 Task: Find Airbnb apartments in Washington, D.C.
Action: Mouse moved to (506, 96)
Screenshot: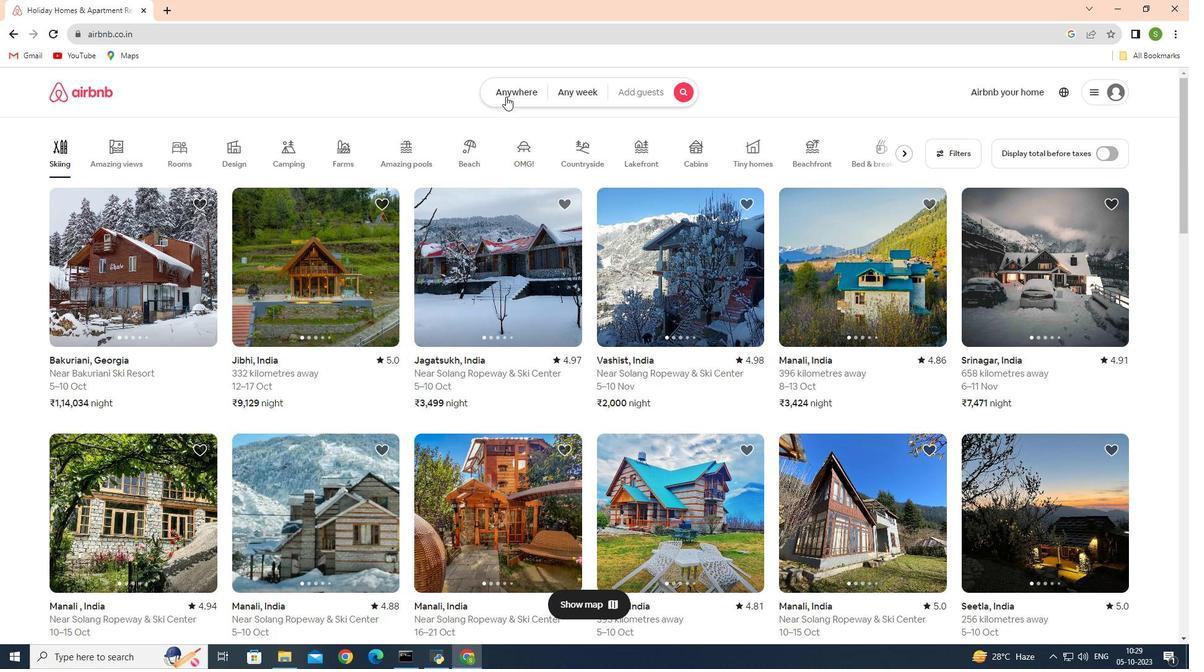 
Action: Mouse pressed left at (506, 96)
Screenshot: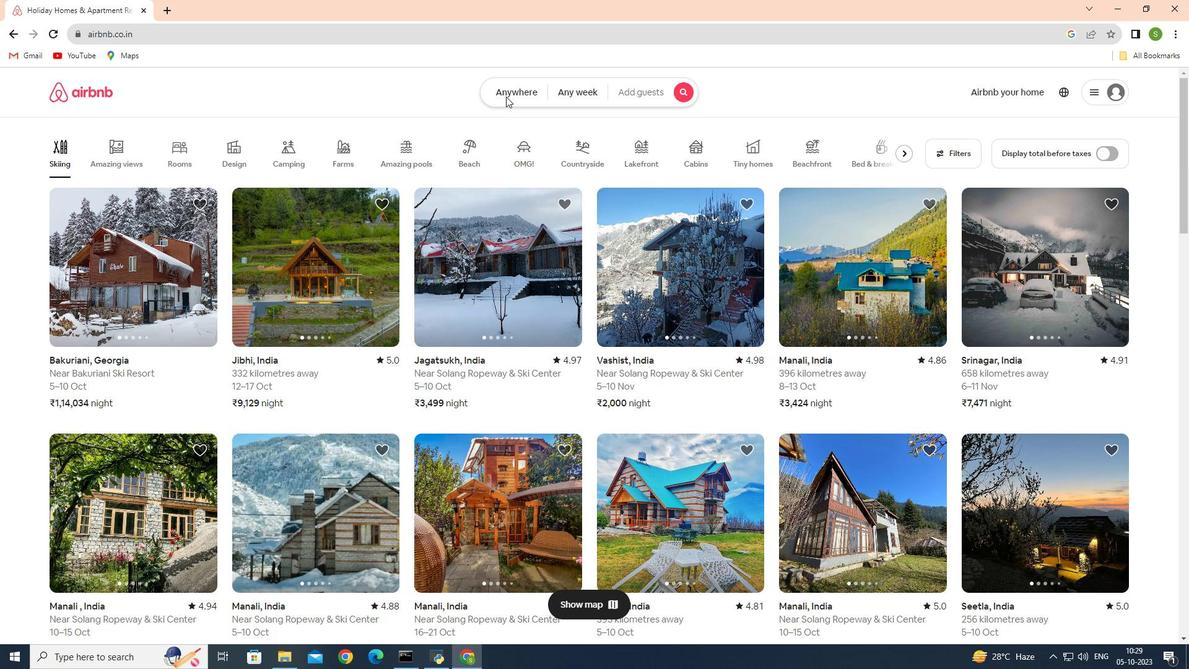 
Action: Mouse moved to (371, 138)
Screenshot: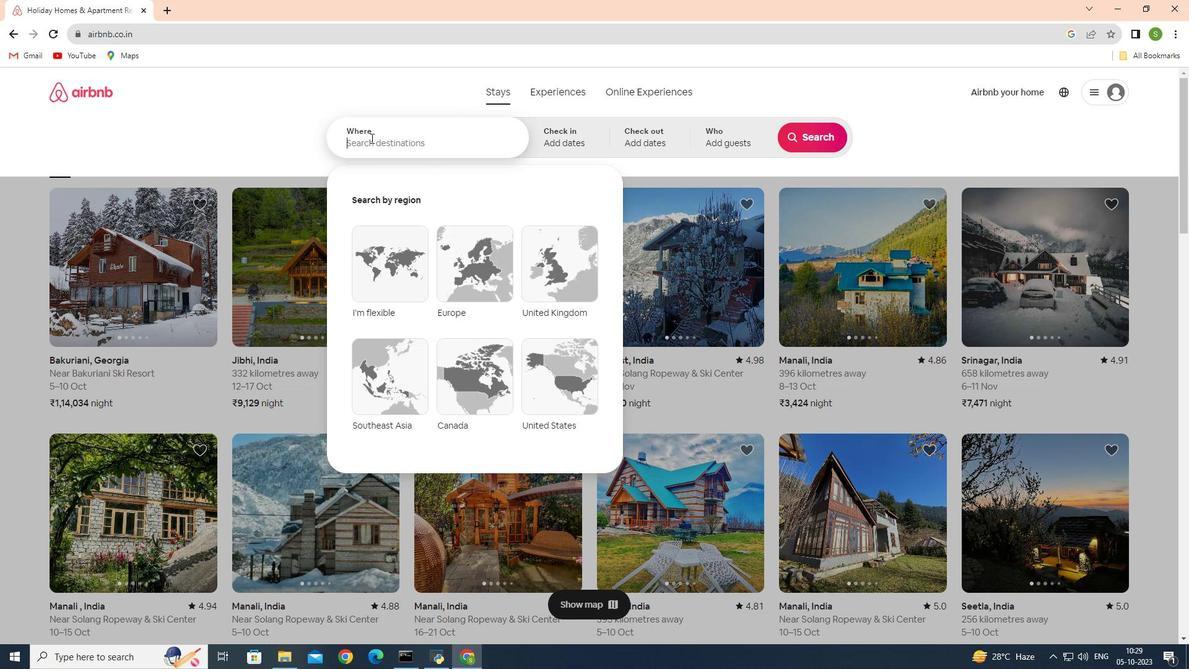 
Action: Mouse pressed left at (371, 138)
Screenshot: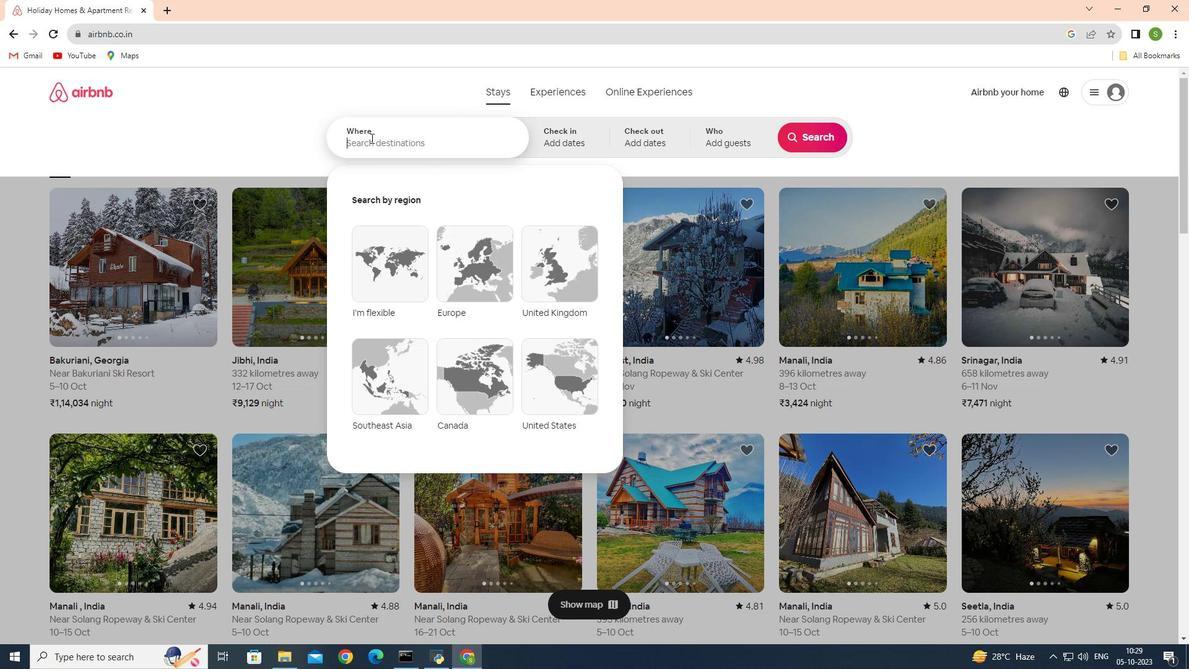 
Action: Key pressed <Key.shift>Washin
Screenshot: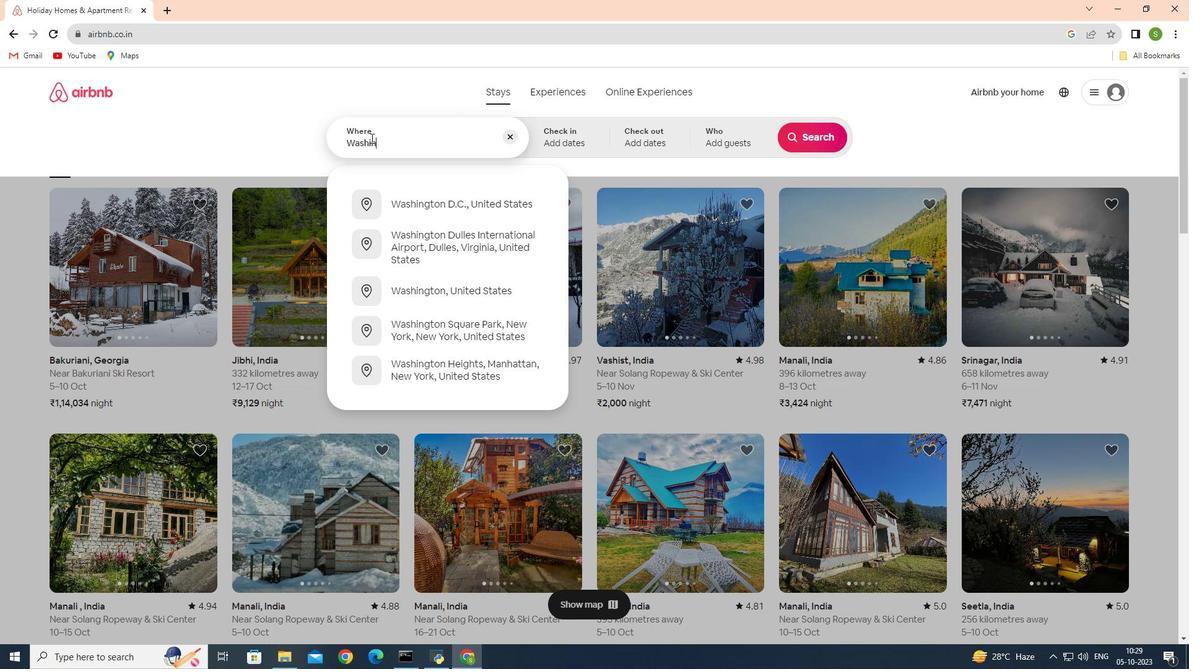 
Action: Mouse moved to (437, 207)
Screenshot: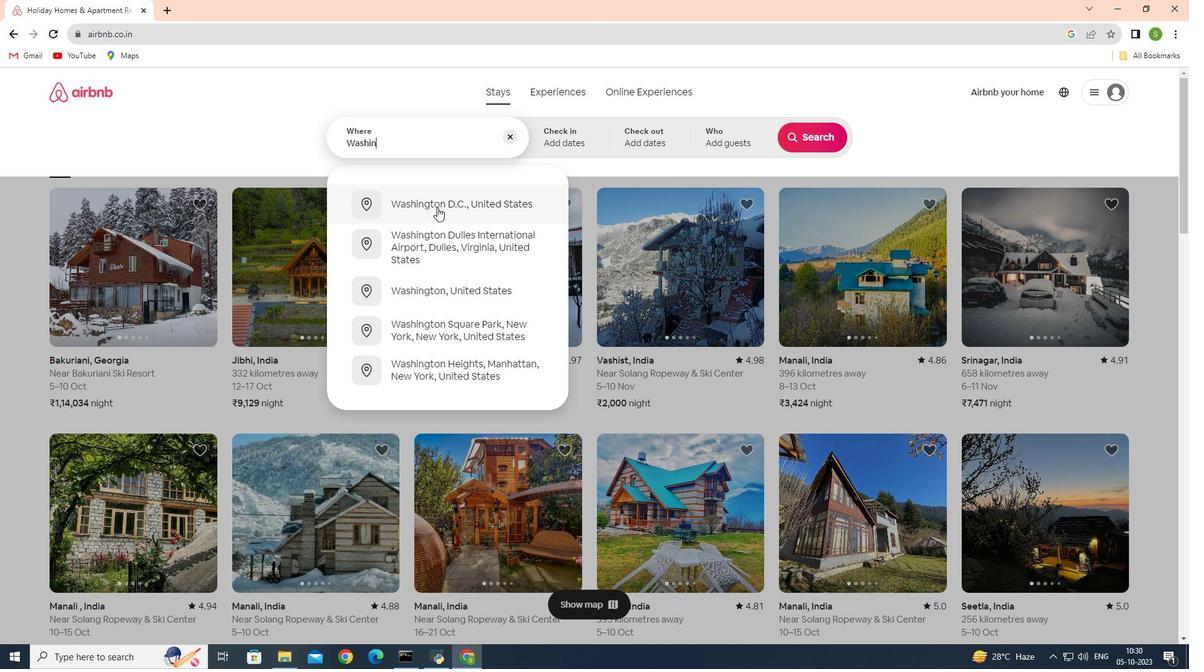 
Action: Mouse pressed left at (437, 207)
Screenshot: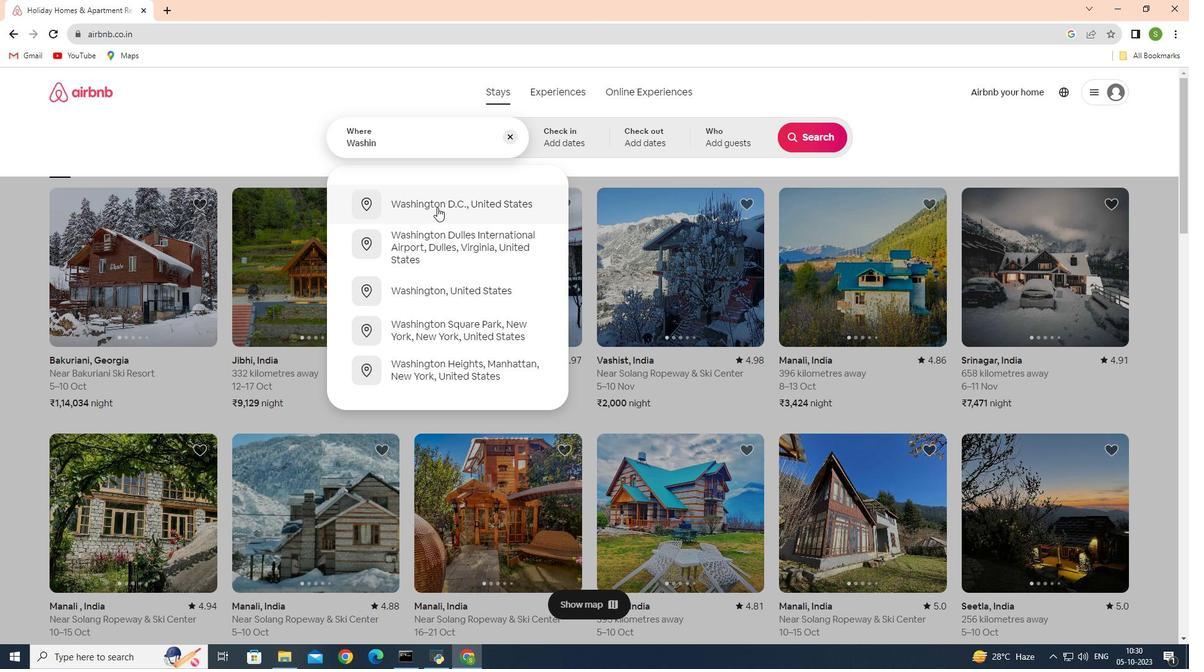 
Action: Mouse moved to (823, 144)
Screenshot: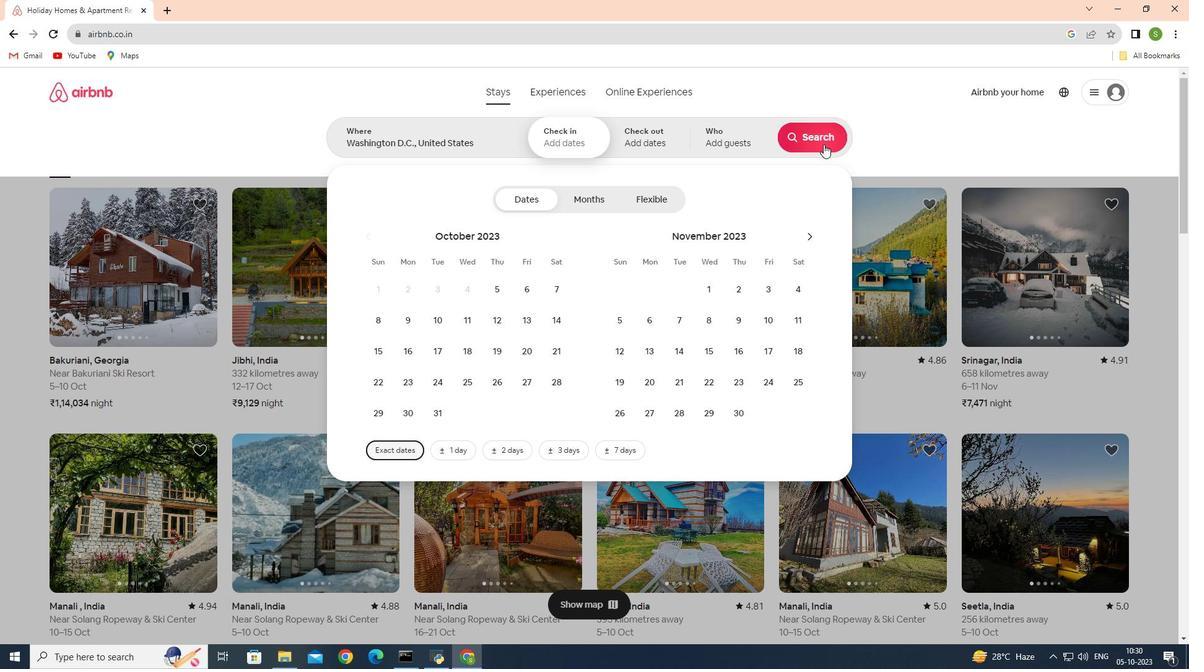 
Action: Mouse pressed left at (823, 144)
Screenshot: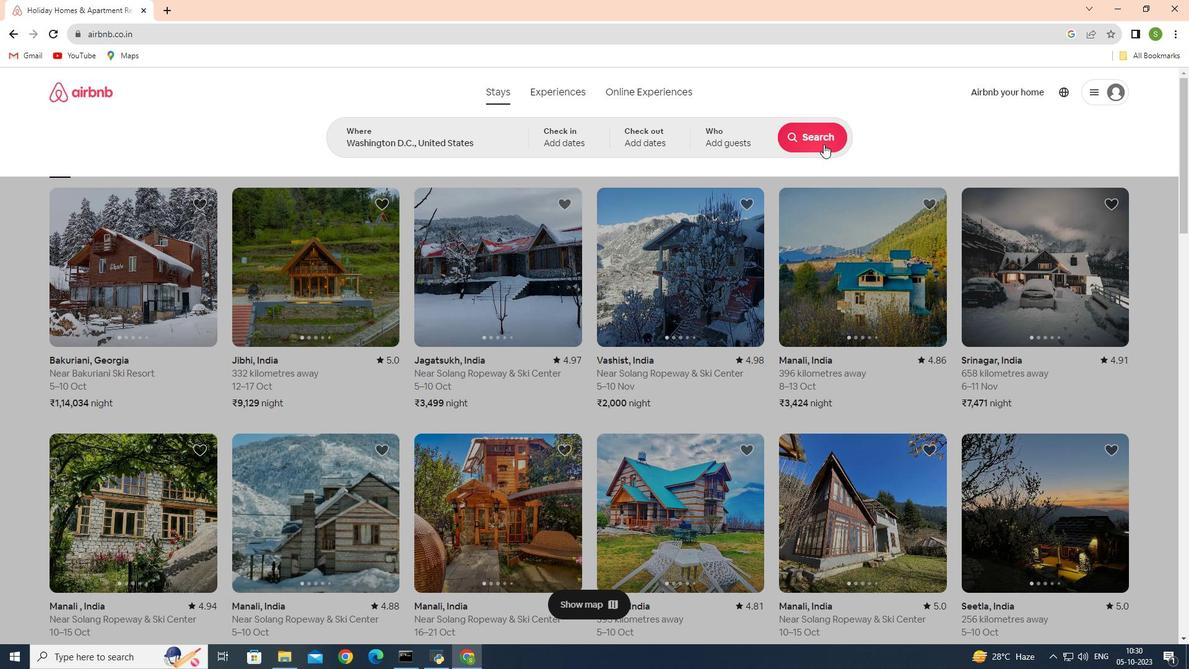 
Action: Mouse moved to (831, 140)
Screenshot: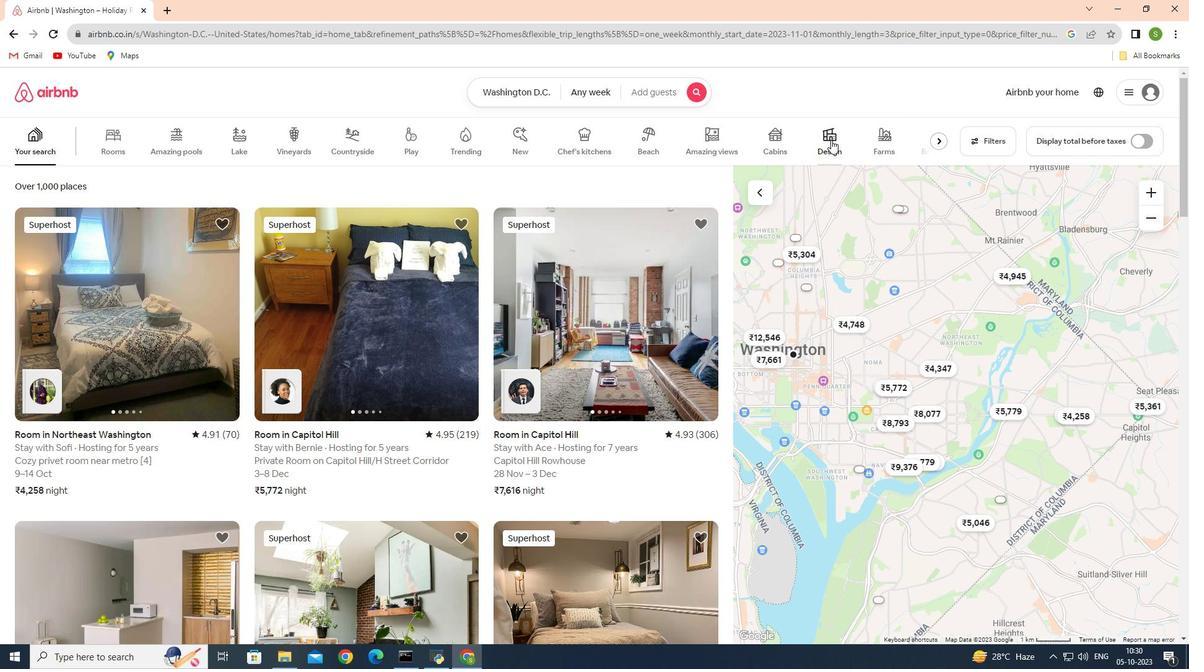 
Action: Mouse pressed left at (831, 140)
Screenshot: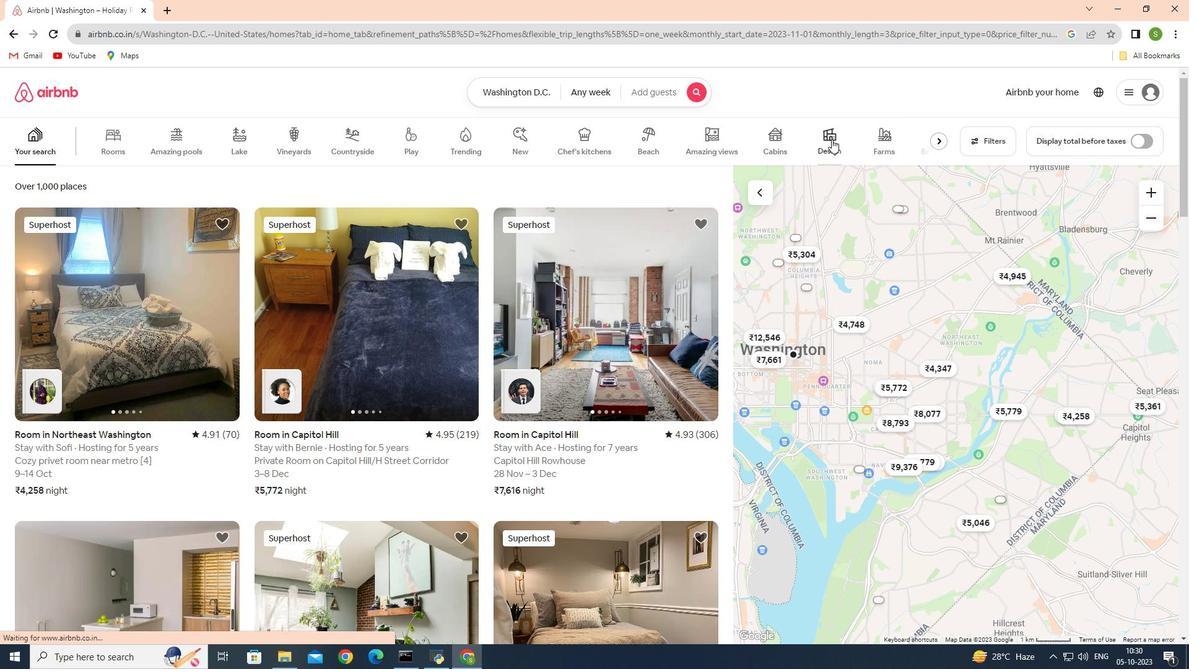
Action: Mouse moved to (133, 349)
Screenshot: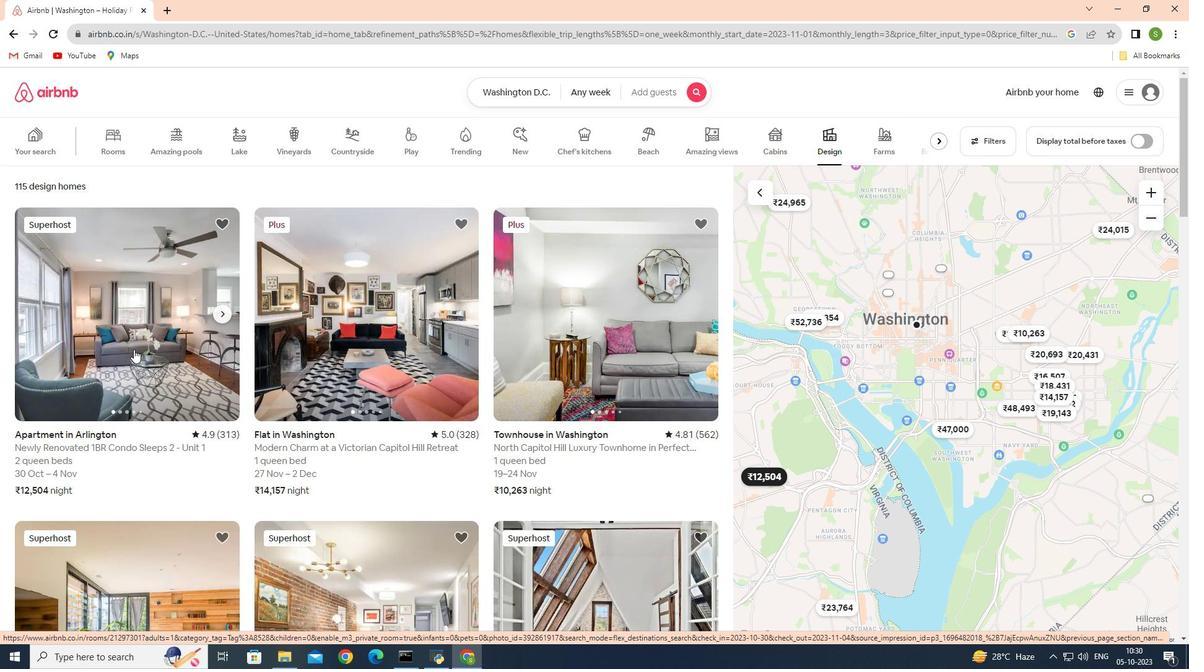 
Action: Mouse pressed left at (133, 349)
Screenshot: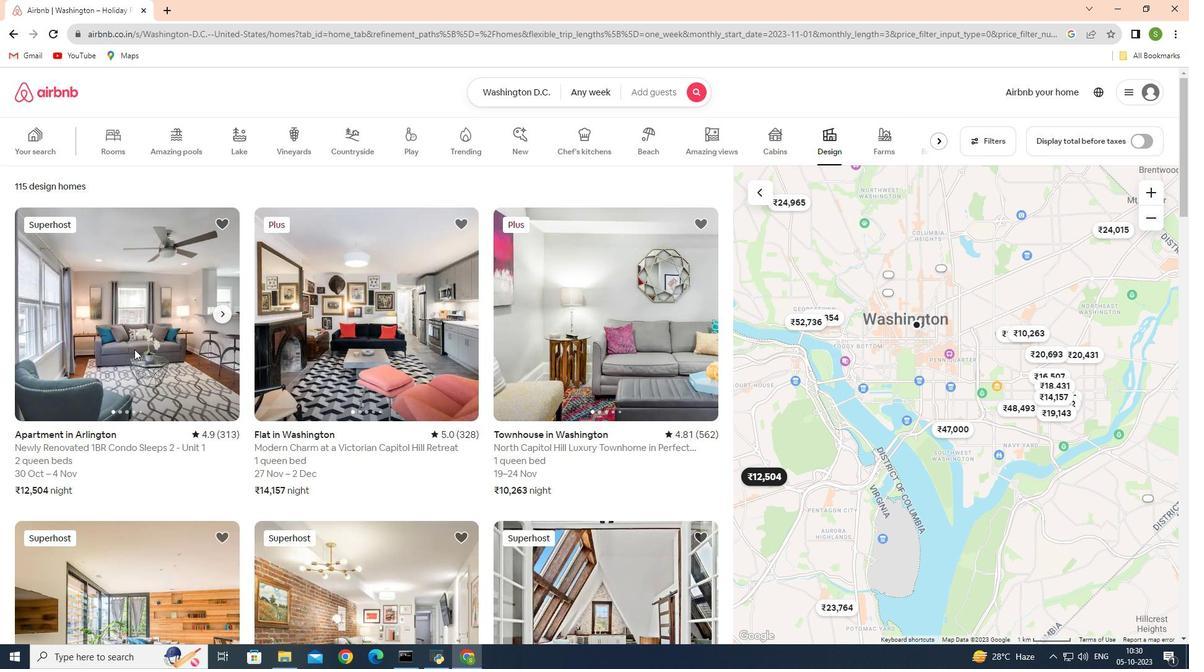 
Action: Mouse moved to (882, 442)
Screenshot: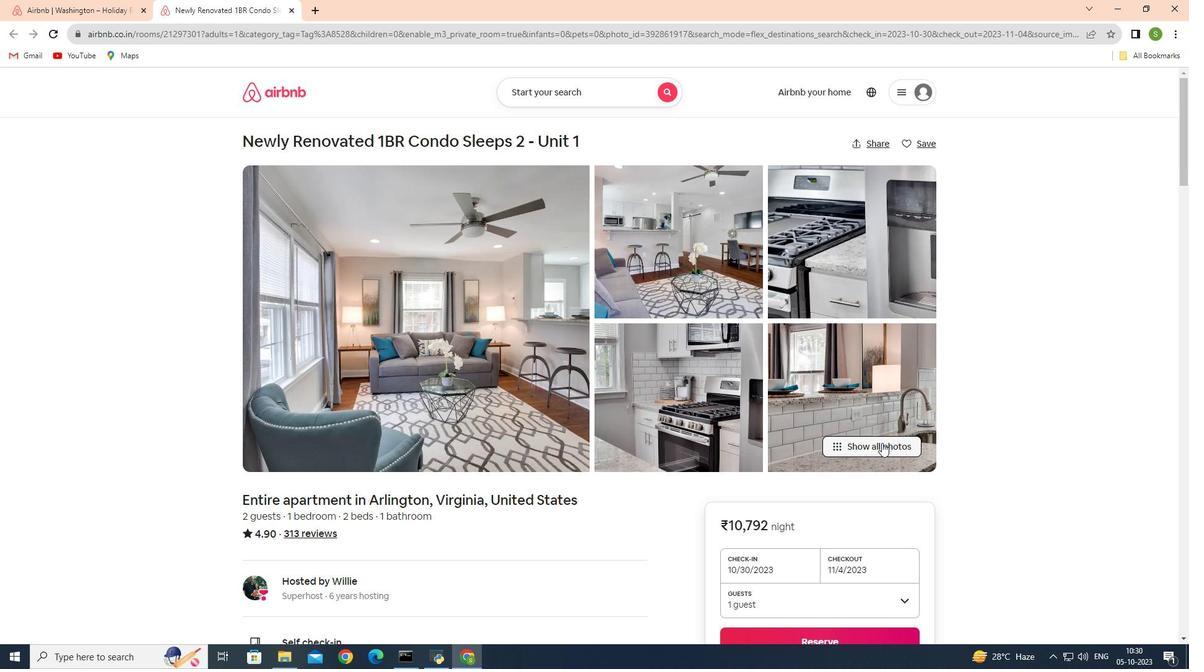 
Action: Mouse pressed left at (882, 442)
Screenshot: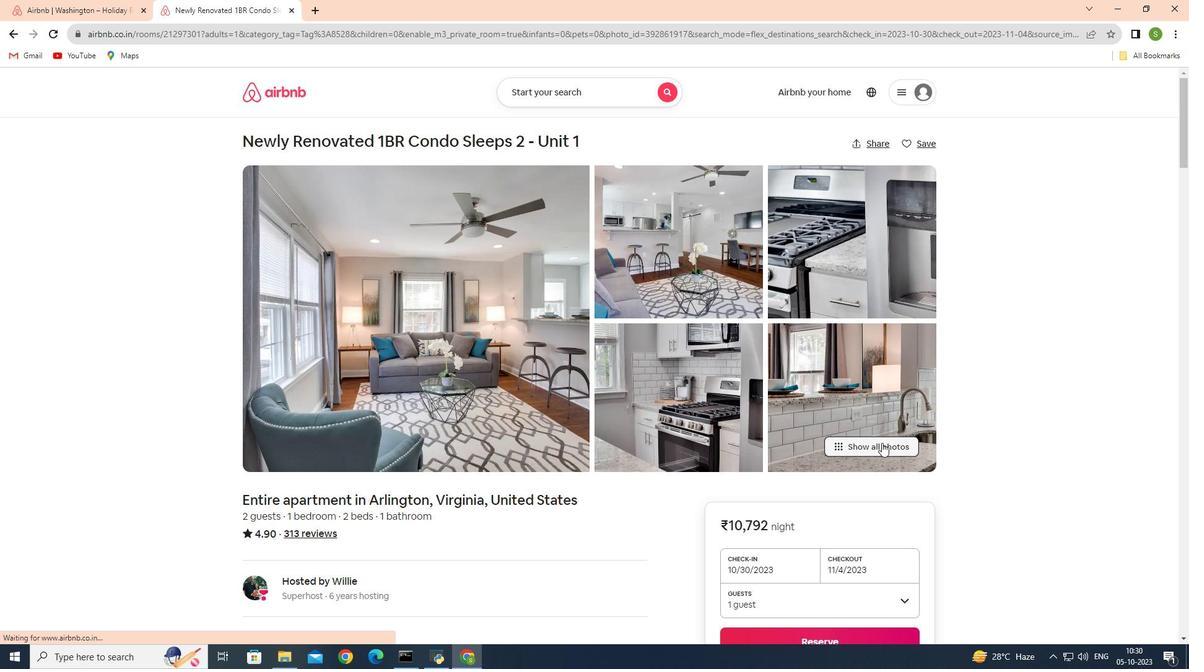 
Action: Mouse moved to (808, 386)
Screenshot: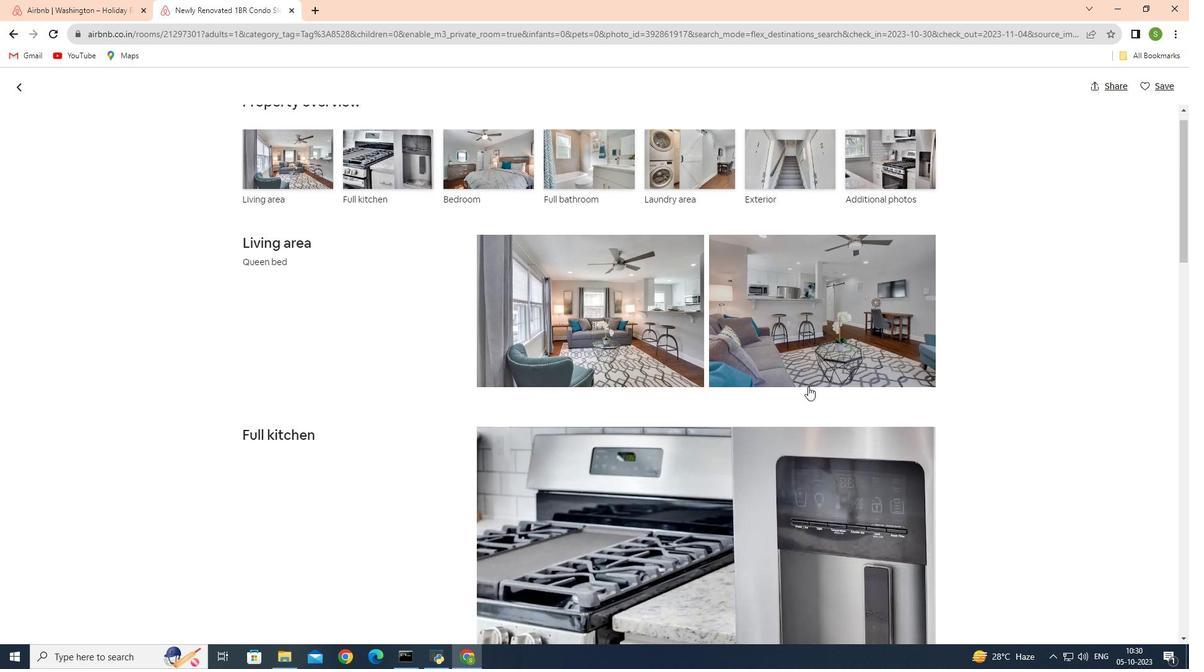 
Action: Mouse scrolled (808, 385) with delta (0, 0)
Screenshot: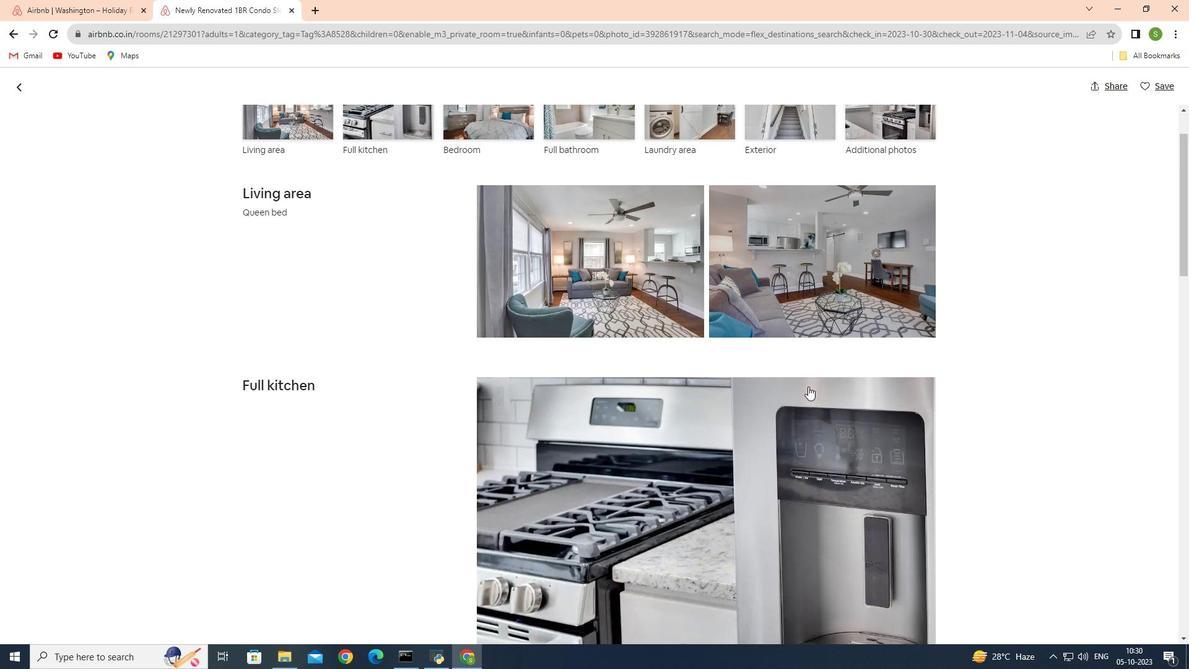 
Action: Mouse scrolled (808, 385) with delta (0, 0)
Screenshot: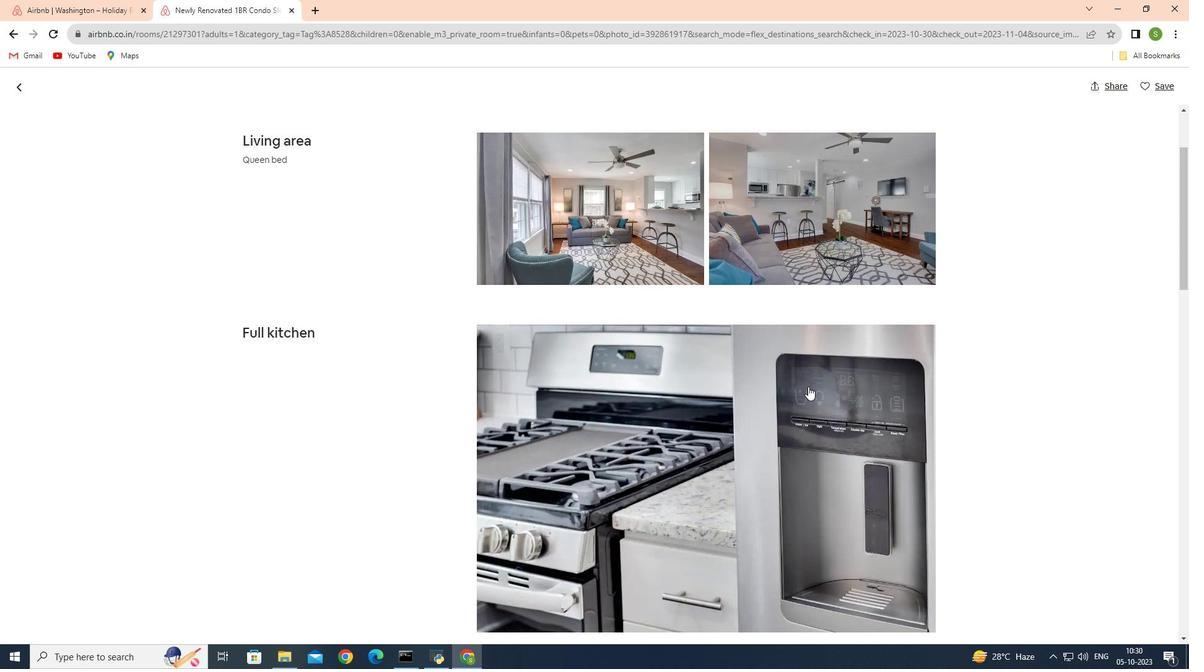 
Action: Mouse scrolled (808, 385) with delta (0, 0)
Screenshot: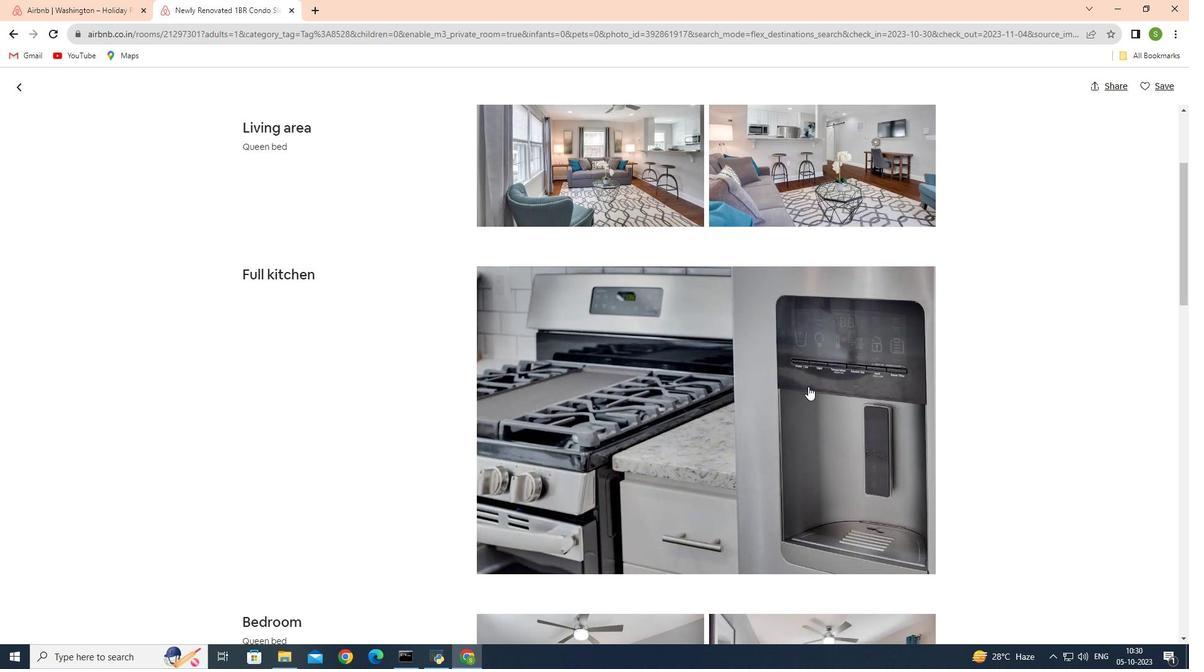 
Action: Mouse scrolled (808, 385) with delta (0, 0)
Screenshot: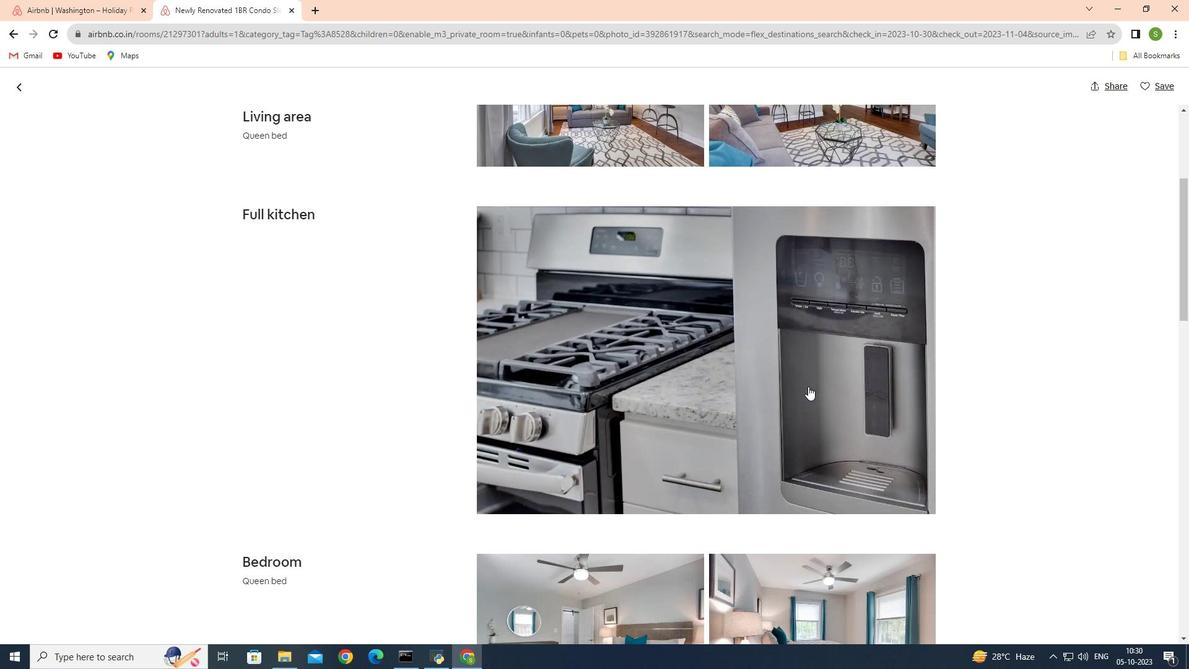 
Action: Mouse scrolled (808, 385) with delta (0, 0)
Screenshot: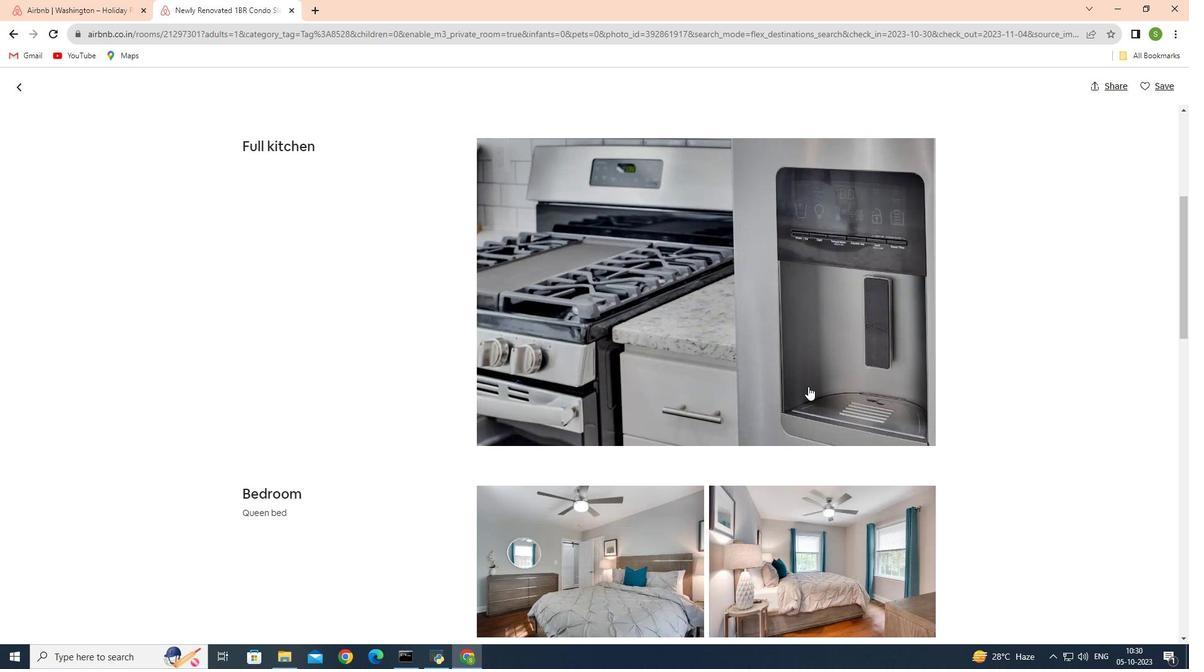 
Action: Mouse scrolled (808, 385) with delta (0, 0)
Screenshot: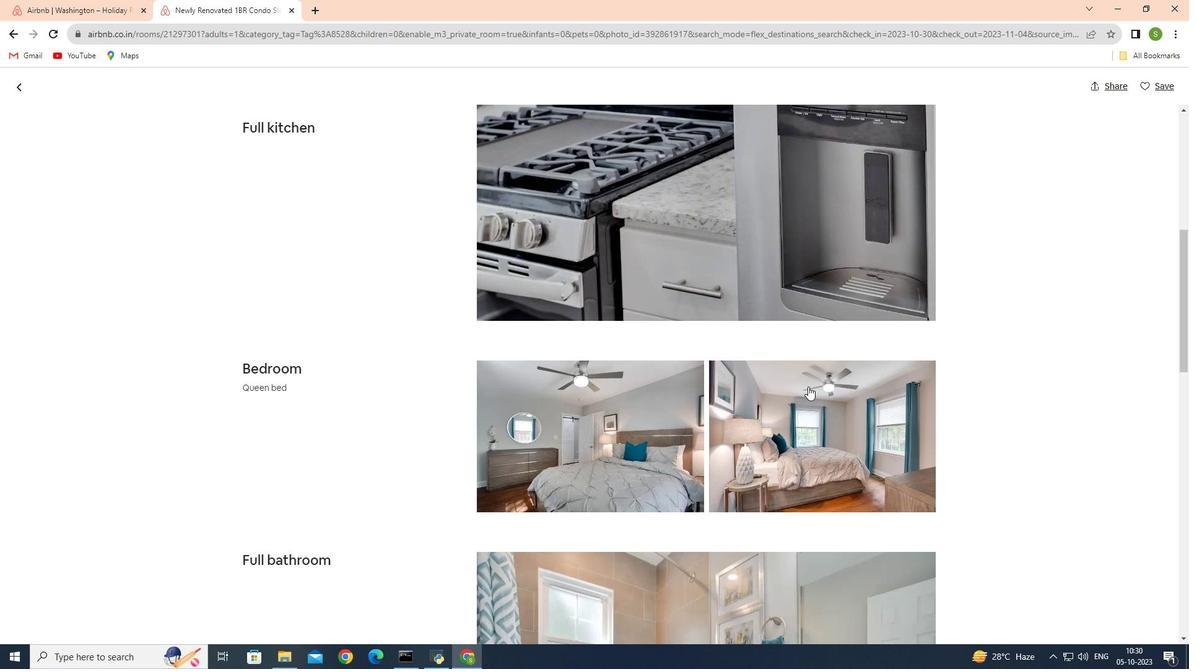 
Action: Mouse scrolled (808, 385) with delta (0, 0)
Screenshot: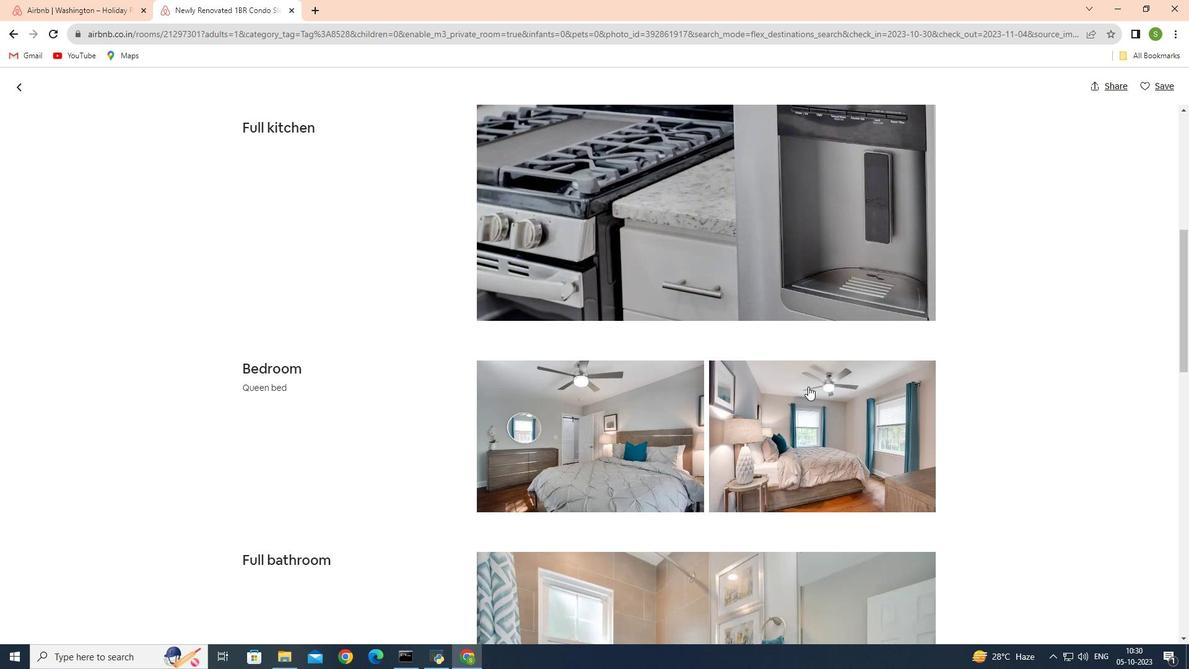 
Action: Mouse scrolled (808, 385) with delta (0, 0)
Screenshot: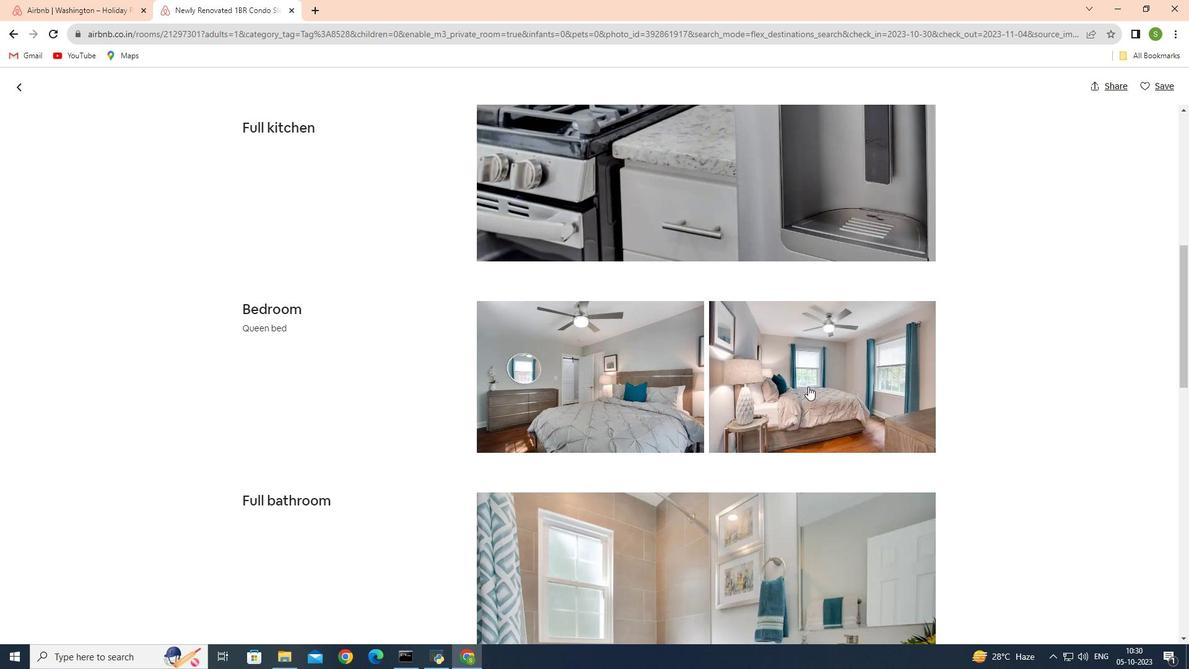 
Action: Mouse scrolled (808, 385) with delta (0, 0)
Screenshot: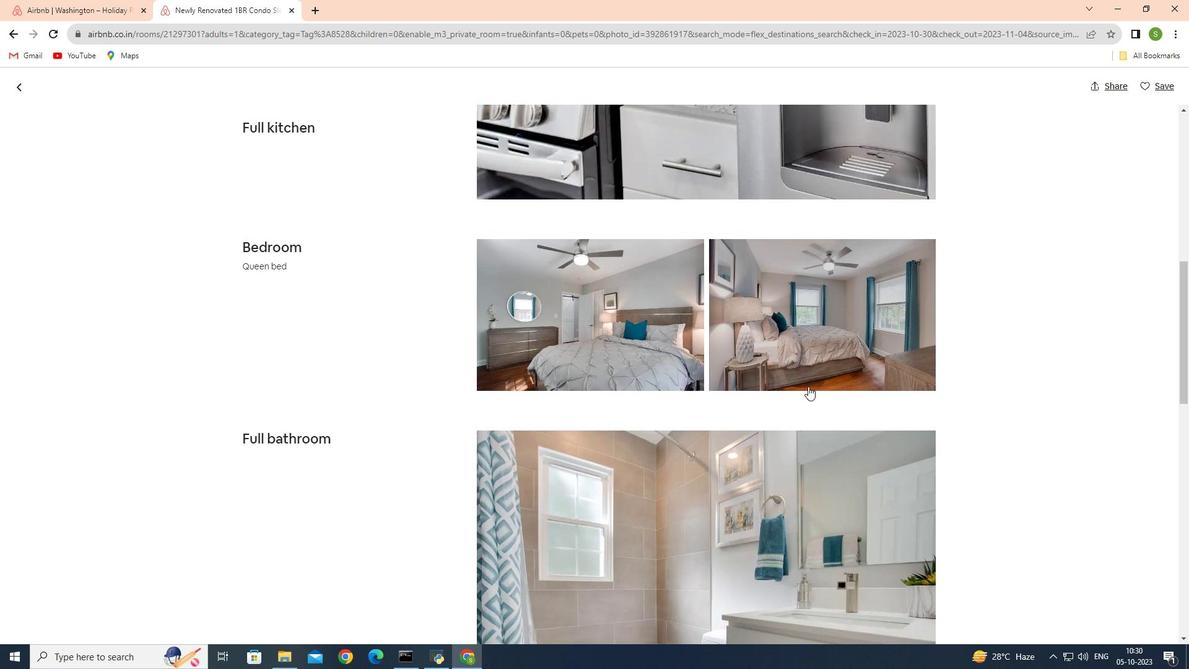
Action: Mouse scrolled (808, 385) with delta (0, 0)
Screenshot: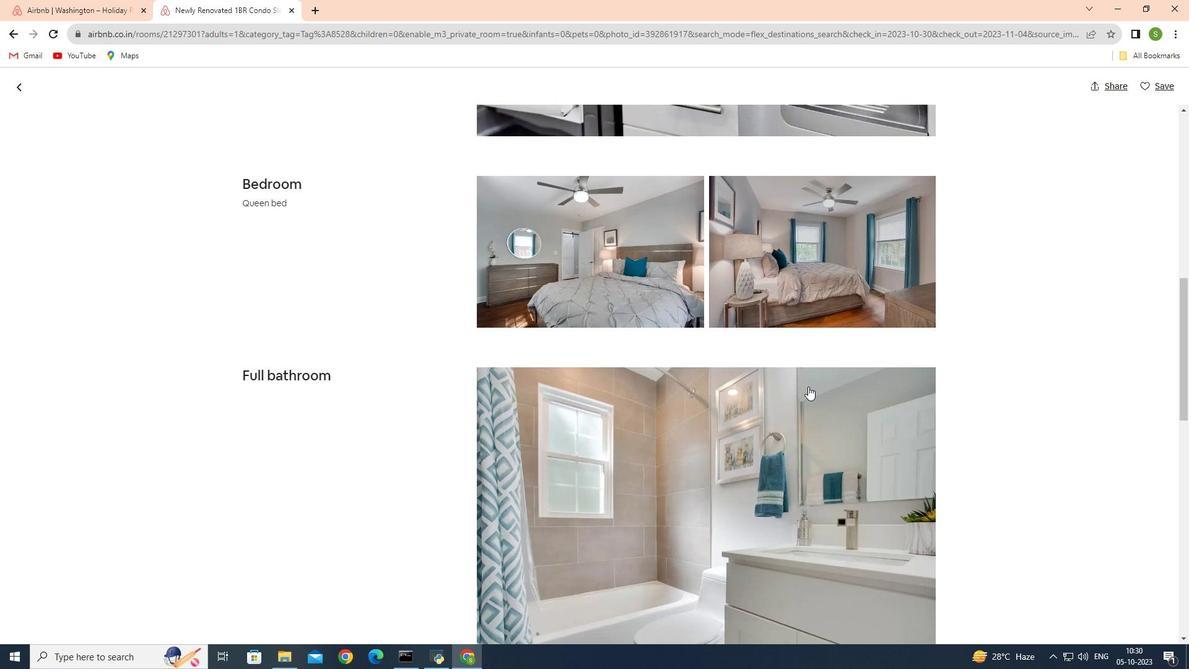 
Action: Mouse scrolled (808, 385) with delta (0, 0)
Screenshot: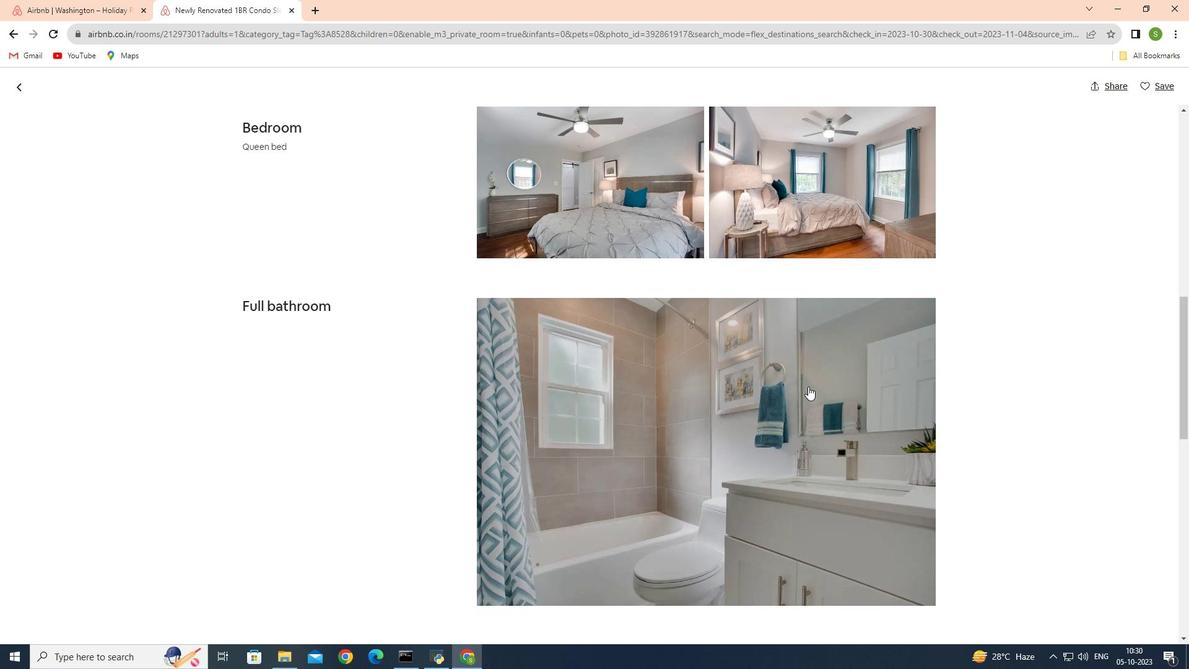 
Action: Mouse scrolled (808, 385) with delta (0, 0)
Screenshot: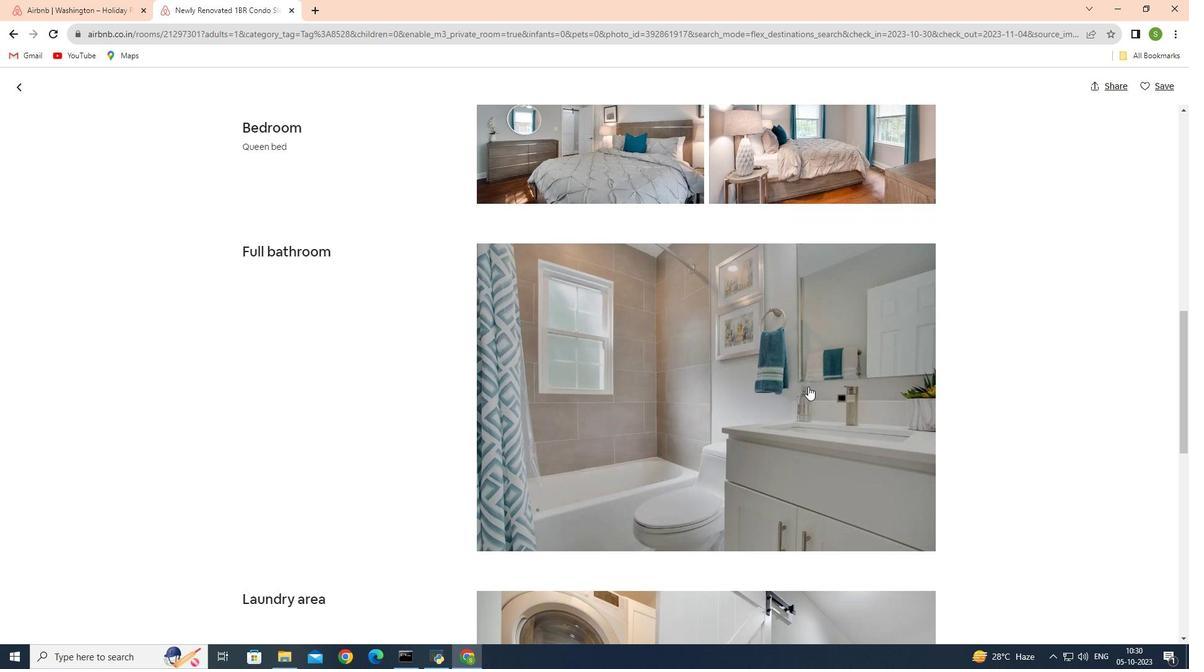 
Action: Mouse scrolled (808, 385) with delta (0, 0)
Screenshot: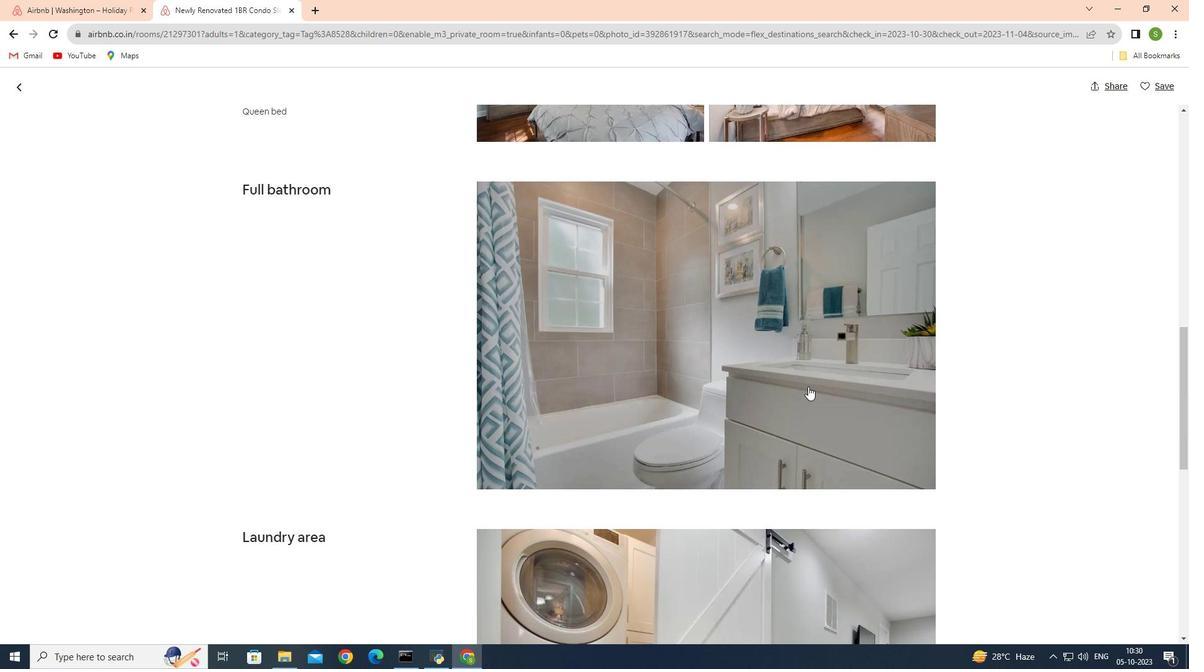 
Action: Mouse scrolled (808, 385) with delta (0, 0)
Screenshot: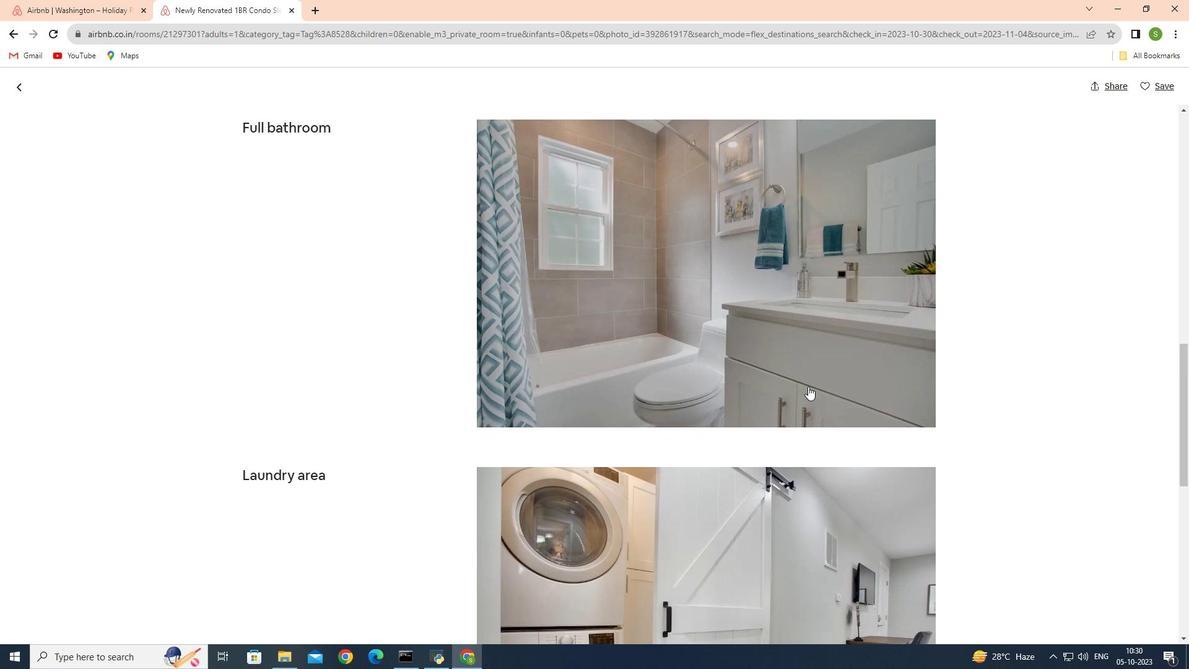 
Action: Mouse scrolled (808, 385) with delta (0, 0)
Screenshot: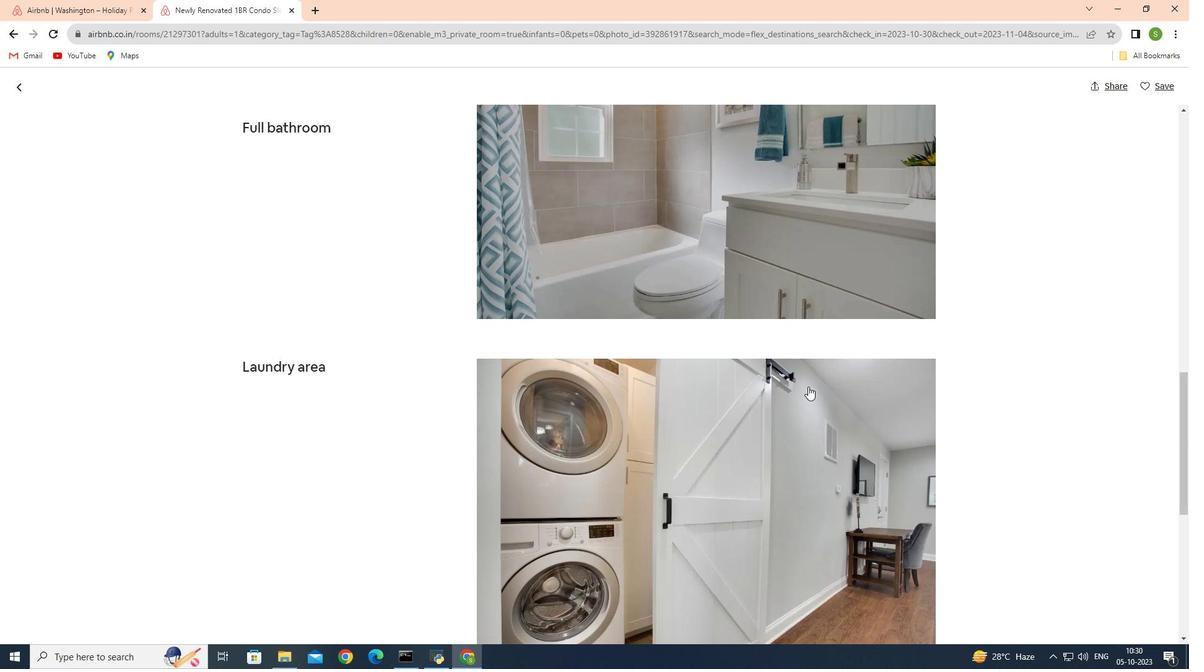 
Action: Mouse scrolled (808, 385) with delta (0, 0)
Screenshot: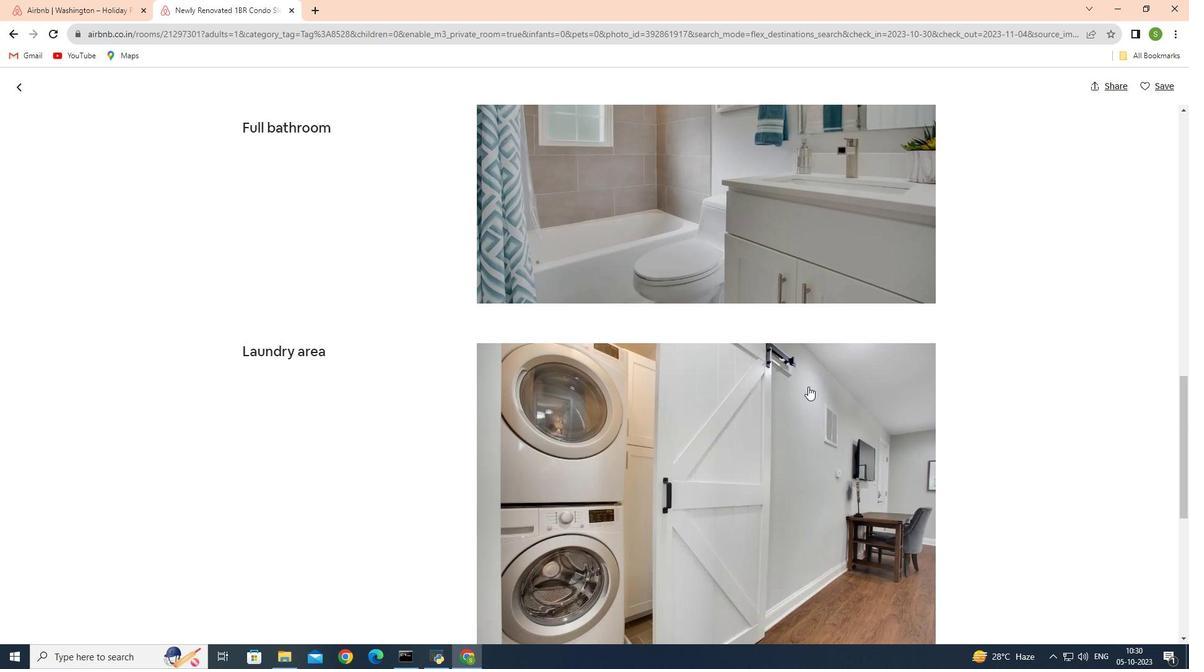 
Action: Mouse scrolled (808, 385) with delta (0, 0)
Screenshot: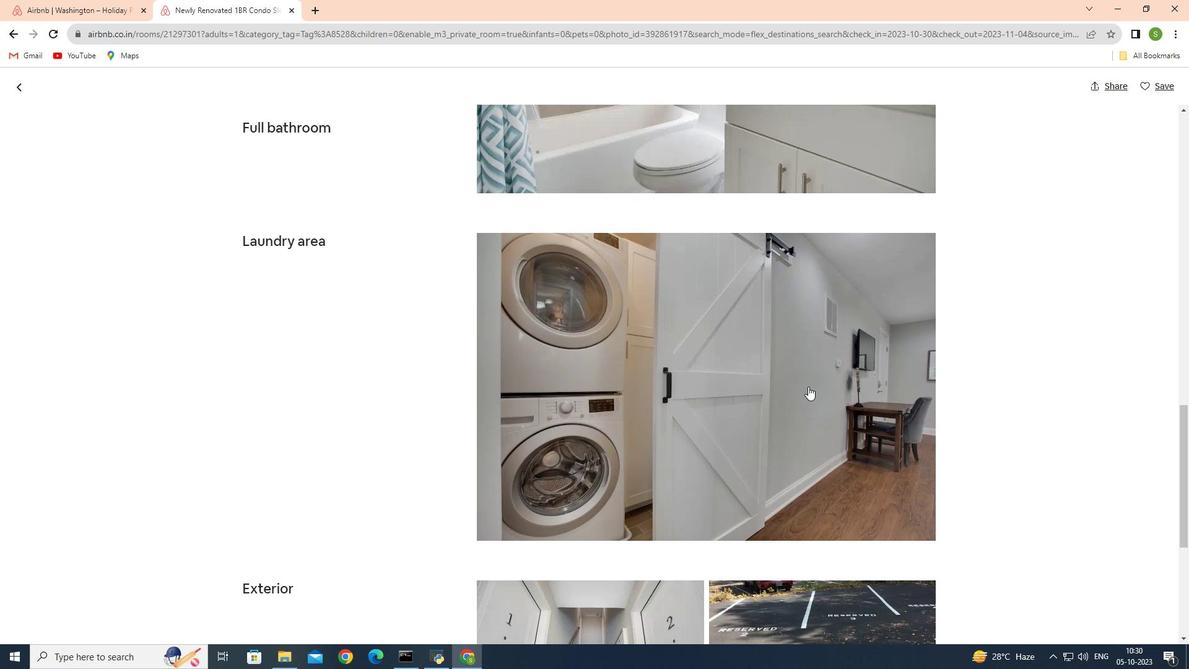 
Action: Mouse scrolled (808, 385) with delta (0, 0)
Screenshot: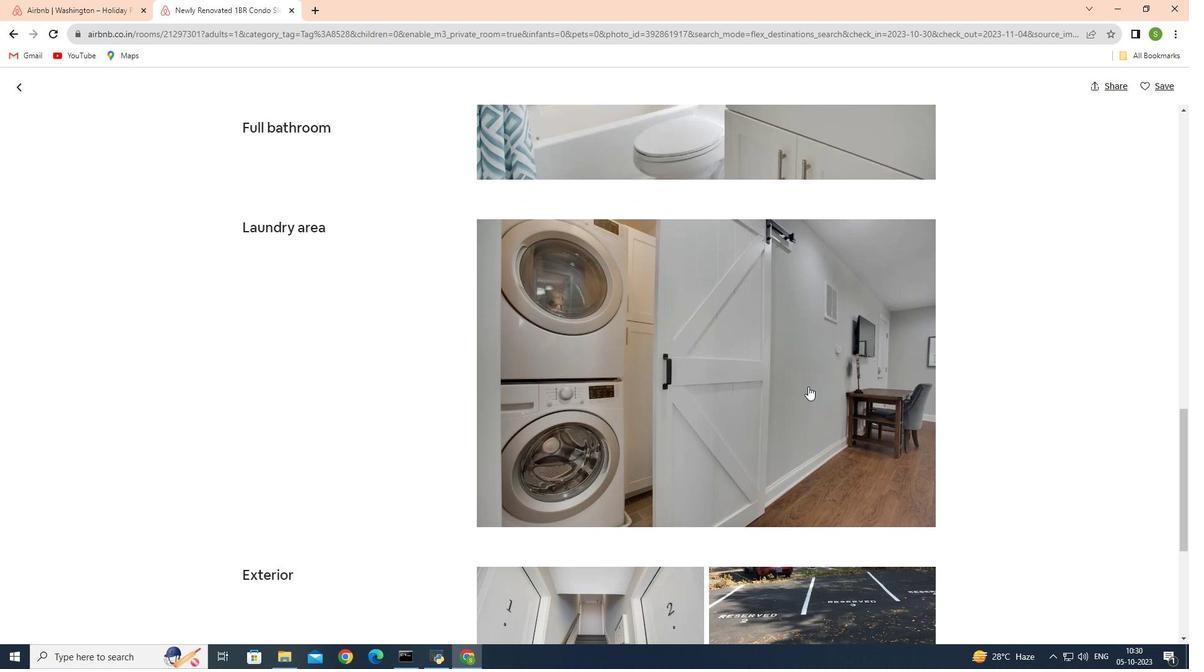 
Action: Mouse scrolled (808, 385) with delta (0, 0)
Screenshot: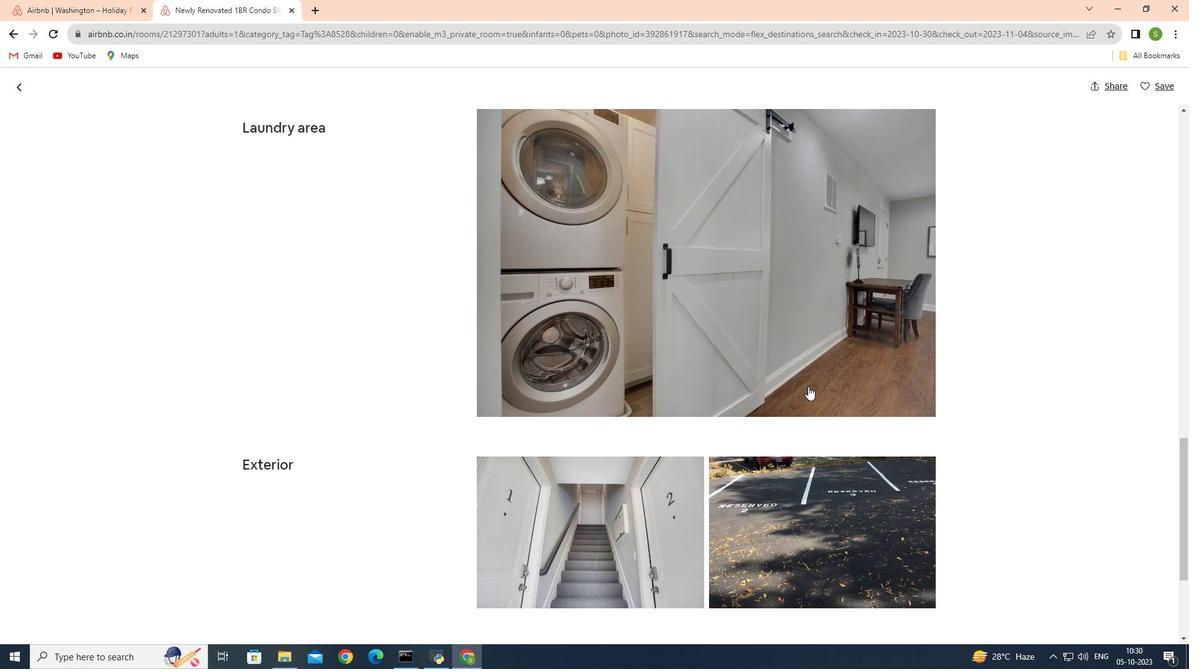 
Action: Mouse scrolled (808, 385) with delta (0, 0)
Screenshot: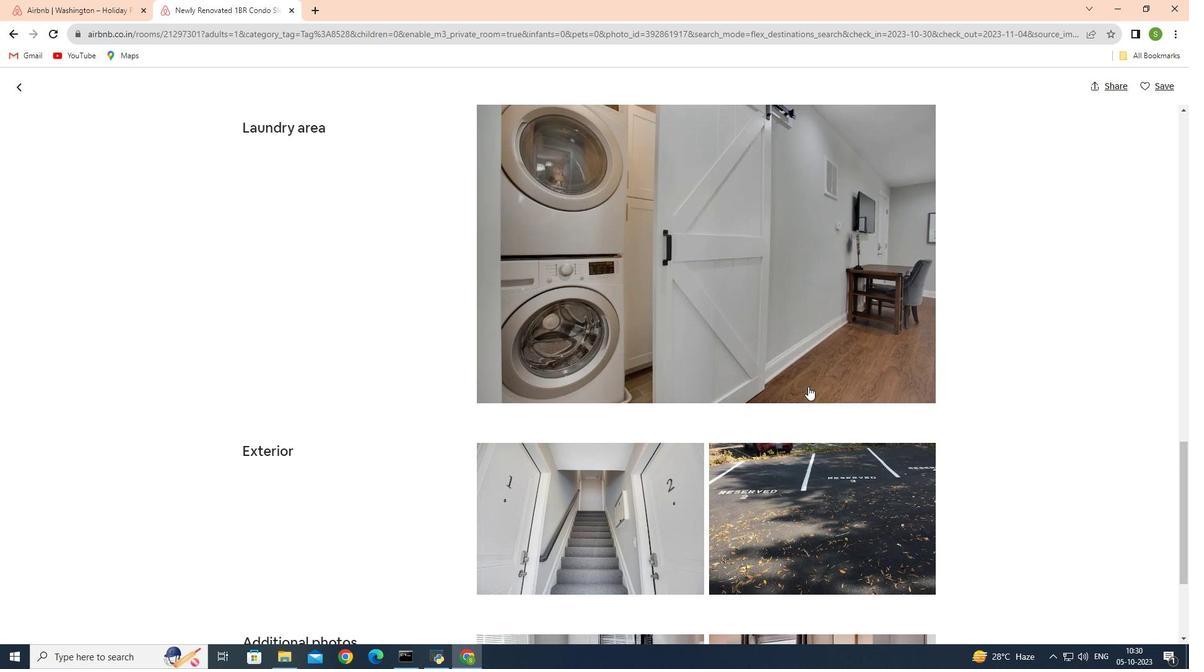
Action: Mouse scrolled (808, 385) with delta (0, 0)
Screenshot: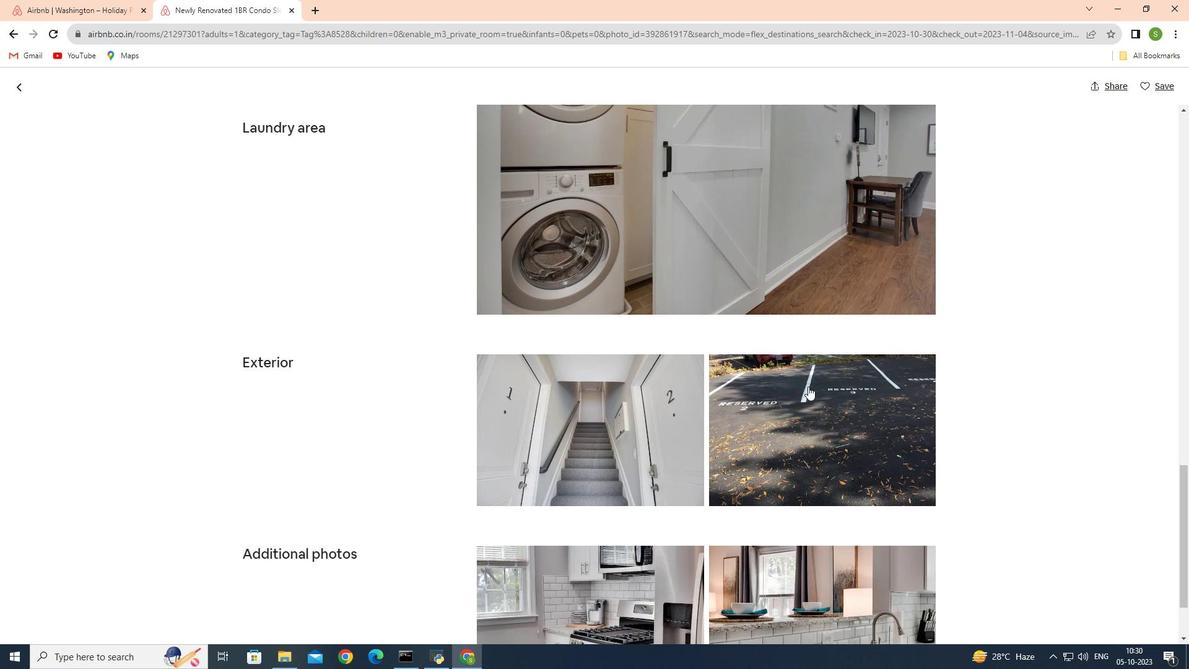 
Action: Mouse scrolled (808, 385) with delta (0, 0)
Screenshot: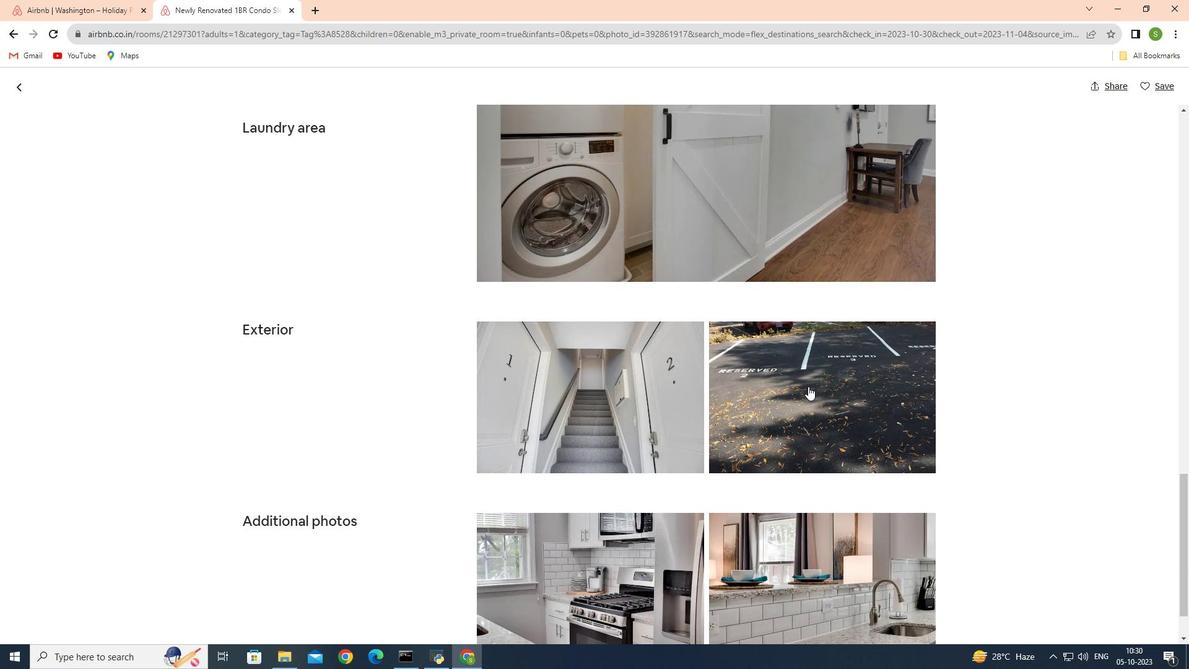 
Action: Mouse scrolled (808, 385) with delta (0, 0)
Screenshot: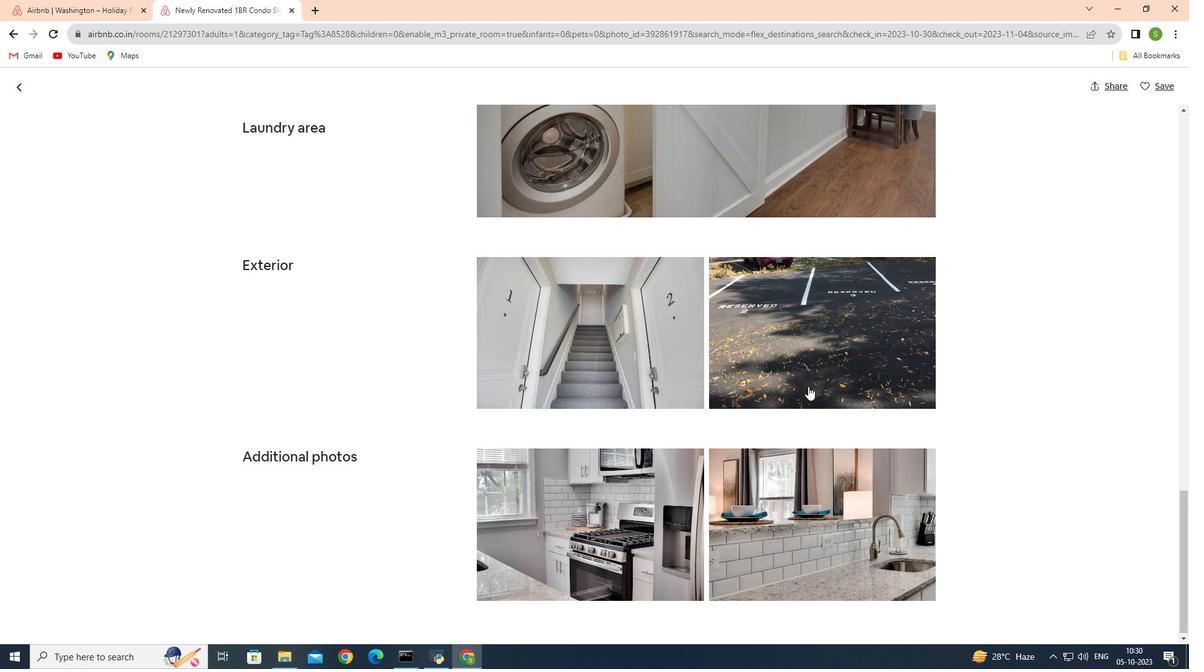 
Action: Mouse scrolled (808, 385) with delta (0, 0)
Screenshot: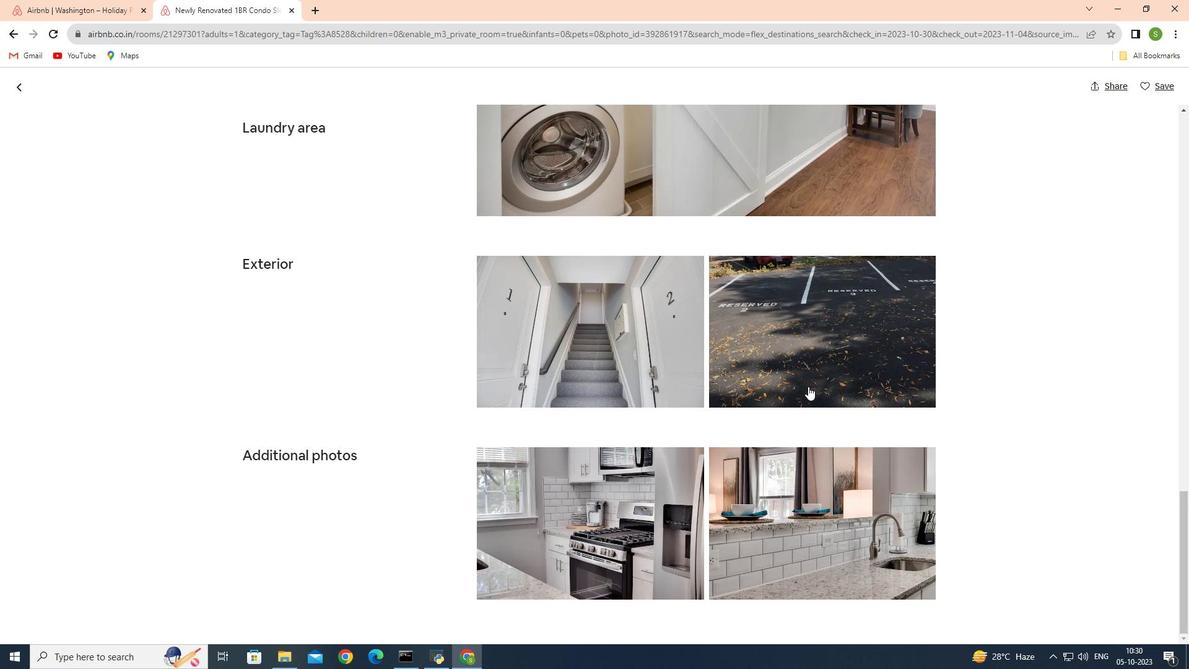 
Action: Mouse scrolled (808, 385) with delta (0, 0)
Screenshot: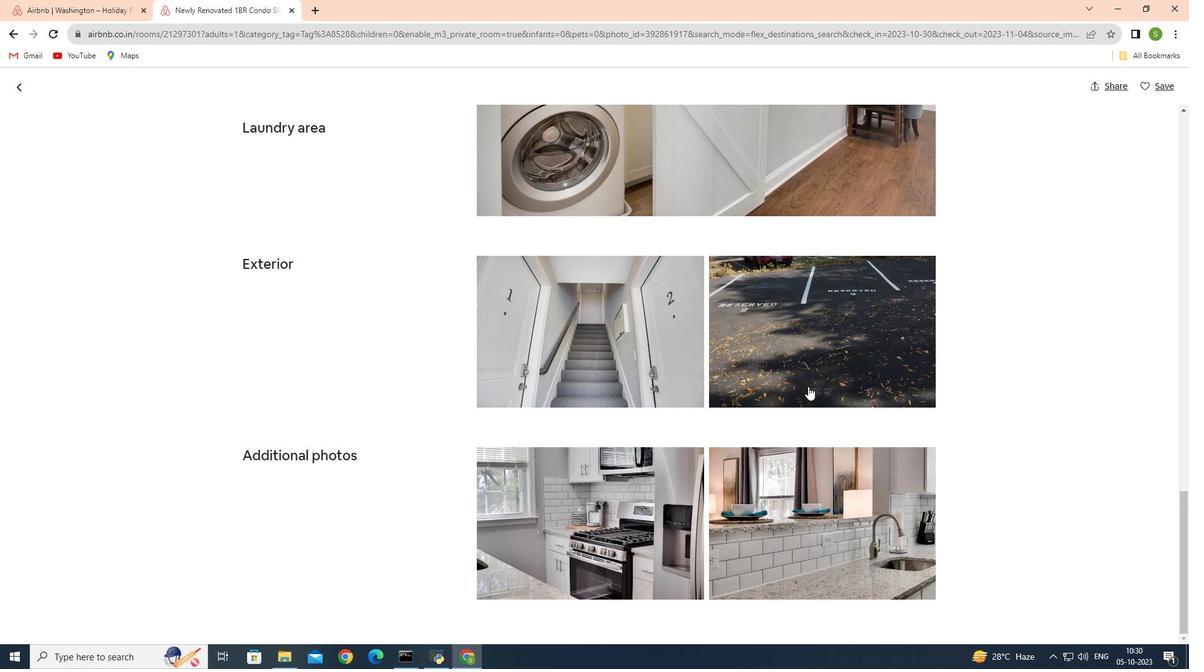 
Action: Mouse scrolled (808, 385) with delta (0, 0)
Screenshot: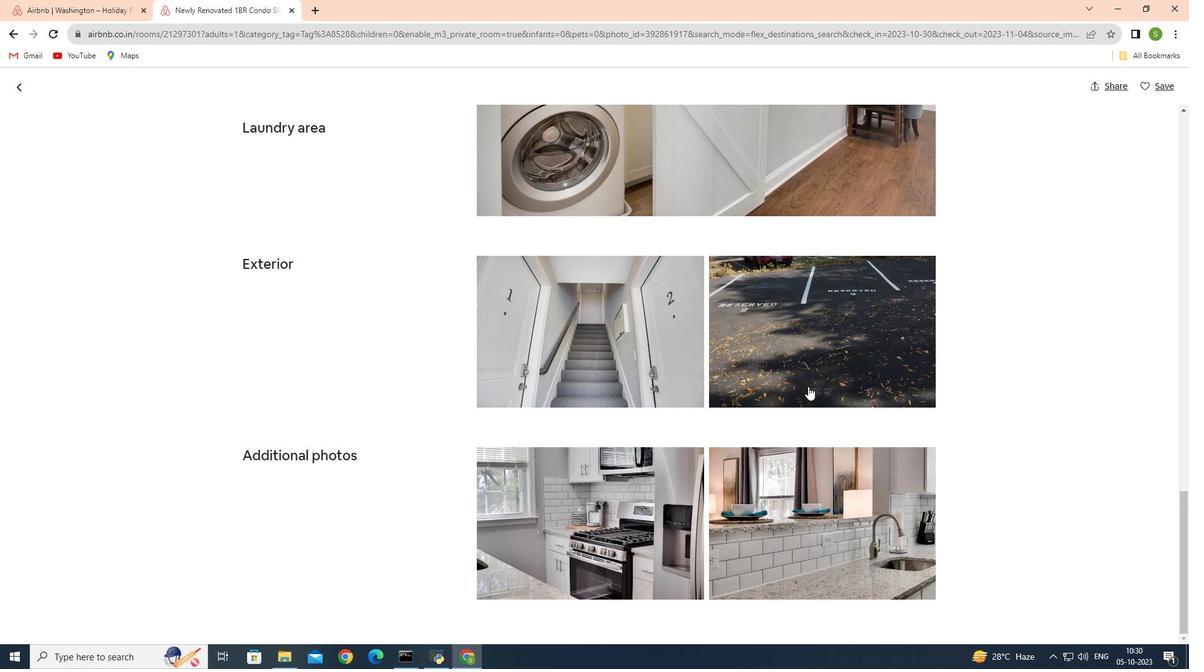 
Action: Mouse scrolled (808, 385) with delta (0, 0)
Screenshot: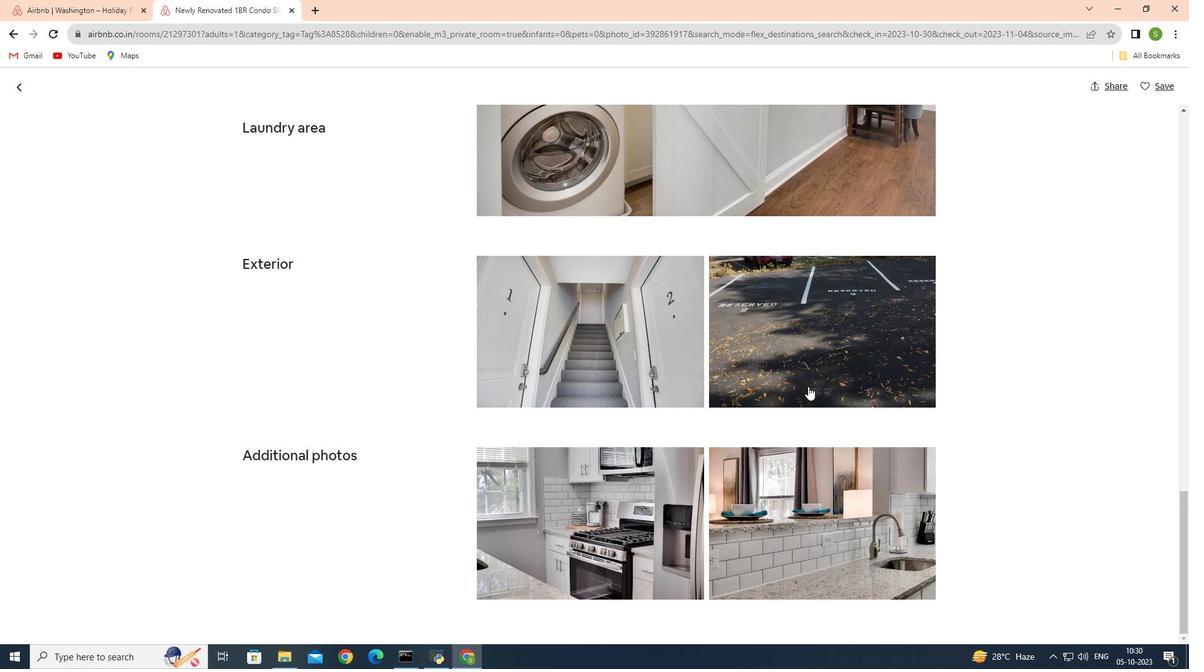 
Action: Mouse scrolled (808, 385) with delta (0, 0)
Screenshot: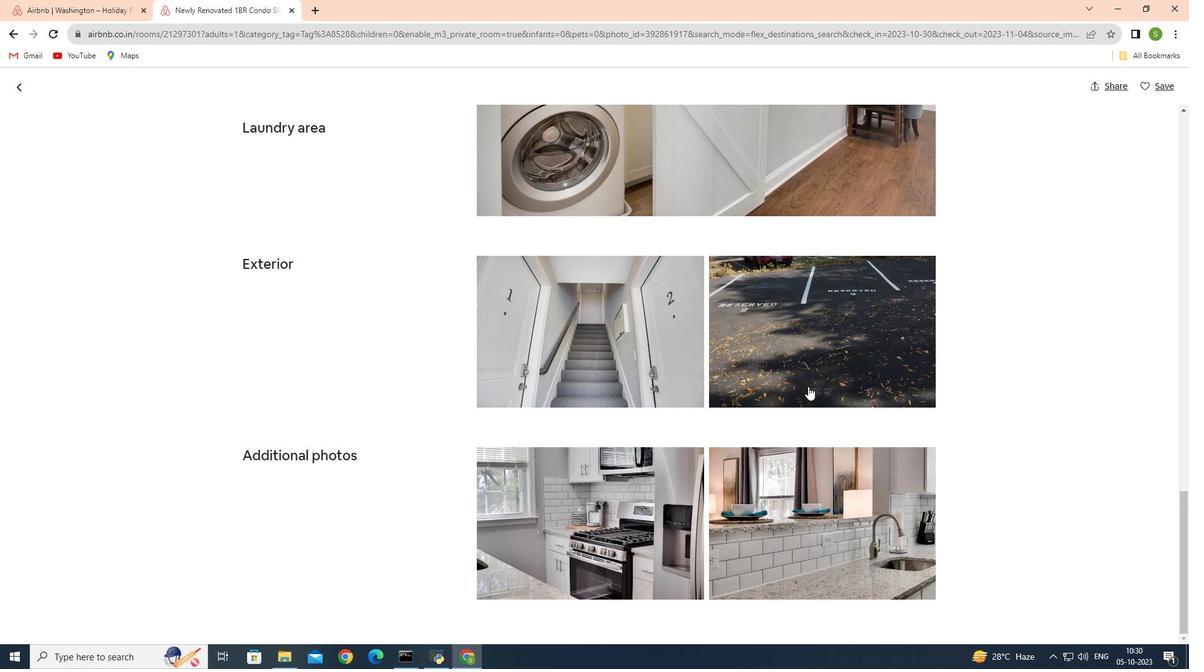 
Action: Mouse scrolled (808, 385) with delta (0, 0)
Screenshot: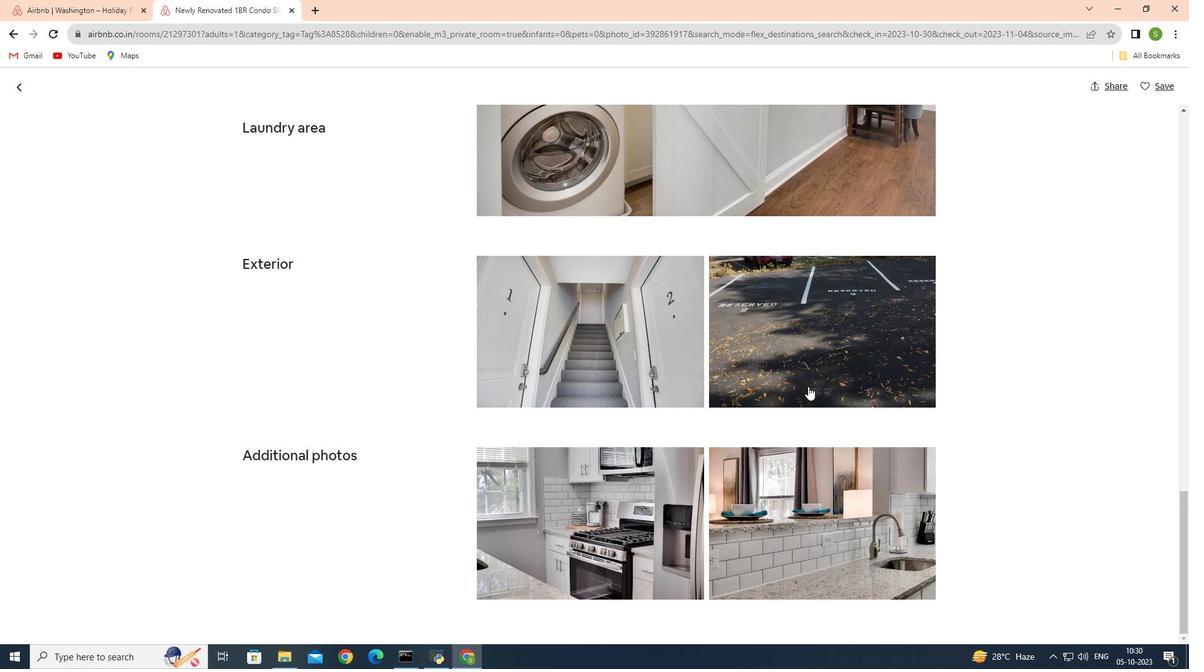 
Action: Mouse scrolled (808, 385) with delta (0, 0)
Screenshot: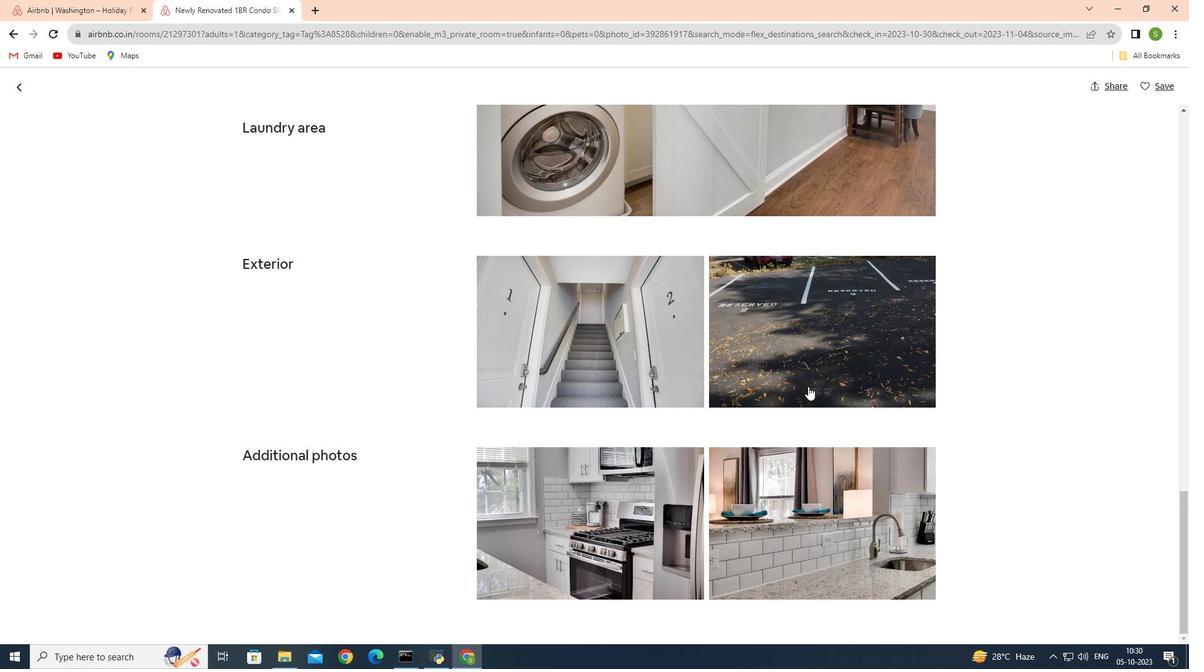 
Action: Mouse scrolled (808, 385) with delta (0, 0)
Screenshot: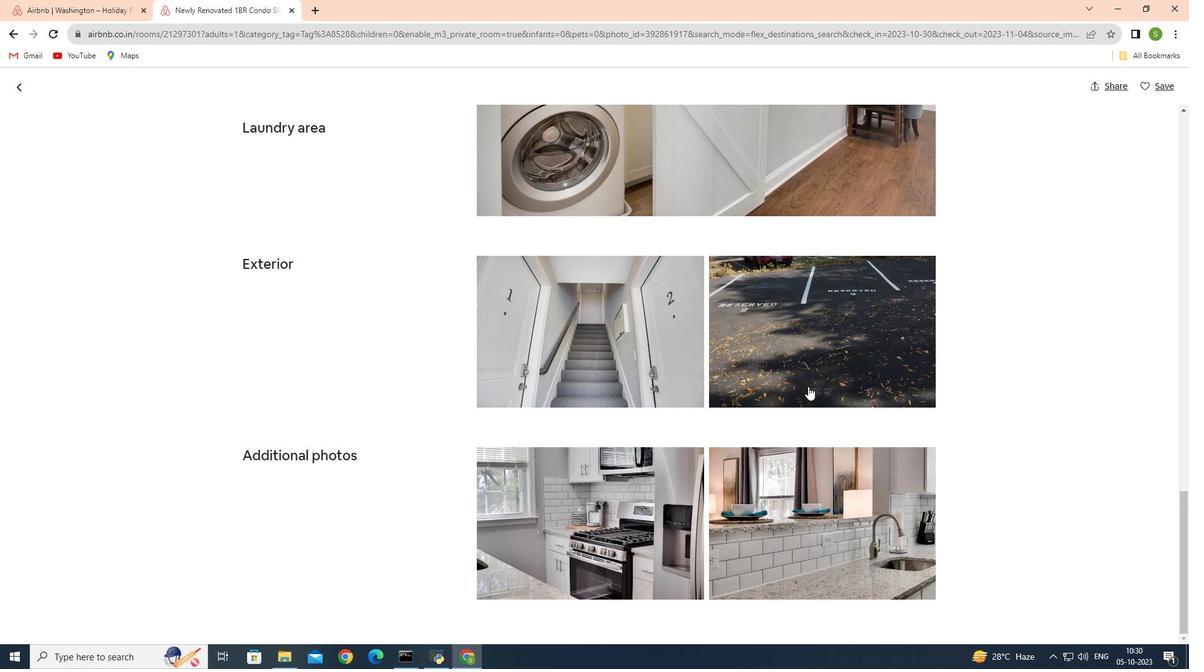 
Action: Mouse moved to (19, 89)
Screenshot: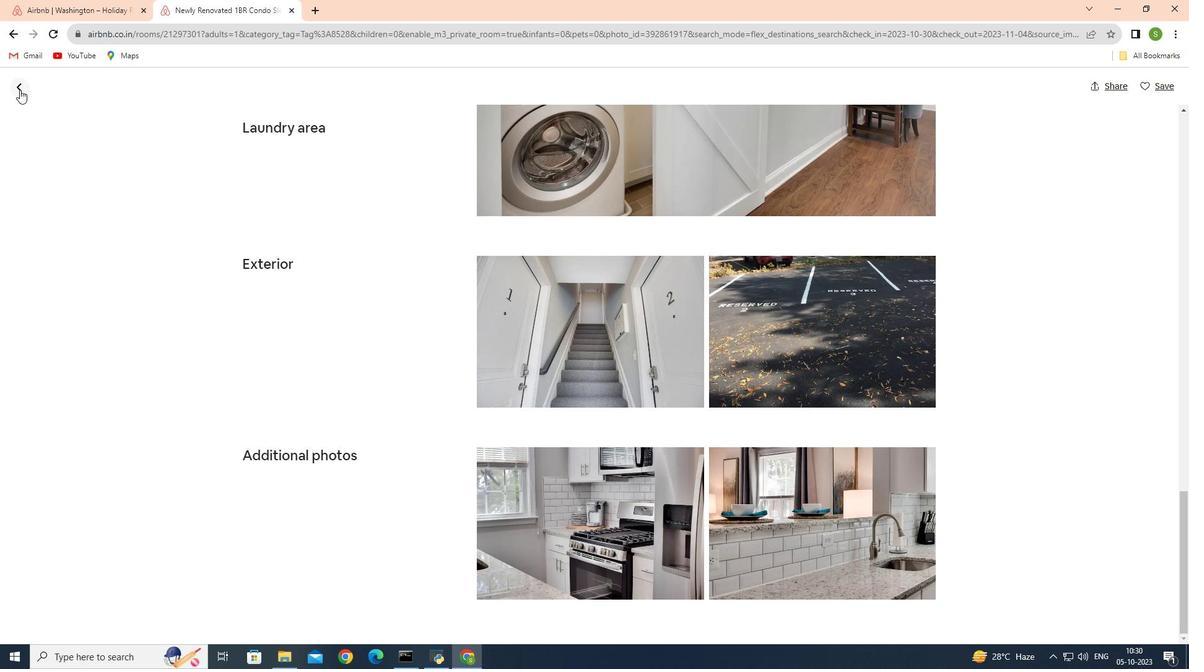 
Action: Mouse pressed left at (19, 89)
Screenshot: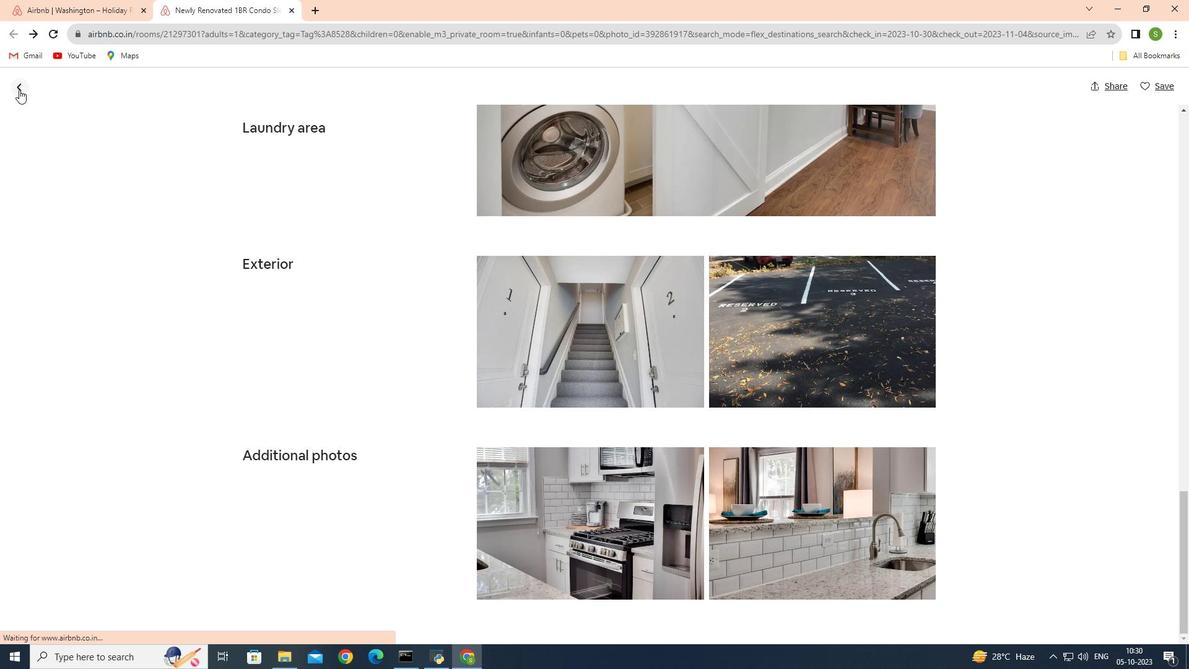 
Action: Mouse moved to (387, 296)
Screenshot: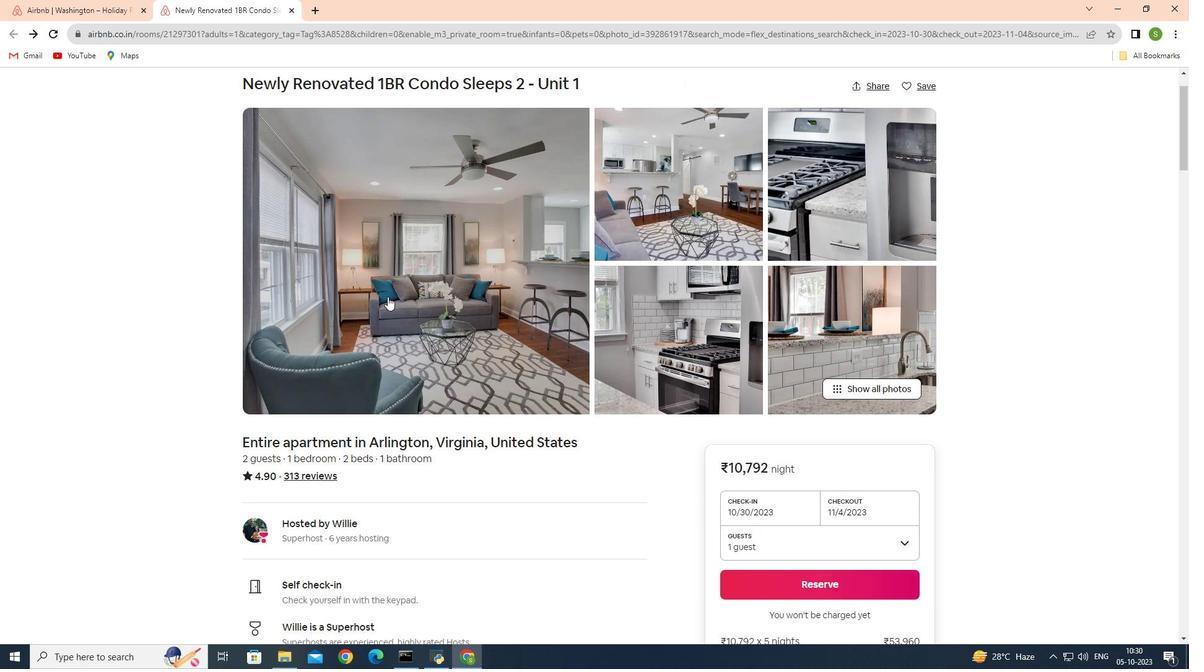 
Action: Mouse scrolled (387, 296) with delta (0, 0)
Screenshot: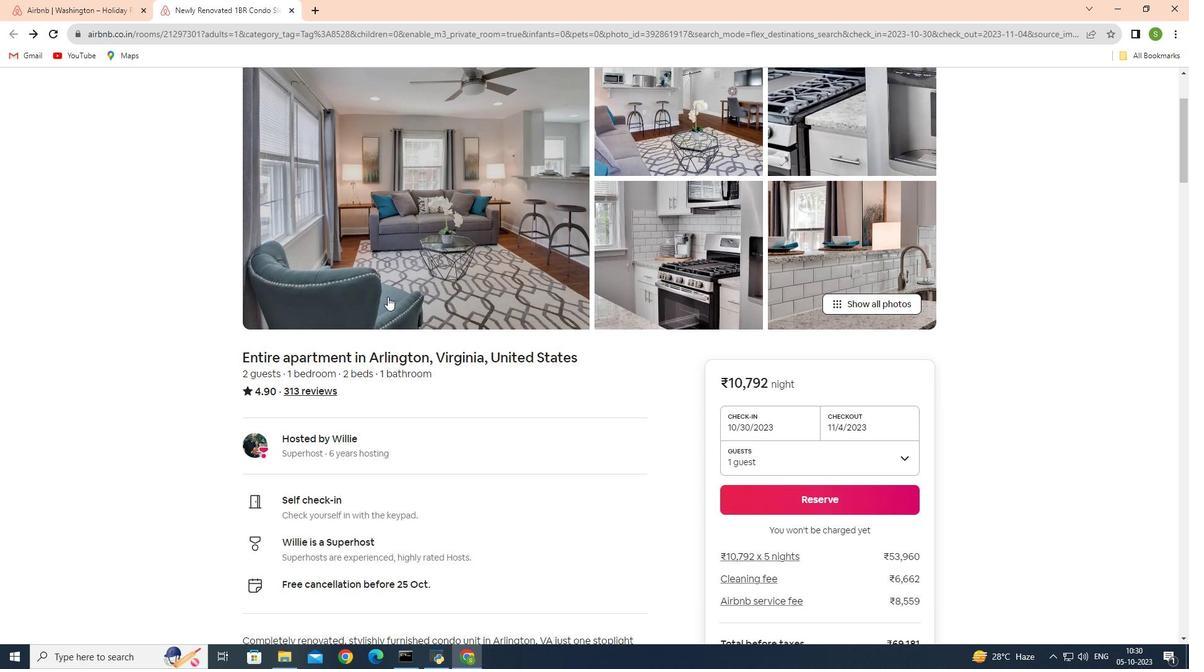 
Action: Mouse scrolled (387, 296) with delta (0, 0)
Screenshot: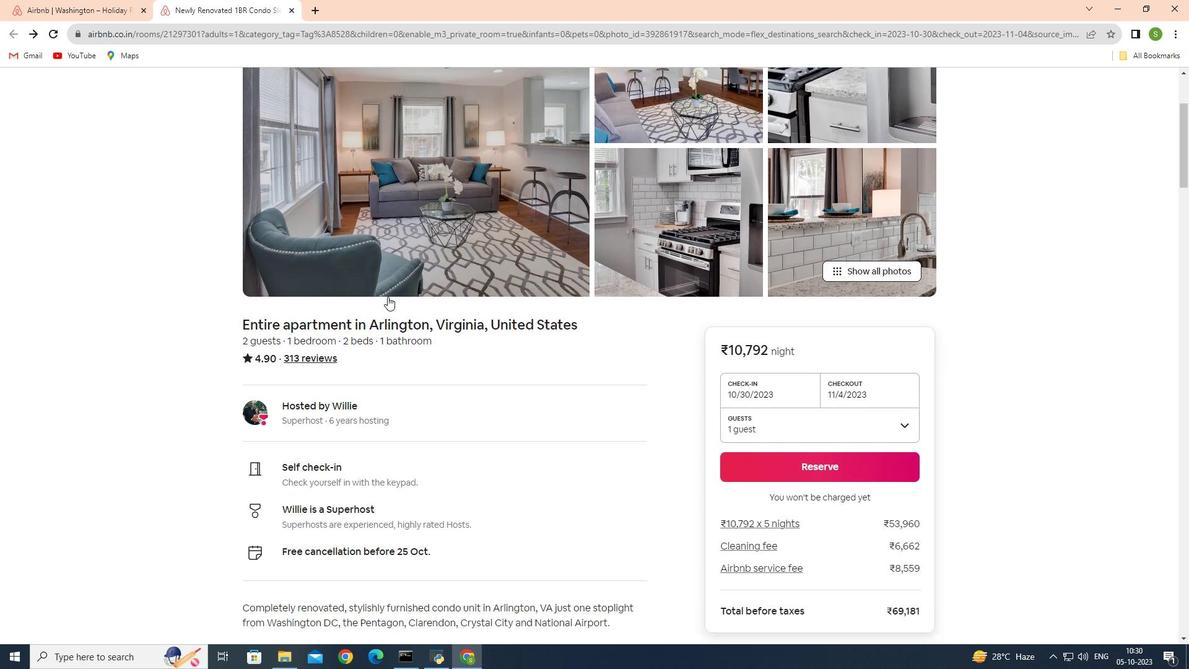 
Action: Mouse scrolled (387, 296) with delta (0, 0)
Screenshot: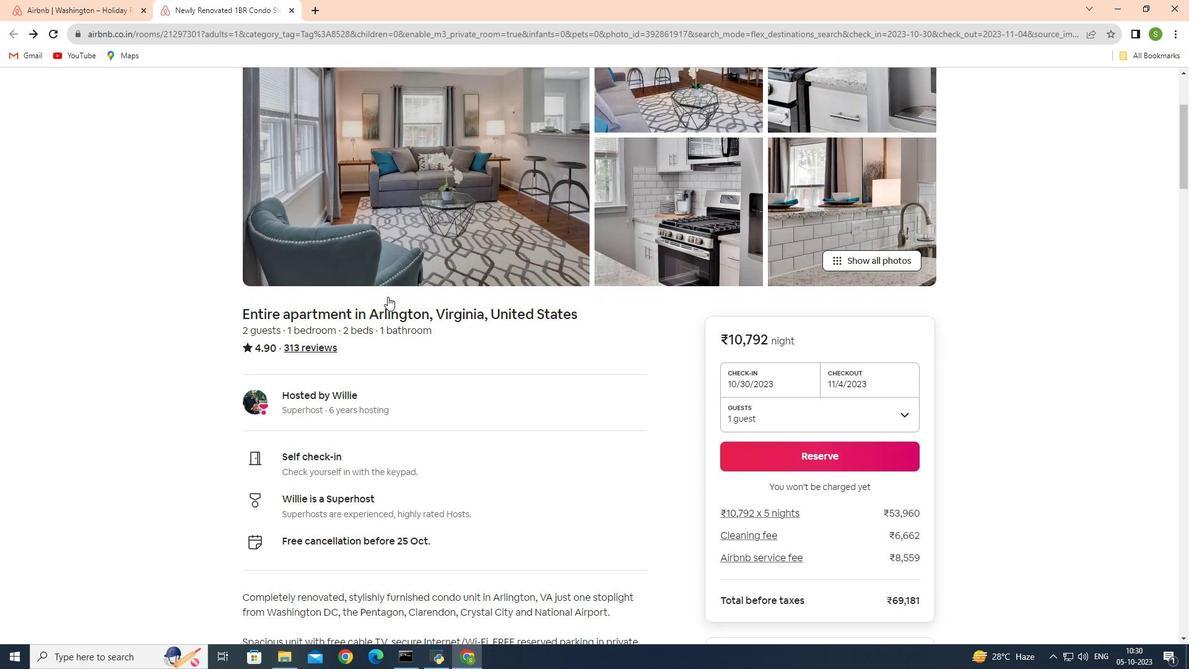 
Action: Mouse scrolled (387, 296) with delta (0, 0)
Screenshot: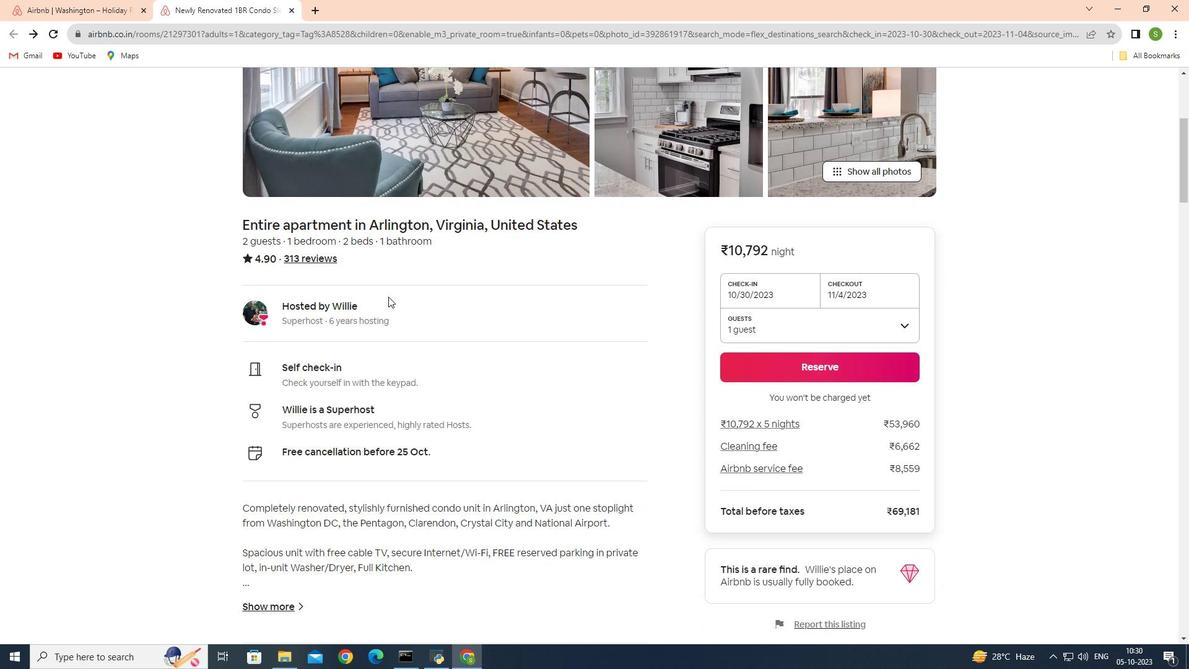 
Action: Mouse scrolled (387, 296) with delta (0, 0)
Screenshot: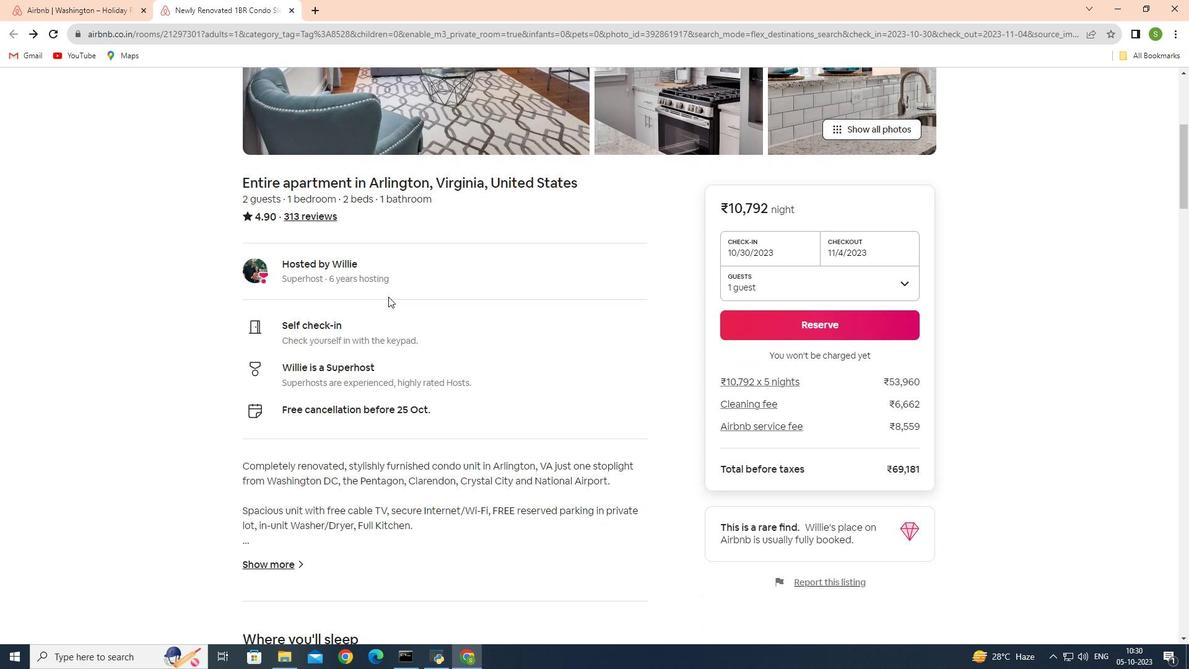 
Action: Mouse moved to (388, 296)
Screenshot: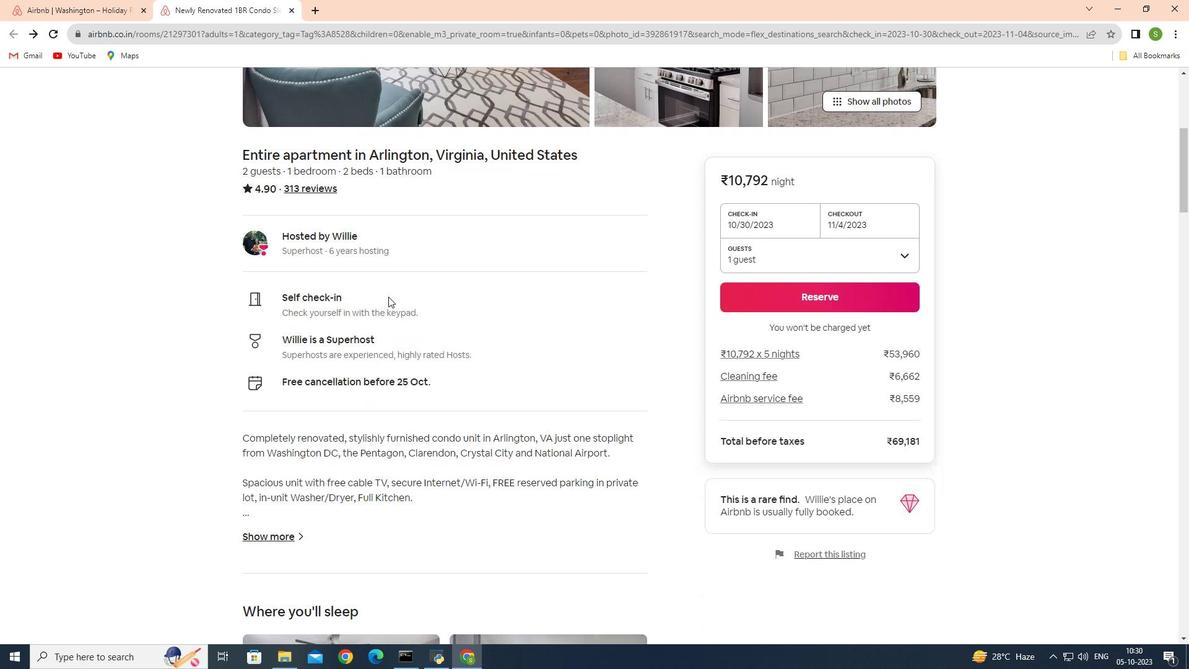 
Action: Mouse scrolled (388, 296) with delta (0, 0)
Screenshot: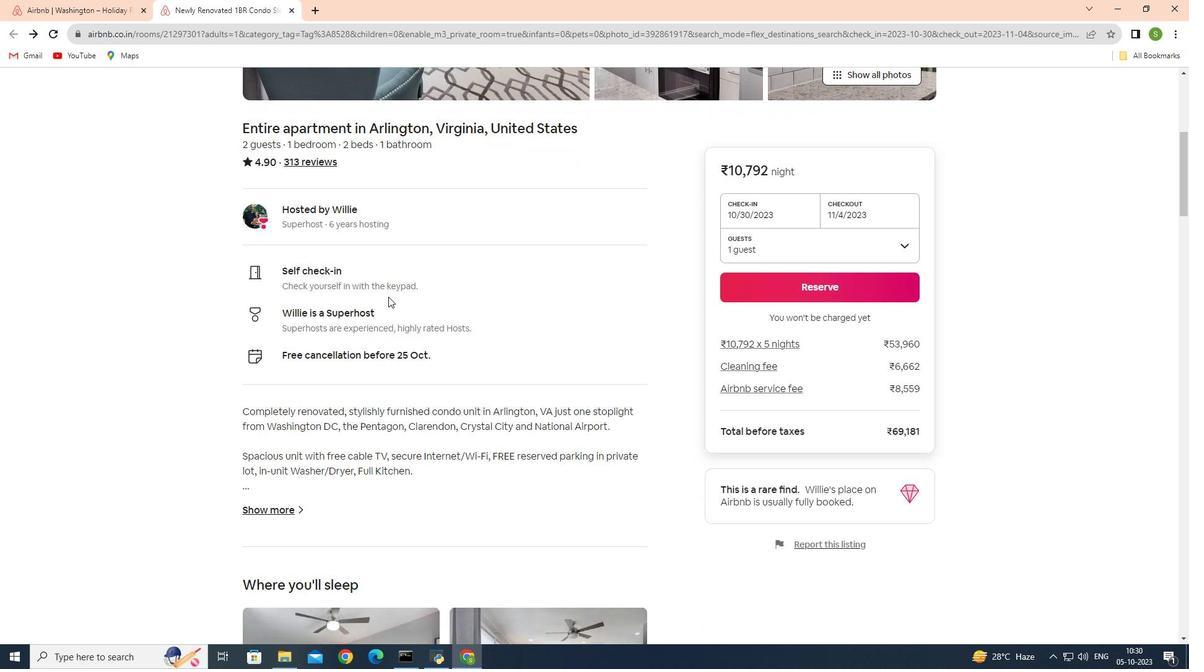 
Action: Mouse moved to (388, 296)
Screenshot: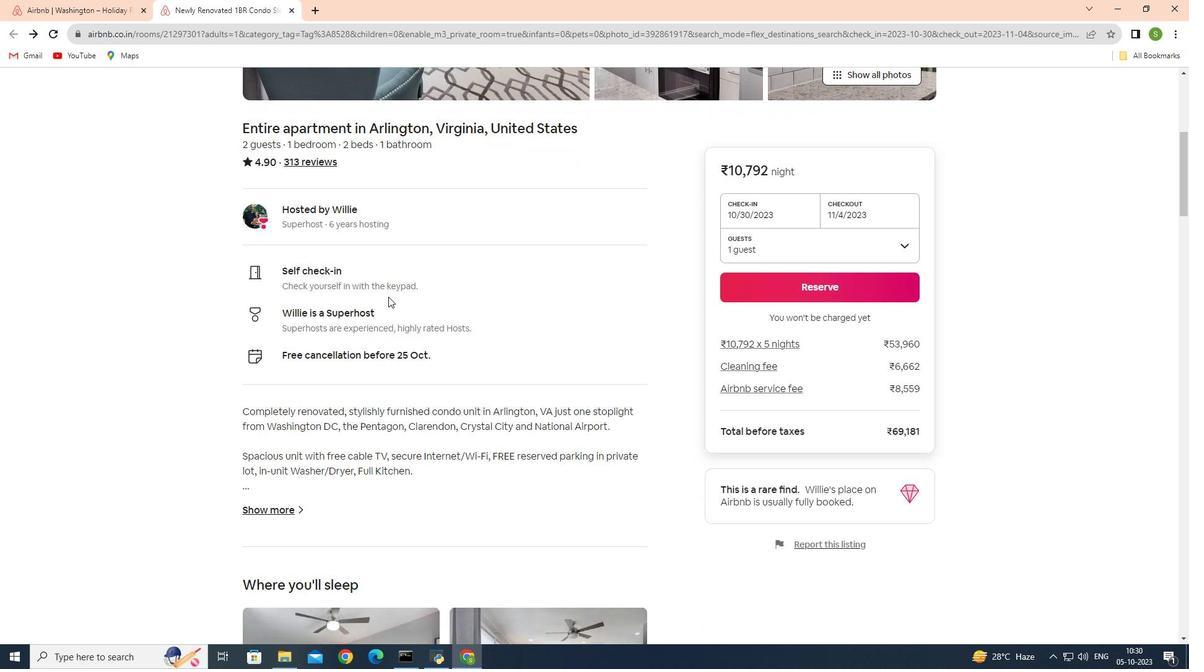 
Action: Mouse scrolled (388, 296) with delta (0, 0)
Screenshot: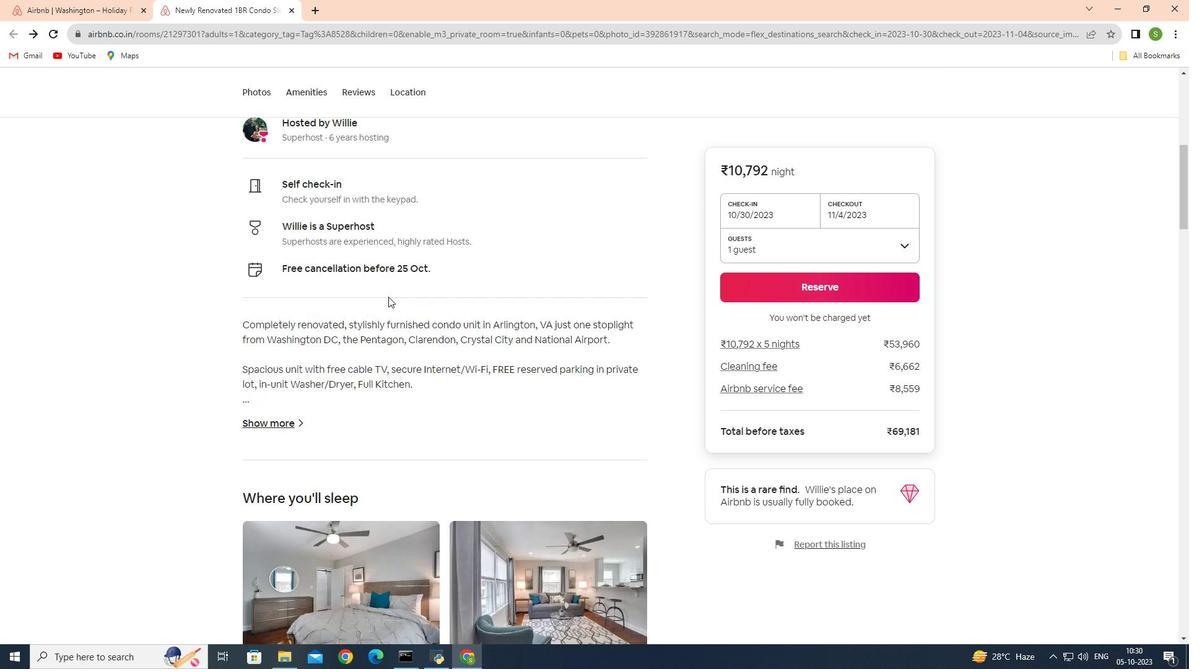 
Action: Mouse scrolled (388, 296) with delta (0, 0)
Screenshot: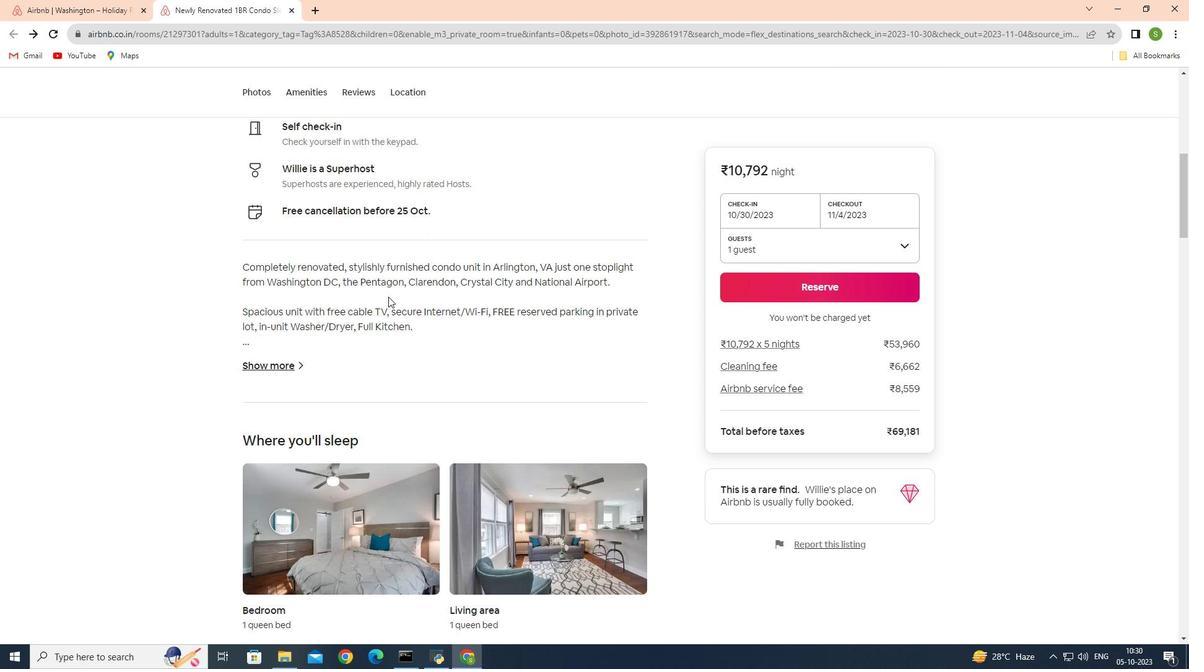 
Action: Mouse scrolled (388, 296) with delta (0, 0)
Screenshot: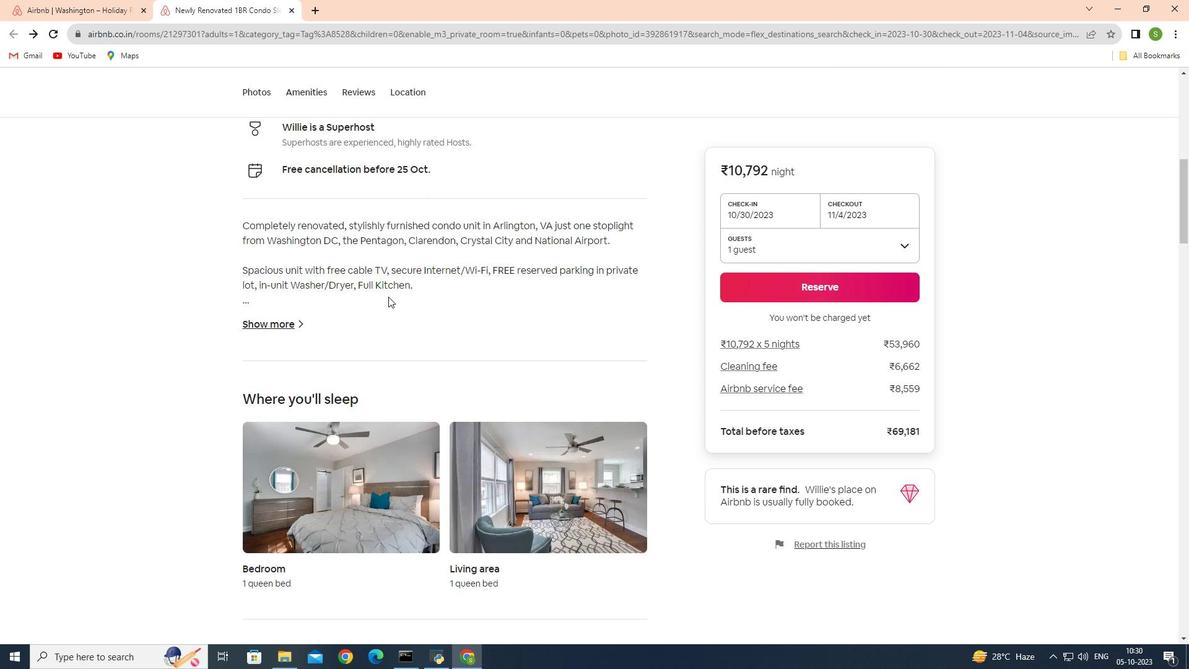 
Action: Mouse scrolled (388, 296) with delta (0, 0)
Screenshot: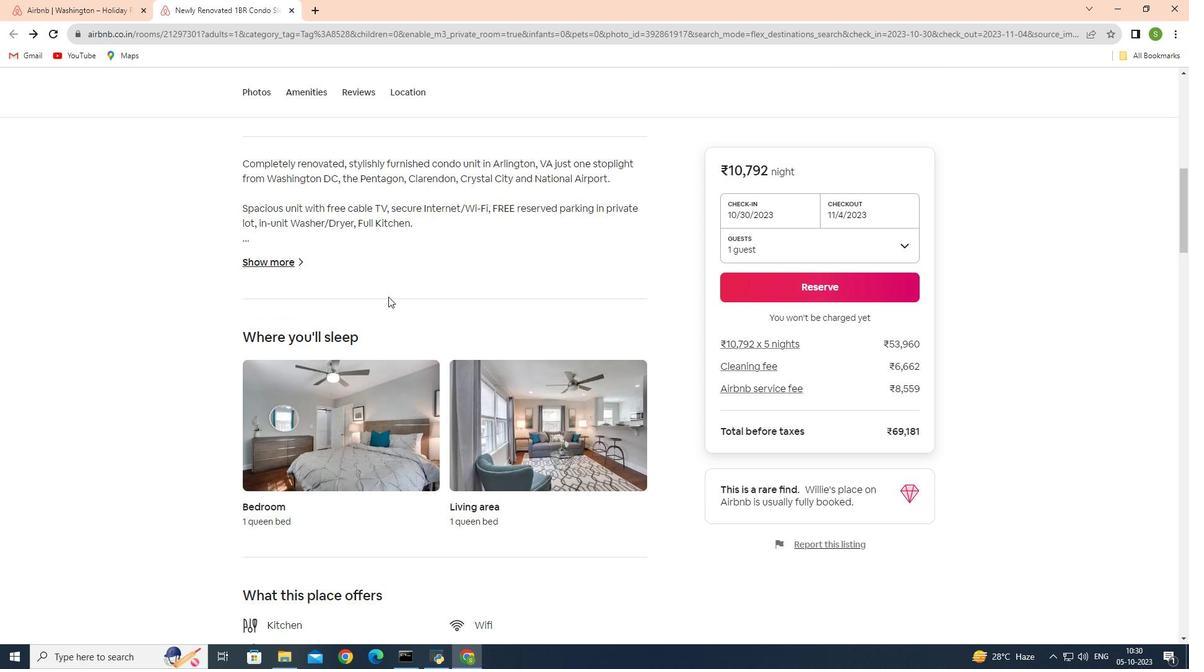 
Action: Mouse scrolled (388, 296) with delta (0, 0)
Screenshot: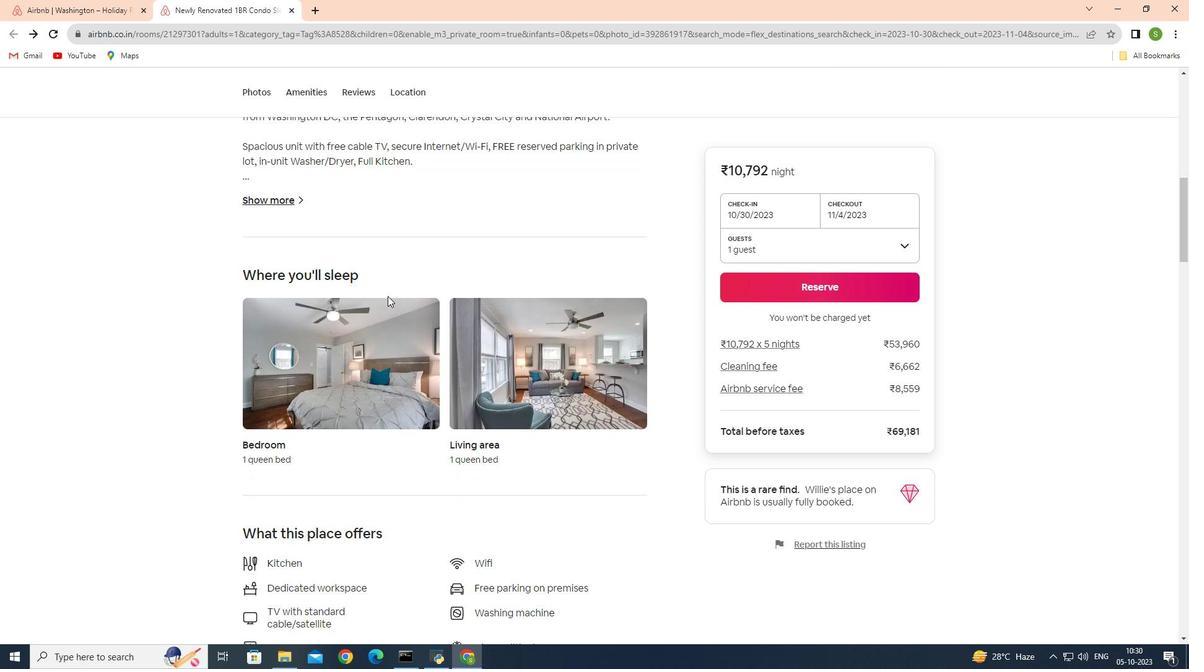 
Action: Mouse moved to (387, 296)
Screenshot: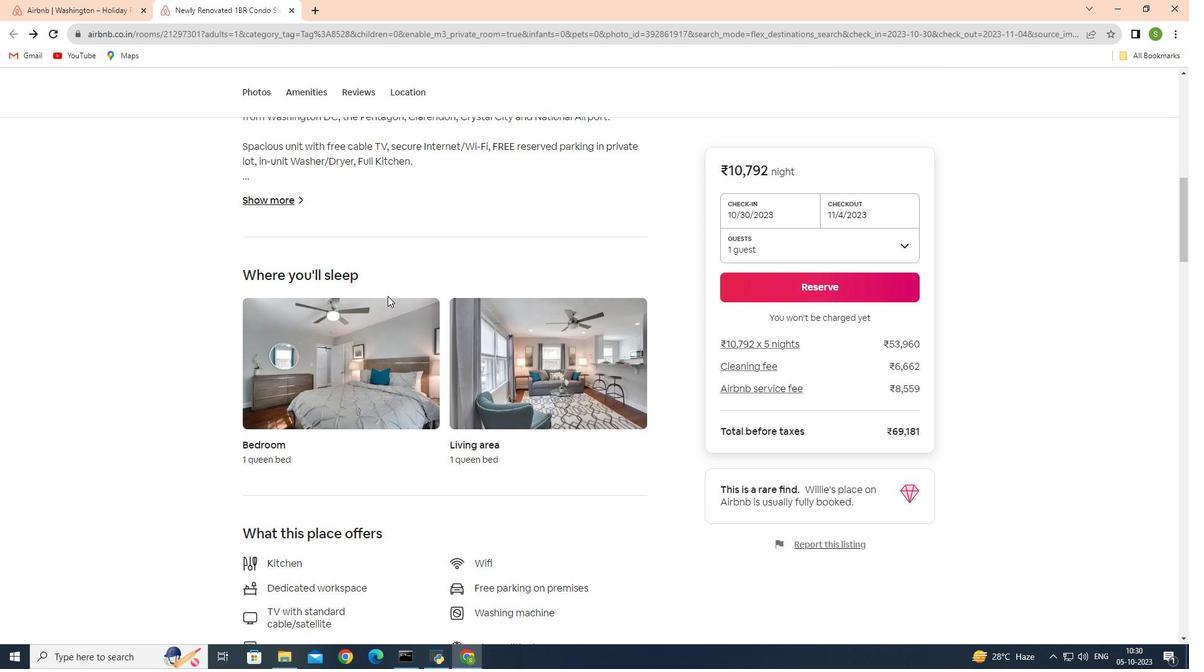 
Action: Mouse scrolled (387, 295) with delta (0, 0)
Screenshot: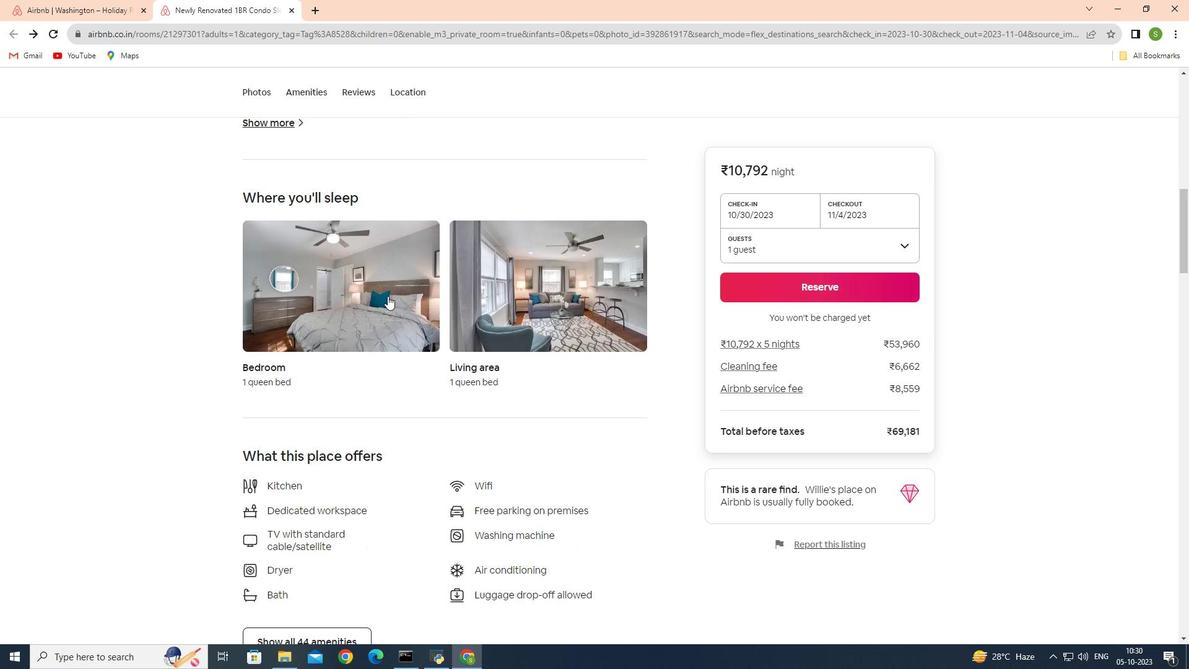 
Action: Mouse scrolled (387, 295) with delta (0, 0)
Screenshot: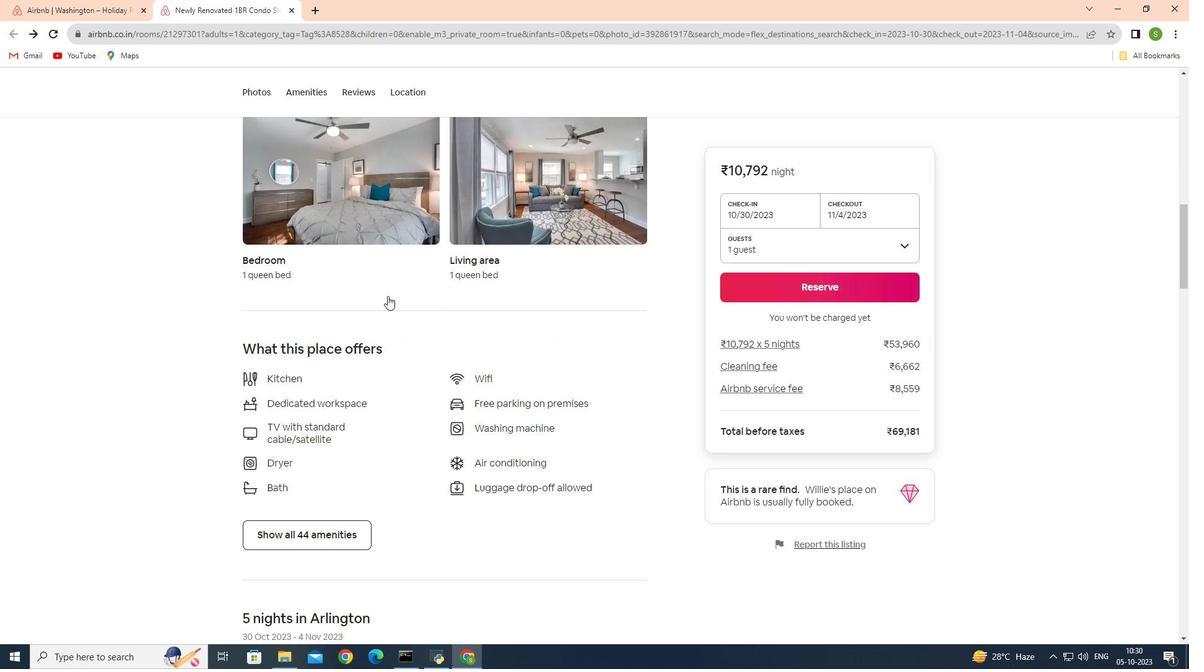 
Action: Mouse scrolled (387, 295) with delta (0, 0)
Screenshot: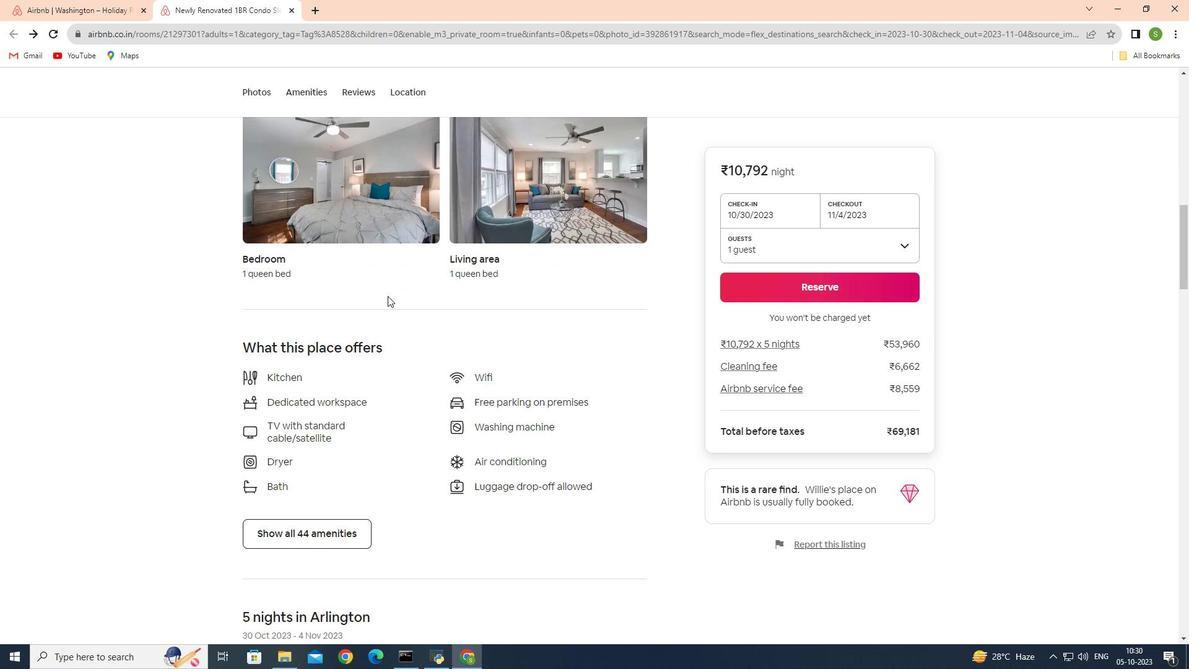 
Action: Mouse moved to (296, 537)
Screenshot: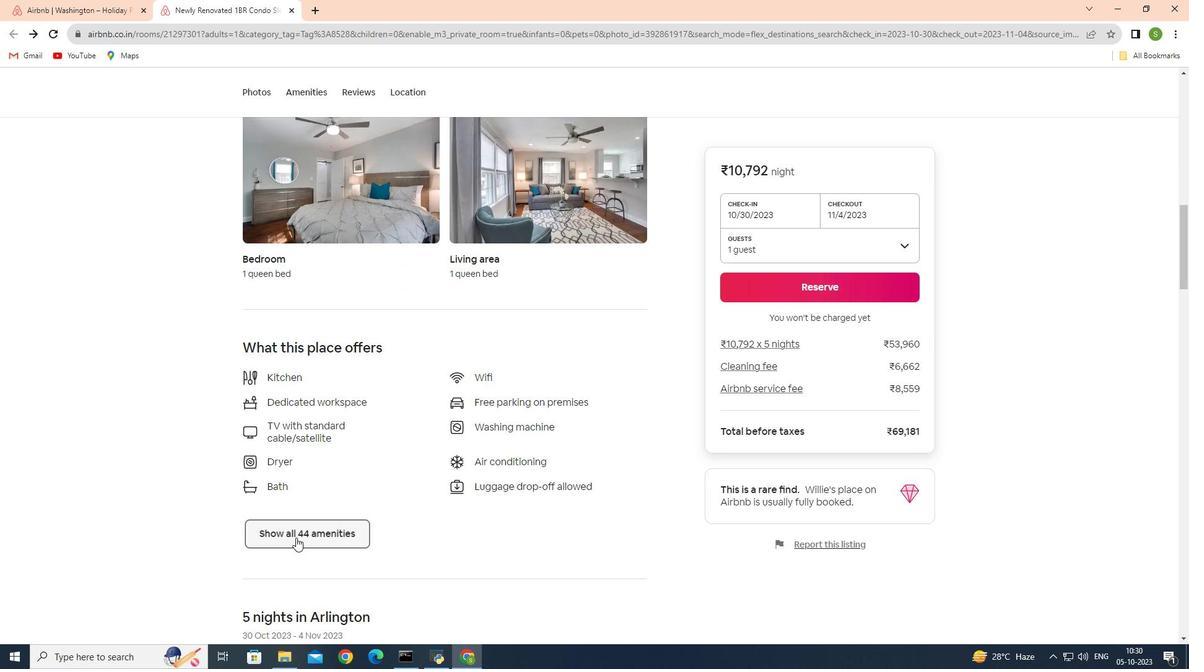 
Action: Mouse pressed left at (296, 537)
Screenshot: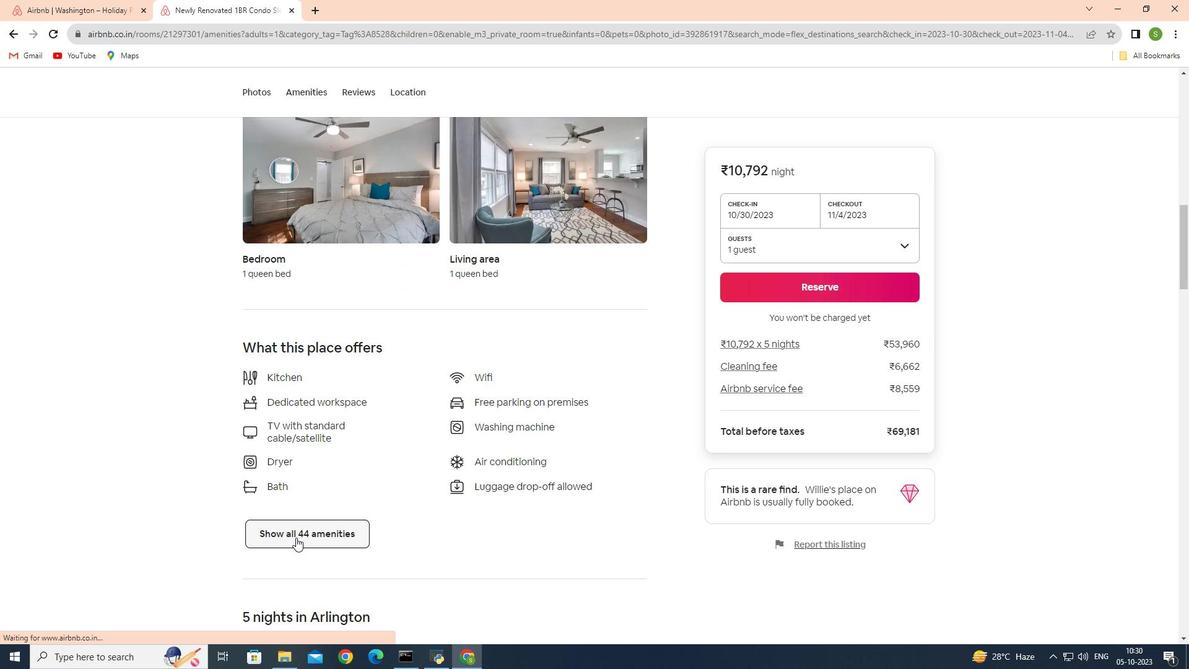 
Action: Mouse moved to (455, 265)
Screenshot: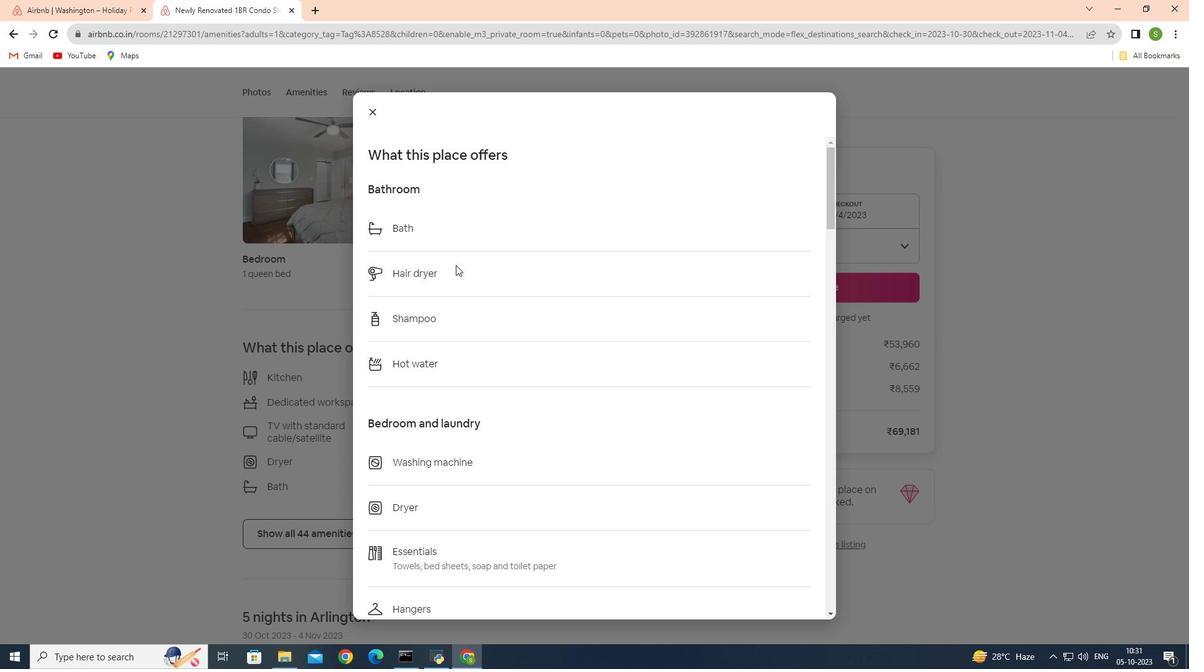 
Action: Mouse scrolled (455, 264) with delta (0, 0)
Screenshot: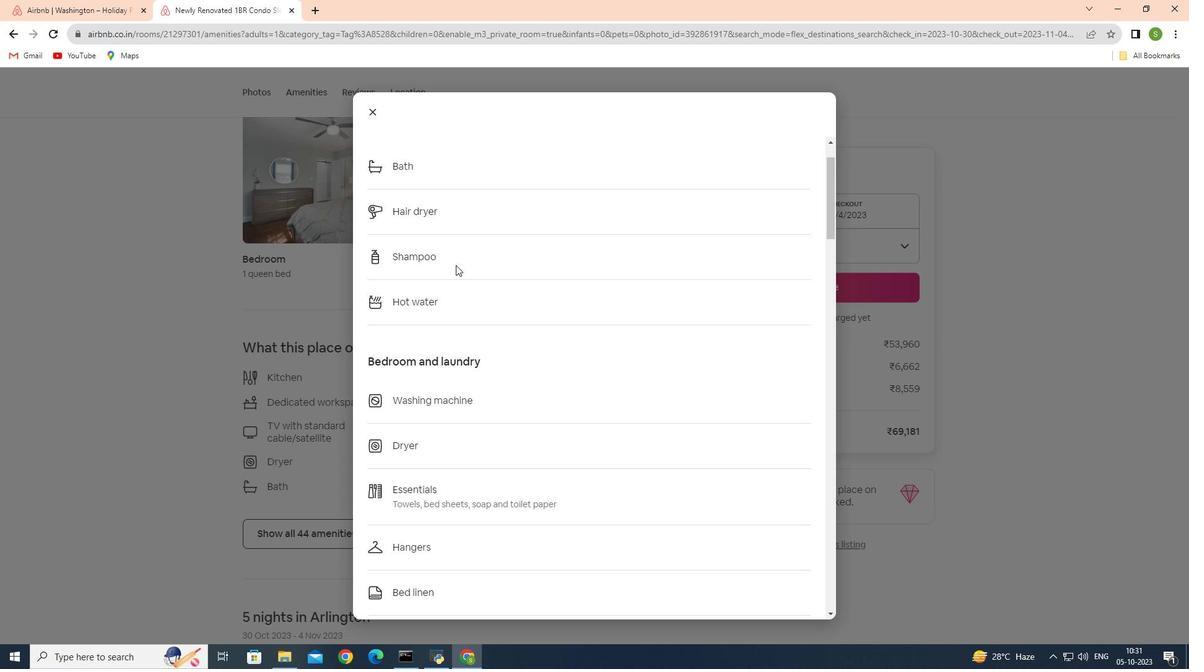 
Action: Mouse scrolled (455, 264) with delta (0, 0)
Screenshot: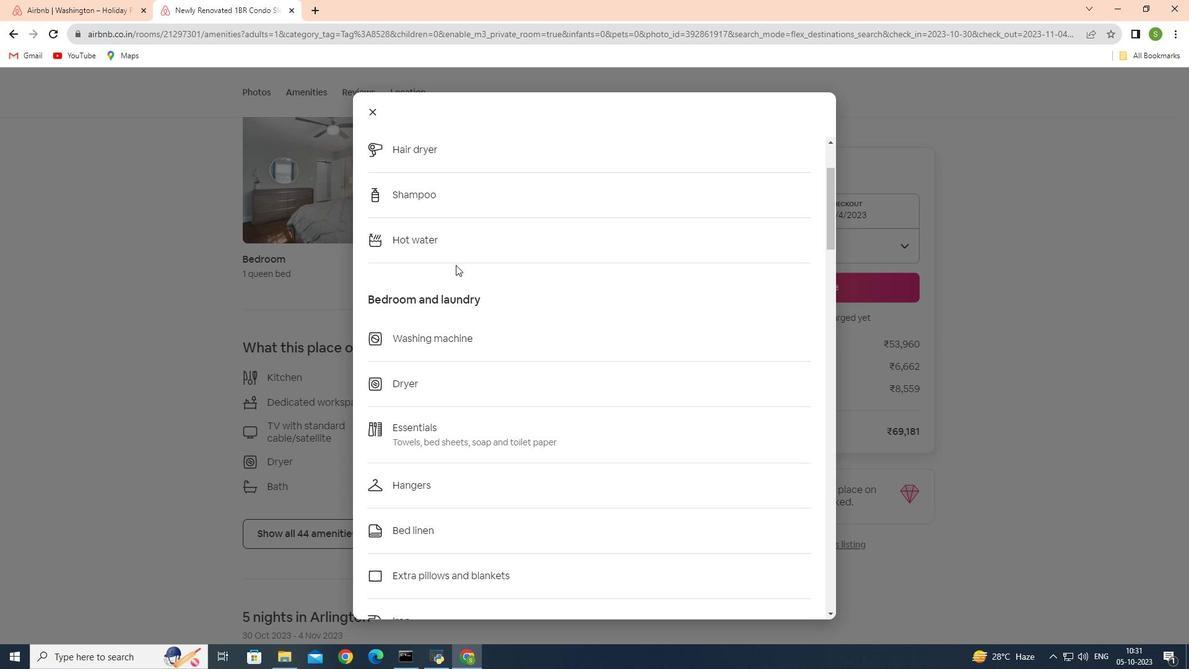
Action: Mouse scrolled (455, 264) with delta (0, 0)
Screenshot: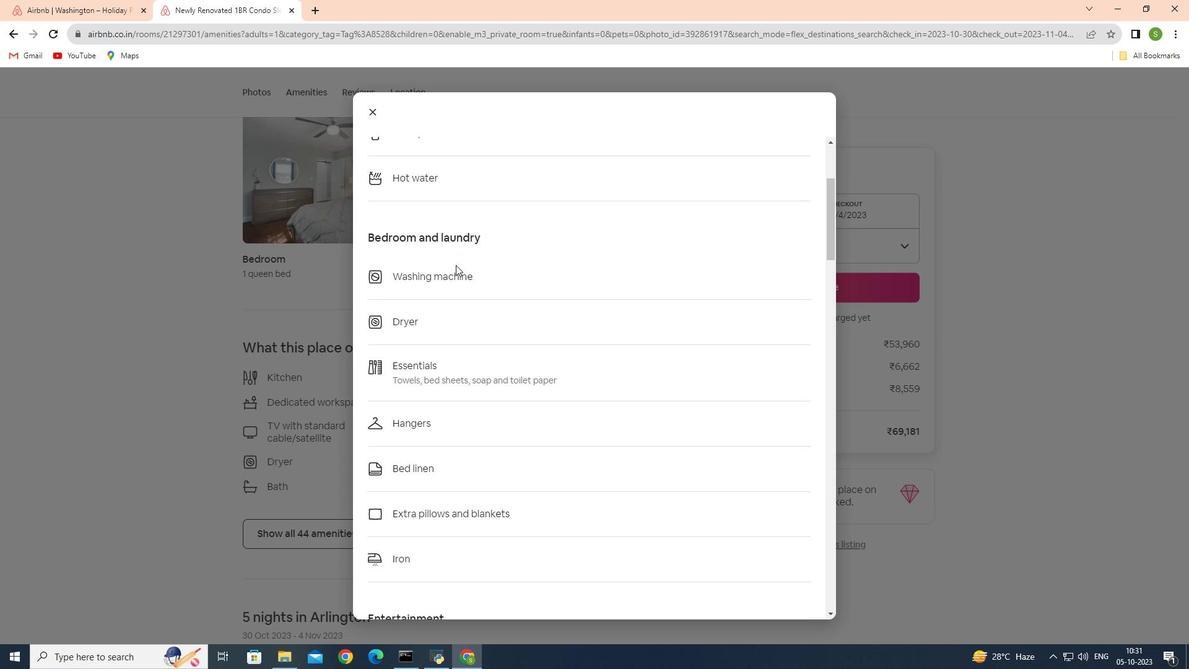 
Action: Mouse scrolled (455, 264) with delta (0, 0)
Screenshot: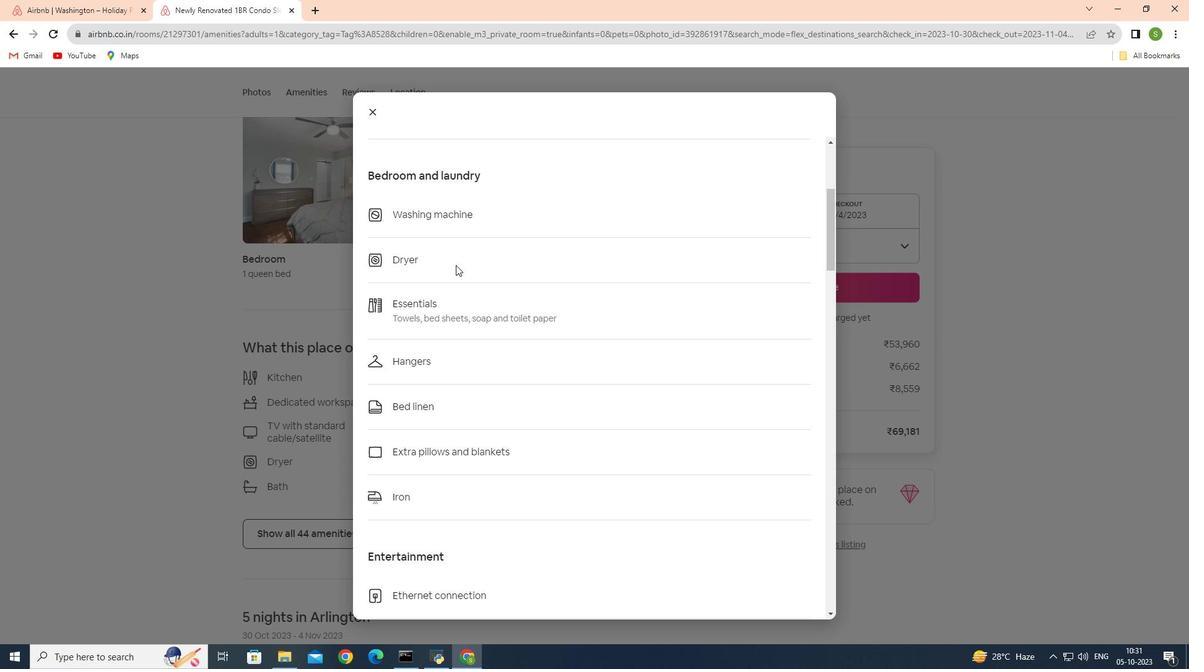 
Action: Mouse scrolled (455, 264) with delta (0, 0)
Screenshot: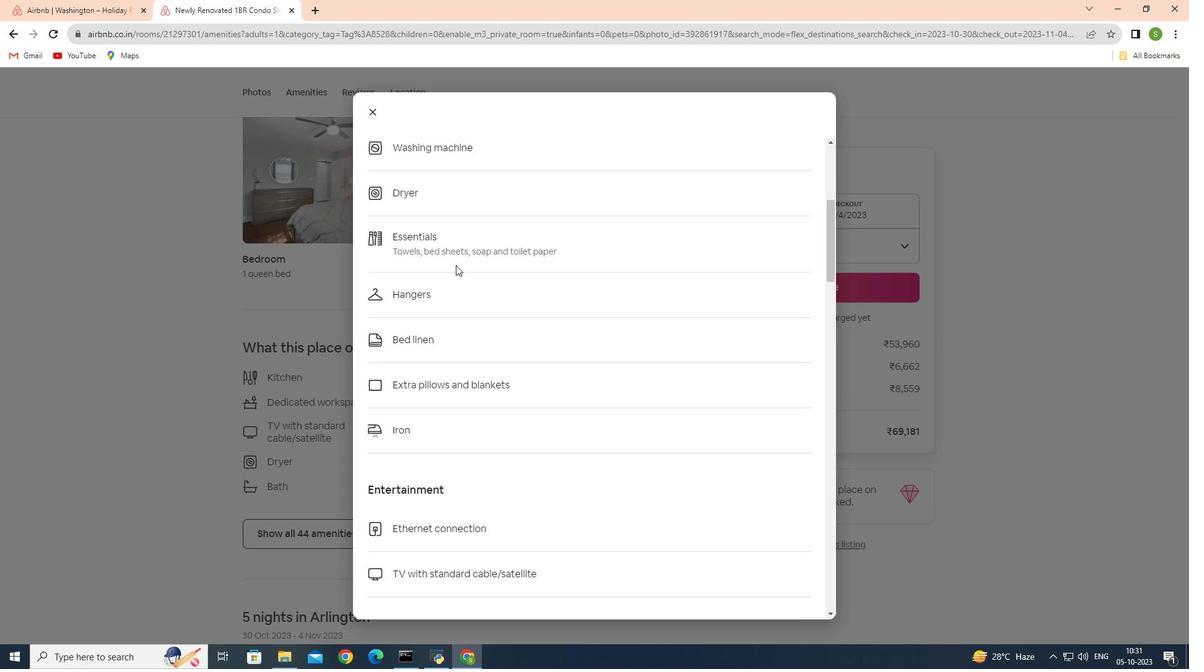 
Action: Mouse scrolled (455, 264) with delta (0, 0)
Screenshot: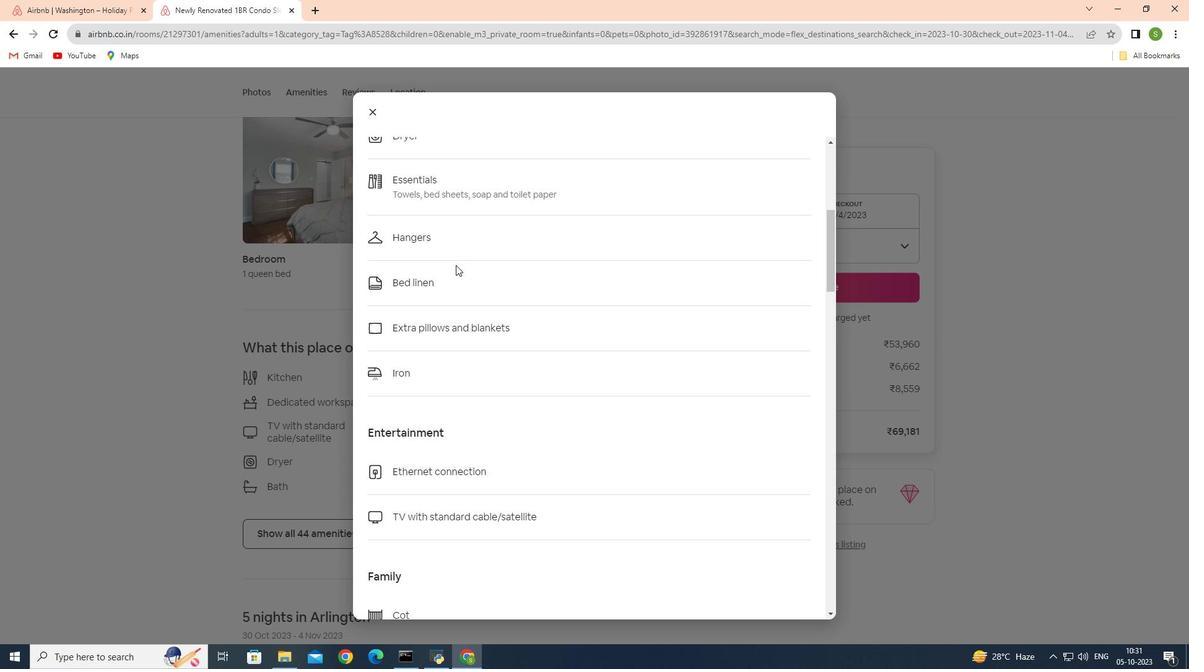 
Action: Mouse scrolled (455, 264) with delta (0, 0)
Screenshot: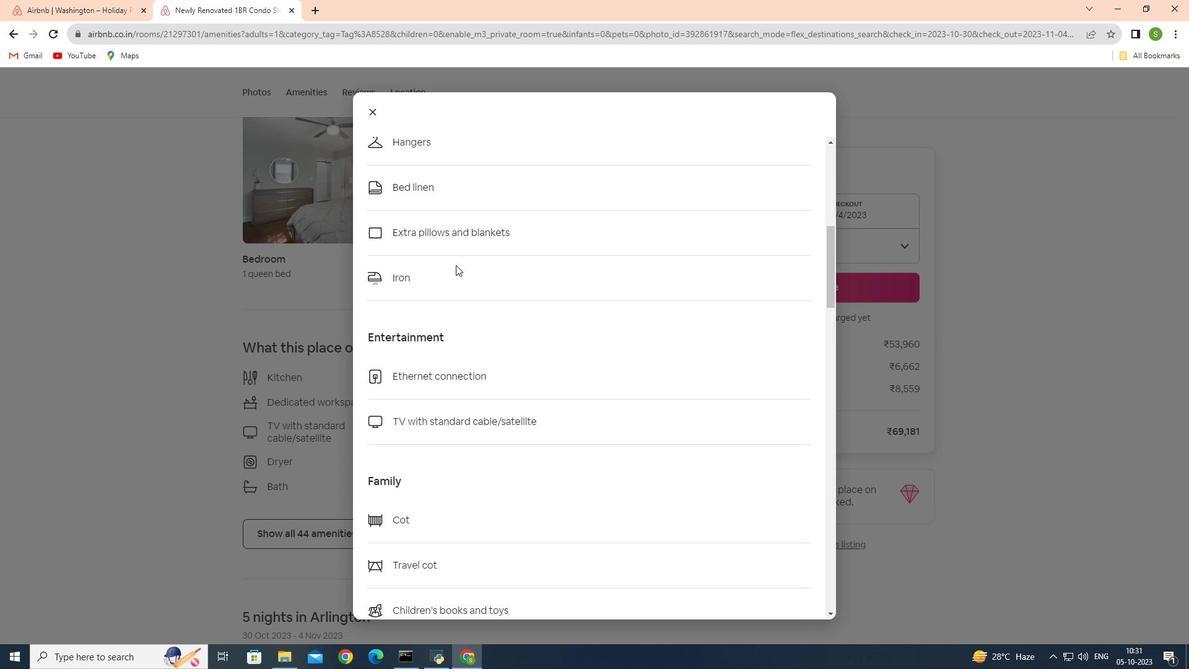 
Action: Mouse scrolled (455, 264) with delta (0, 0)
Screenshot: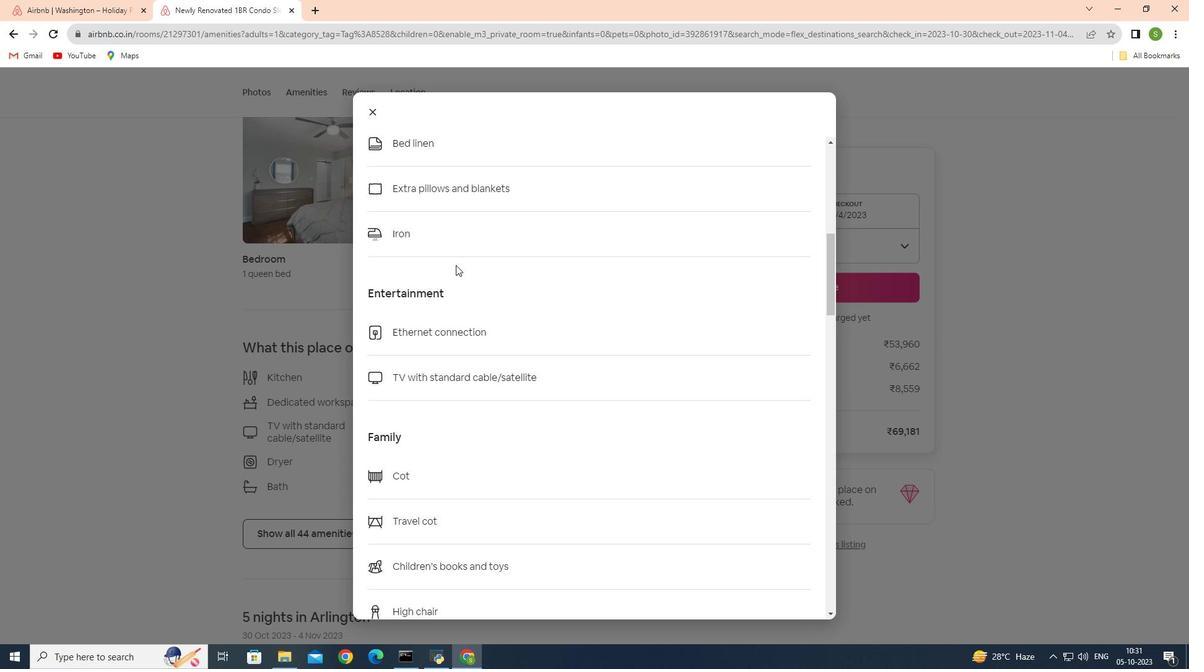 
Action: Mouse scrolled (455, 264) with delta (0, 0)
Screenshot: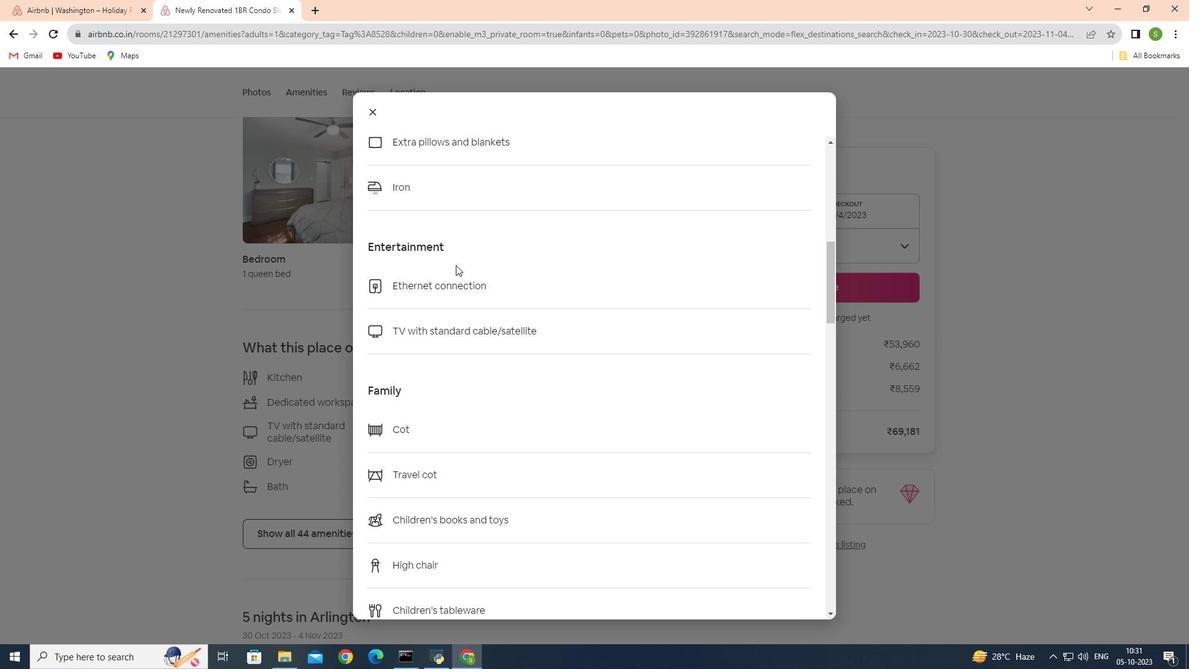 
Action: Mouse scrolled (455, 264) with delta (0, 0)
Screenshot: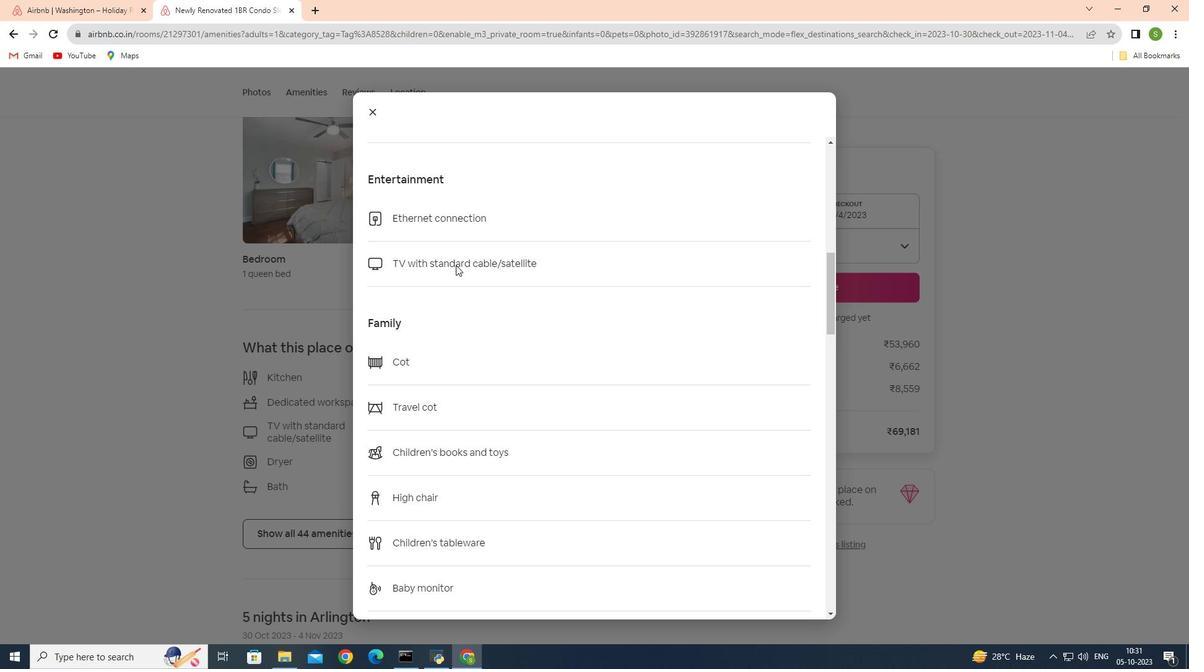 
Action: Mouse scrolled (455, 264) with delta (0, 0)
Screenshot: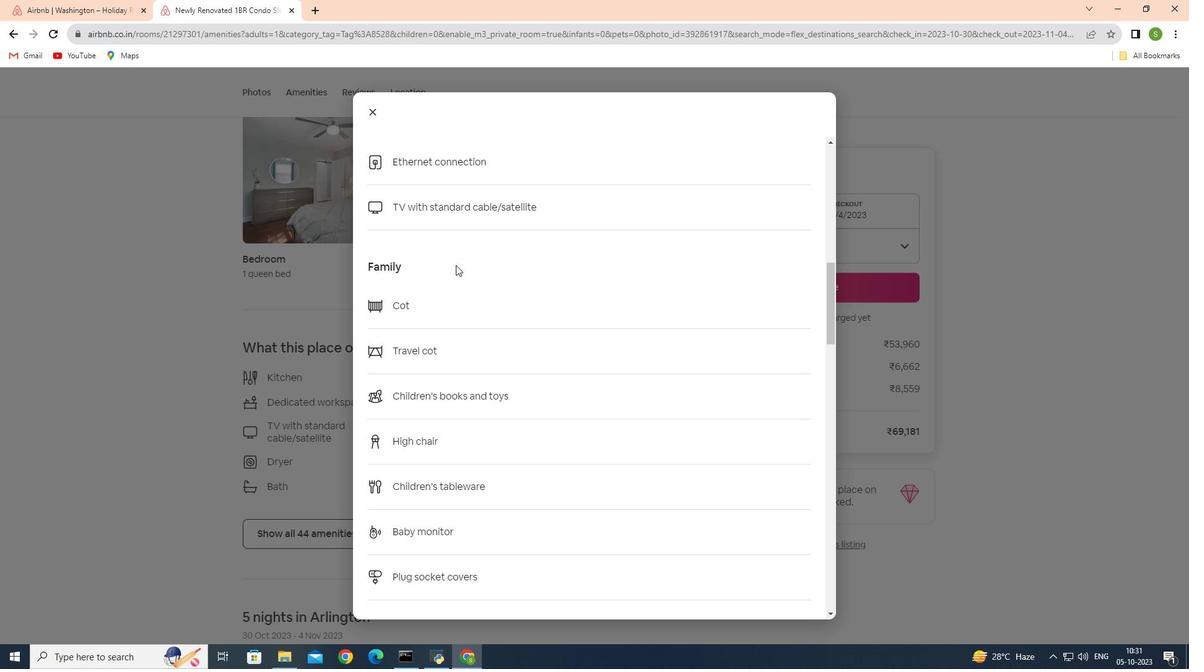 
Action: Mouse scrolled (455, 264) with delta (0, 0)
Screenshot: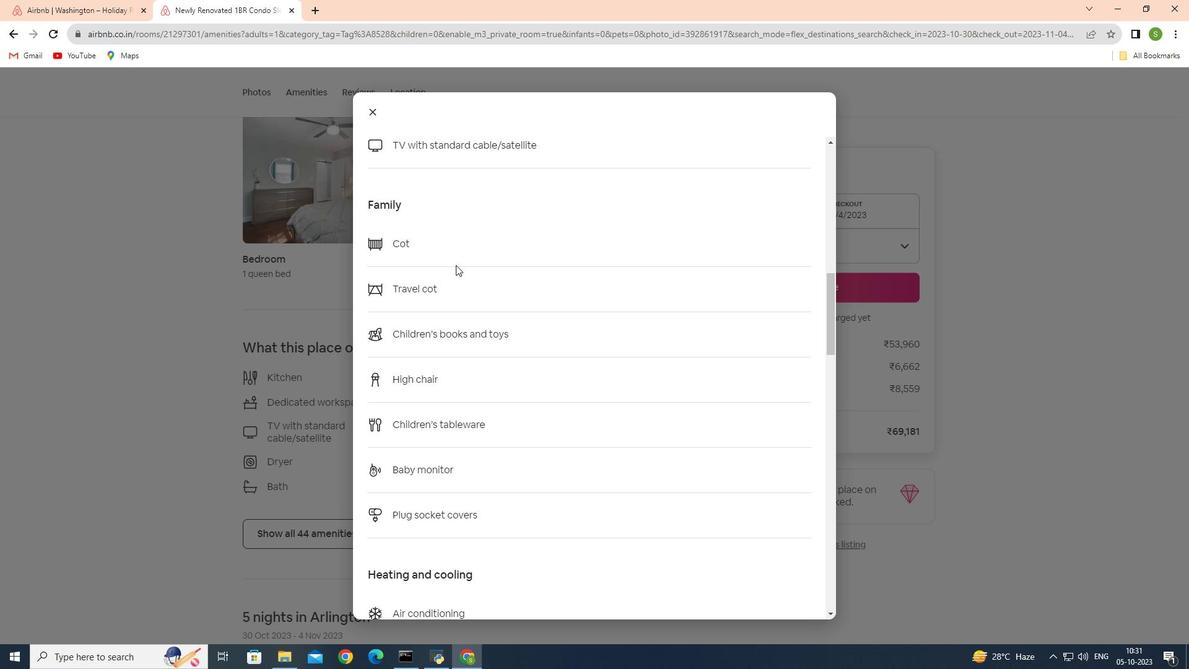 
Action: Mouse scrolled (455, 264) with delta (0, 0)
Screenshot: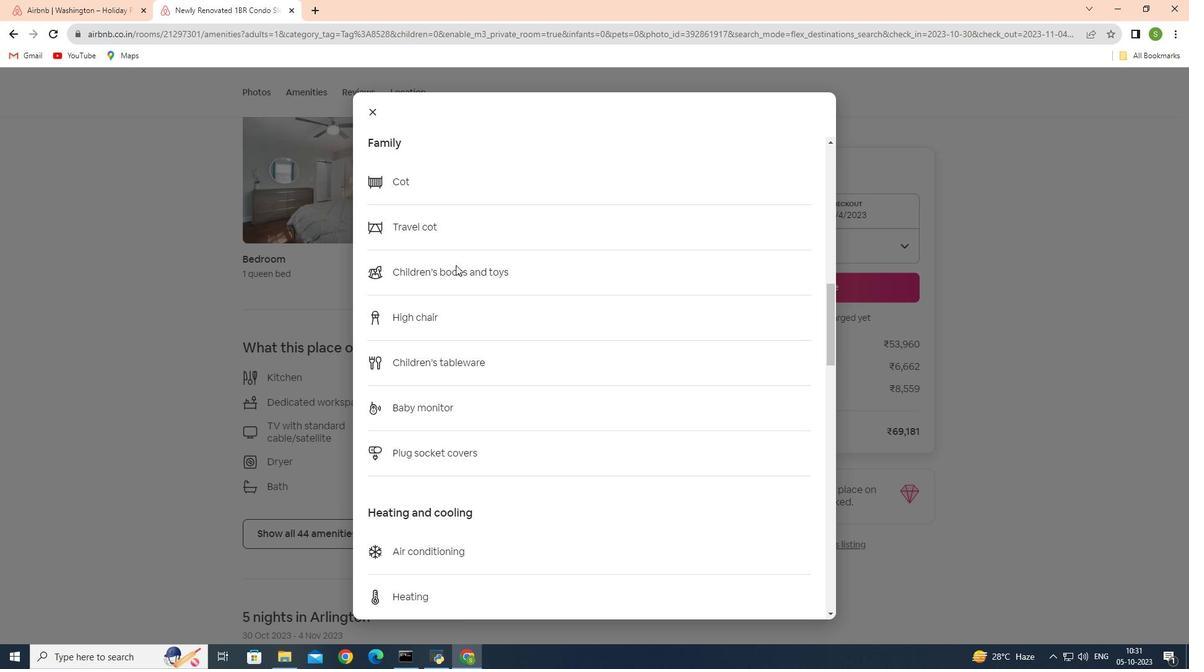 
Action: Mouse scrolled (455, 264) with delta (0, 0)
Screenshot: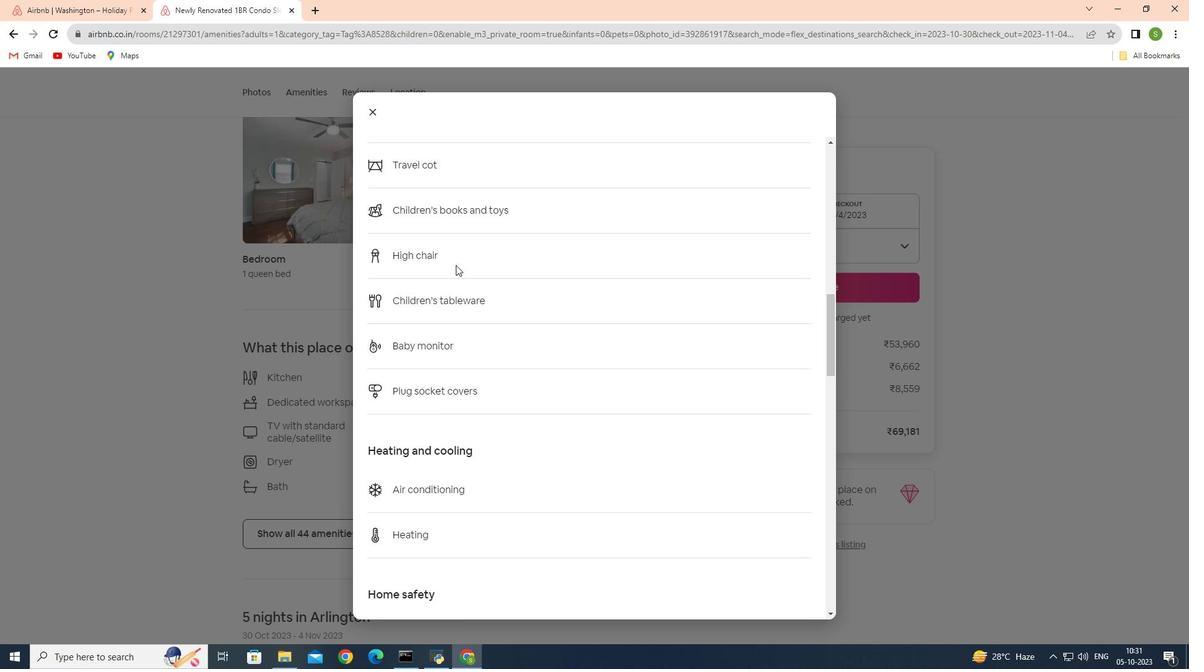 
Action: Mouse scrolled (455, 264) with delta (0, 0)
Screenshot: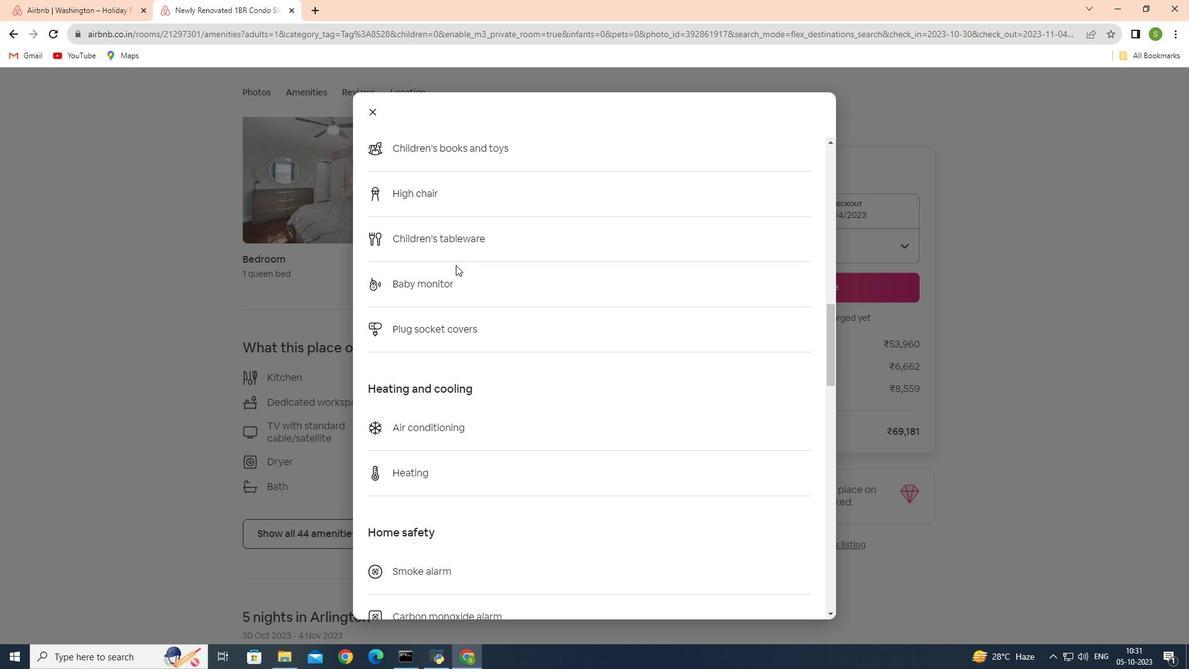 
Action: Mouse scrolled (455, 264) with delta (0, 0)
Screenshot: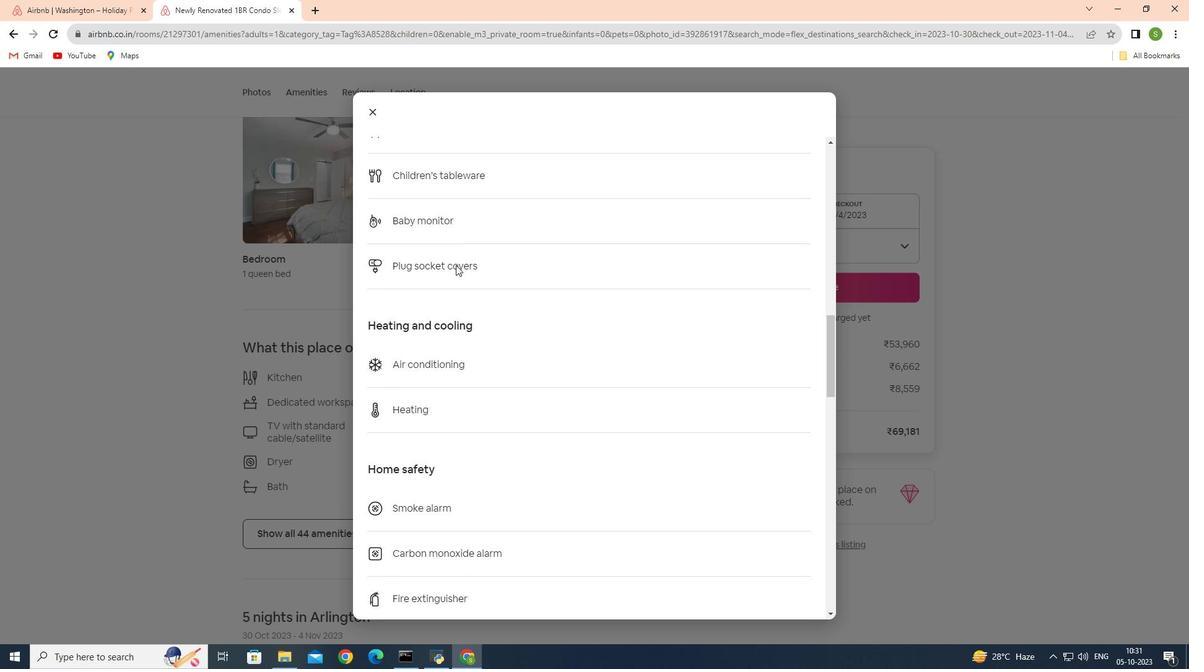 
Action: Mouse scrolled (455, 264) with delta (0, 0)
Screenshot: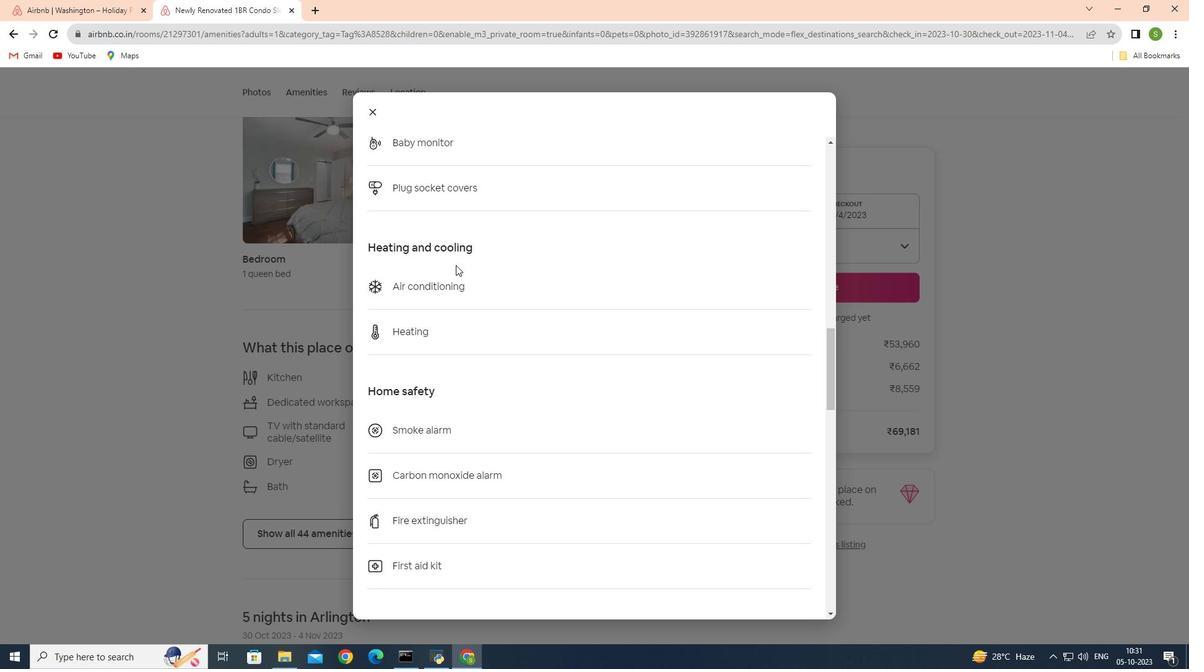 
Action: Mouse scrolled (455, 264) with delta (0, 0)
Screenshot: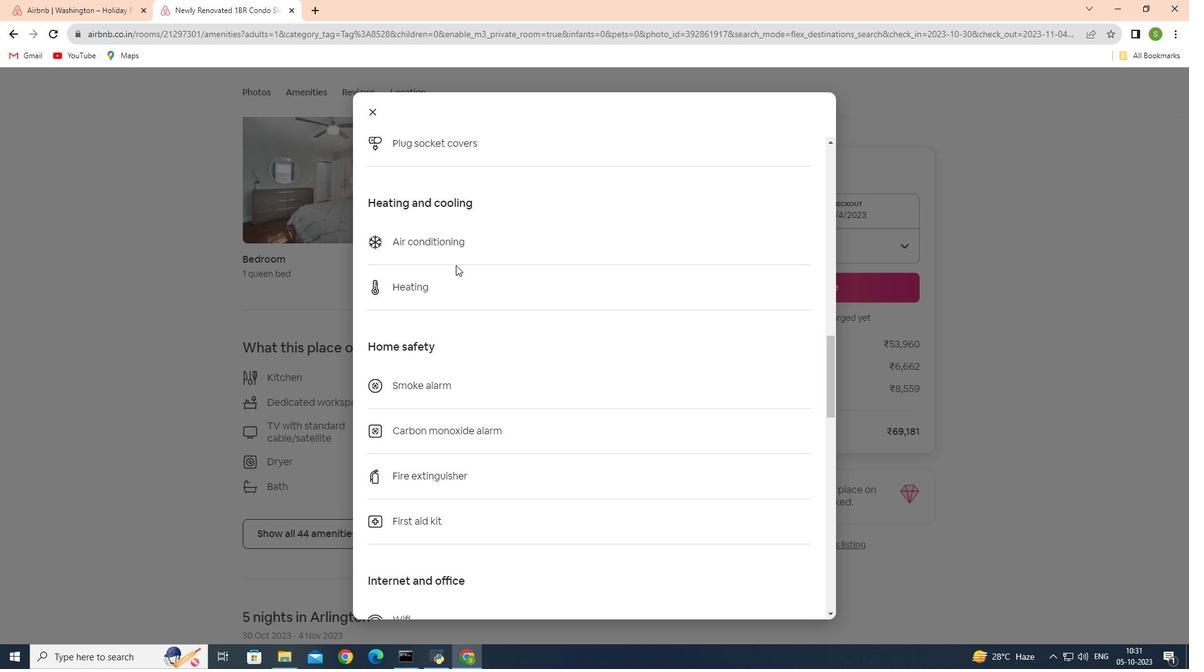
Action: Mouse scrolled (455, 264) with delta (0, 0)
Screenshot: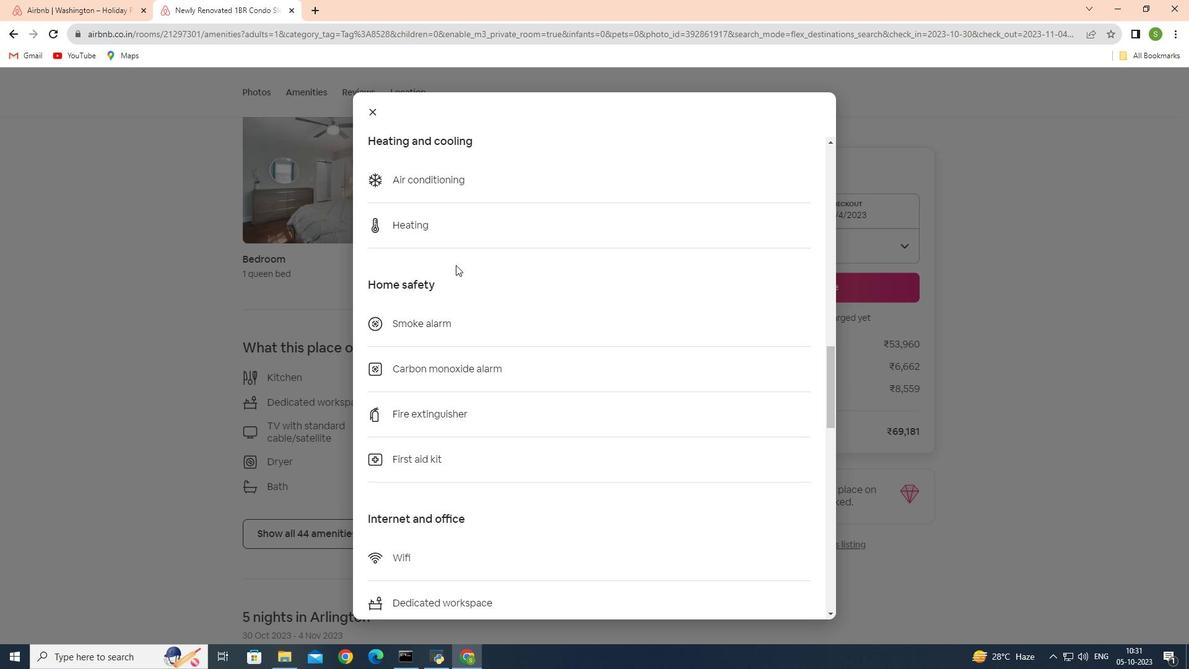 
Action: Mouse scrolled (455, 264) with delta (0, 0)
Screenshot: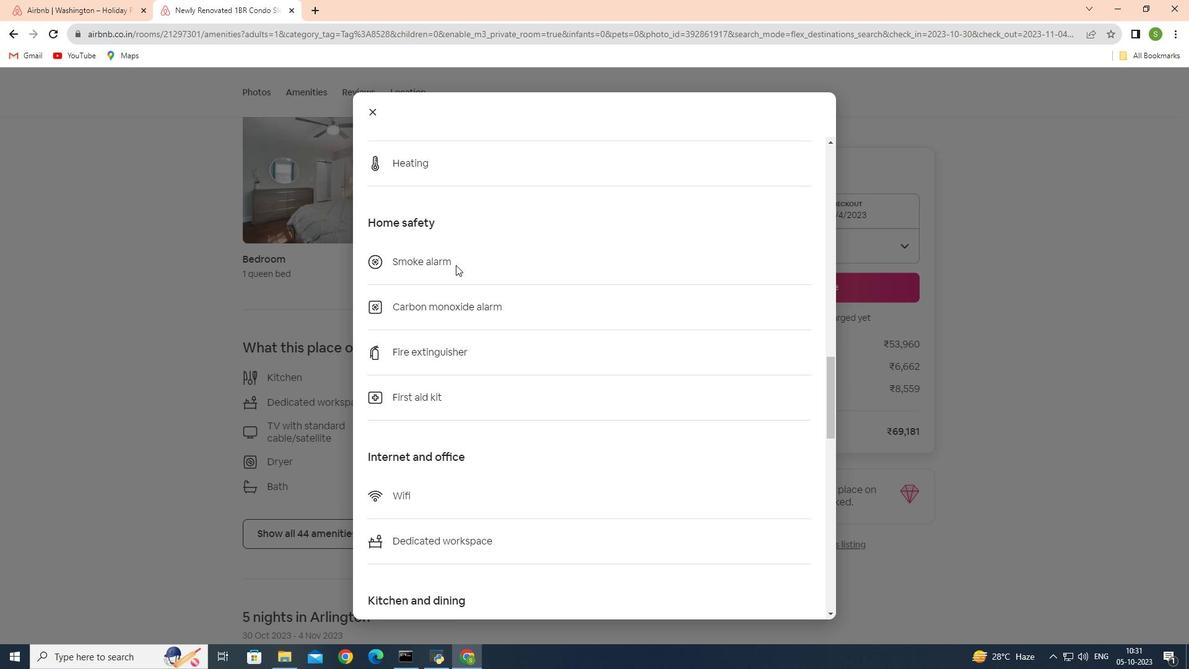 
Action: Mouse scrolled (455, 264) with delta (0, 0)
Screenshot: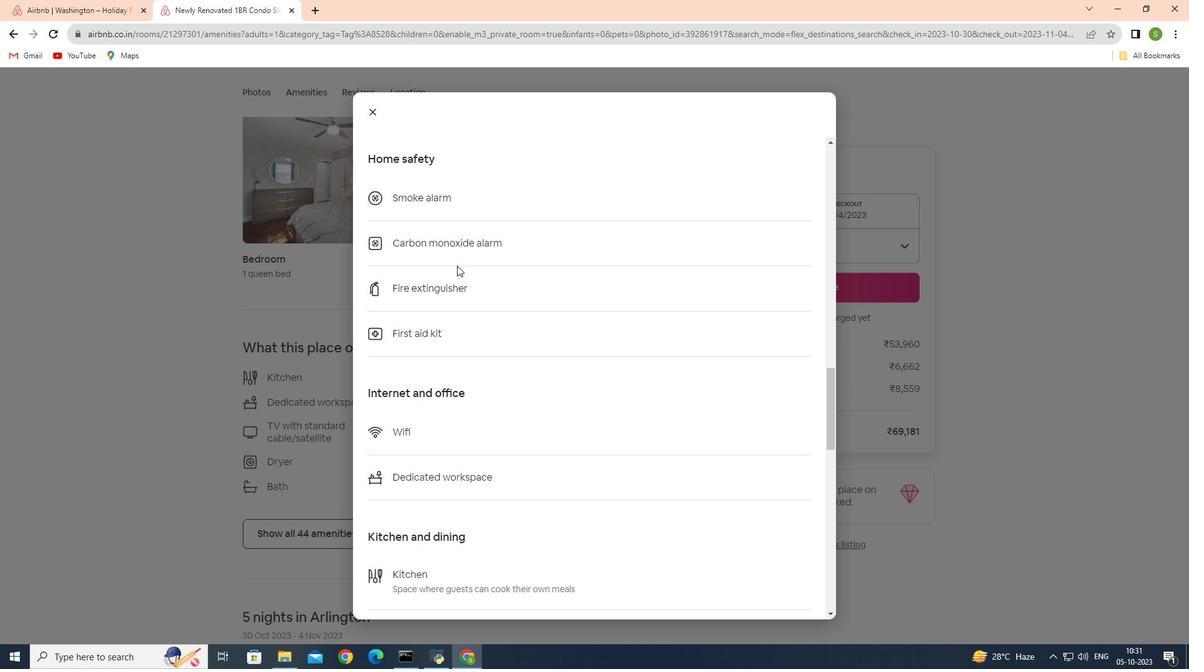 
Action: Mouse moved to (456, 265)
Screenshot: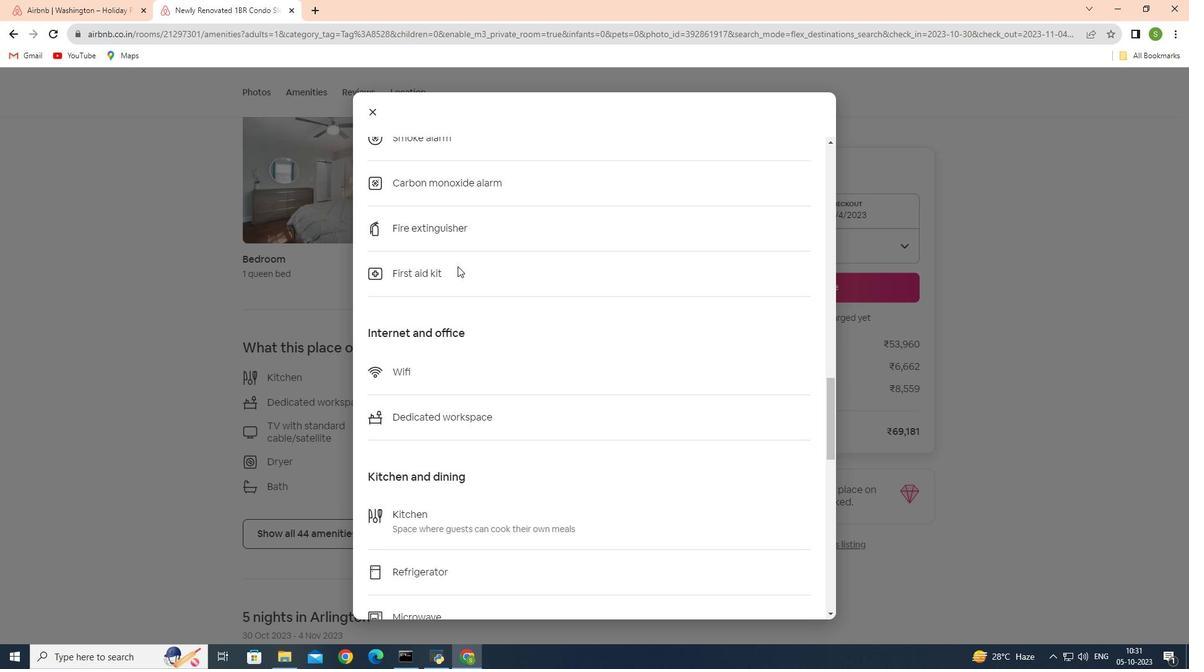 
Action: Mouse scrolled (456, 264) with delta (0, 0)
Screenshot: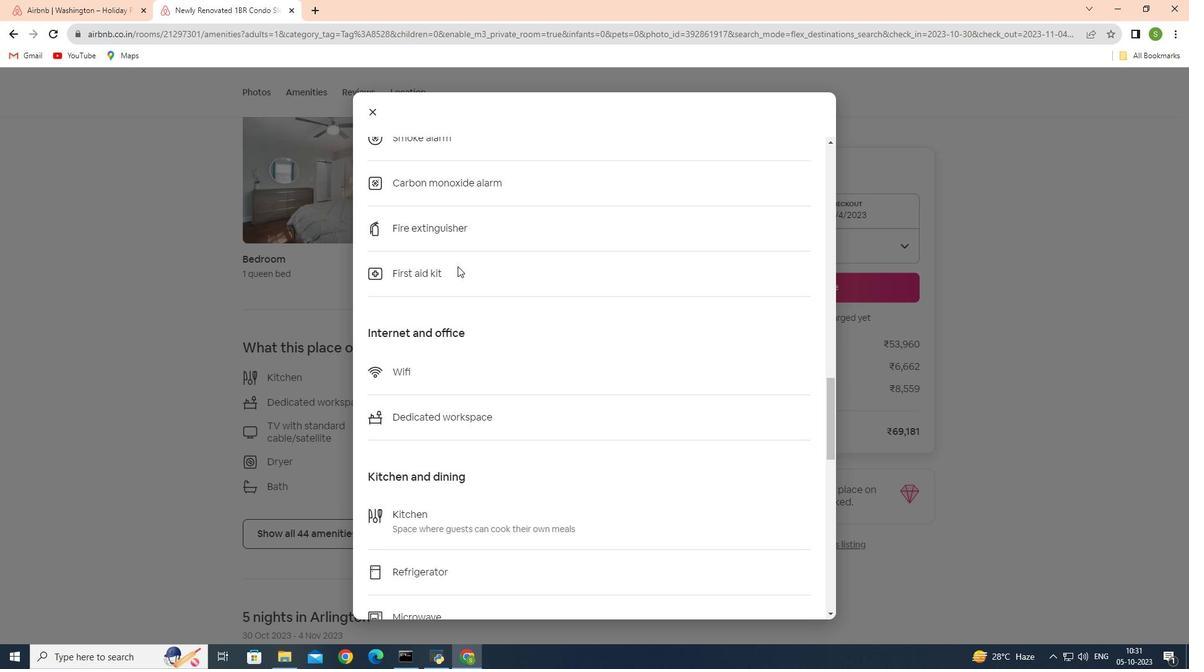 
Action: Mouse moved to (458, 266)
Screenshot: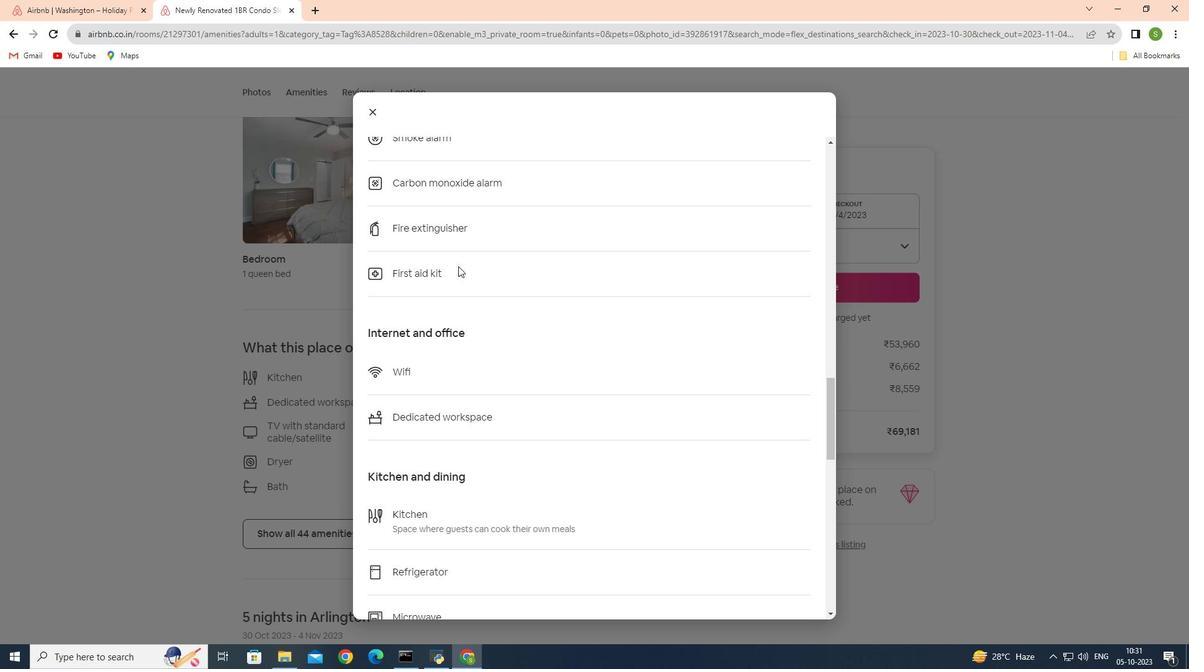 
Action: Mouse scrolled (458, 265) with delta (0, 0)
Screenshot: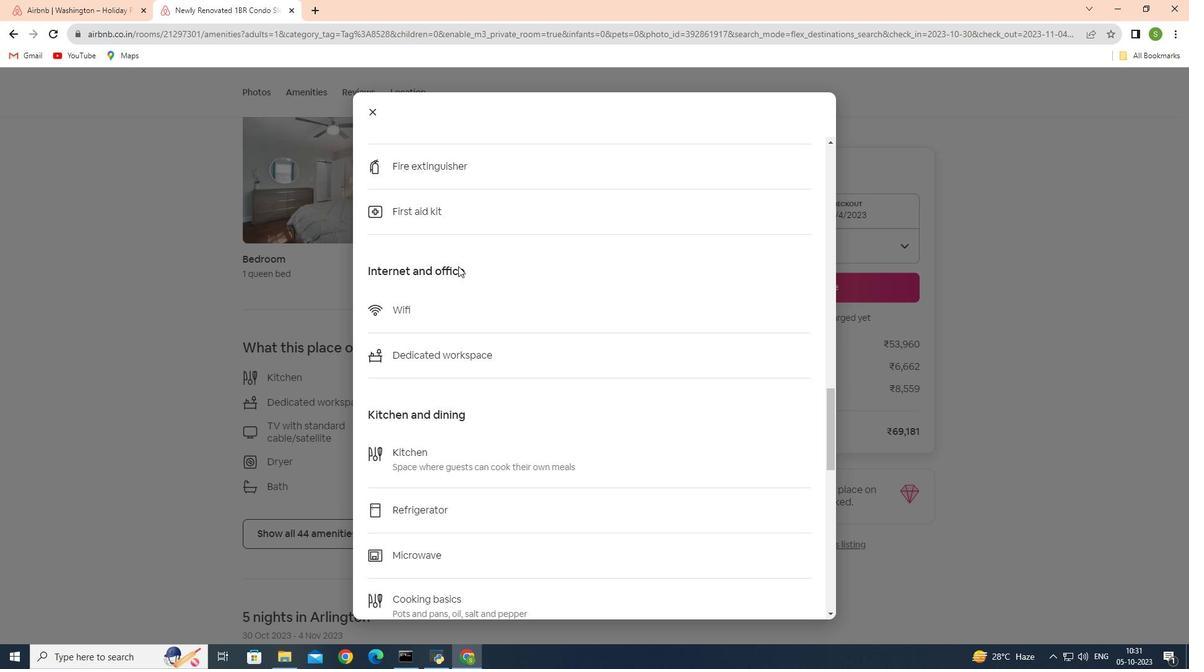 
Action: Mouse scrolled (458, 265) with delta (0, 0)
Screenshot: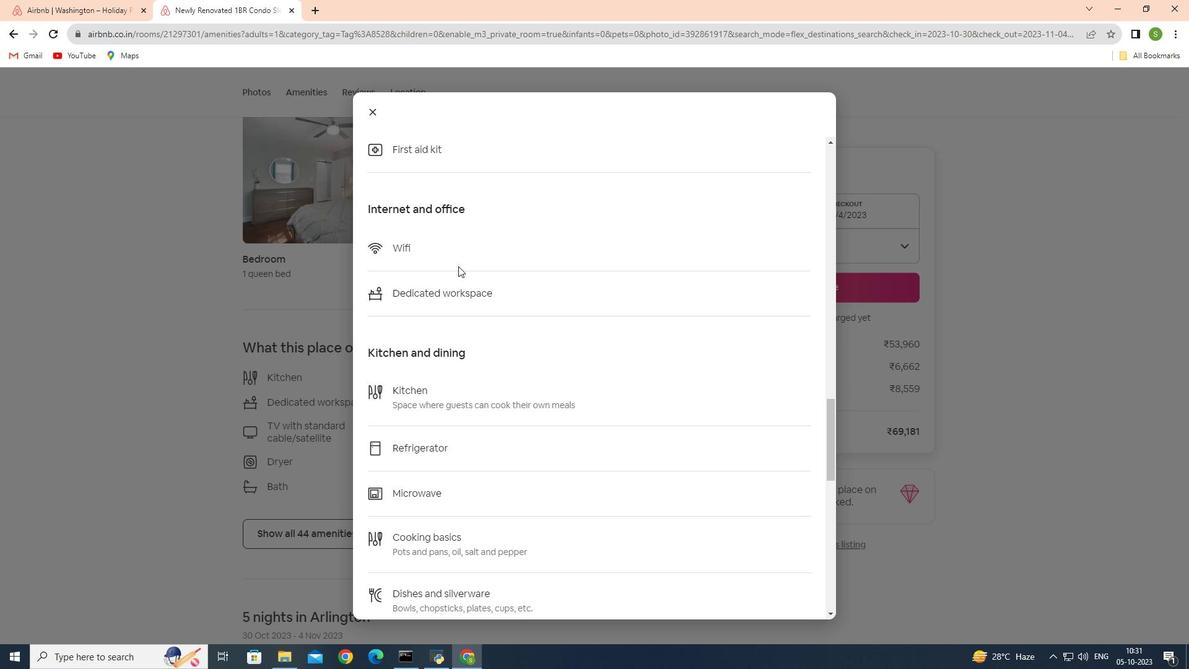 
Action: Mouse scrolled (458, 265) with delta (0, 0)
Screenshot: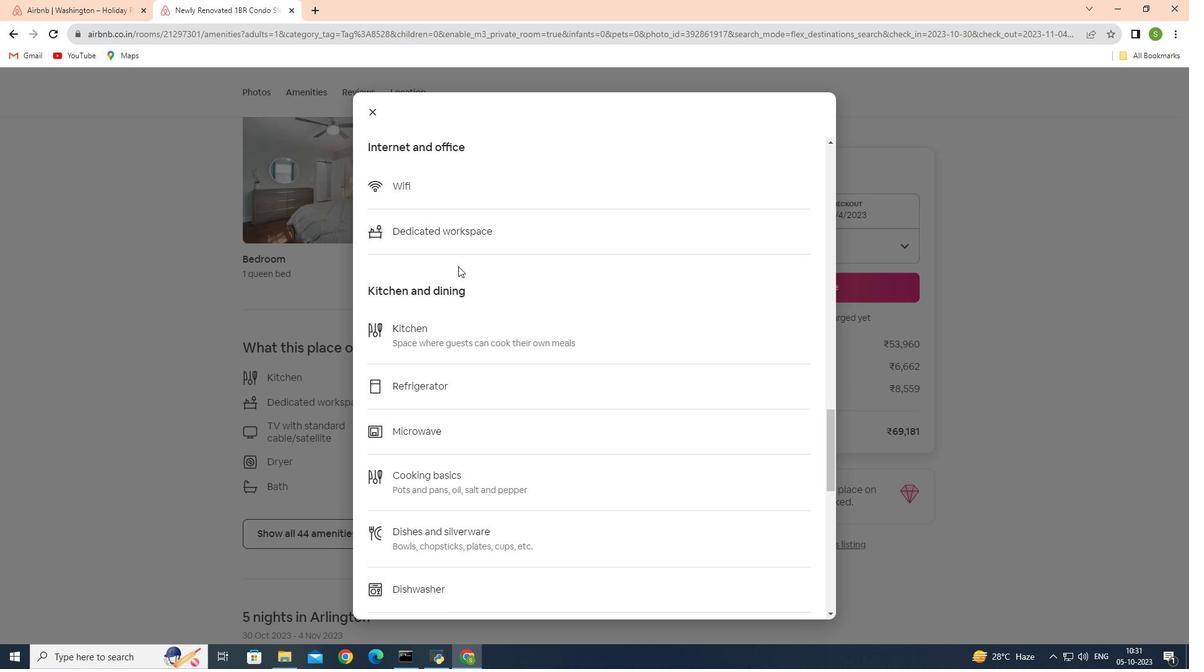 
Action: Mouse scrolled (458, 265) with delta (0, 0)
Screenshot: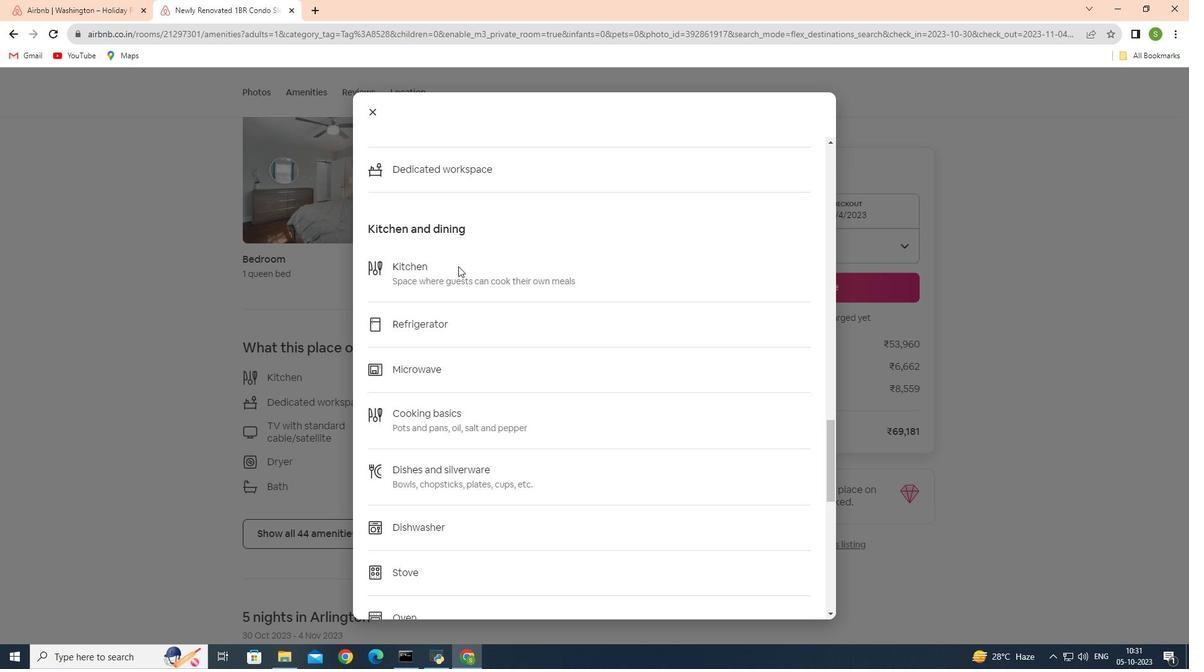 
Action: Mouse scrolled (458, 265) with delta (0, 0)
Screenshot: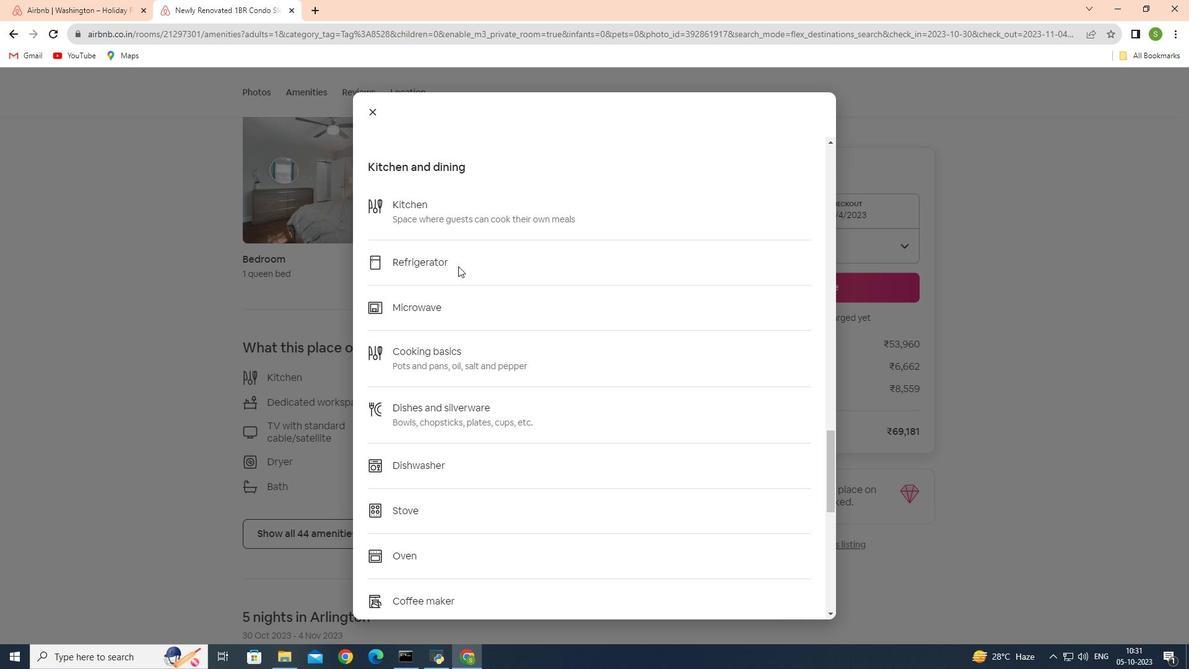 
Action: Mouse scrolled (458, 265) with delta (0, 0)
Screenshot: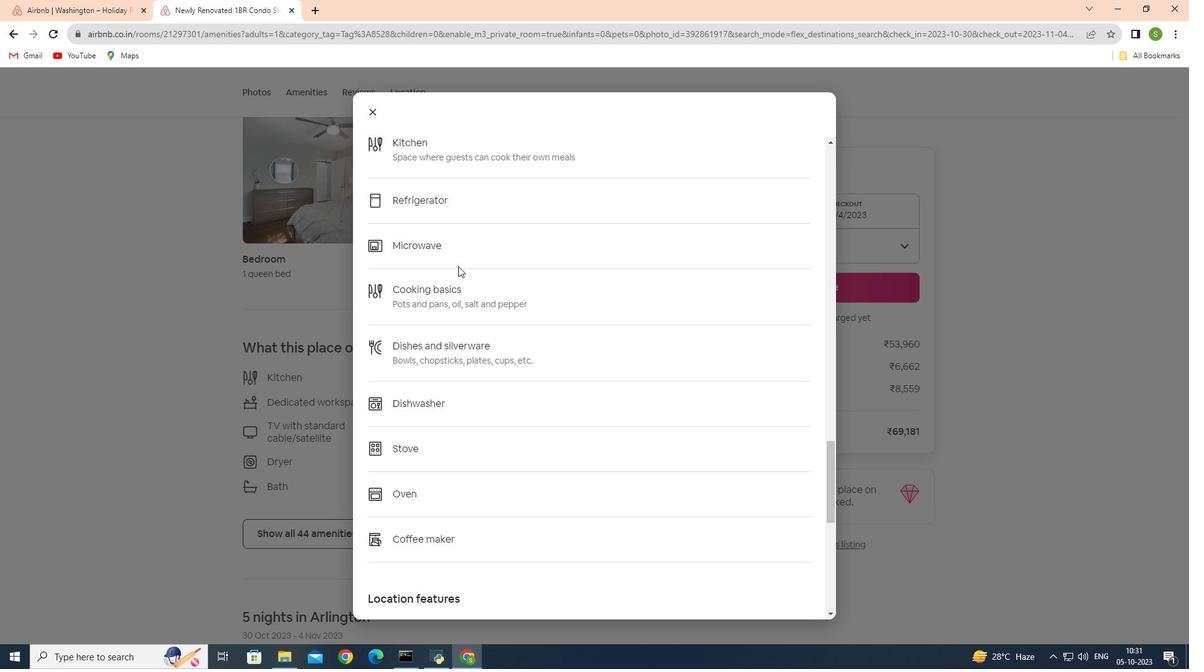 
Action: Mouse scrolled (458, 265) with delta (0, 0)
Screenshot: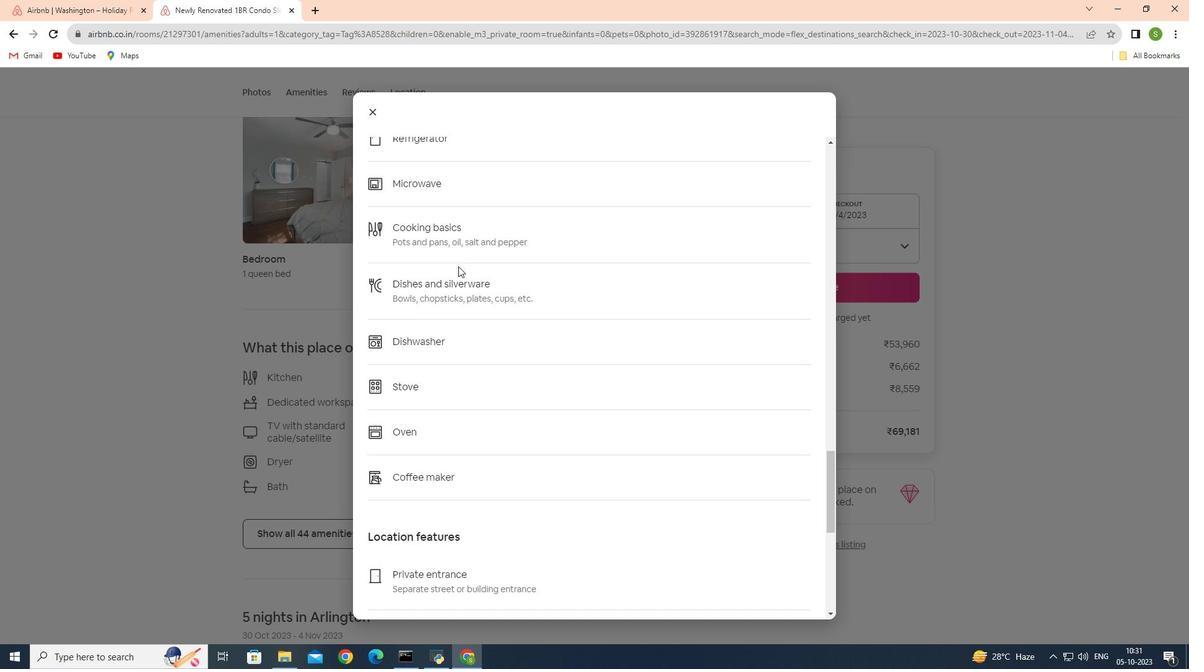 
Action: Mouse scrolled (458, 265) with delta (0, 0)
Screenshot: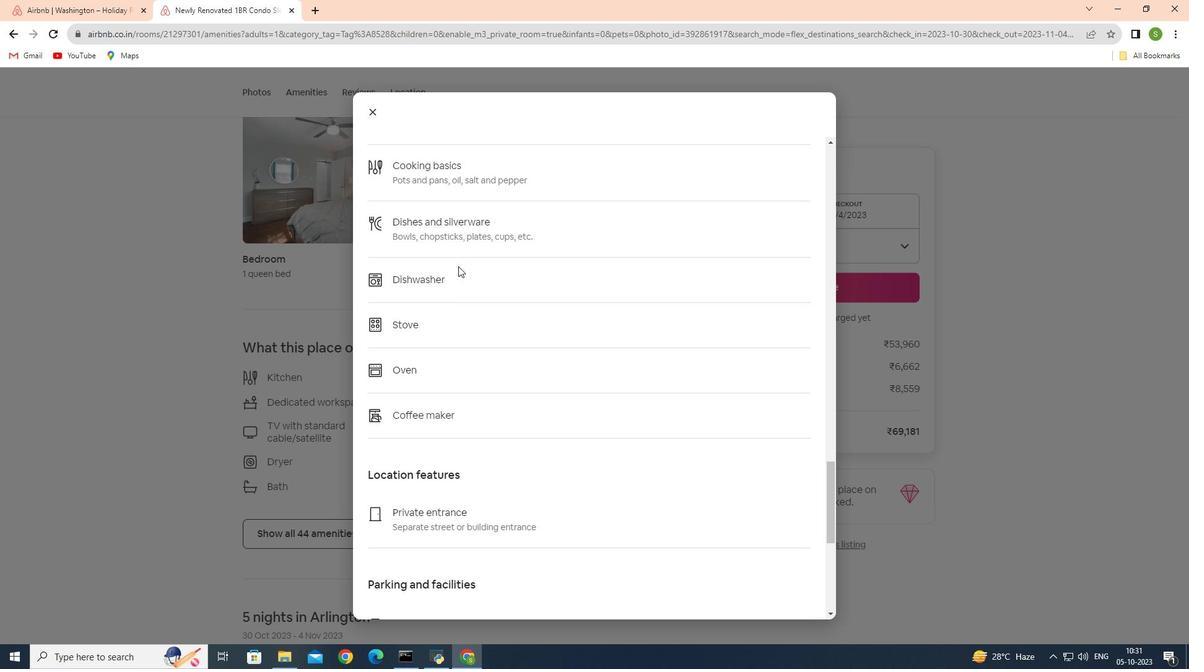 
Action: Mouse scrolled (458, 265) with delta (0, 0)
Screenshot: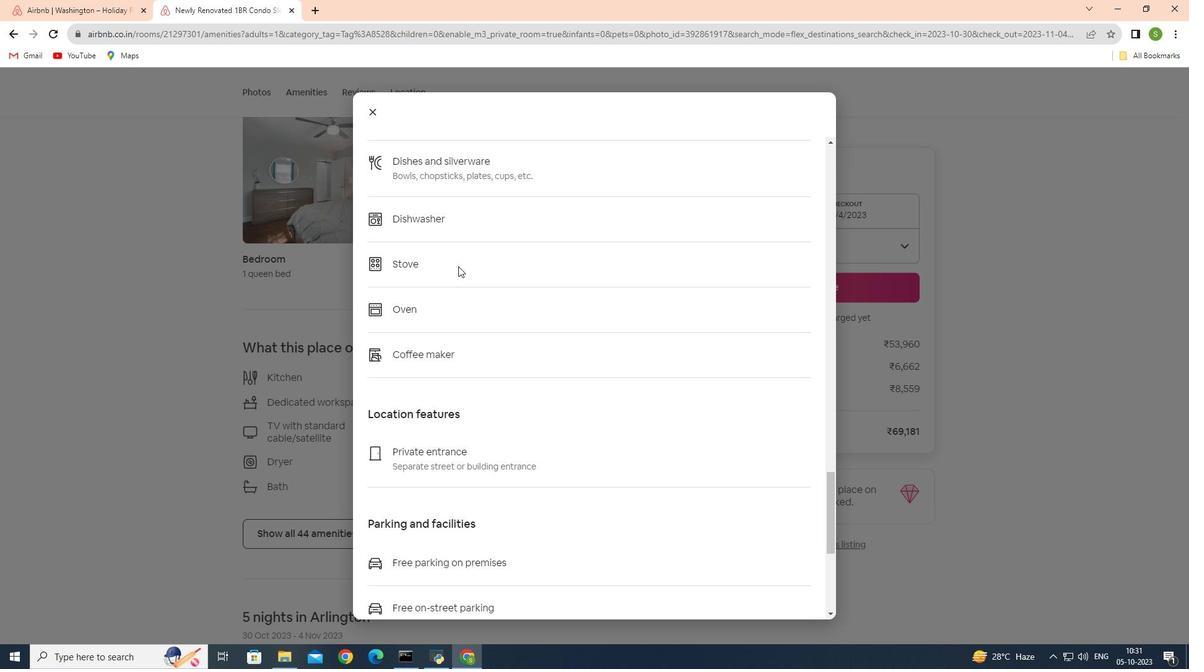 
Action: Mouse scrolled (458, 265) with delta (0, 0)
Screenshot: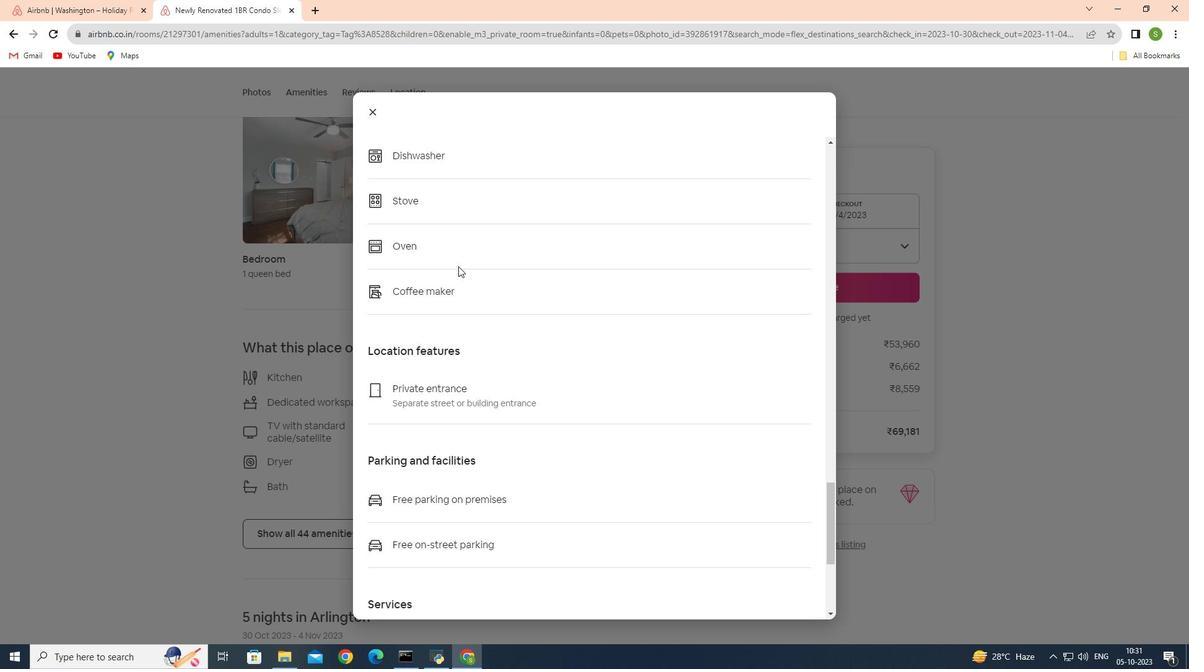 
Action: Mouse moved to (460, 272)
Screenshot: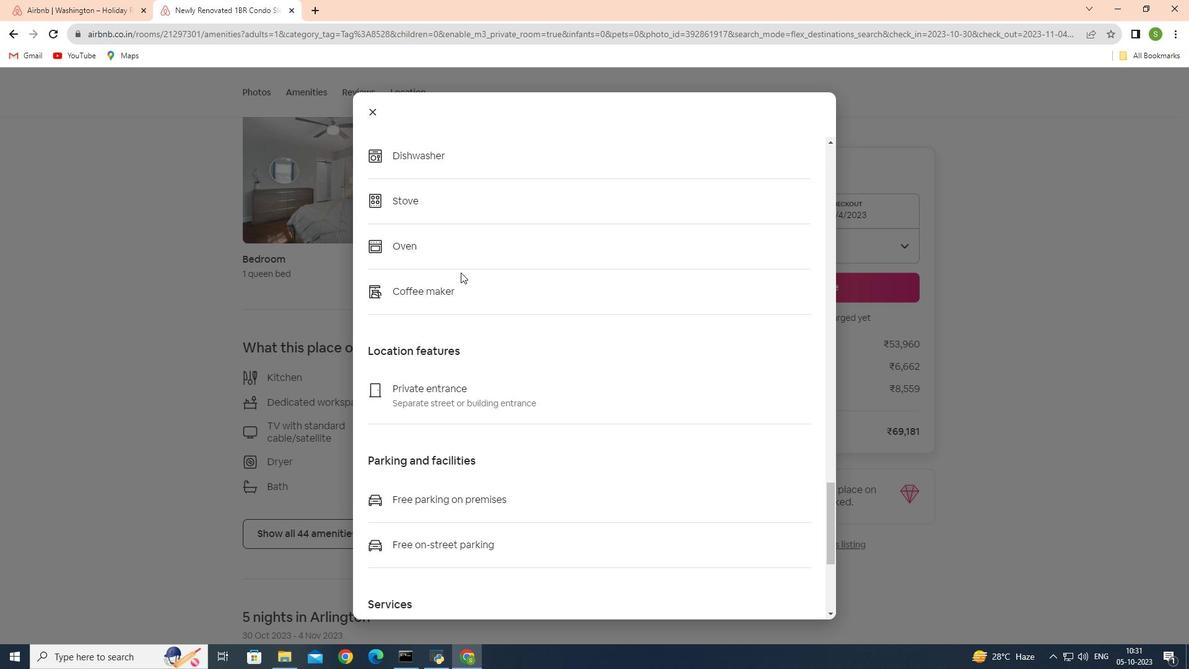 
Action: Mouse scrolled (460, 271) with delta (0, 0)
Screenshot: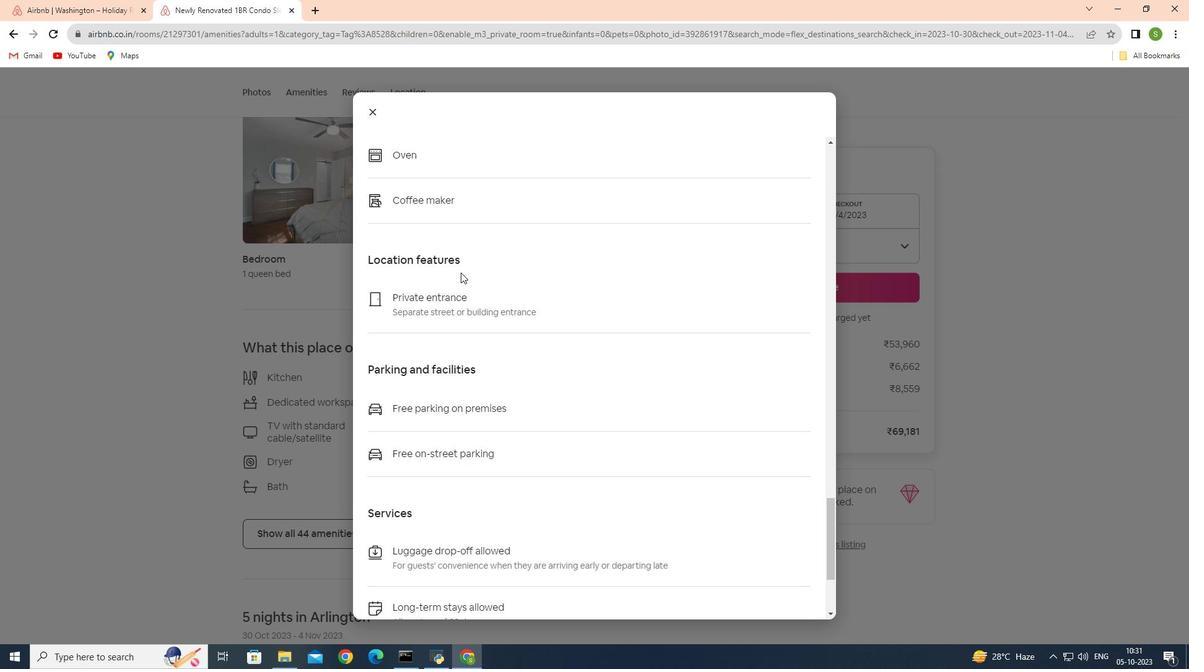 
Action: Mouse scrolled (460, 271) with delta (0, 0)
Screenshot: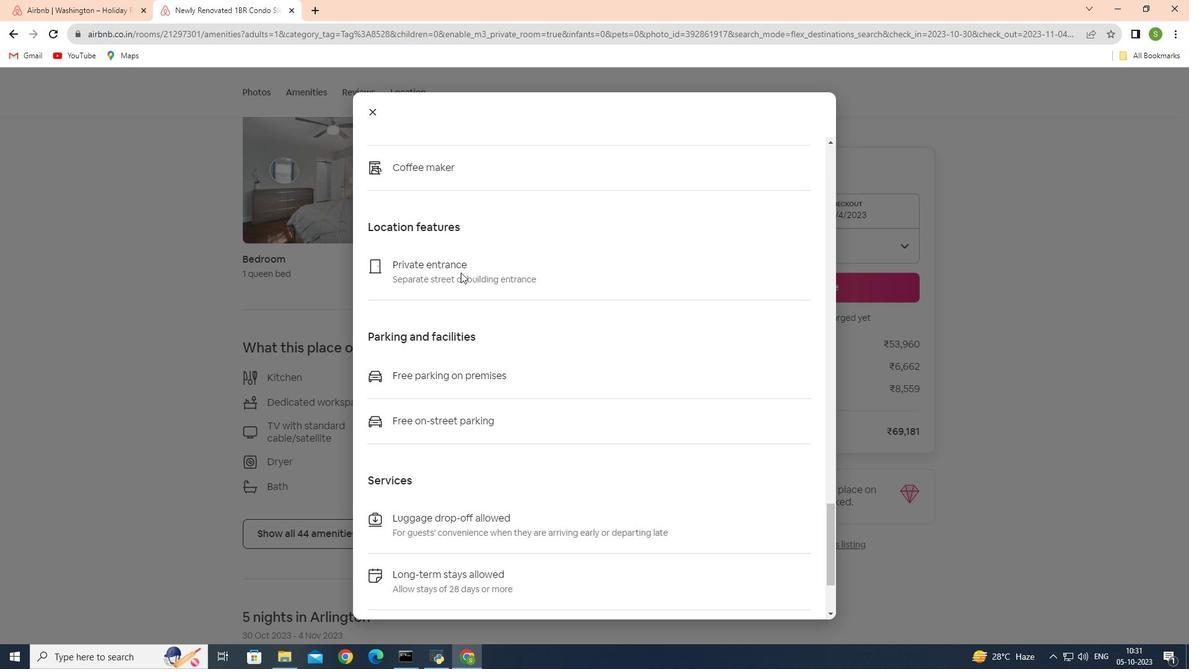 
Action: Mouse scrolled (460, 271) with delta (0, 0)
Screenshot: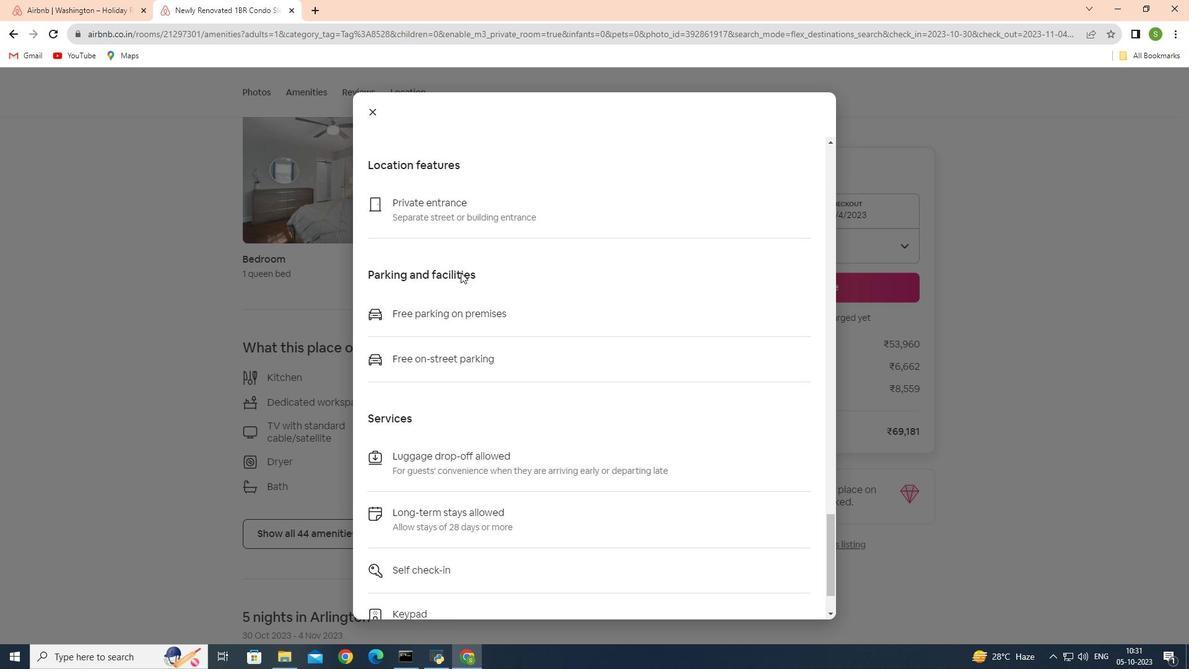
Action: Mouse scrolled (460, 271) with delta (0, 0)
Screenshot: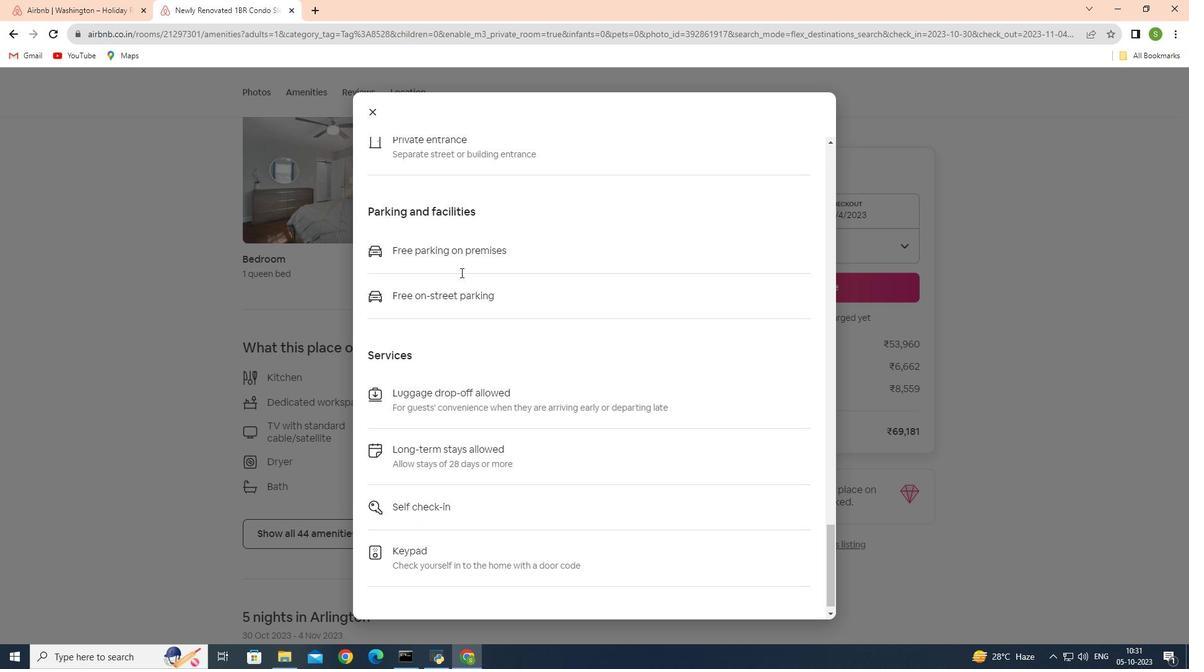
Action: Mouse scrolled (460, 271) with delta (0, 0)
Screenshot: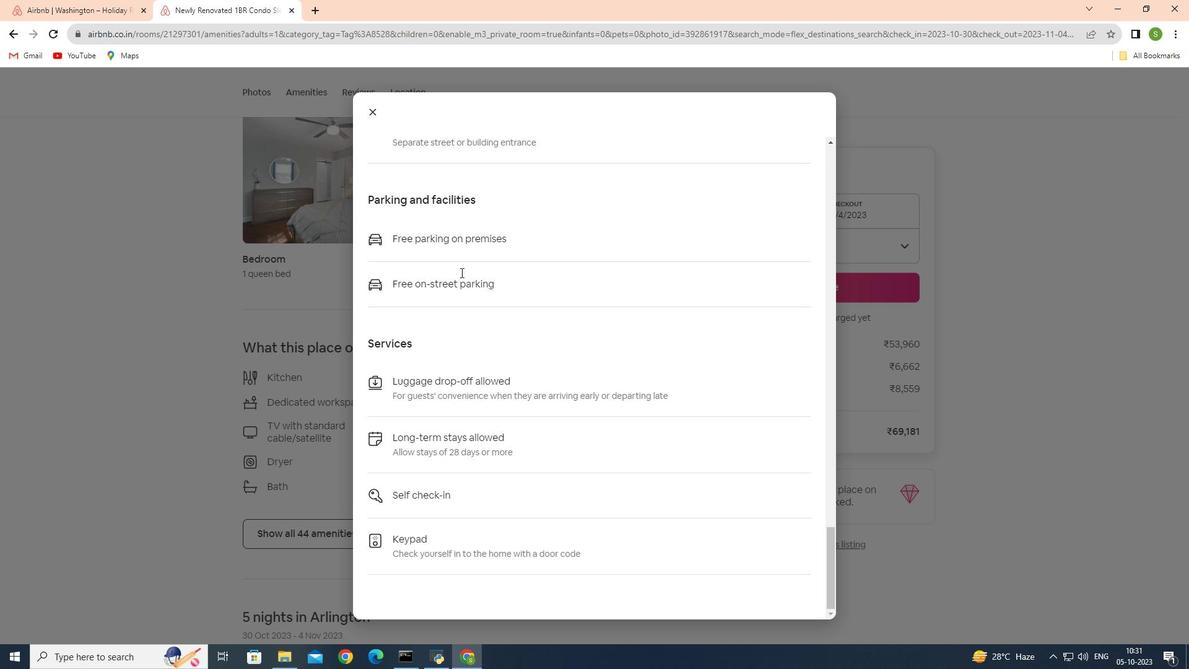 
Action: Mouse scrolled (460, 271) with delta (0, 0)
Screenshot: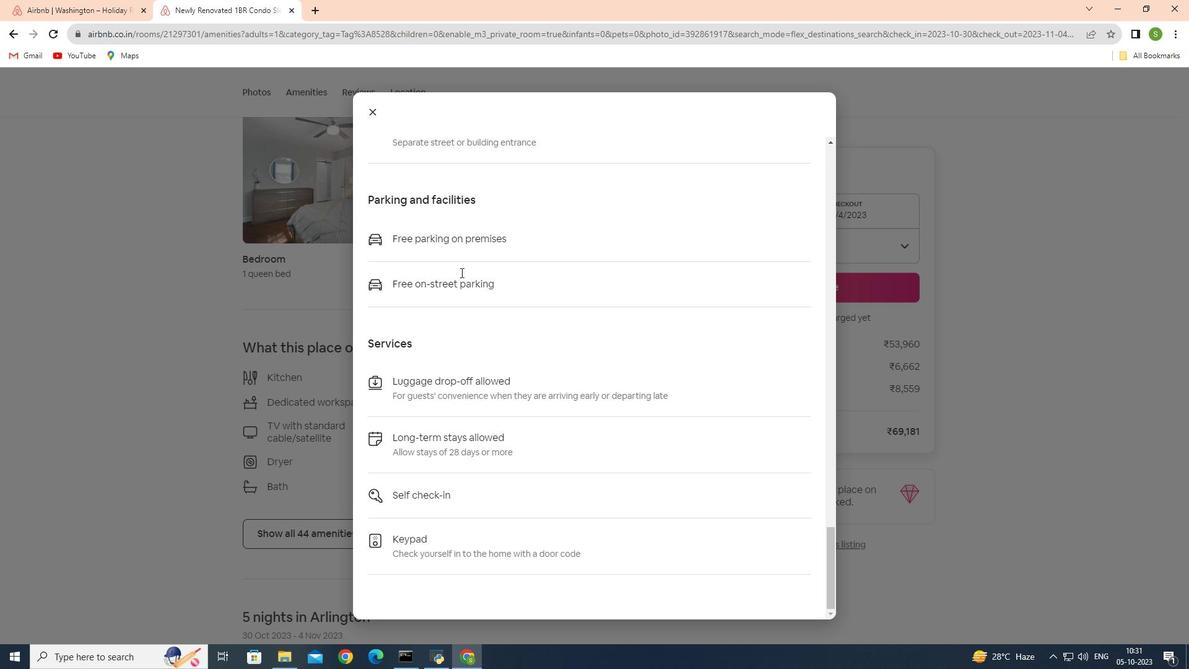 
Action: Mouse scrolled (460, 271) with delta (0, 0)
Screenshot: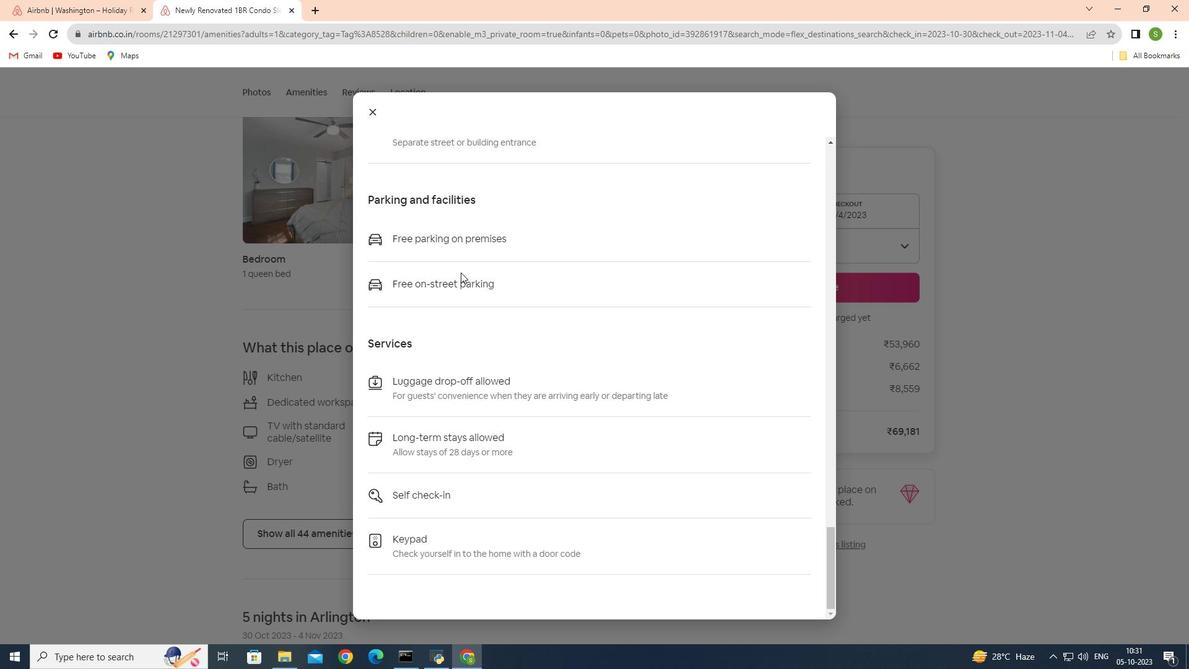 
Action: Mouse scrolled (460, 271) with delta (0, 0)
Screenshot: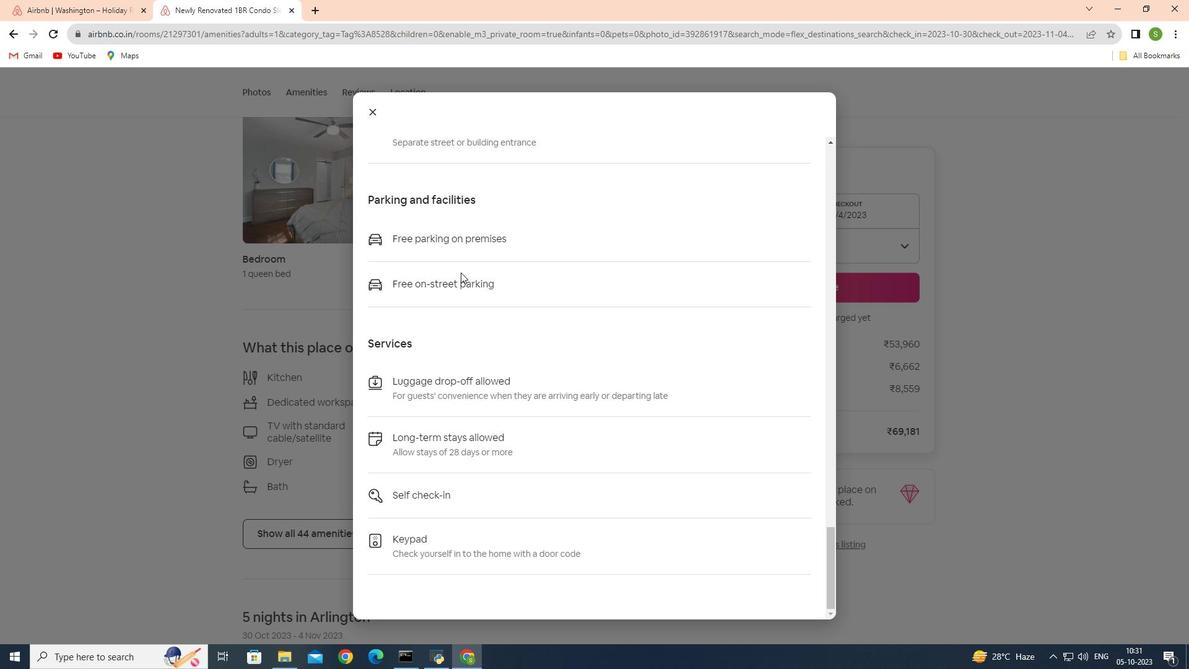 
Action: Mouse scrolled (460, 271) with delta (0, 0)
Screenshot: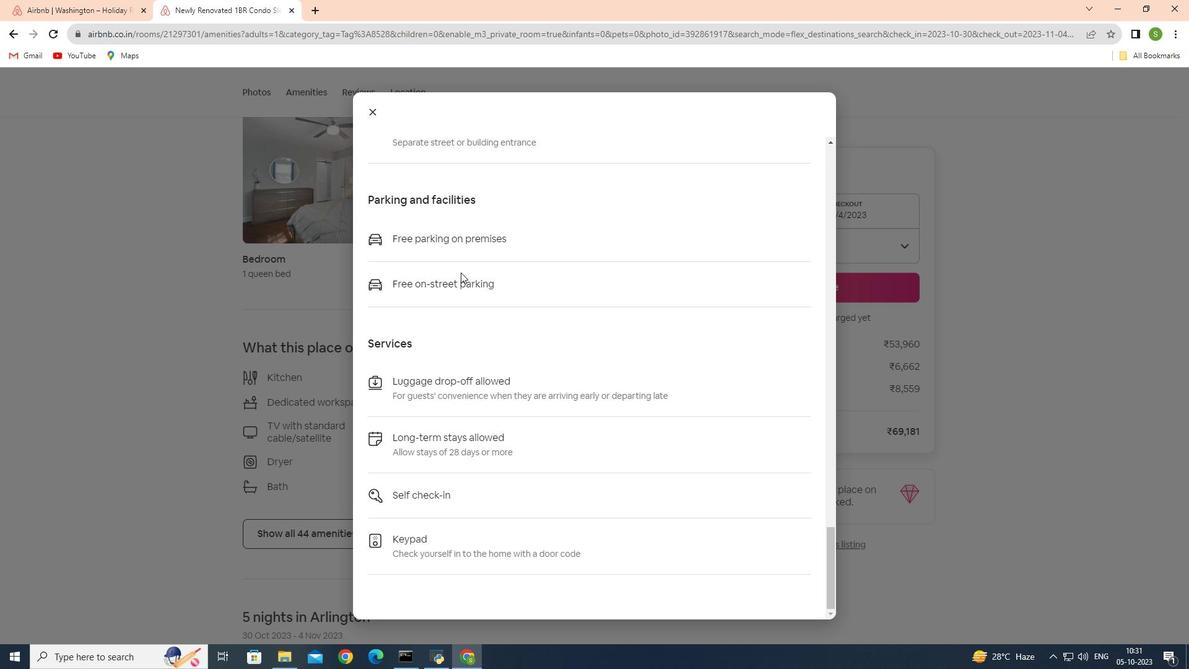 
Action: Mouse scrolled (460, 271) with delta (0, 0)
Screenshot: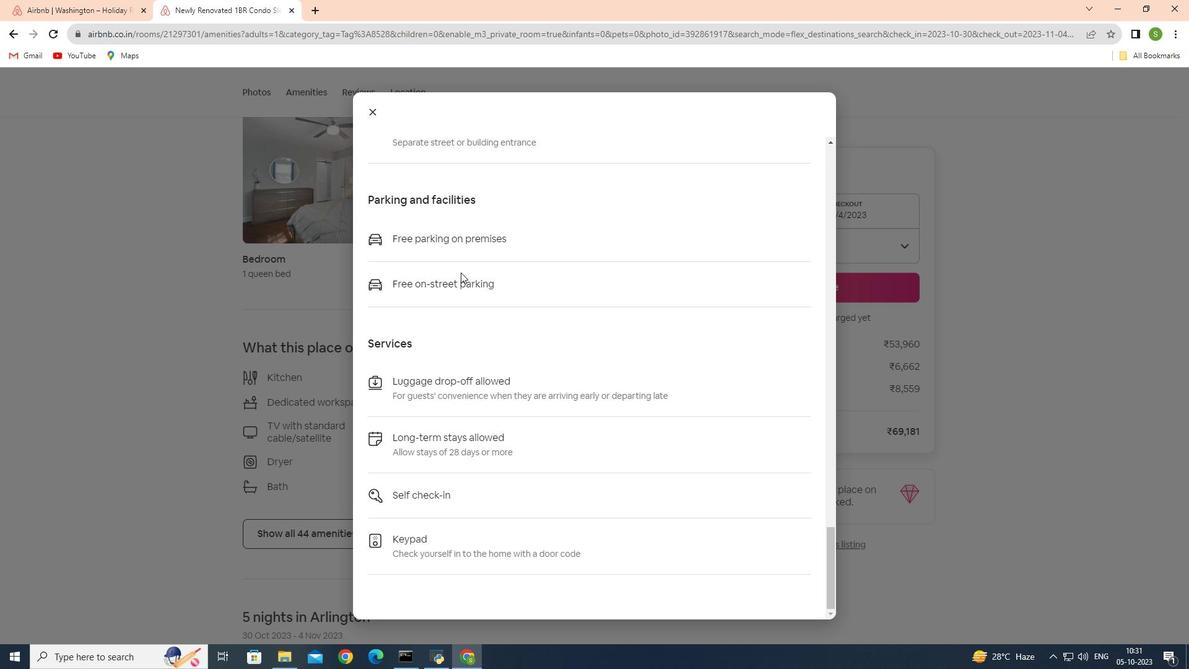 
Action: Mouse moved to (373, 110)
Screenshot: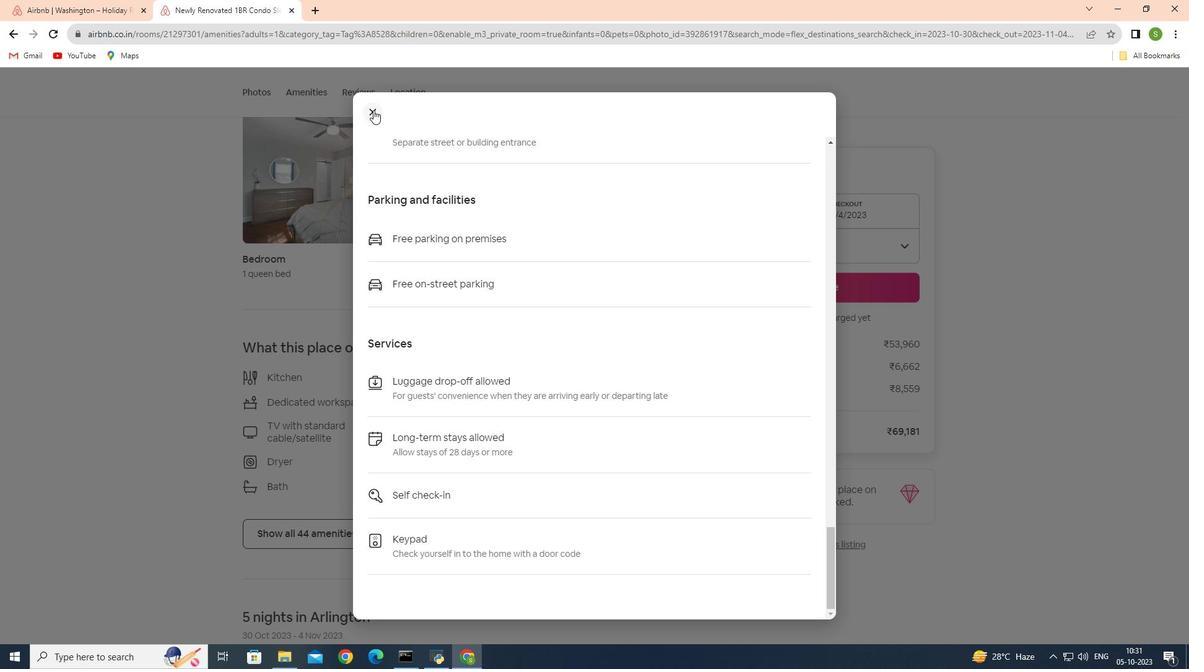
Action: Mouse pressed left at (373, 110)
Screenshot: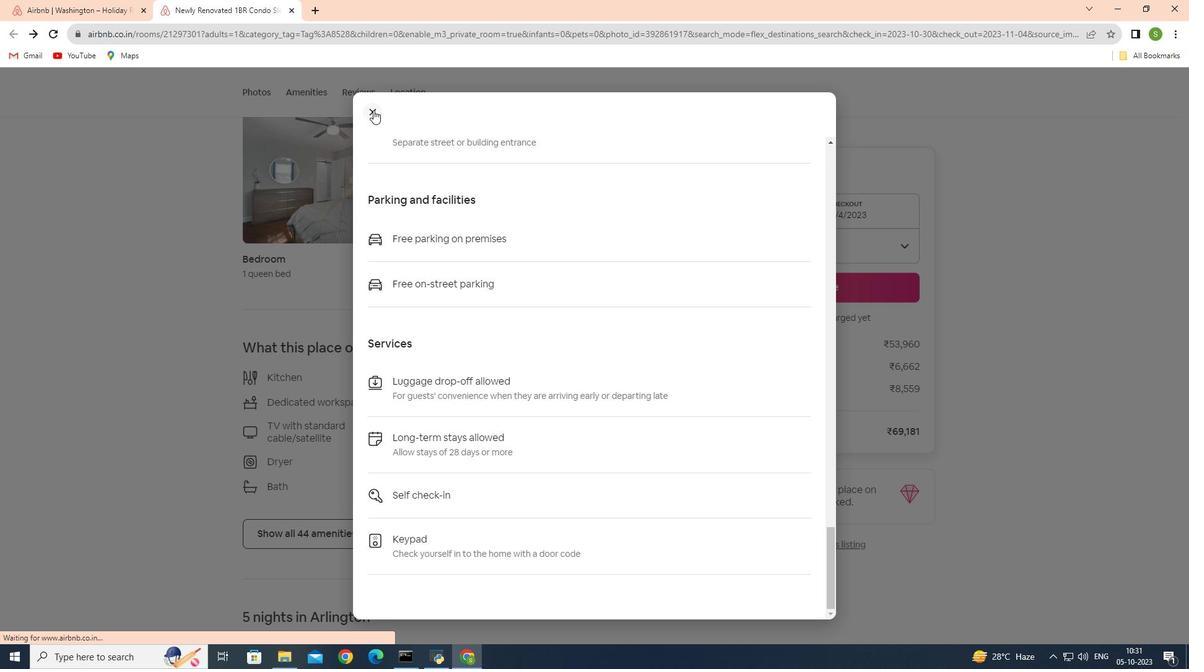 
Action: Mouse moved to (401, 263)
Screenshot: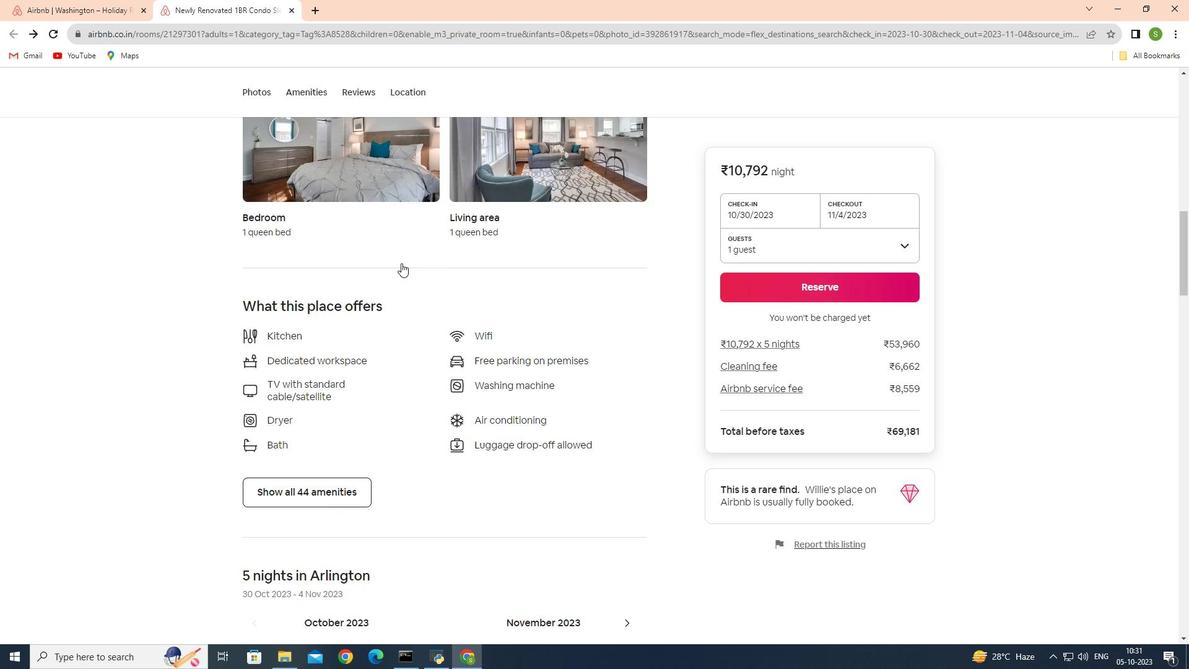 
Action: Mouse scrolled (401, 262) with delta (0, 0)
Screenshot: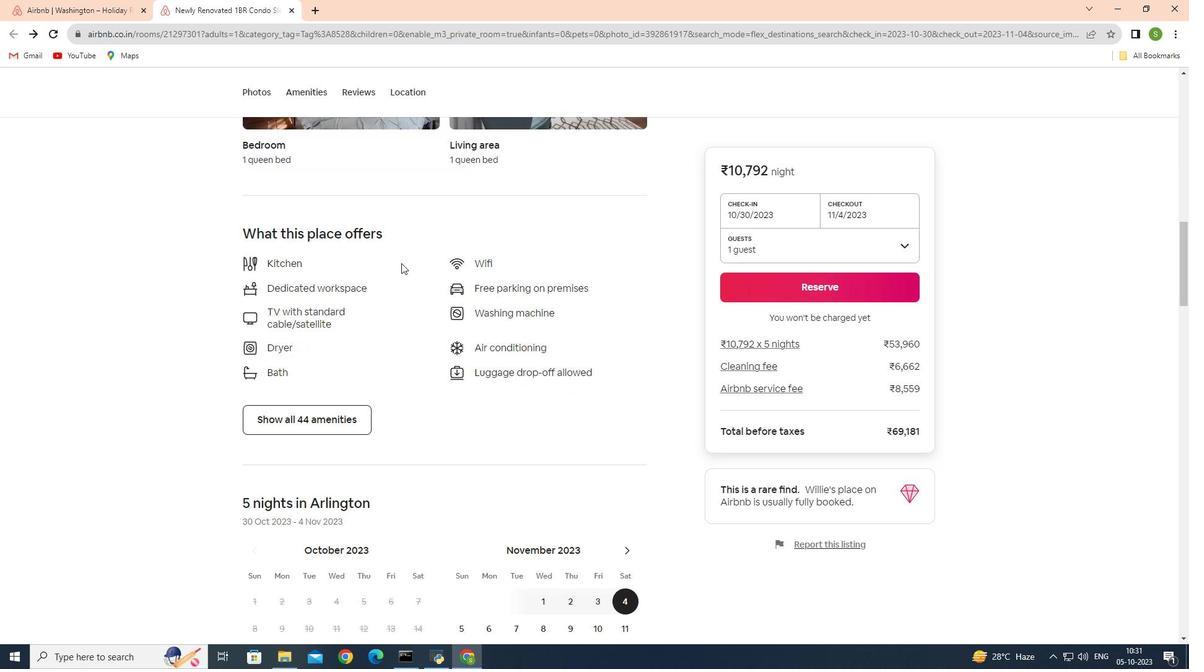 
Action: Mouse scrolled (401, 262) with delta (0, 0)
Screenshot: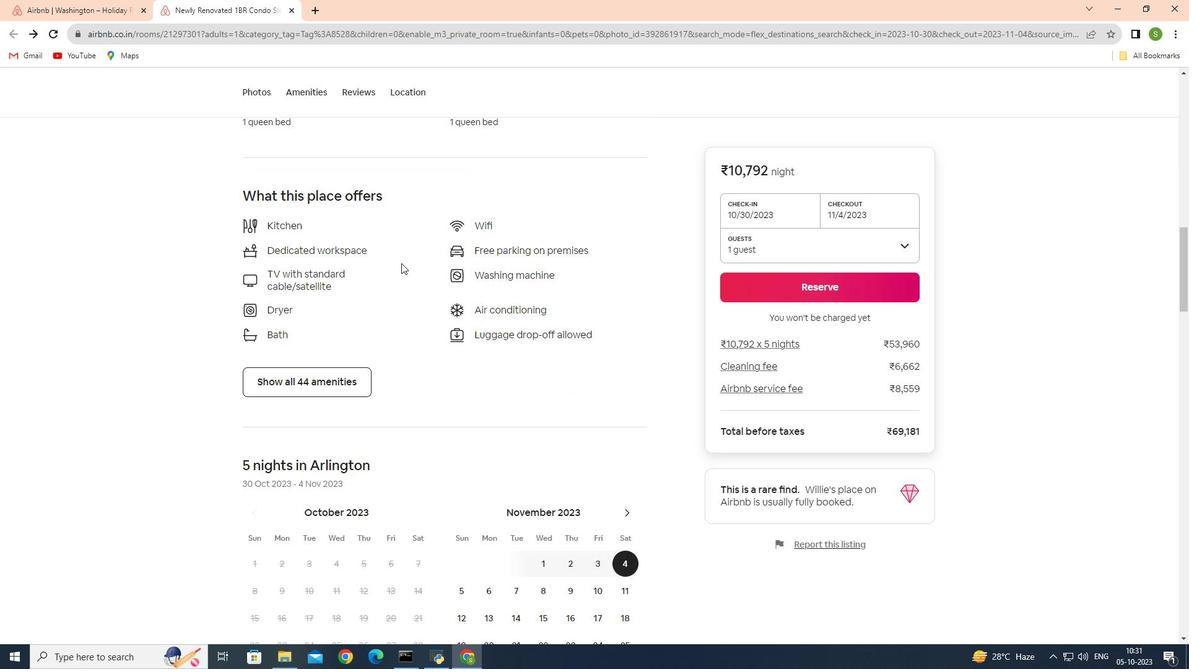 
Action: Mouse scrolled (401, 262) with delta (0, 0)
Screenshot: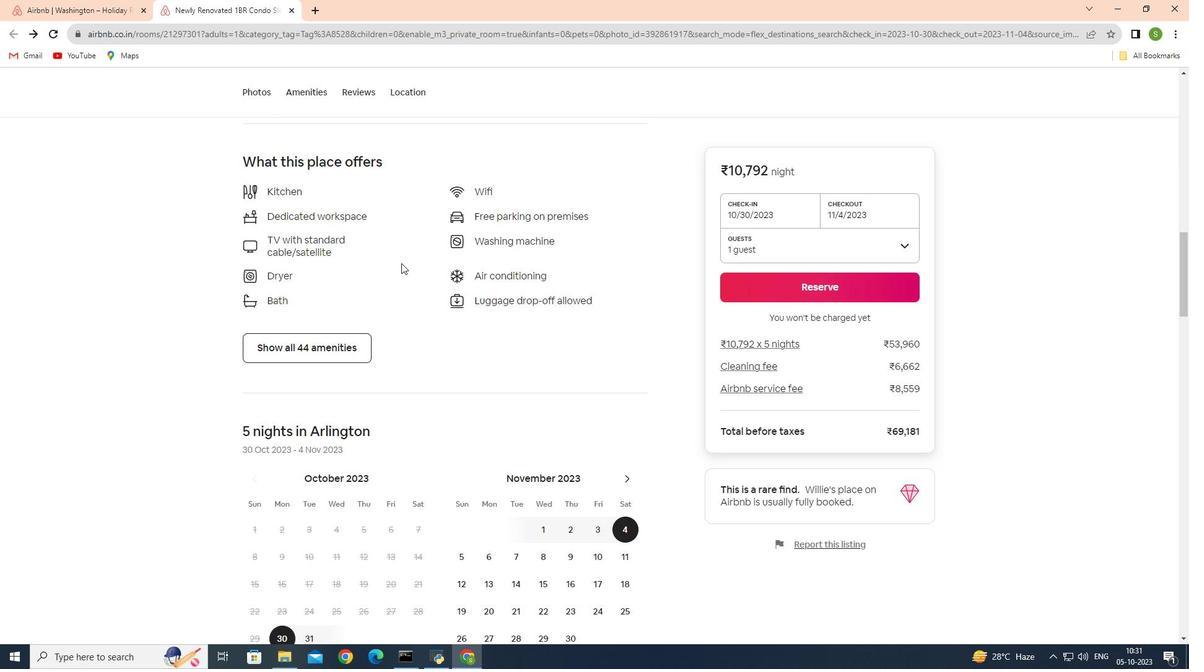 
Action: Mouse moved to (401, 264)
Screenshot: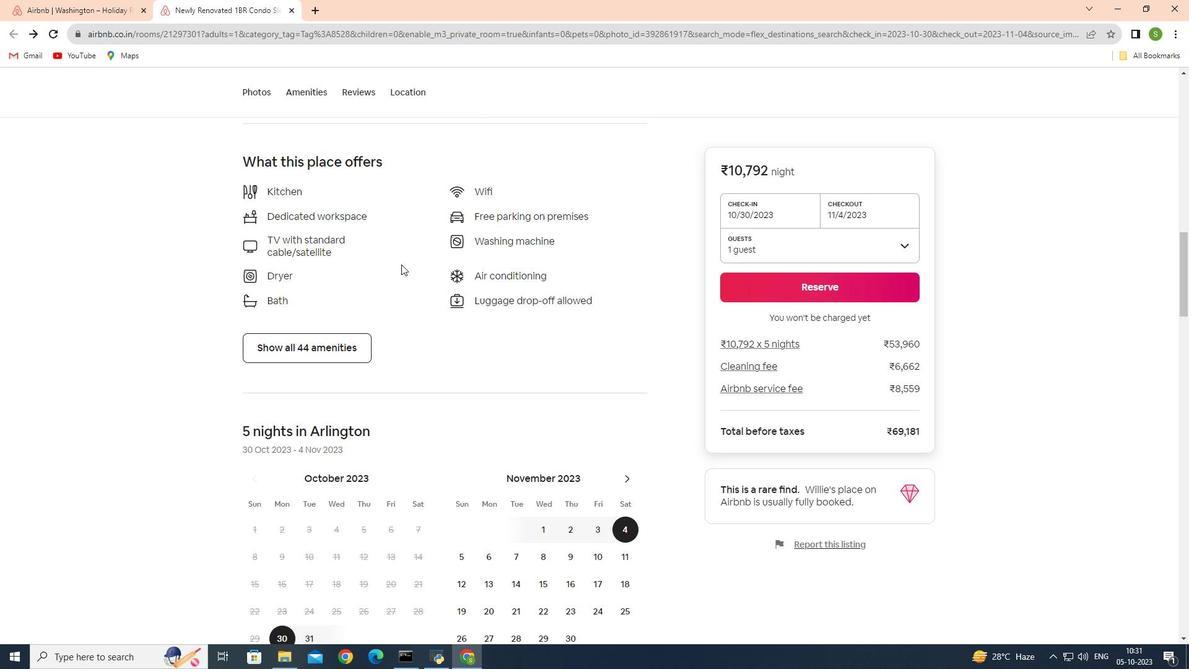 
Action: Mouse scrolled (401, 263) with delta (0, 0)
Screenshot: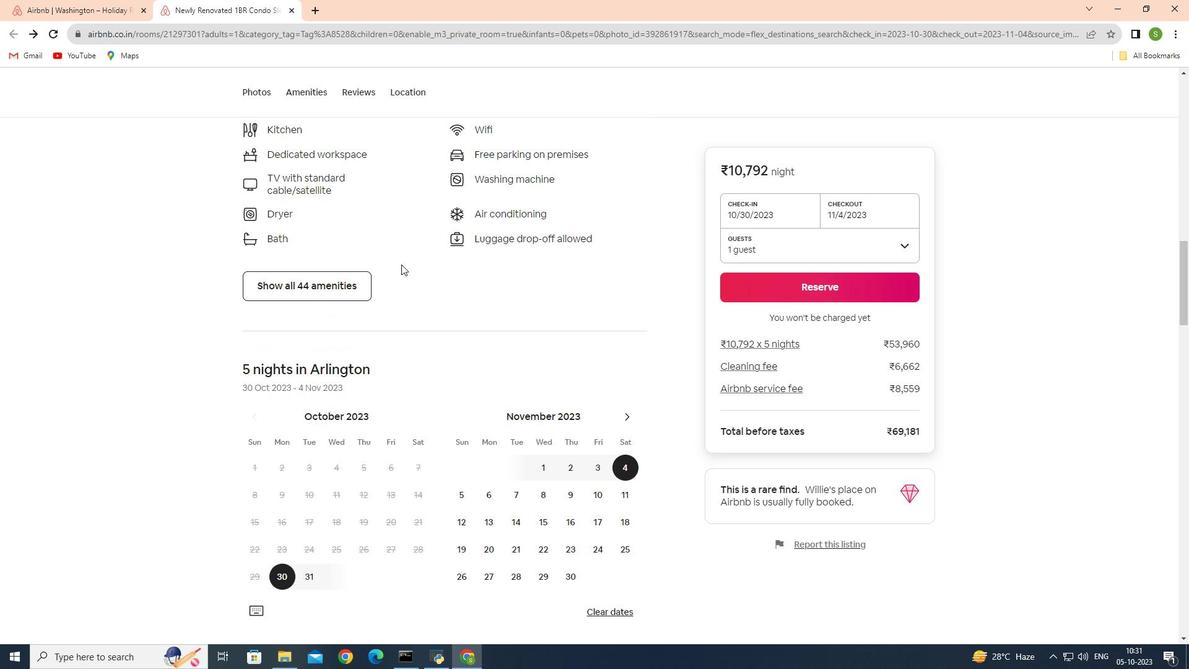 
Action: Mouse scrolled (401, 263) with delta (0, 0)
Screenshot: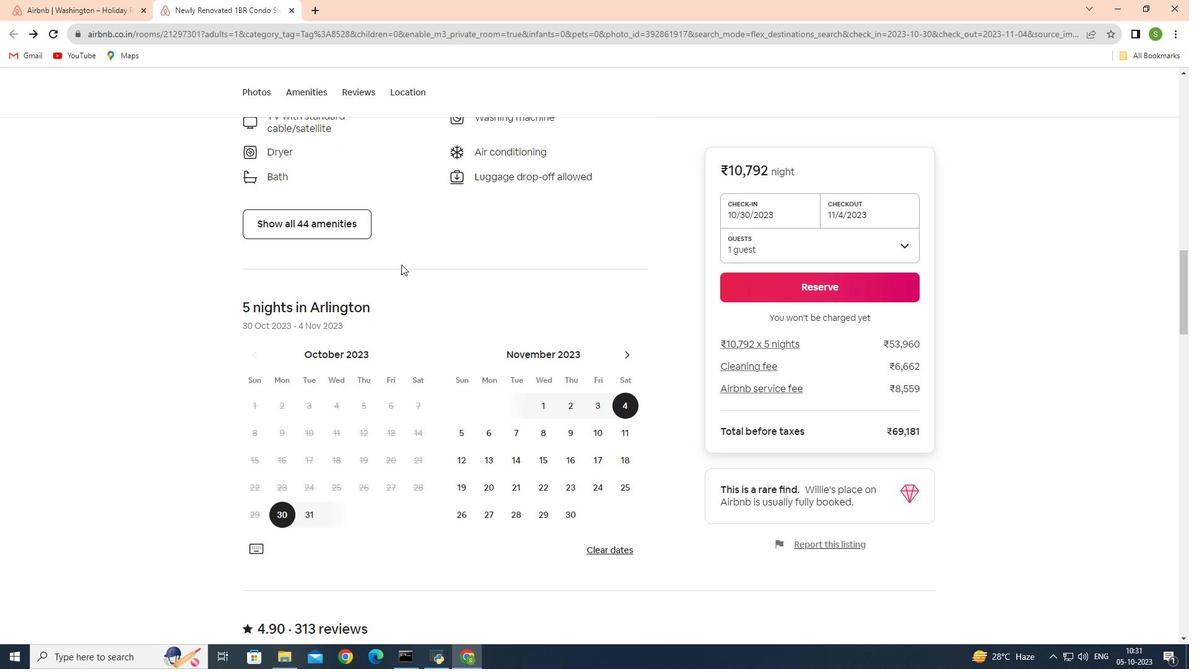 
Action: Mouse scrolled (401, 263) with delta (0, 0)
Screenshot: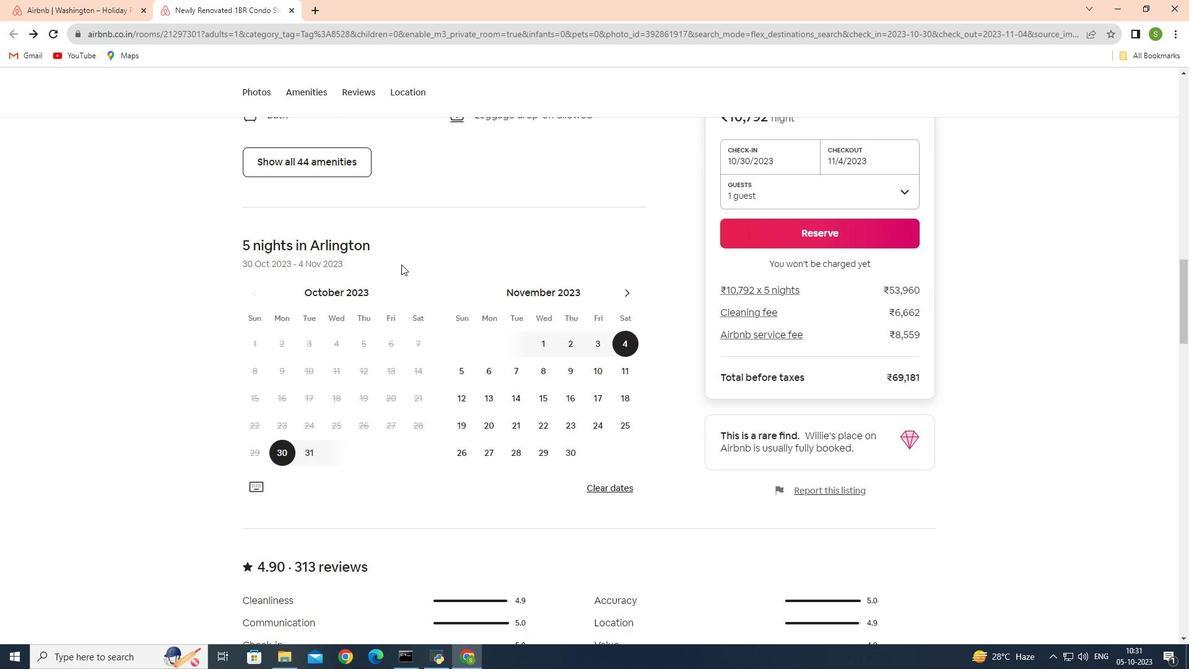 
Action: Mouse scrolled (401, 263) with delta (0, 0)
Screenshot: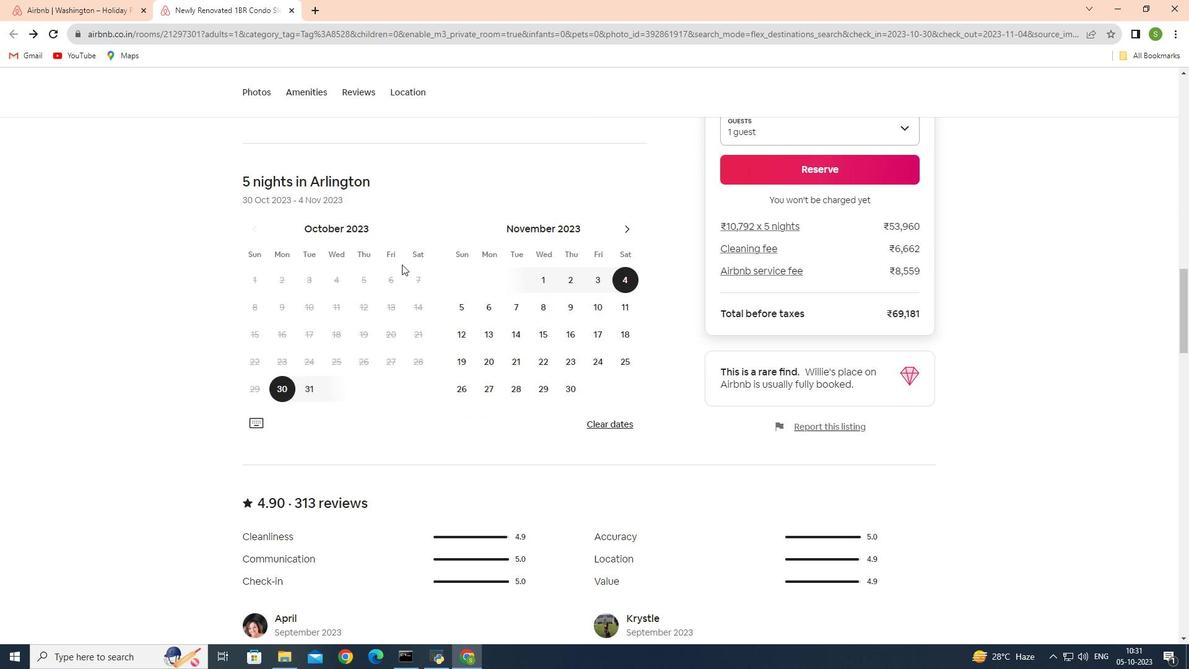 
Action: Mouse moved to (402, 264)
Screenshot: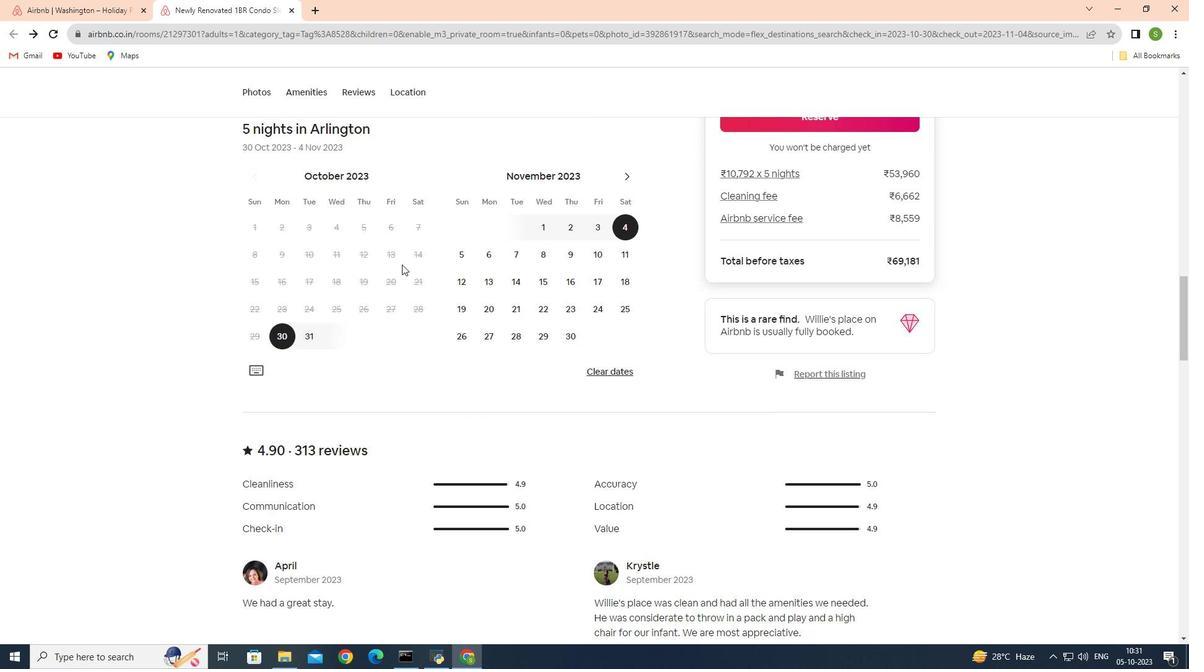 
Action: Mouse scrolled (402, 263) with delta (0, 0)
Screenshot: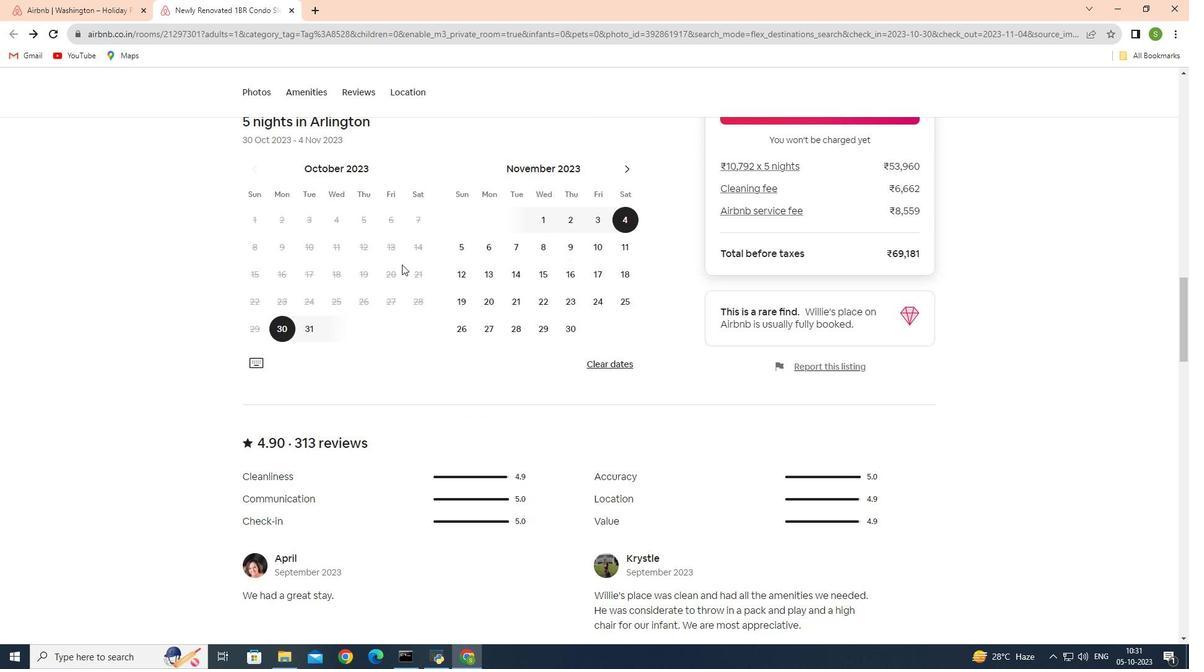 
Action: Mouse scrolled (402, 263) with delta (0, 0)
Screenshot: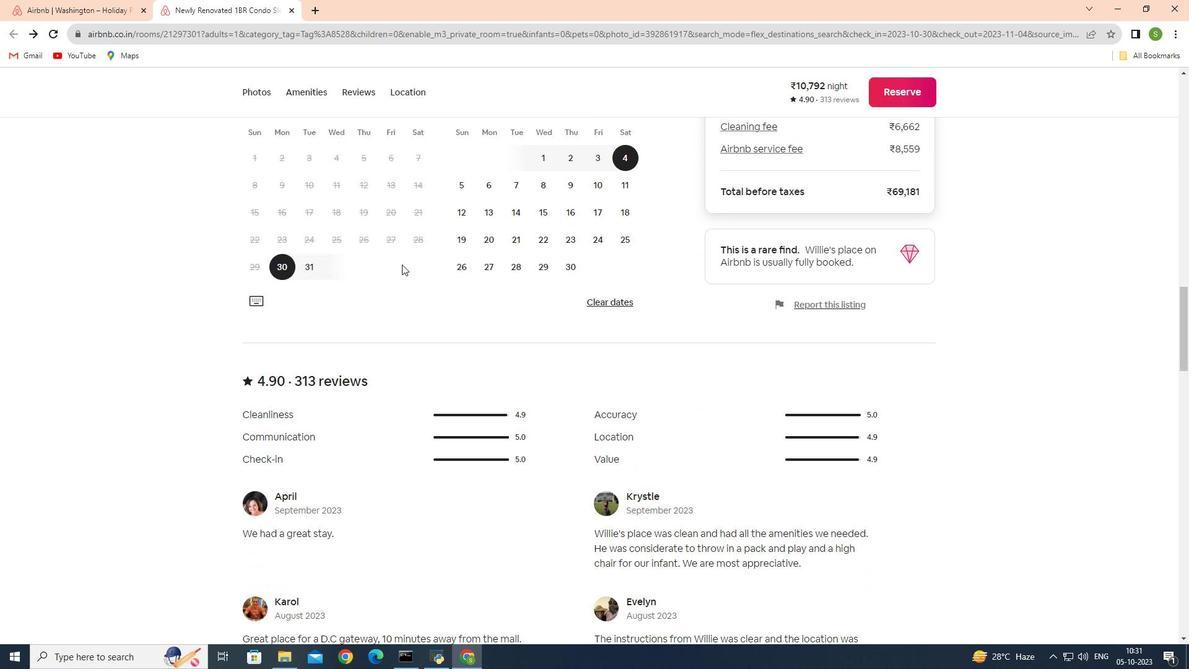 
Action: Mouse moved to (411, 273)
Screenshot: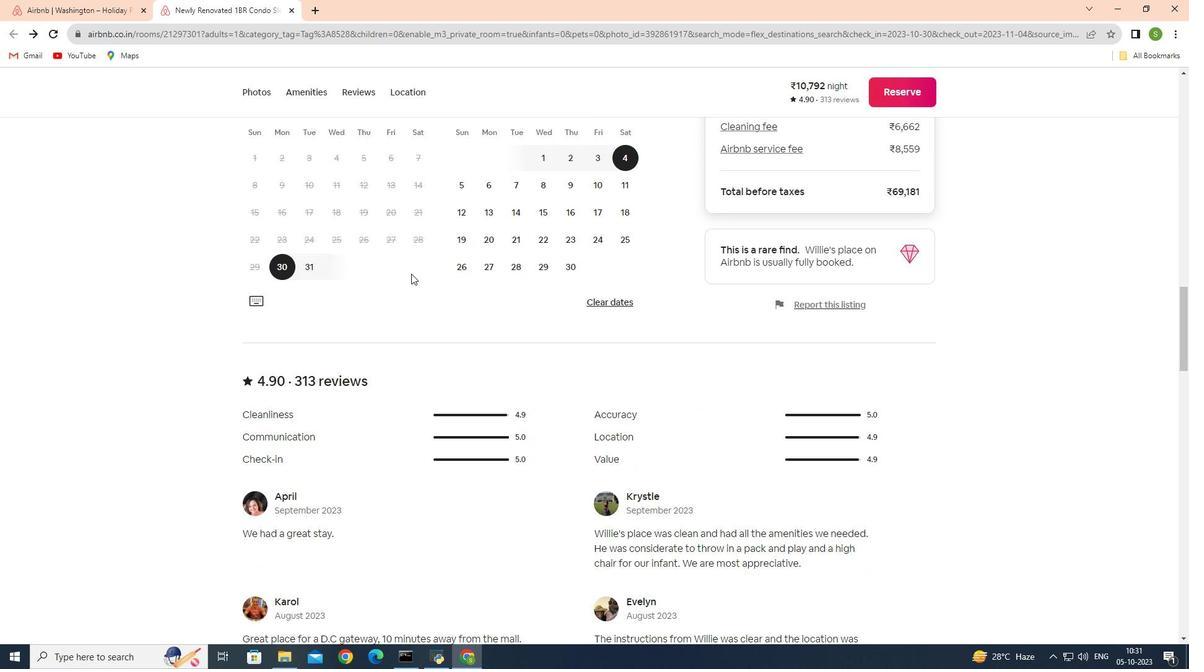 
Action: Mouse scrolled (411, 273) with delta (0, 0)
Screenshot: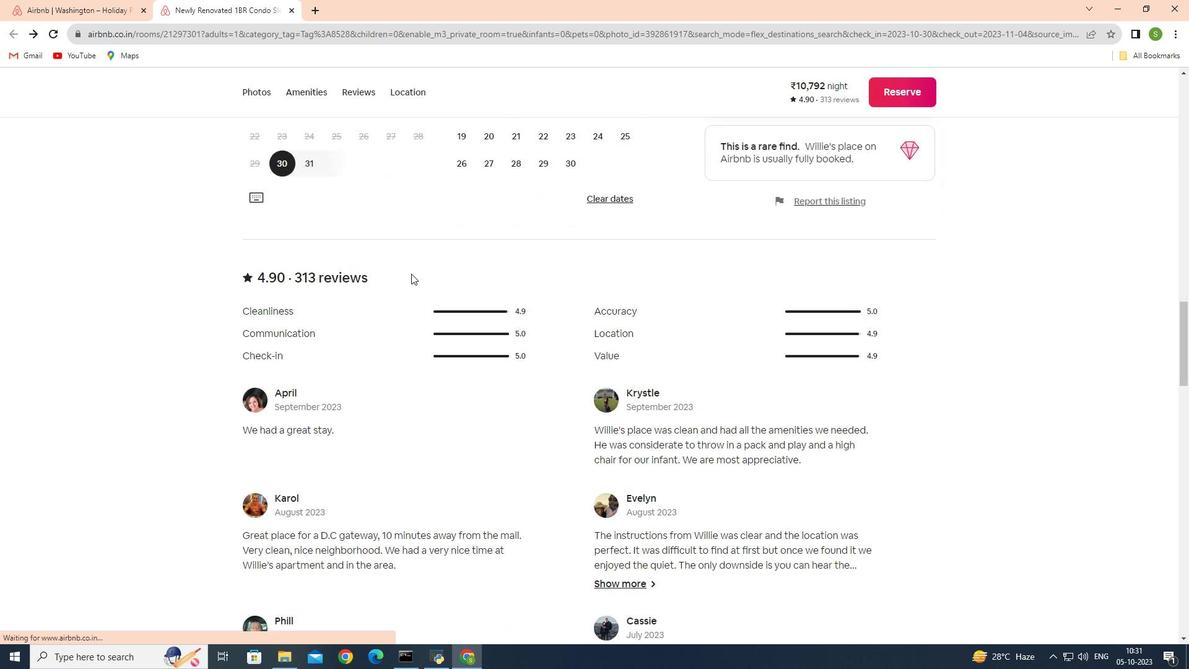 
Action: Mouse scrolled (411, 273) with delta (0, 0)
Screenshot: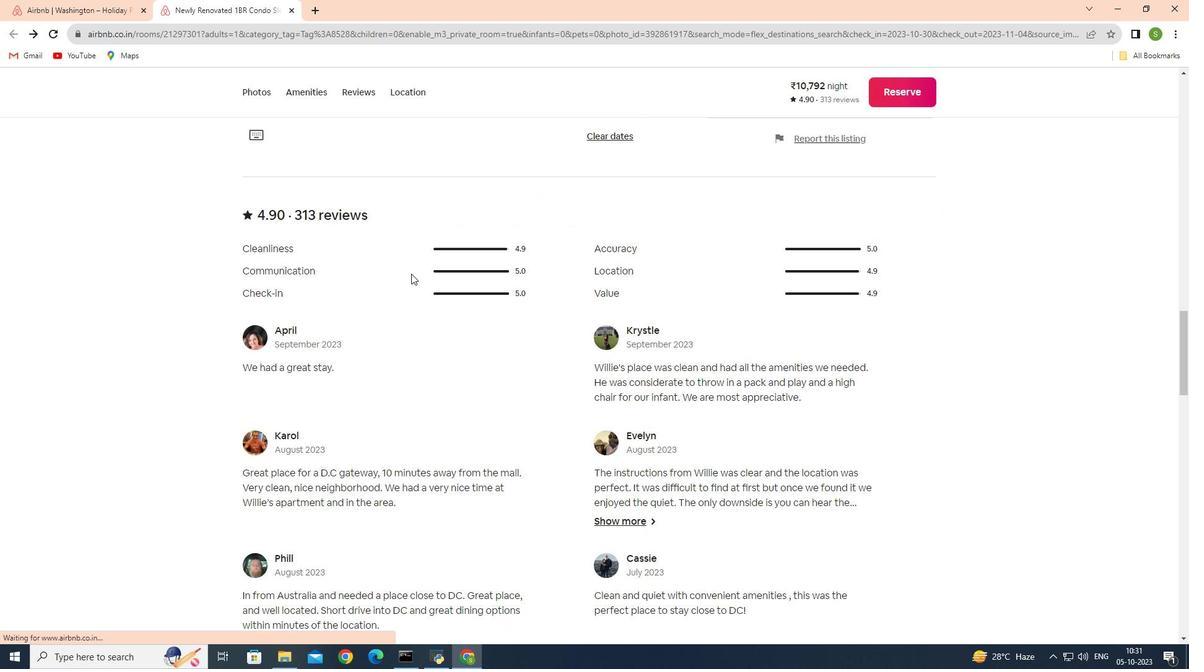 
Action: Mouse scrolled (411, 273) with delta (0, 0)
Screenshot: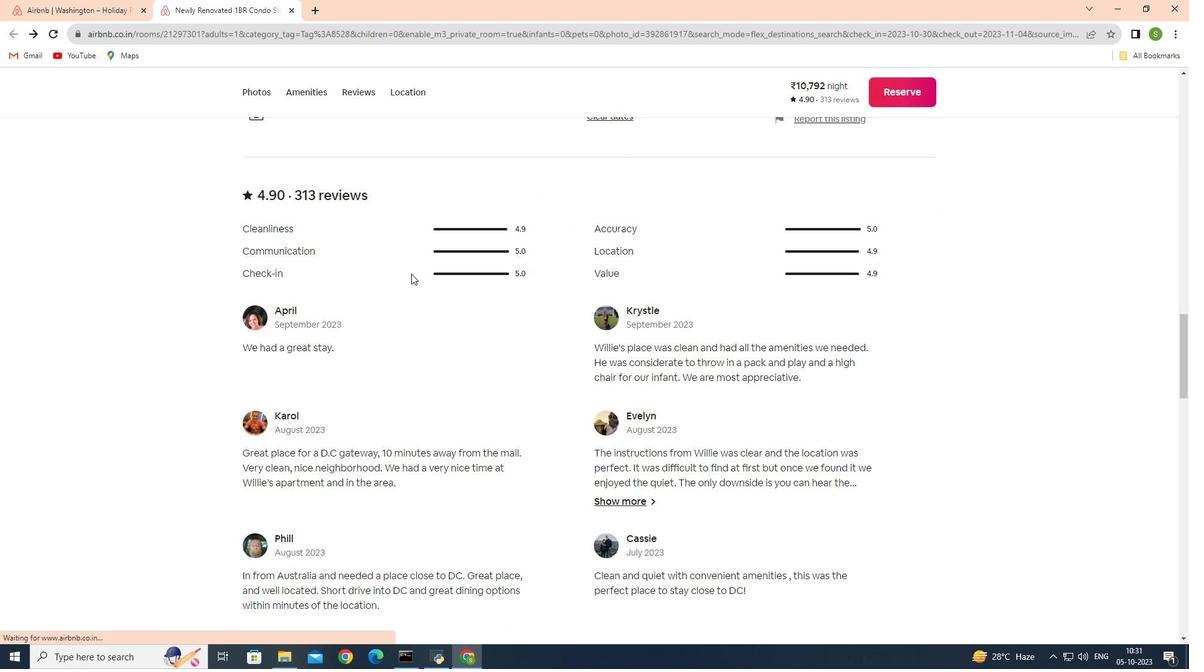 
Action: Mouse moved to (422, 290)
Screenshot: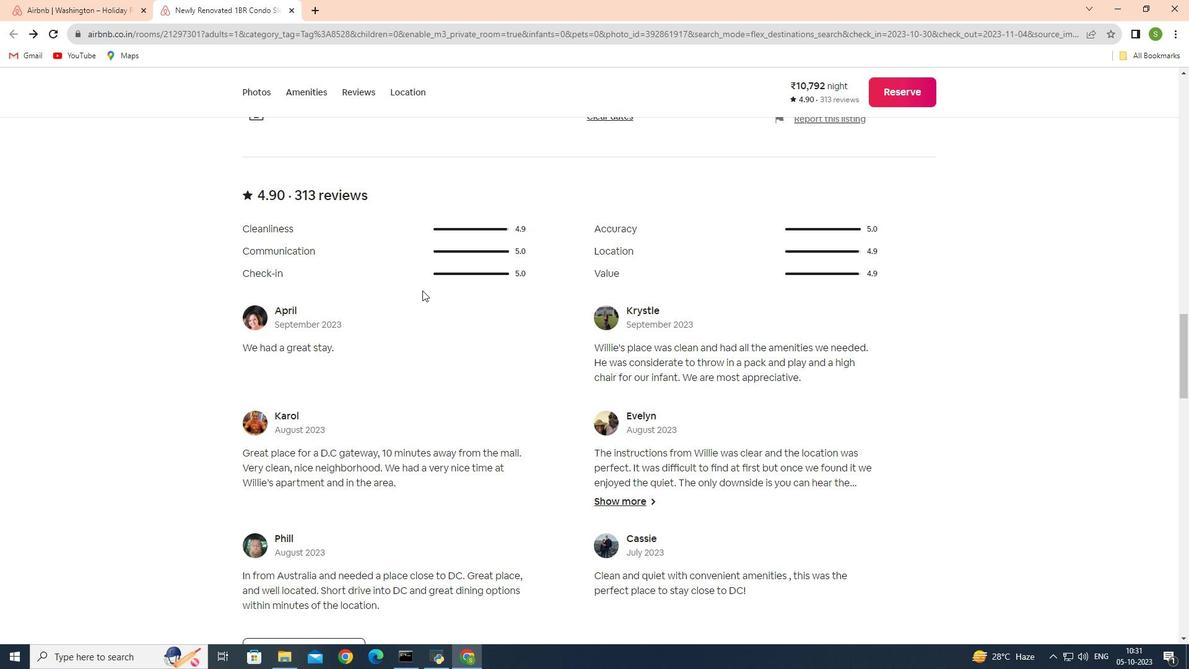 
Action: Mouse scrolled (422, 289) with delta (0, 0)
Screenshot: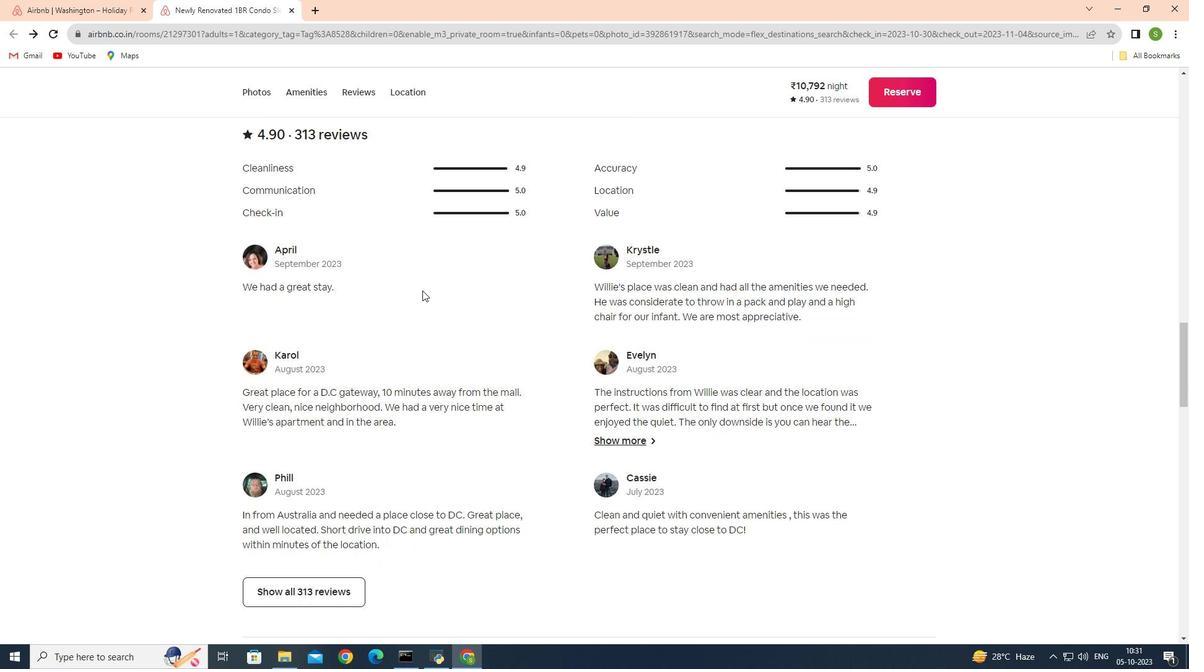 
Action: Mouse scrolled (422, 289) with delta (0, 0)
Screenshot: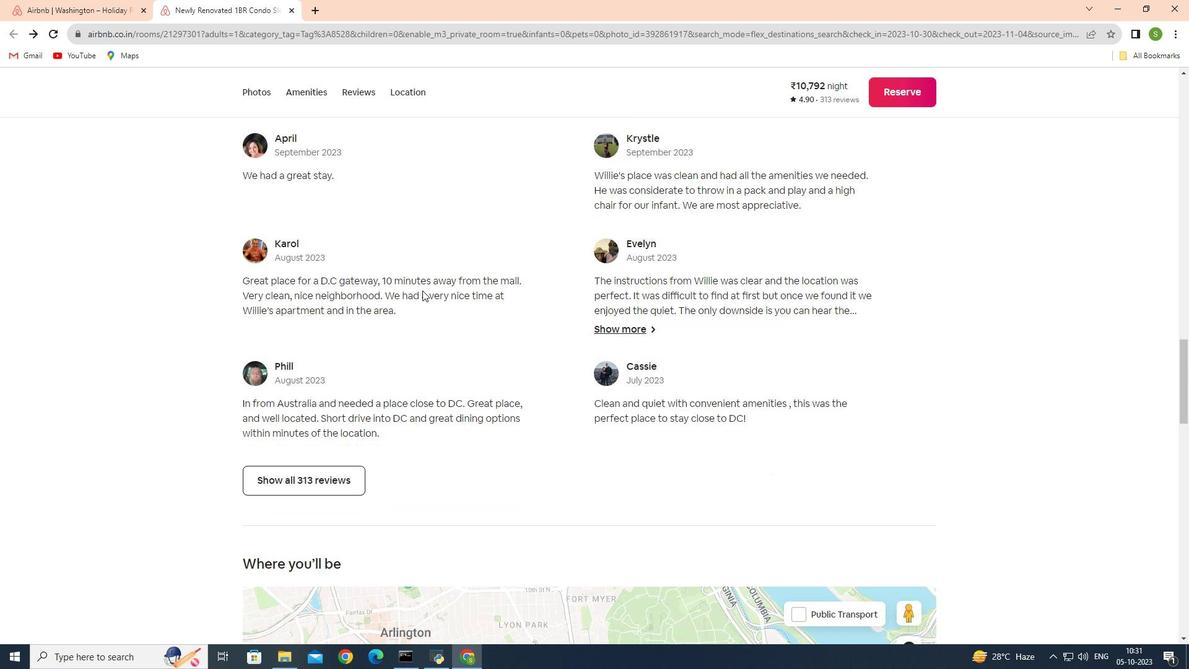 
Action: Mouse scrolled (422, 289) with delta (0, 0)
Screenshot: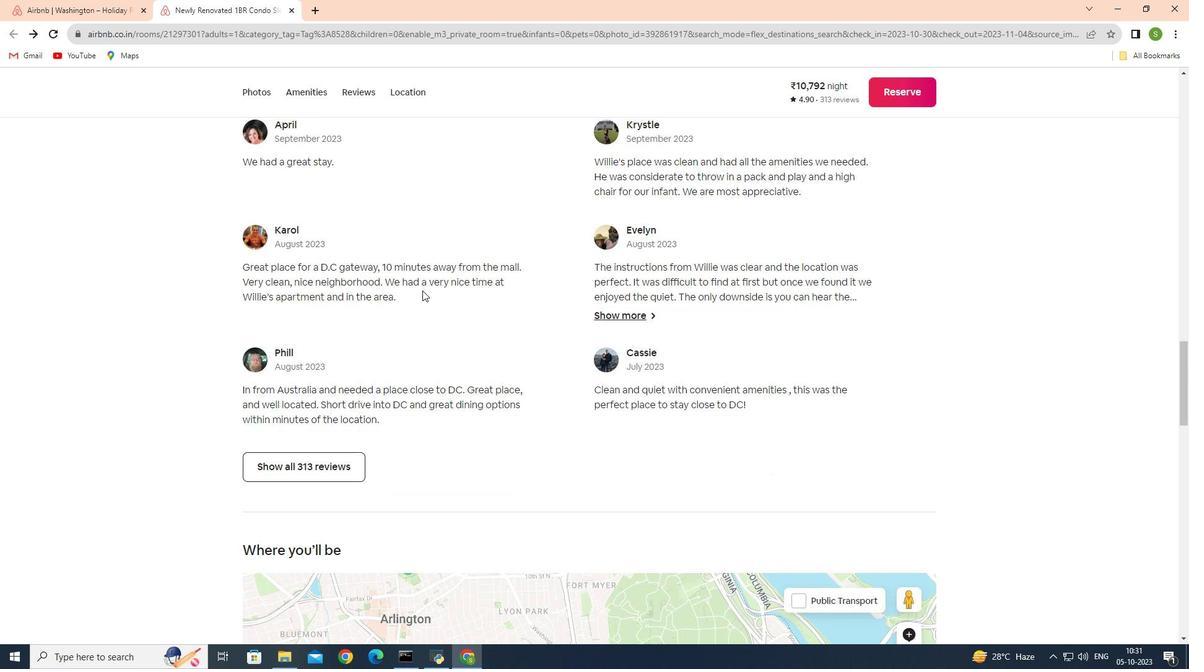 
Action: Mouse scrolled (422, 289) with delta (0, 0)
Screenshot: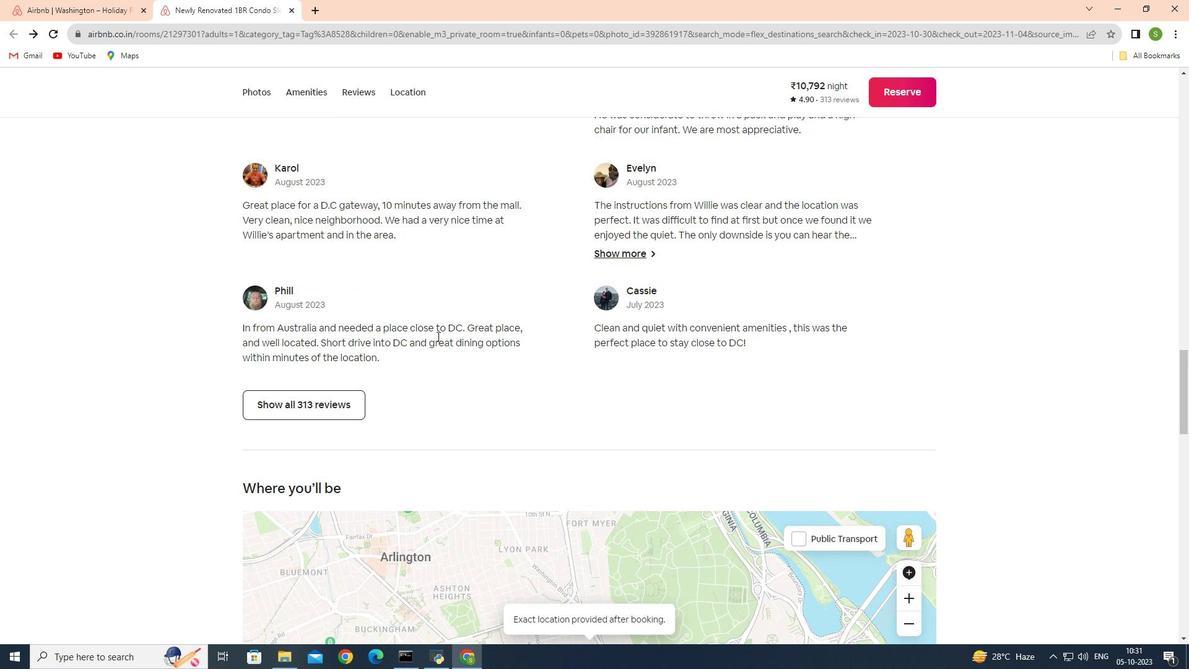 
Action: Mouse moved to (333, 413)
Screenshot: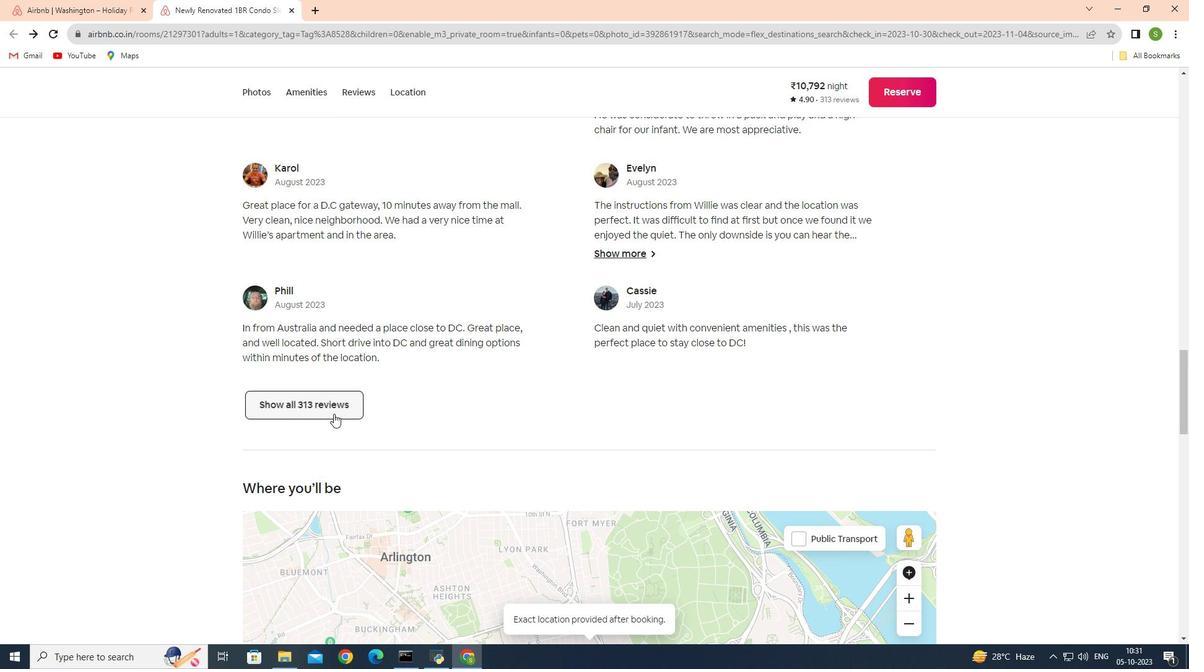 
Action: Mouse pressed left at (333, 413)
Screenshot: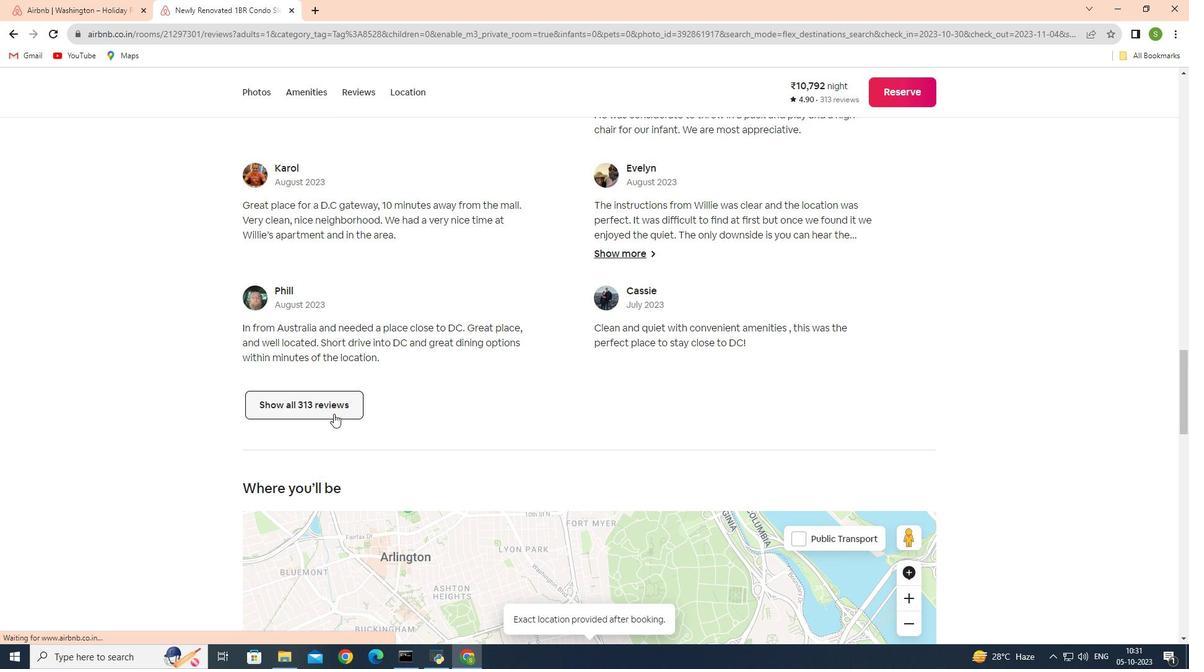 
Action: Mouse moved to (473, 325)
Screenshot: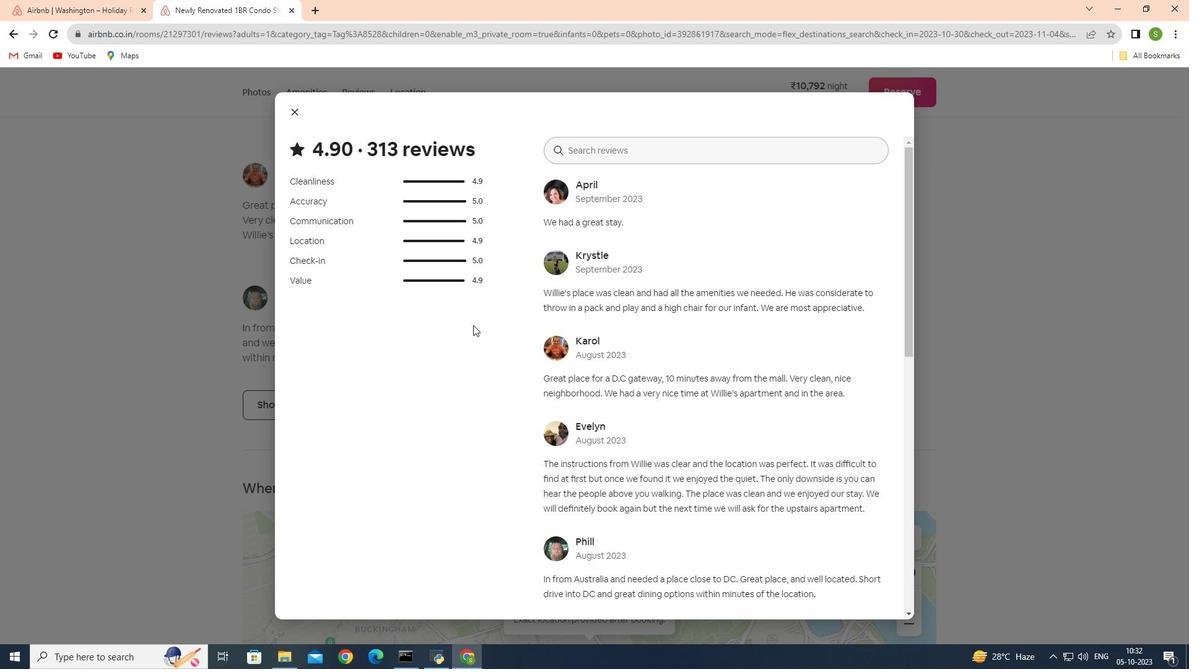 
Action: Mouse scrolled (473, 324) with delta (0, 0)
Screenshot: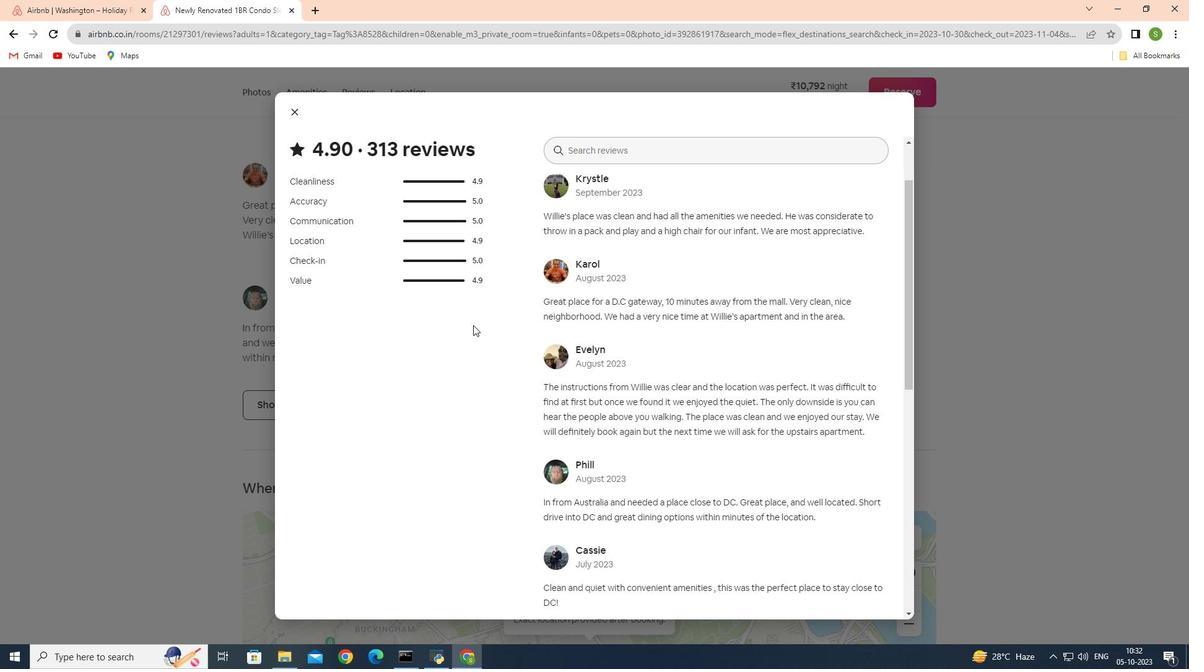 
Action: Mouse scrolled (473, 324) with delta (0, 0)
Screenshot: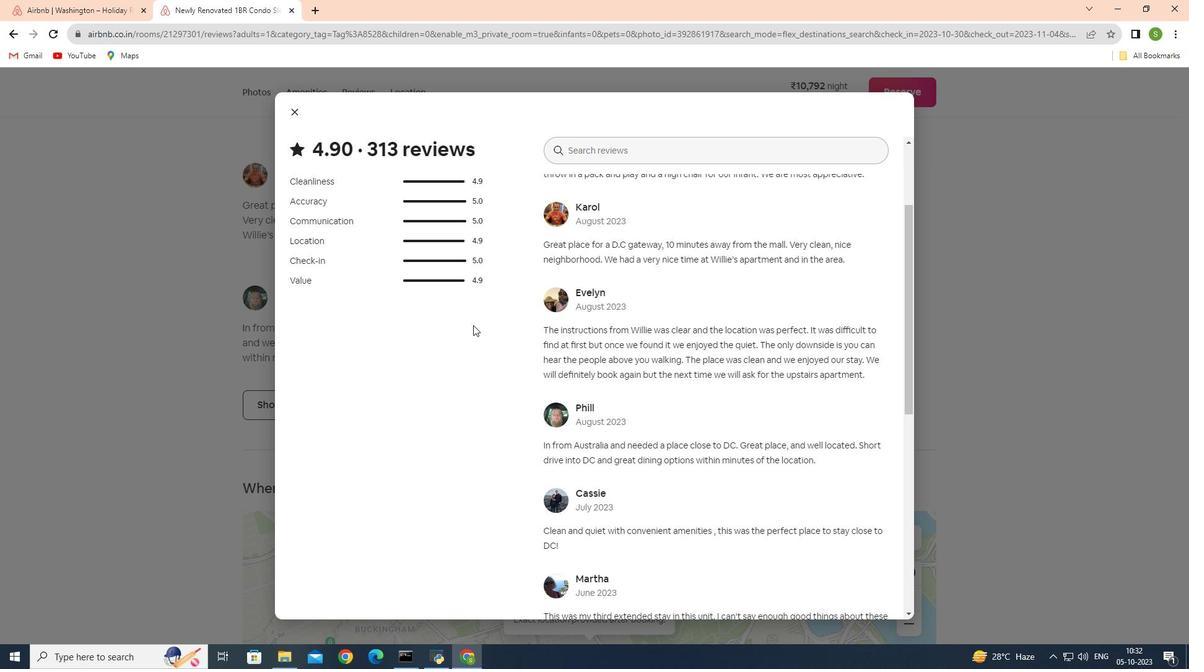 
Action: Mouse scrolled (473, 324) with delta (0, 0)
Screenshot: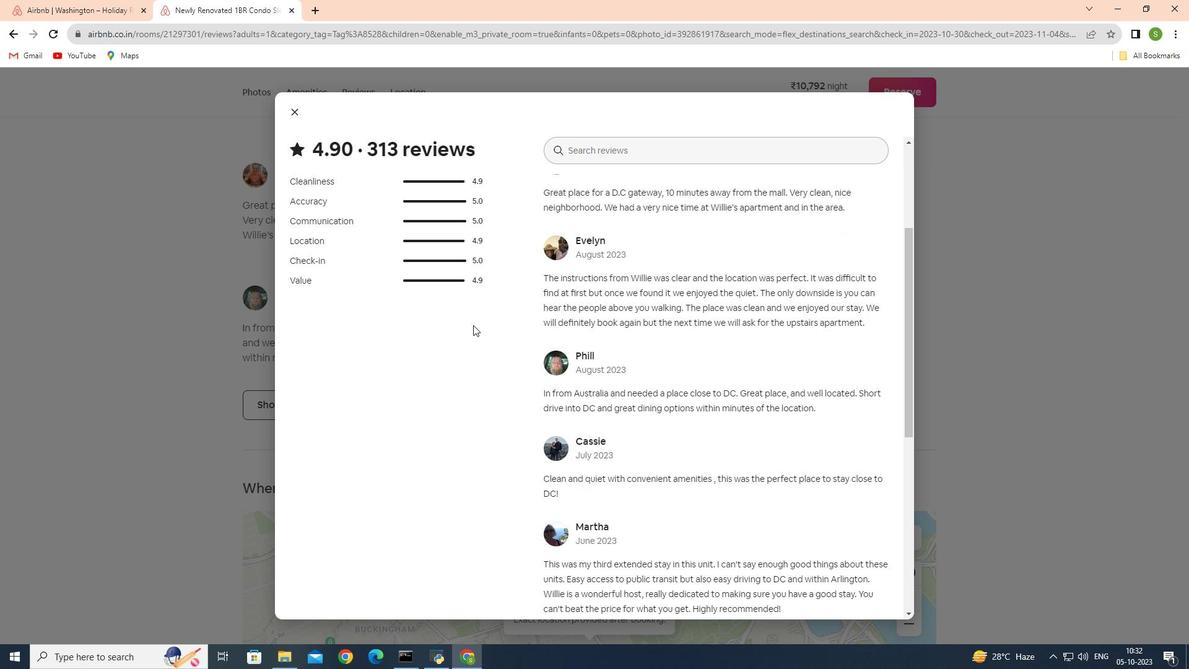 
Action: Mouse scrolled (473, 324) with delta (0, 0)
Screenshot: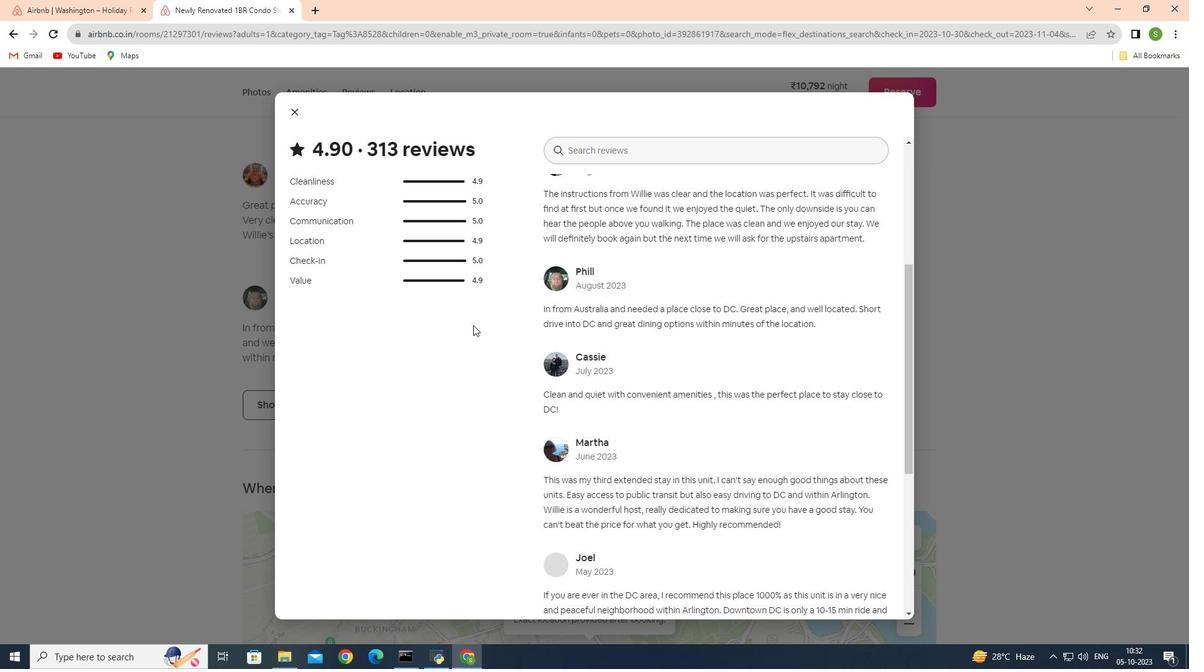 
Action: Mouse scrolled (473, 324) with delta (0, 0)
Screenshot: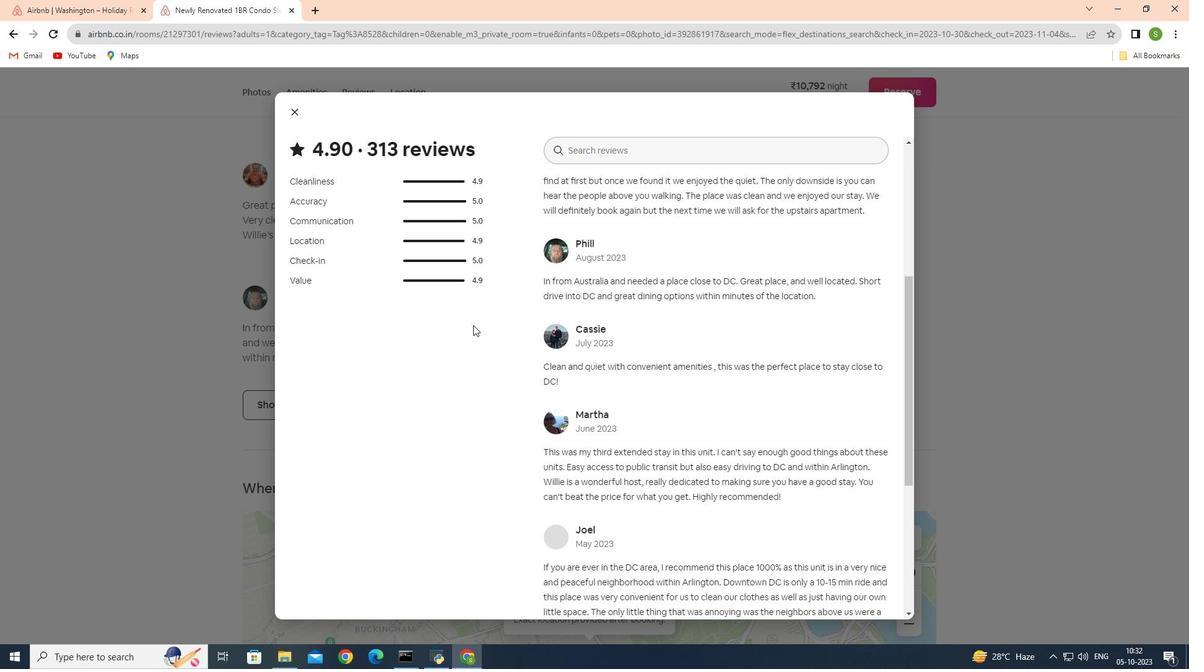 
Action: Mouse scrolled (473, 324) with delta (0, 0)
Screenshot: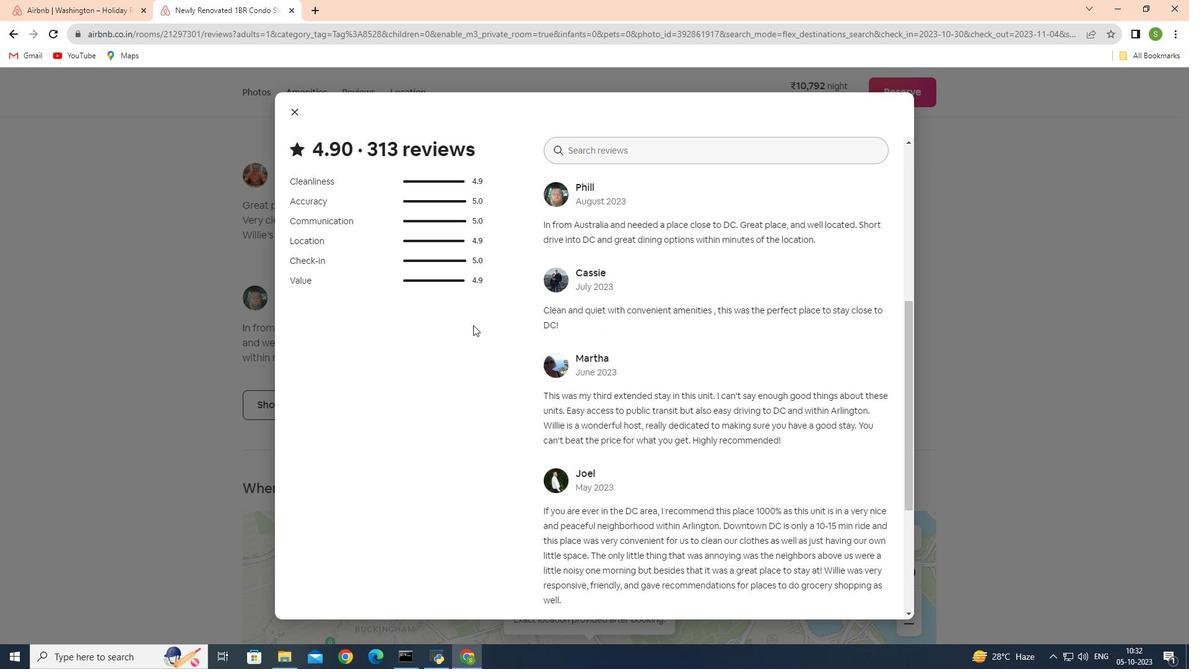 
Action: Mouse moved to (474, 327)
Screenshot: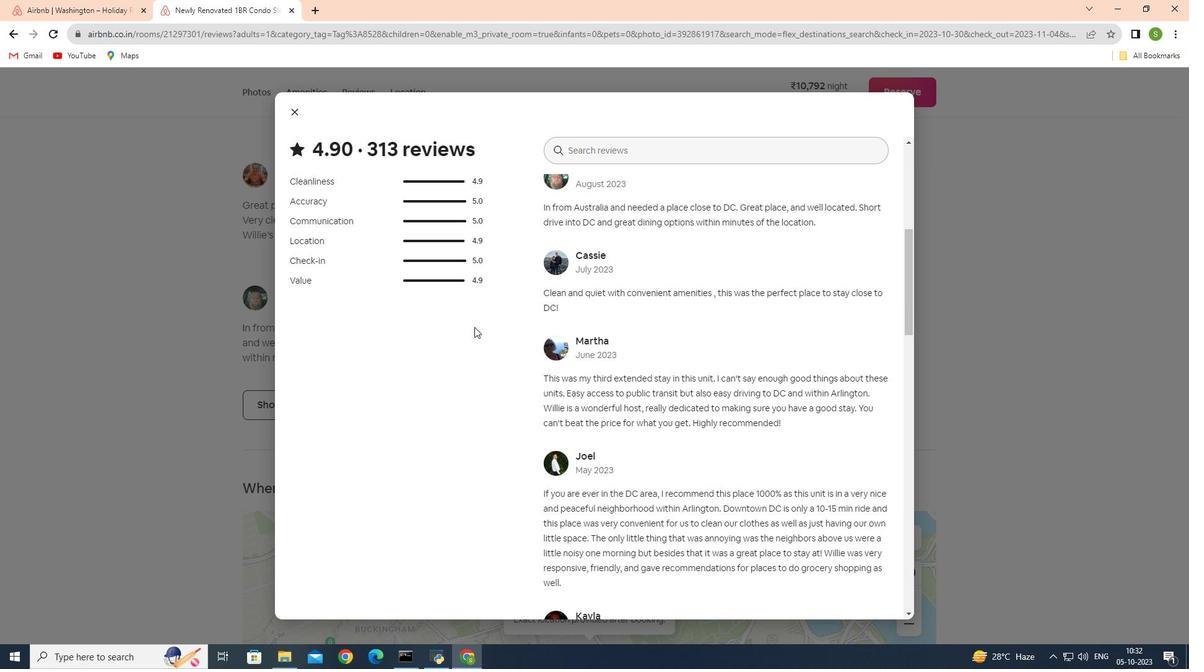 
Action: Mouse scrolled (474, 326) with delta (0, 0)
Screenshot: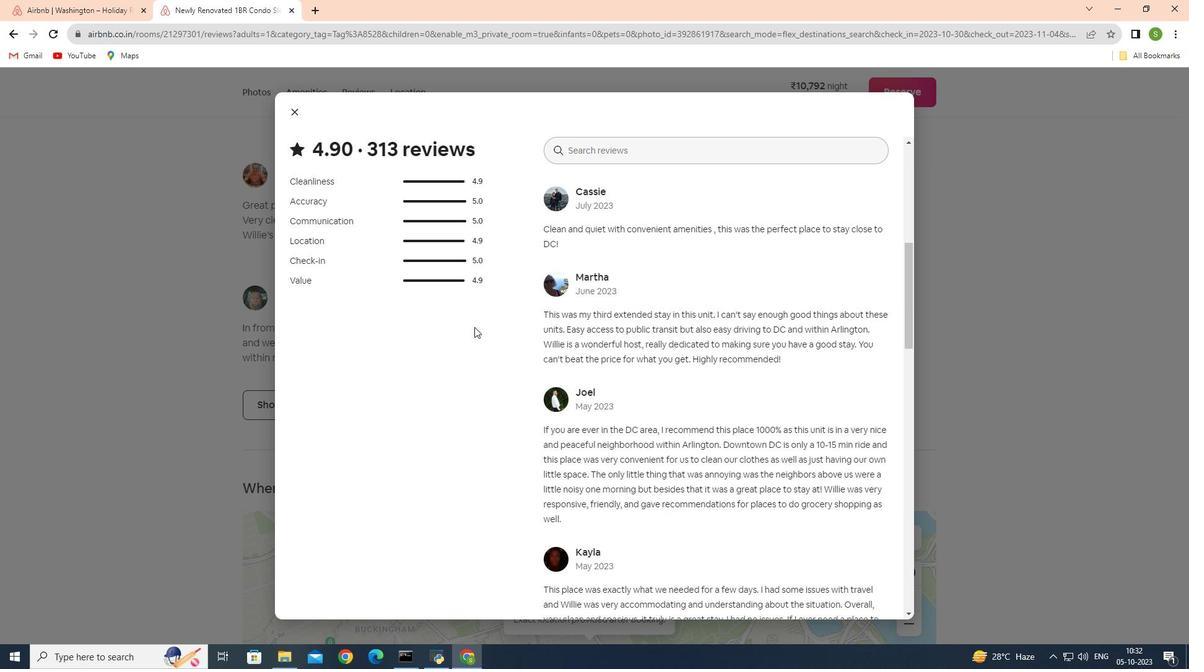 
Action: Mouse scrolled (474, 326) with delta (0, 0)
Screenshot: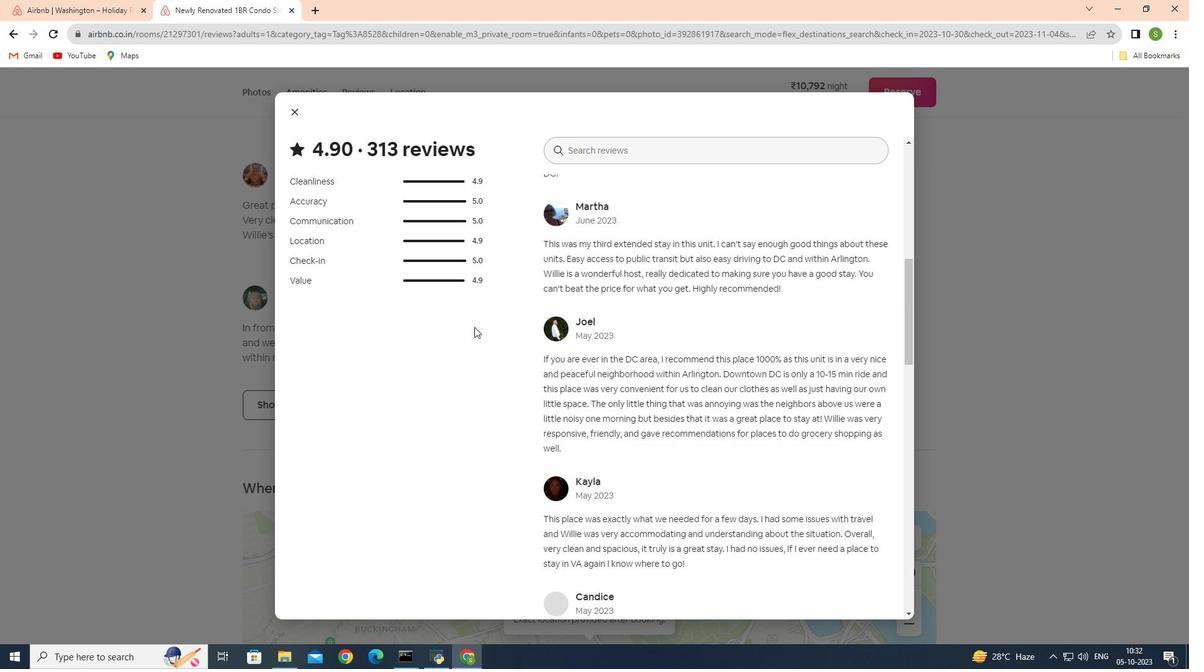 
Action: Mouse scrolled (474, 326) with delta (0, 0)
Screenshot: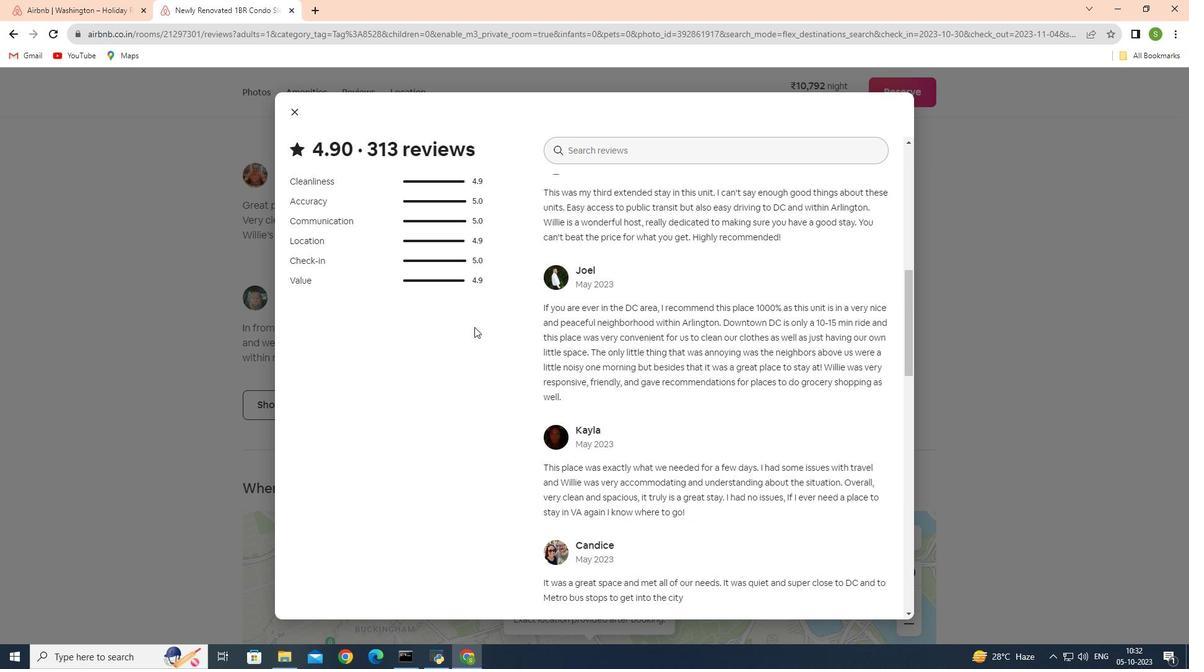 
Action: Mouse scrolled (474, 326) with delta (0, 0)
Screenshot: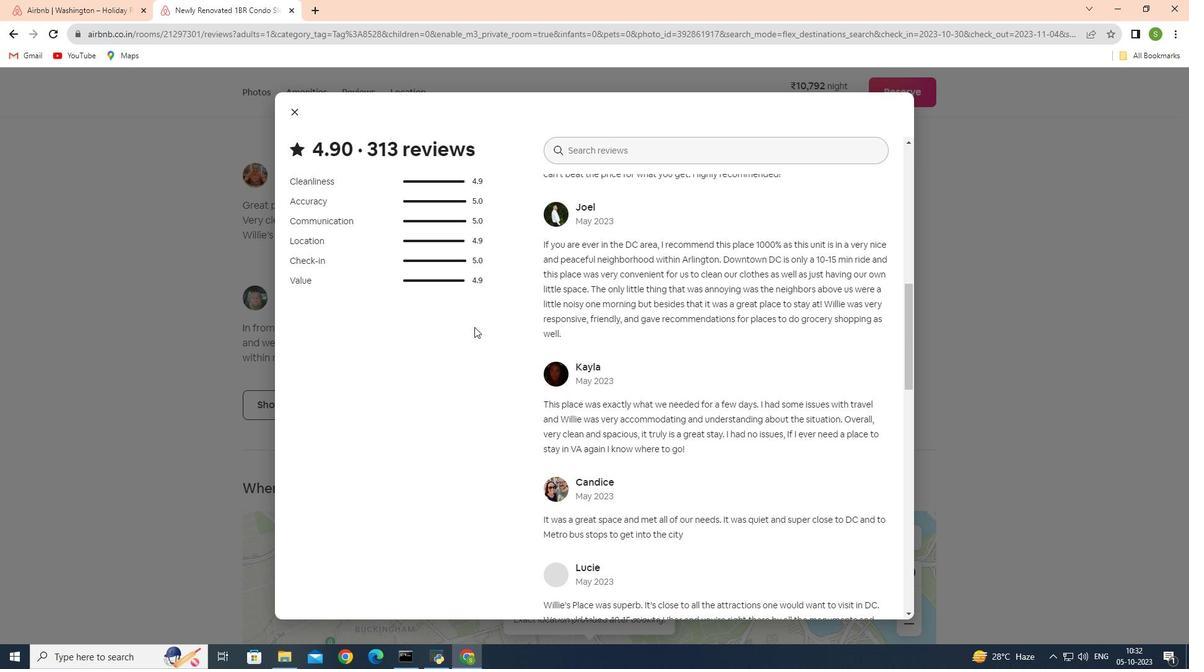 
Action: Mouse scrolled (474, 326) with delta (0, 0)
Screenshot: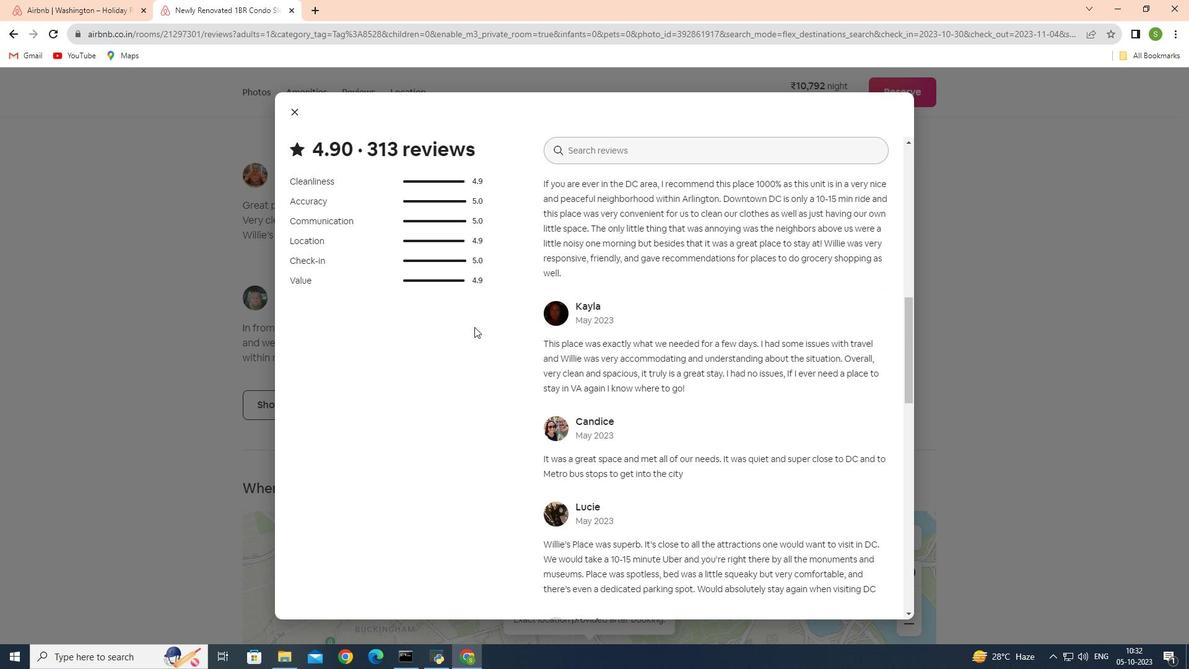 
Action: Mouse scrolled (474, 326) with delta (0, 0)
Screenshot: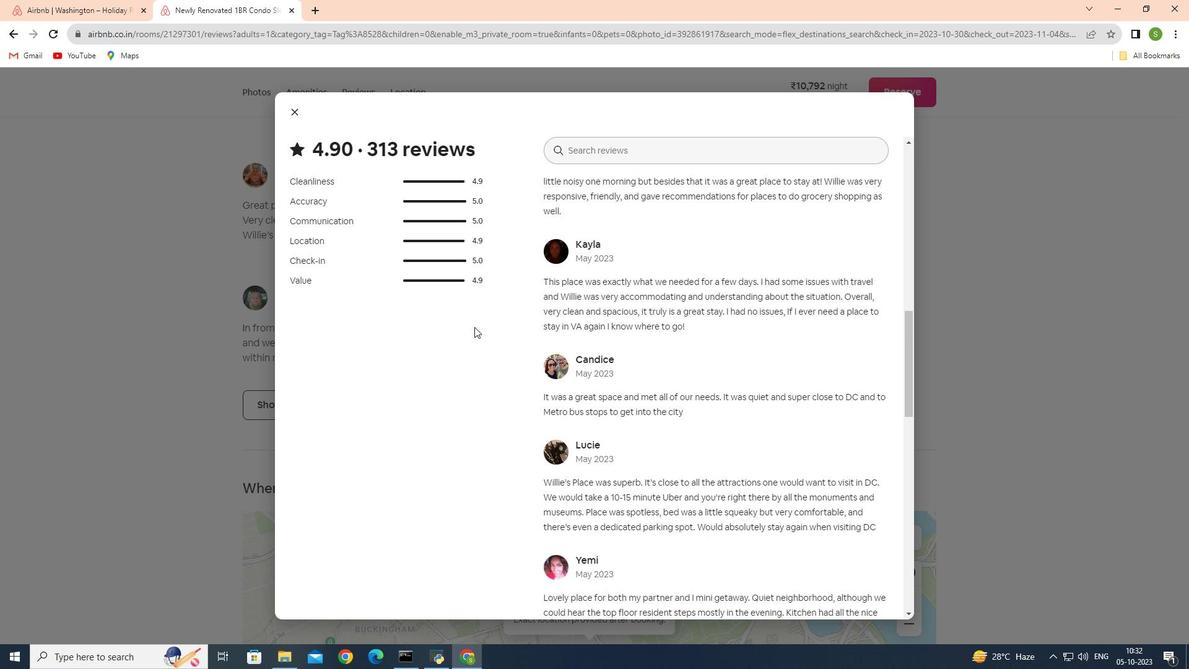 
Action: Mouse scrolled (474, 326) with delta (0, 0)
Screenshot: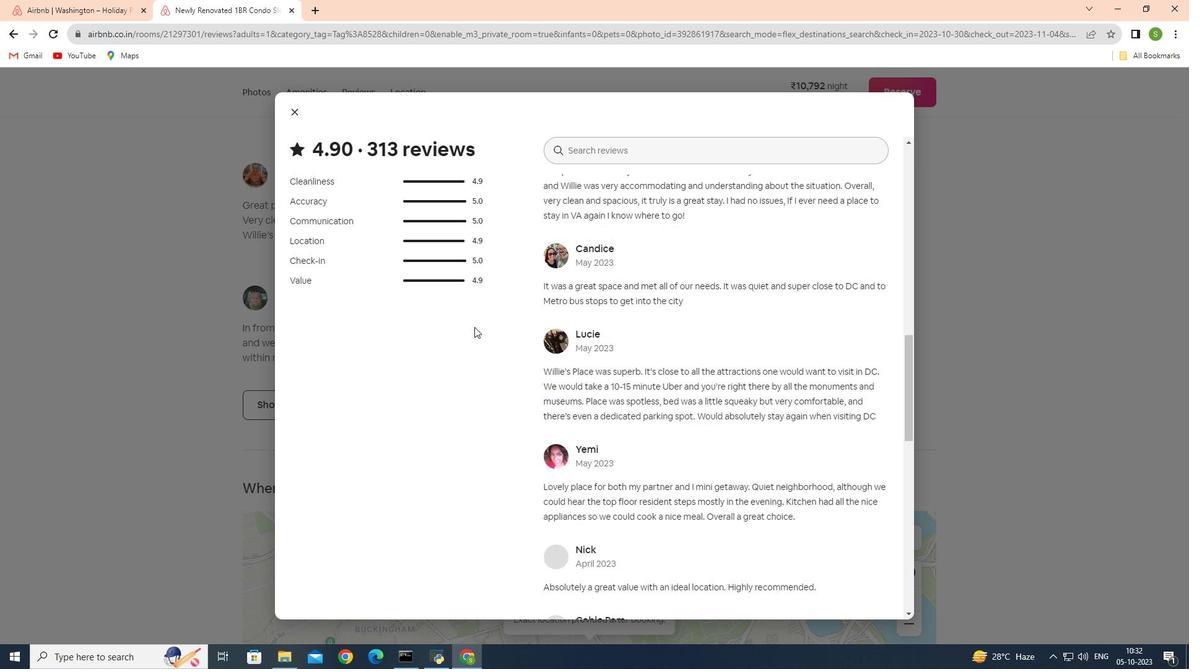 
Action: Mouse scrolled (474, 326) with delta (0, 0)
Screenshot: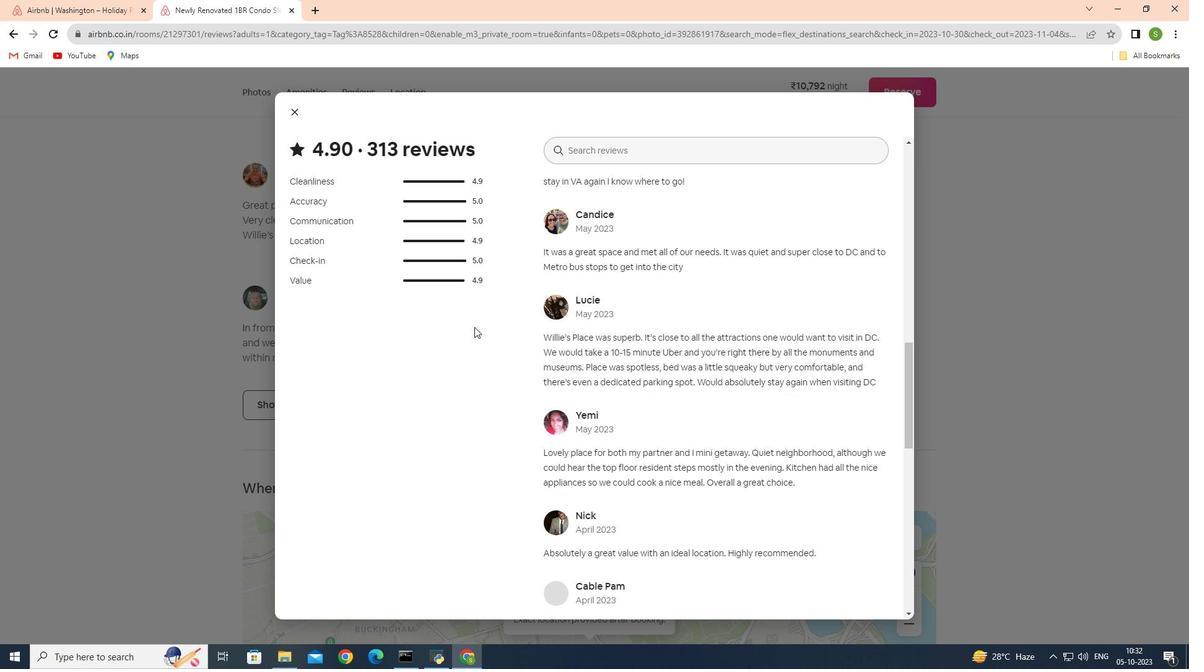 
Action: Mouse scrolled (474, 326) with delta (0, 0)
Screenshot: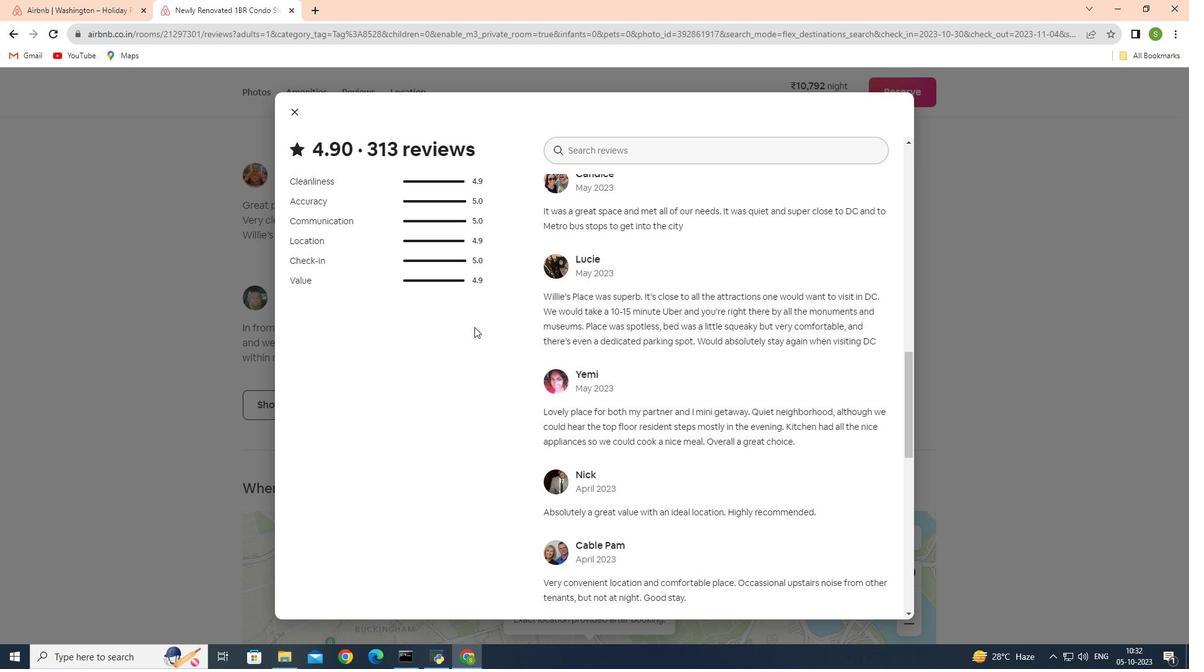 
Action: Mouse scrolled (474, 326) with delta (0, 0)
Screenshot: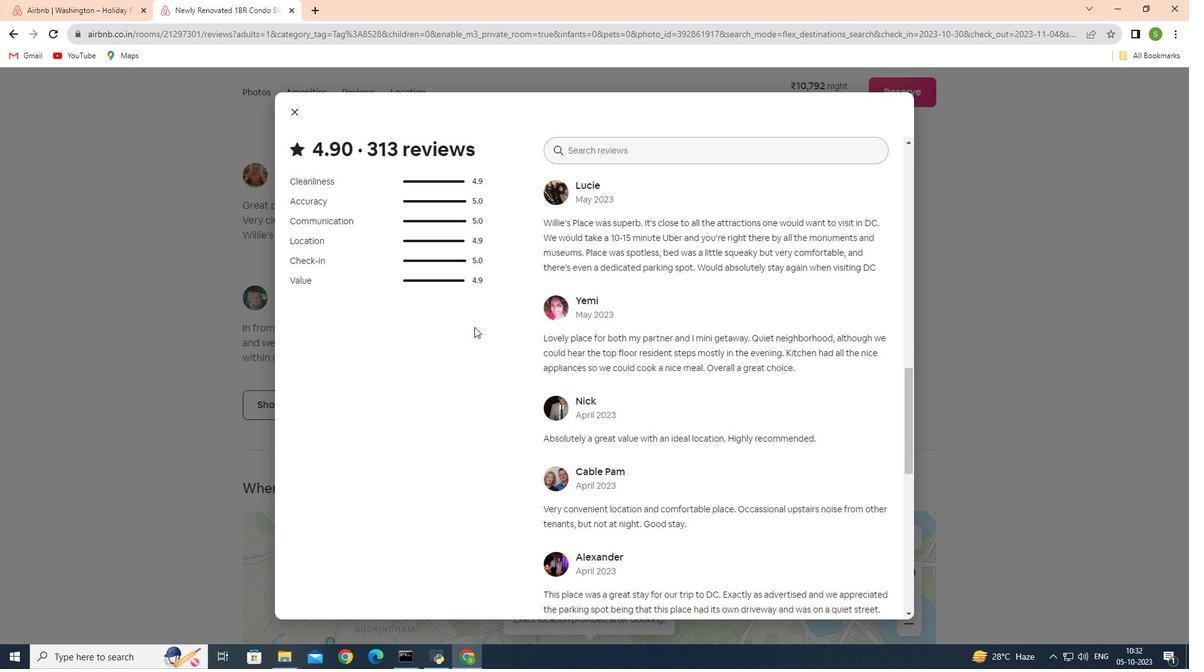 
Action: Mouse scrolled (474, 326) with delta (0, 0)
Screenshot: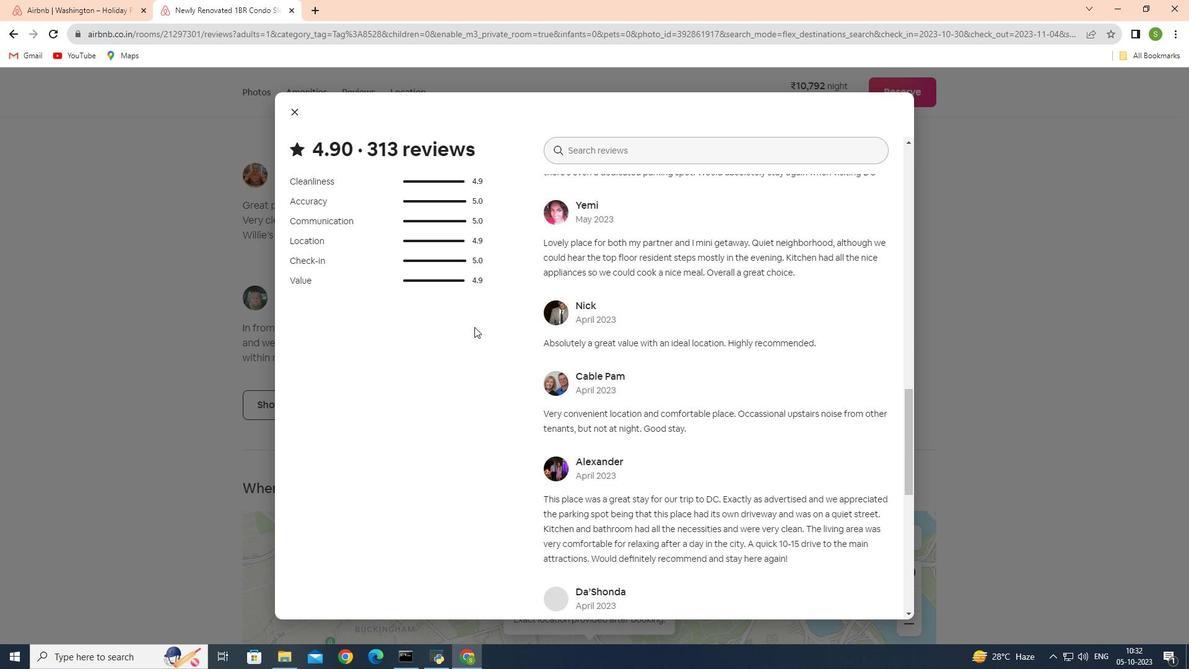 
Action: Mouse scrolled (474, 326) with delta (0, 0)
Screenshot: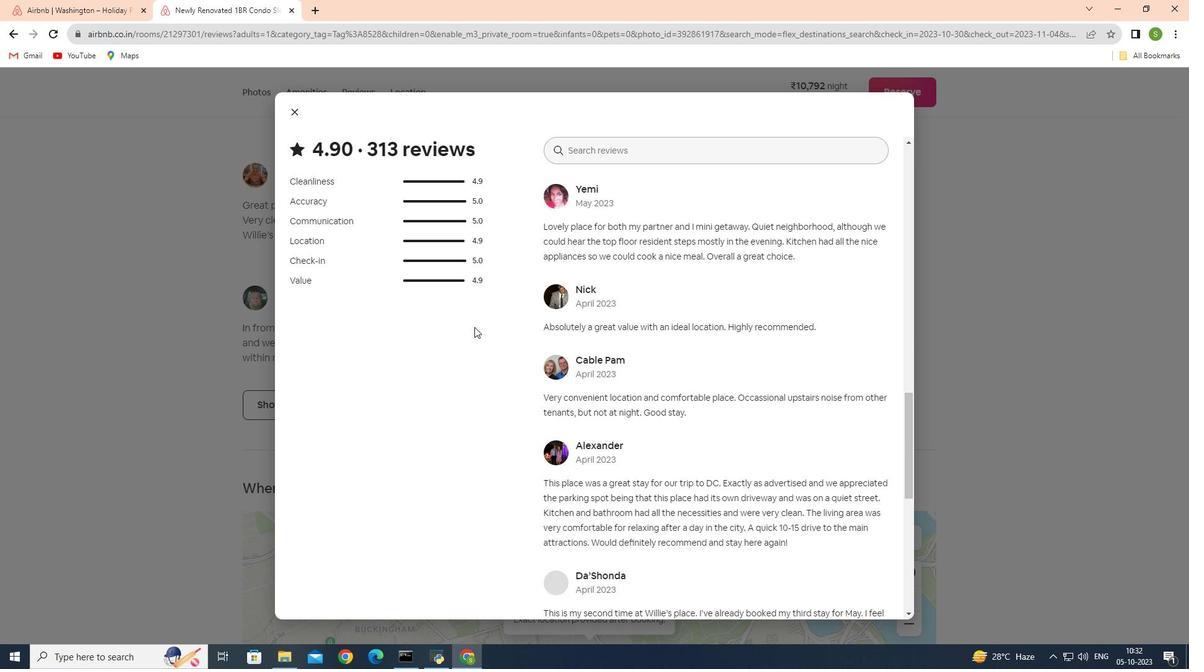 
Action: Mouse scrolled (474, 326) with delta (0, 0)
Screenshot: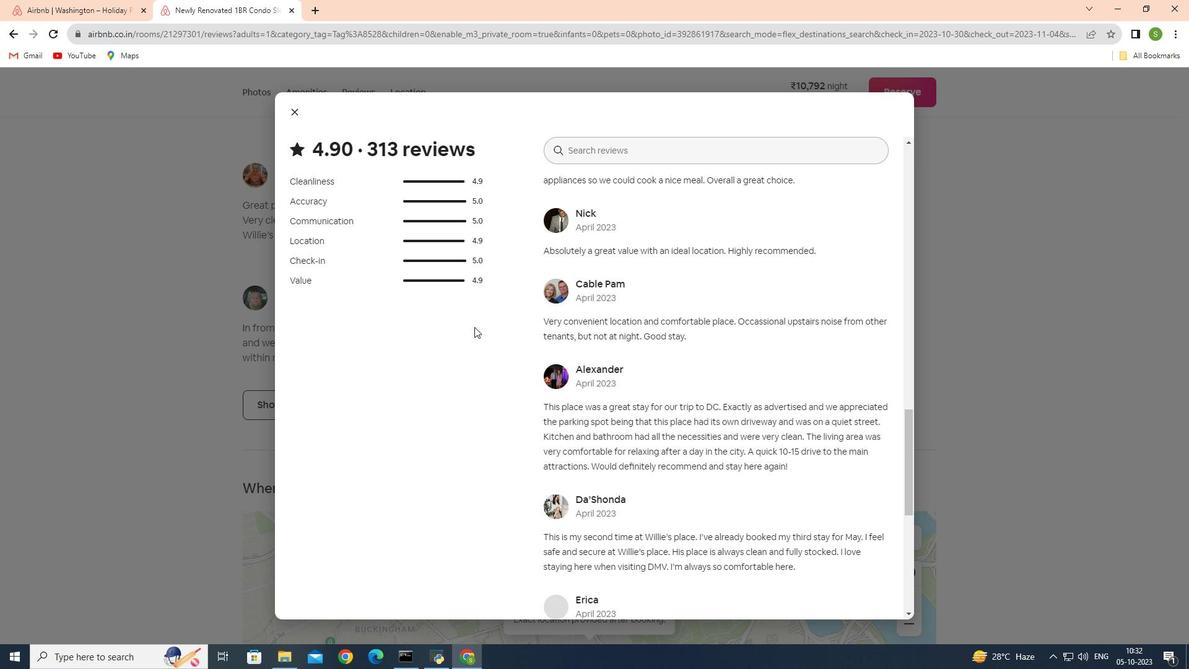 
Action: Mouse scrolled (474, 326) with delta (0, 0)
Screenshot: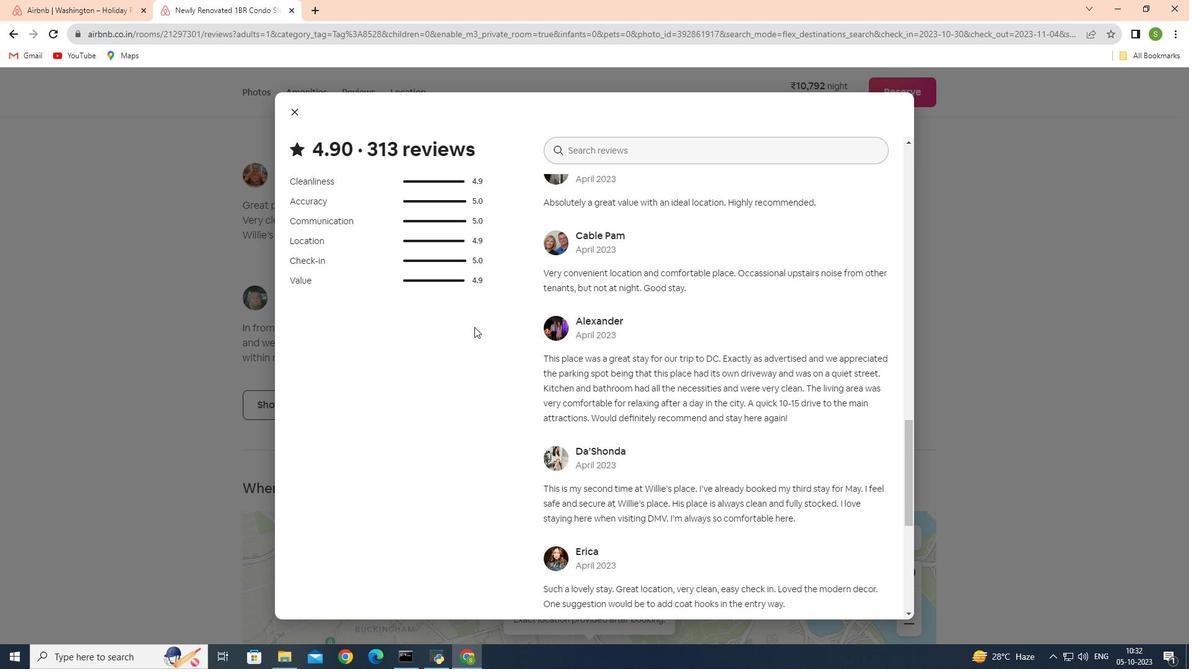 
Action: Mouse scrolled (474, 326) with delta (0, 0)
Screenshot: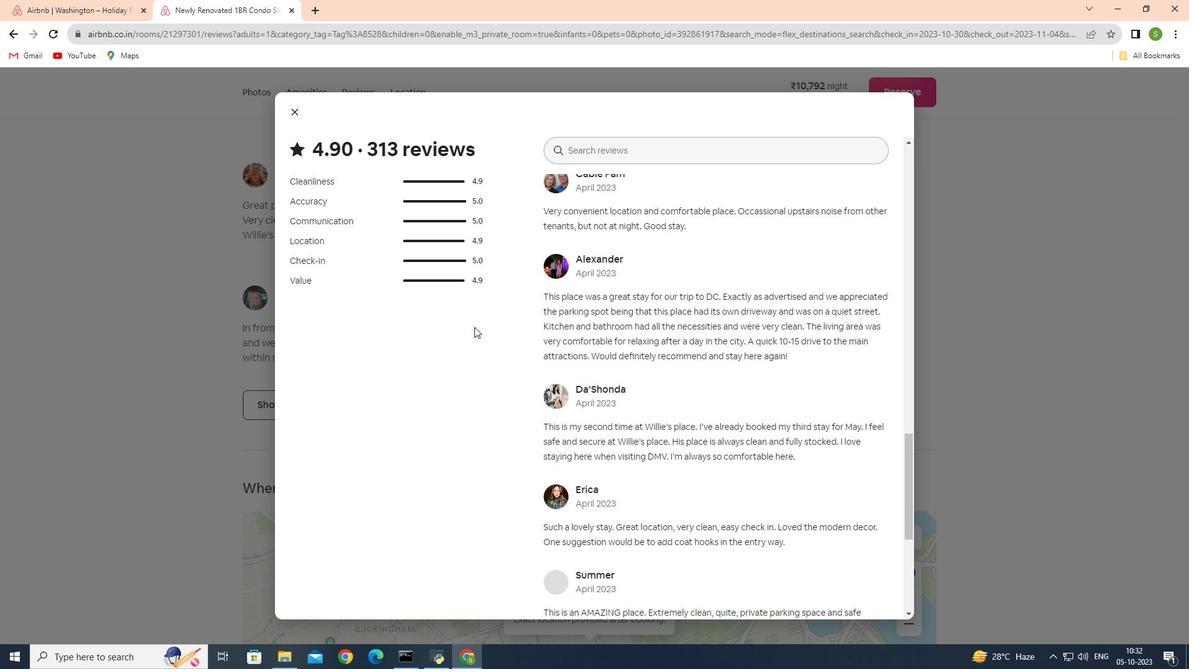
Action: Mouse scrolled (474, 326) with delta (0, 0)
Screenshot: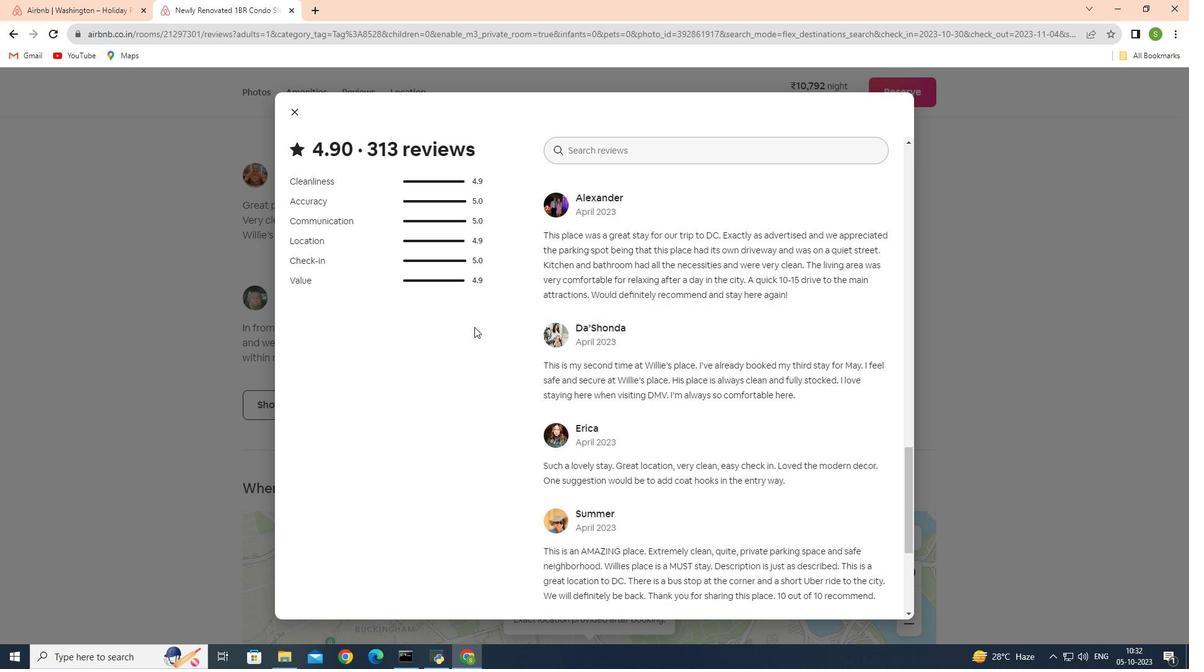 
Action: Mouse scrolled (474, 326) with delta (0, 0)
Screenshot: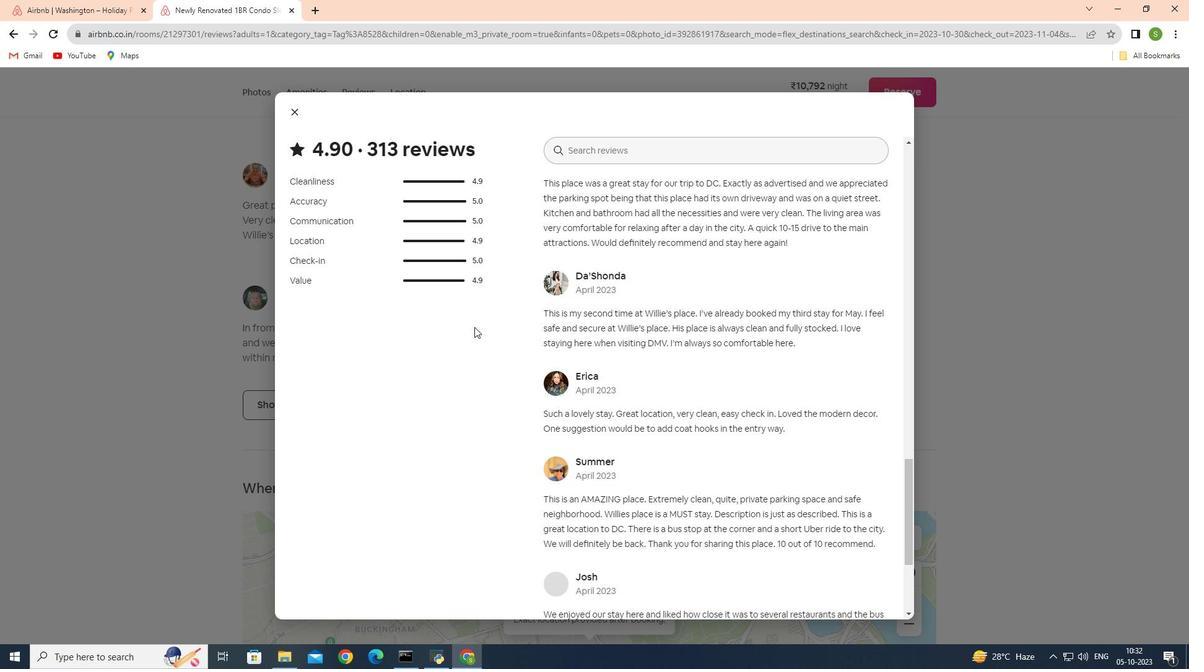 
Action: Mouse scrolled (474, 326) with delta (0, 0)
Screenshot: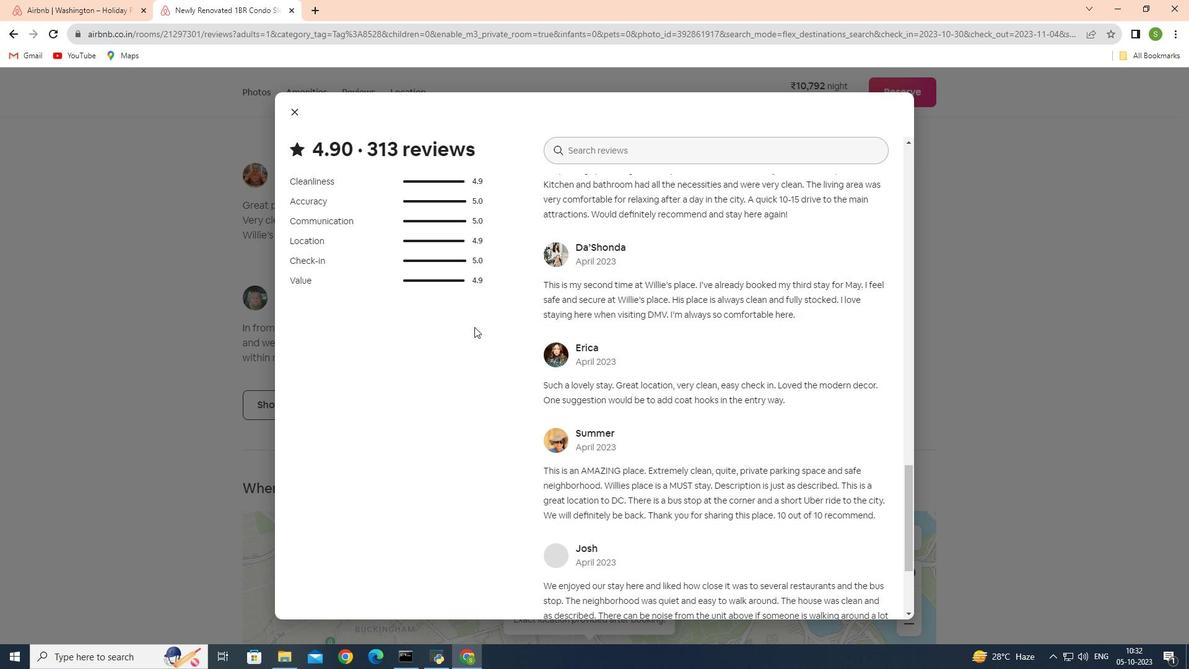 
Action: Mouse scrolled (474, 326) with delta (0, 0)
Screenshot: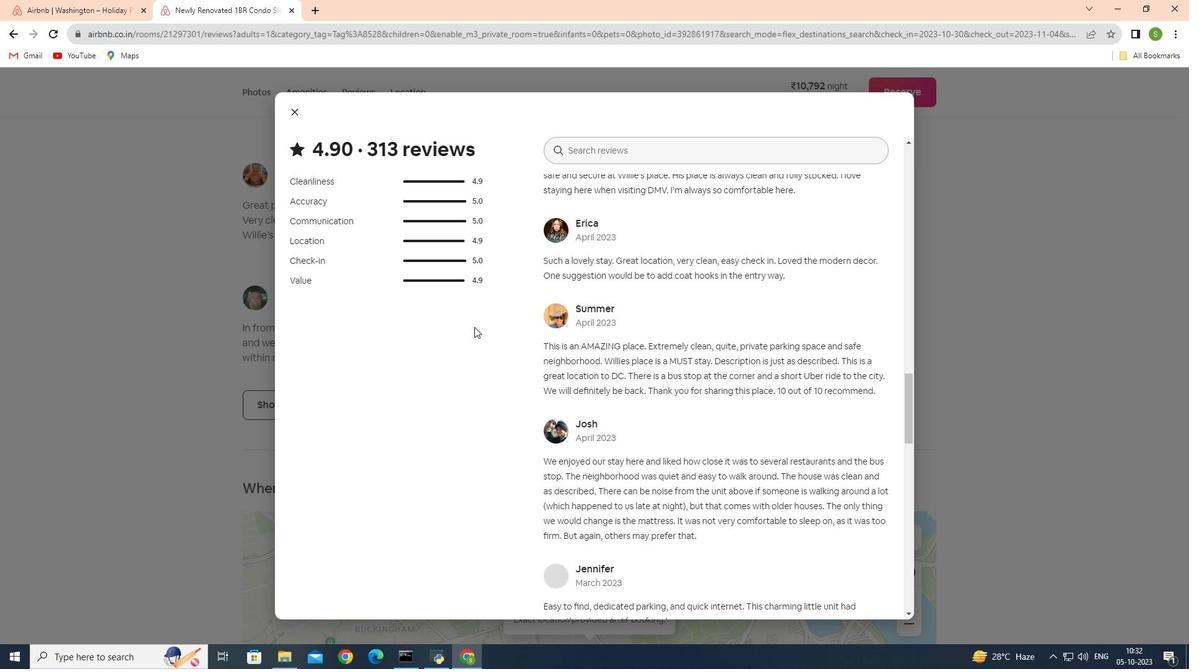 
Action: Mouse scrolled (474, 326) with delta (0, 0)
Screenshot: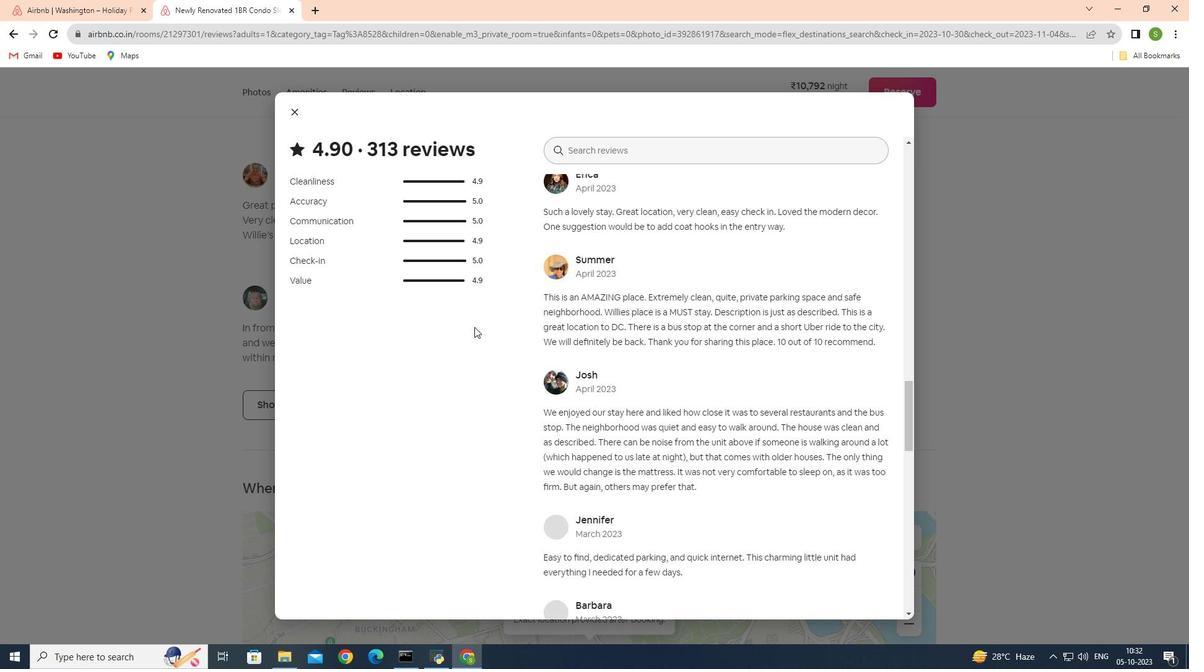 
Action: Mouse scrolled (474, 326) with delta (0, 0)
Screenshot: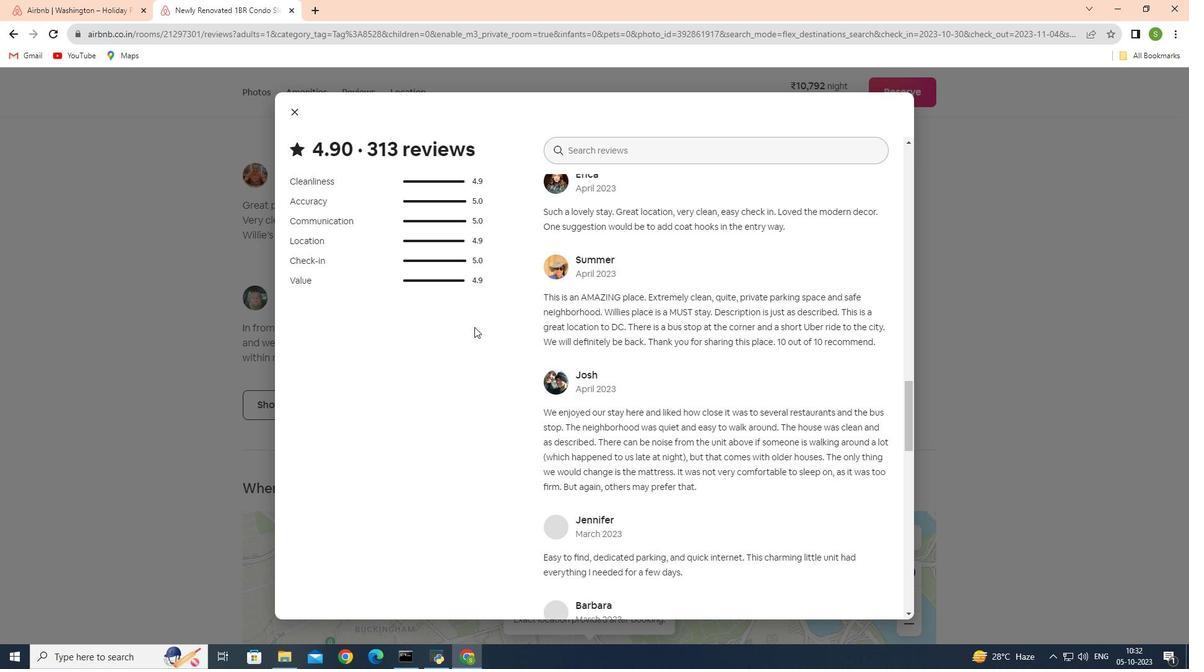 
Action: Mouse scrolled (474, 326) with delta (0, 0)
Screenshot: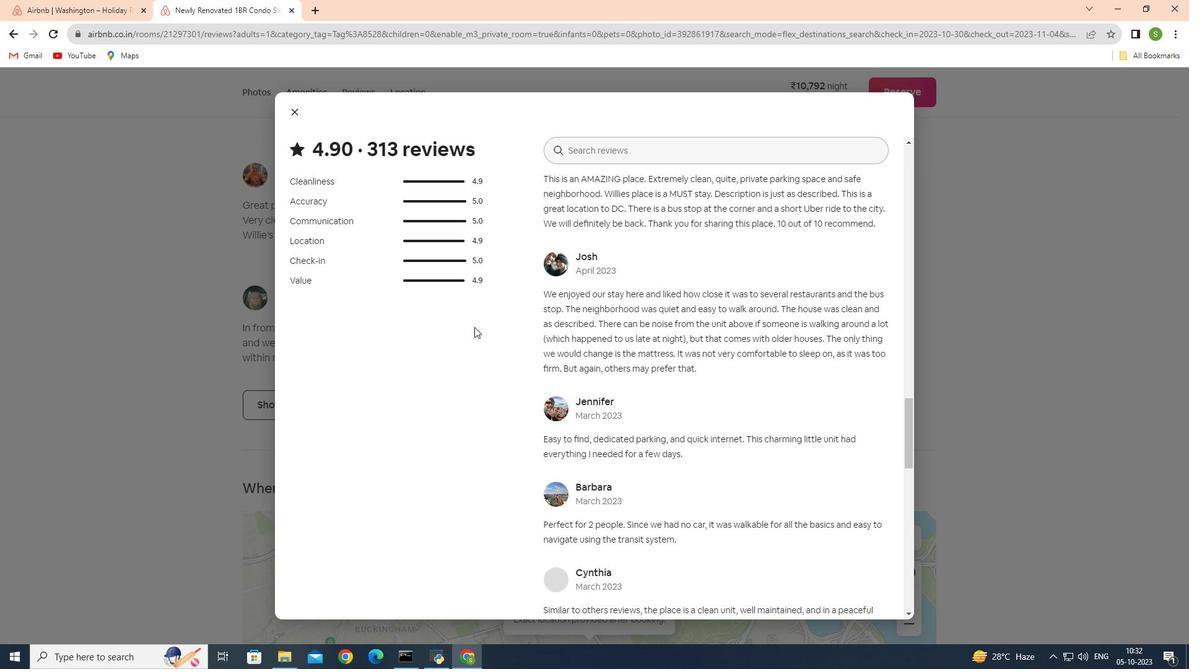 
Action: Mouse scrolled (474, 326) with delta (0, 0)
Screenshot: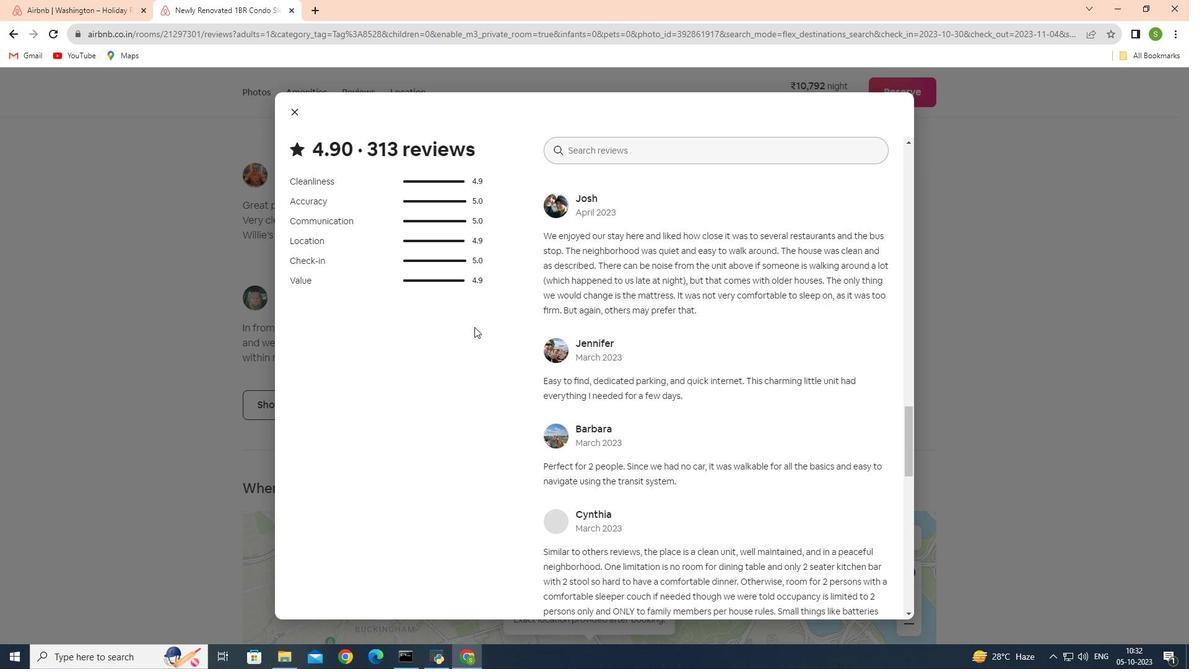 
Action: Mouse scrolled (474, 326) with delta (0, 0)
Screenshot: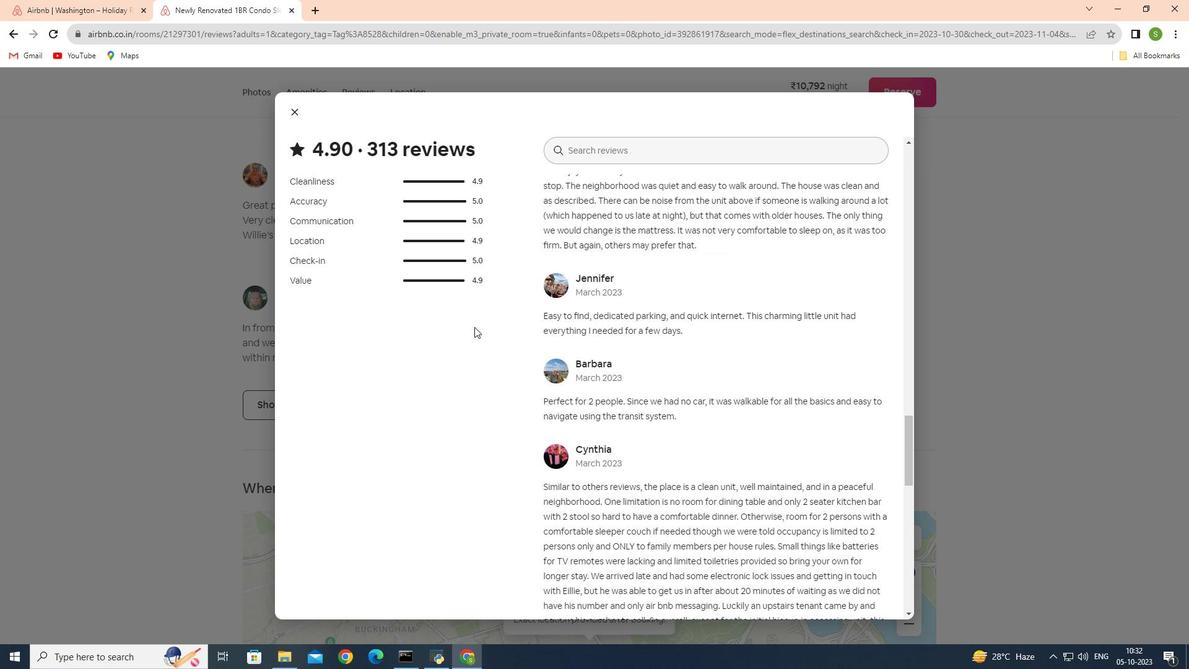 
Action: Mouse scrolled (474, 326) with delta (0, 0)
Screenshot: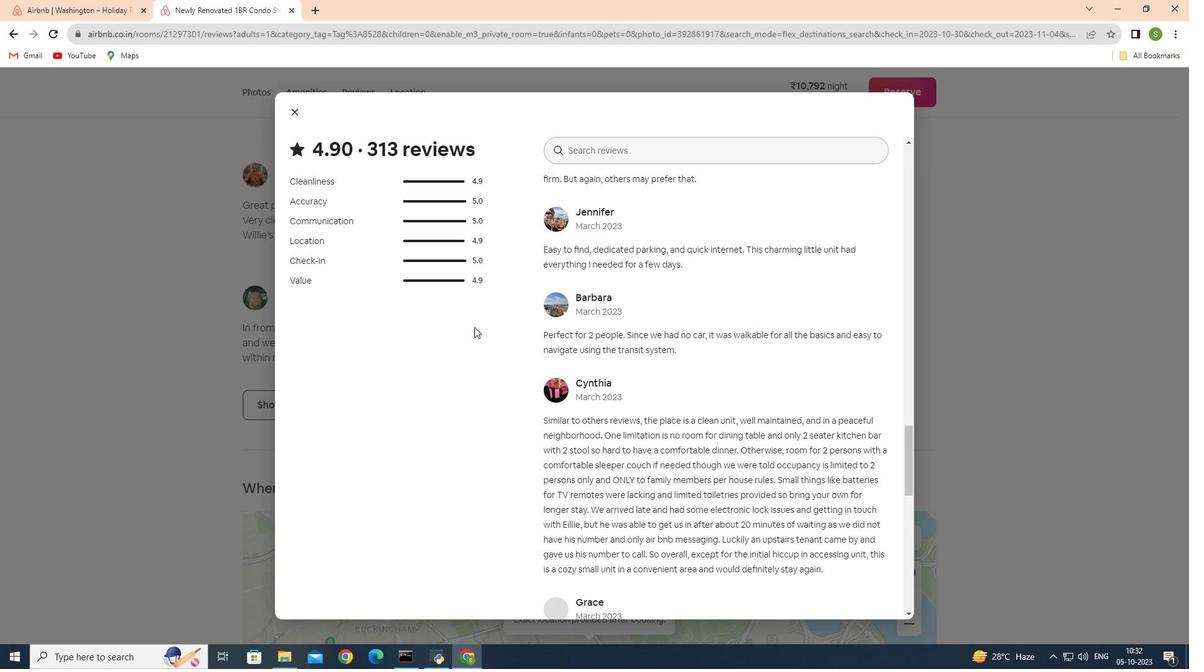 
Action: Mouse scrolled (474, 326) with delta (0, 0)
Screenshot: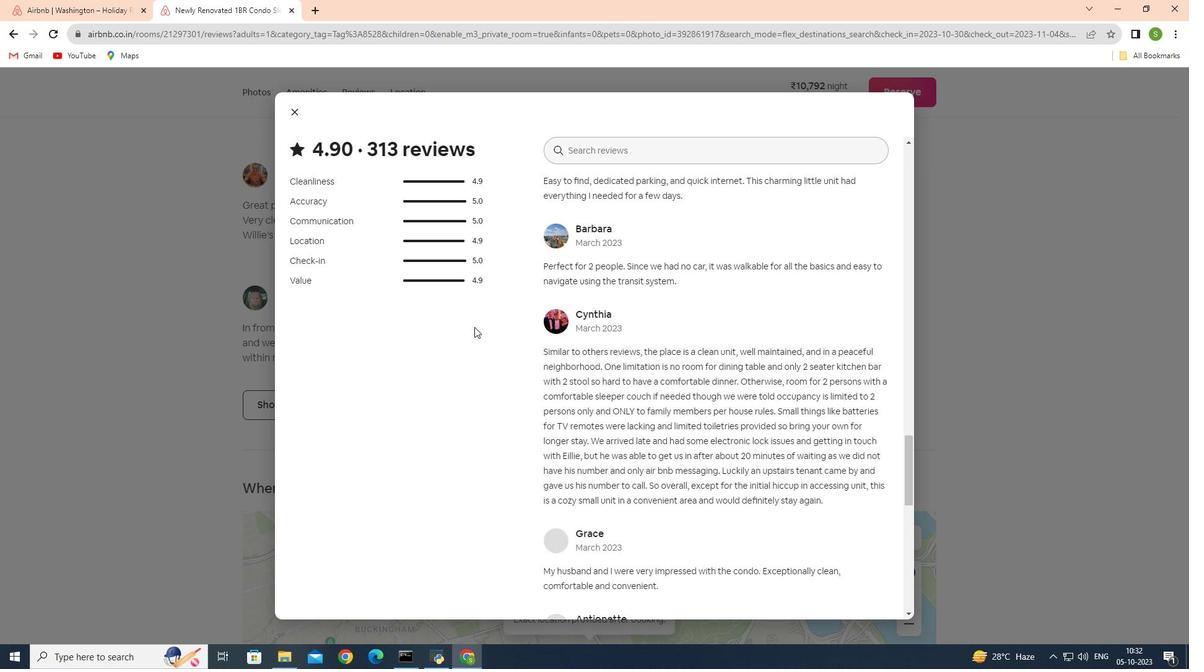 
Action: Mouse scrolled (474, 326) with delta (0, 0)
Screenshot: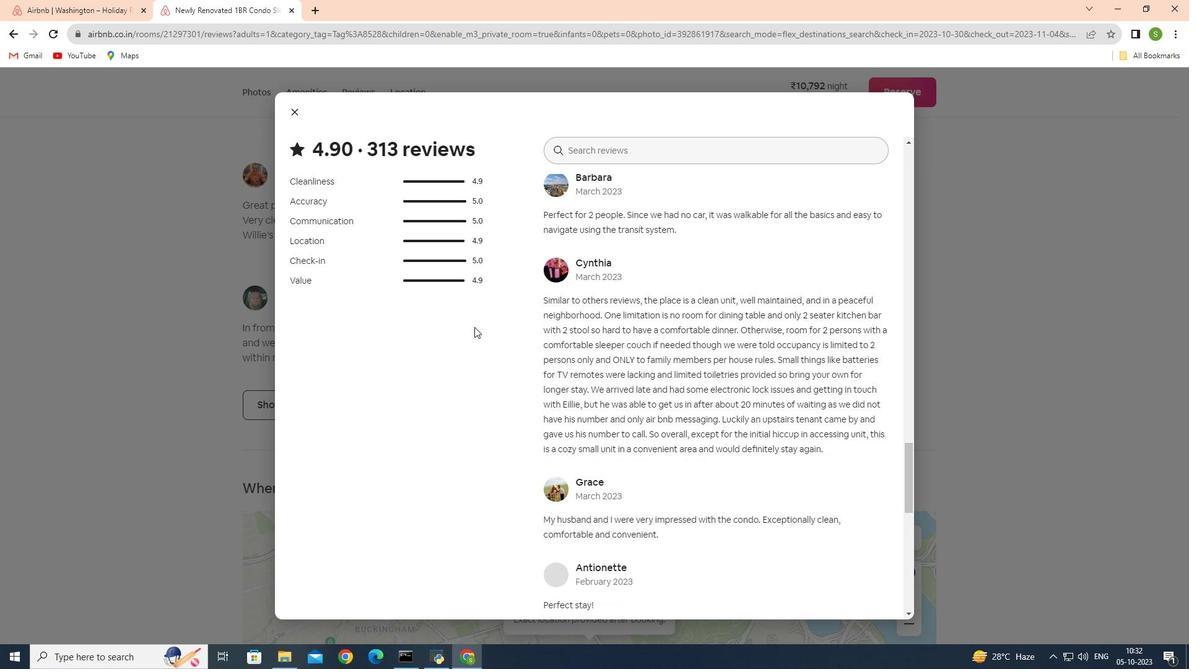 
Action: Mouse scrolled (474, 326) with delta (0, 0)
Screenshot: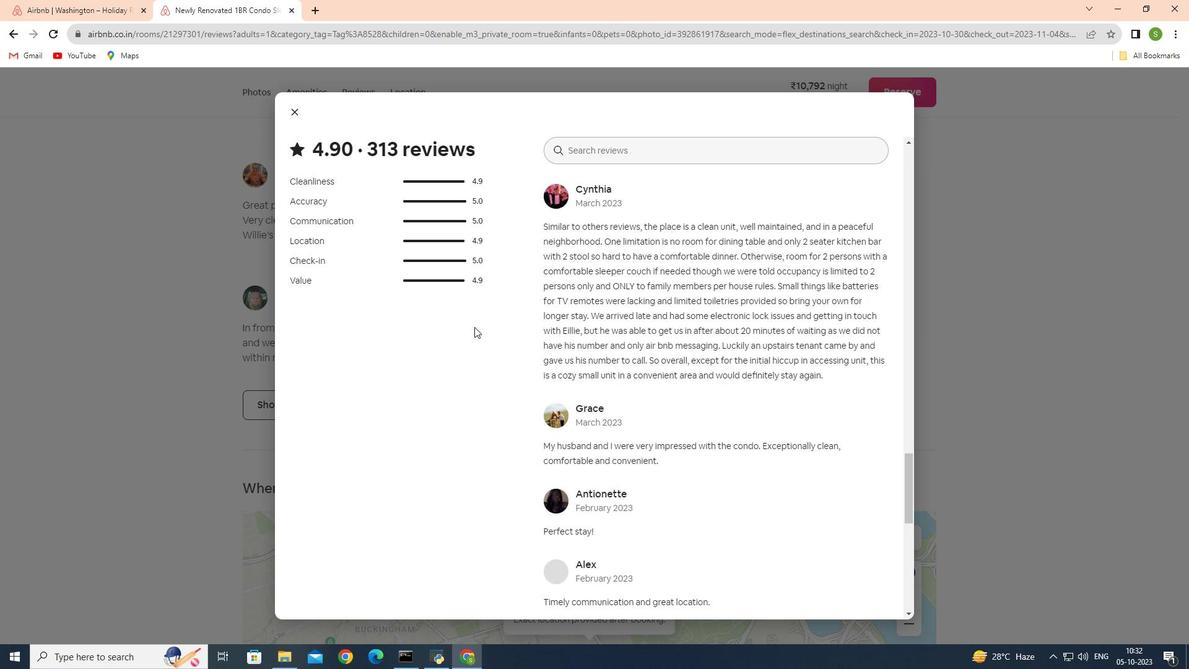 
Action: Mouse scrolled (474, 326) with delta (0, 0)
Screenshot: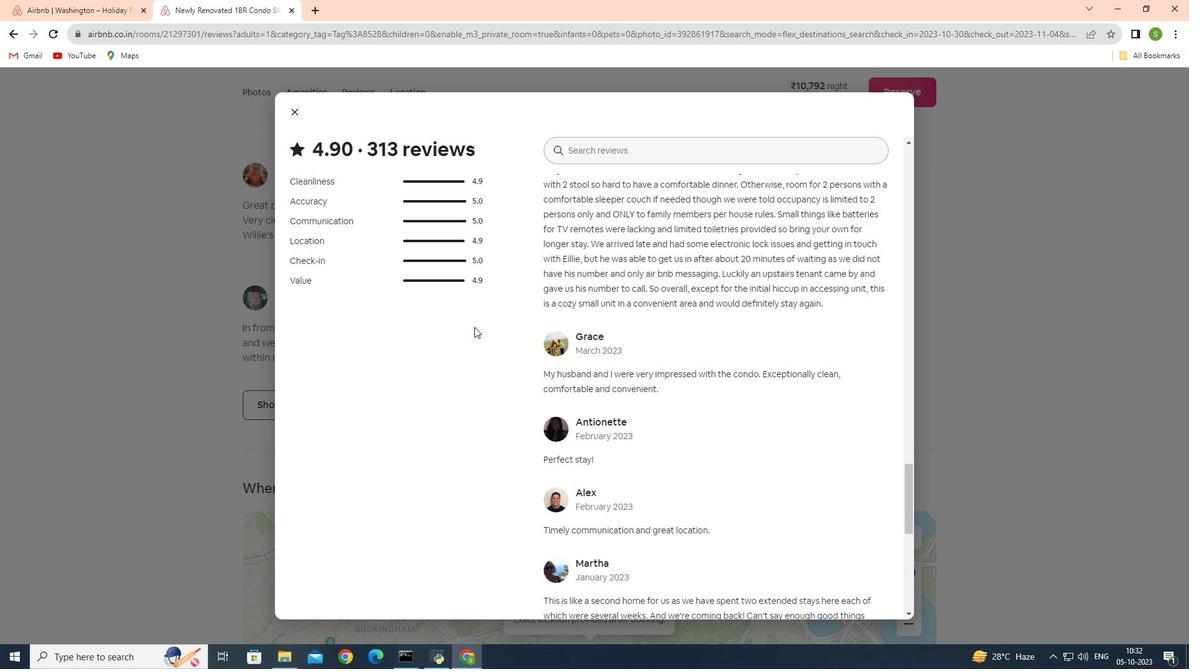 
Action: Mouse scrolled (474, 326) with delta (0, 0)
Screenshot: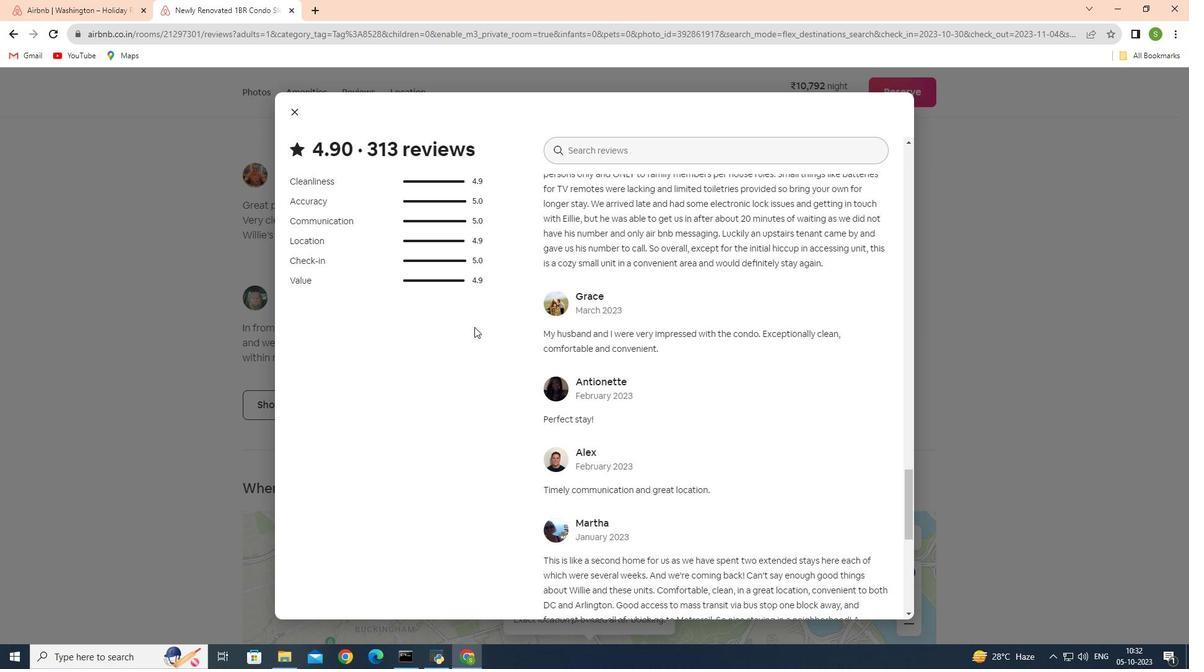 
Action: Mouse scrolled (474, 326) with delta (0, 0)
Screenshot: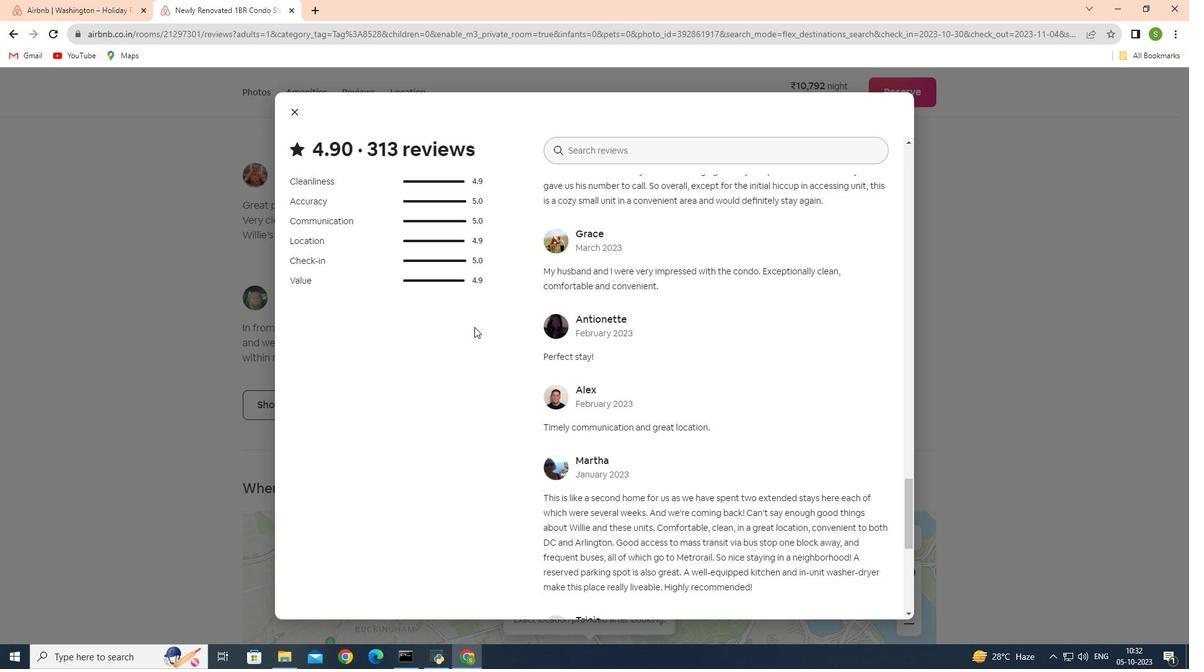 
Action: Mouse scrolled (474, 326) with delta (0, 0)
Screenshot: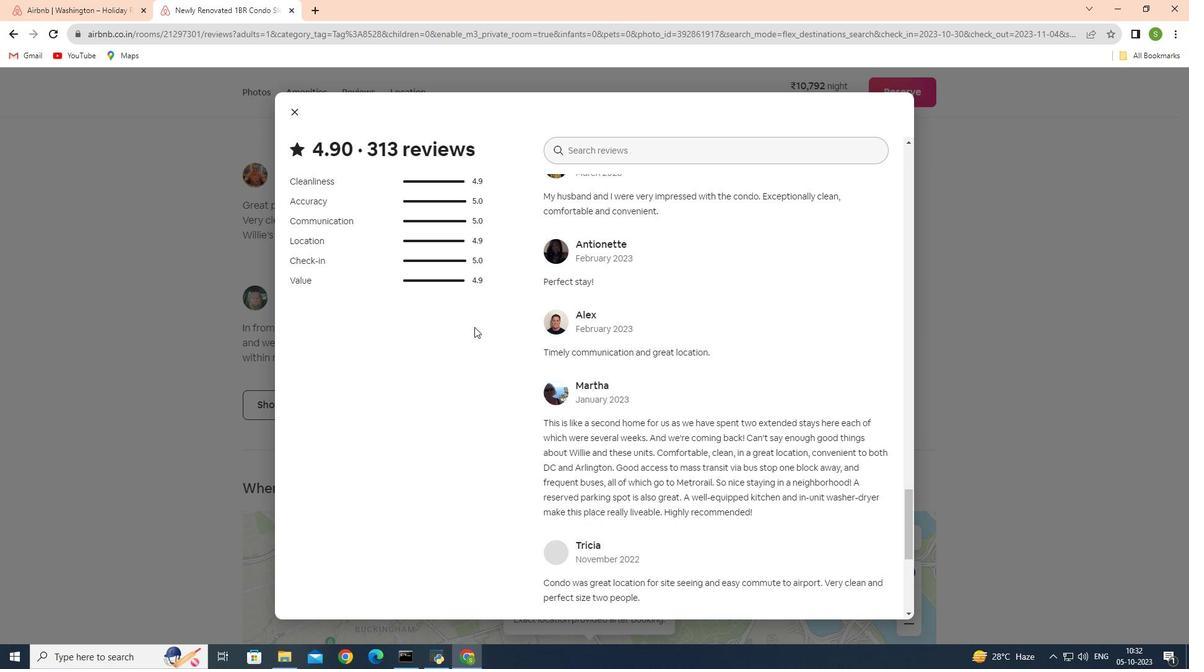 
Action: Mouse scrolled (474, 326) with delta (0, 0)
Screenshot: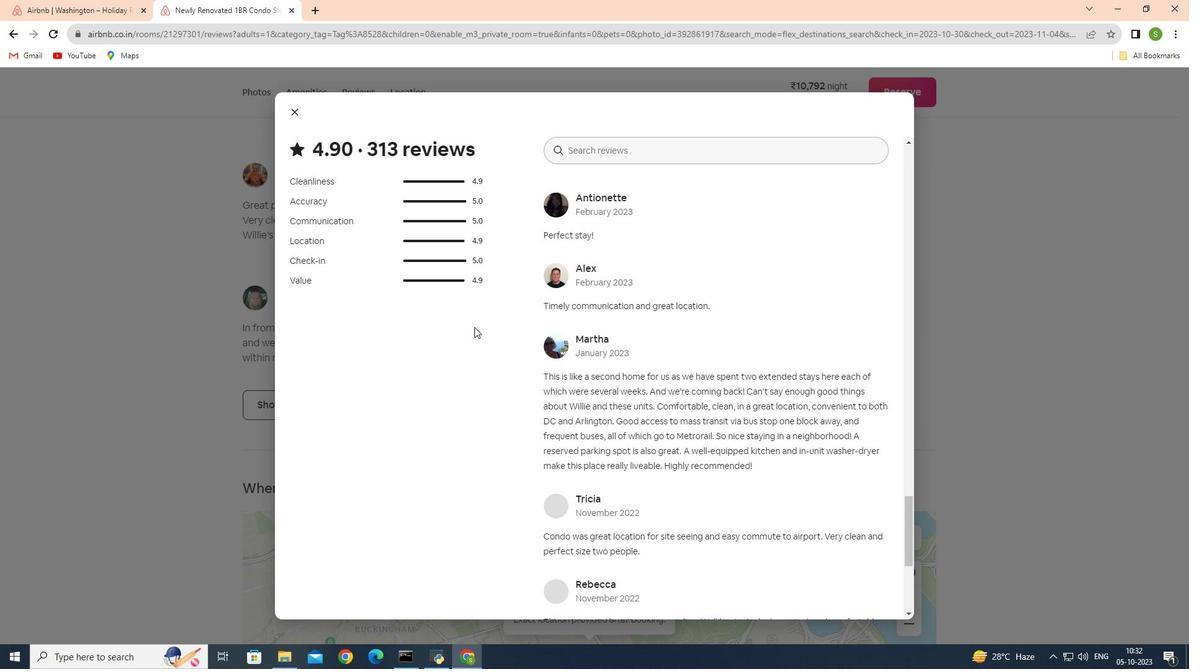 
Action: Mouse scrolled (474, 326) with delta (0, 0)
Screenshot: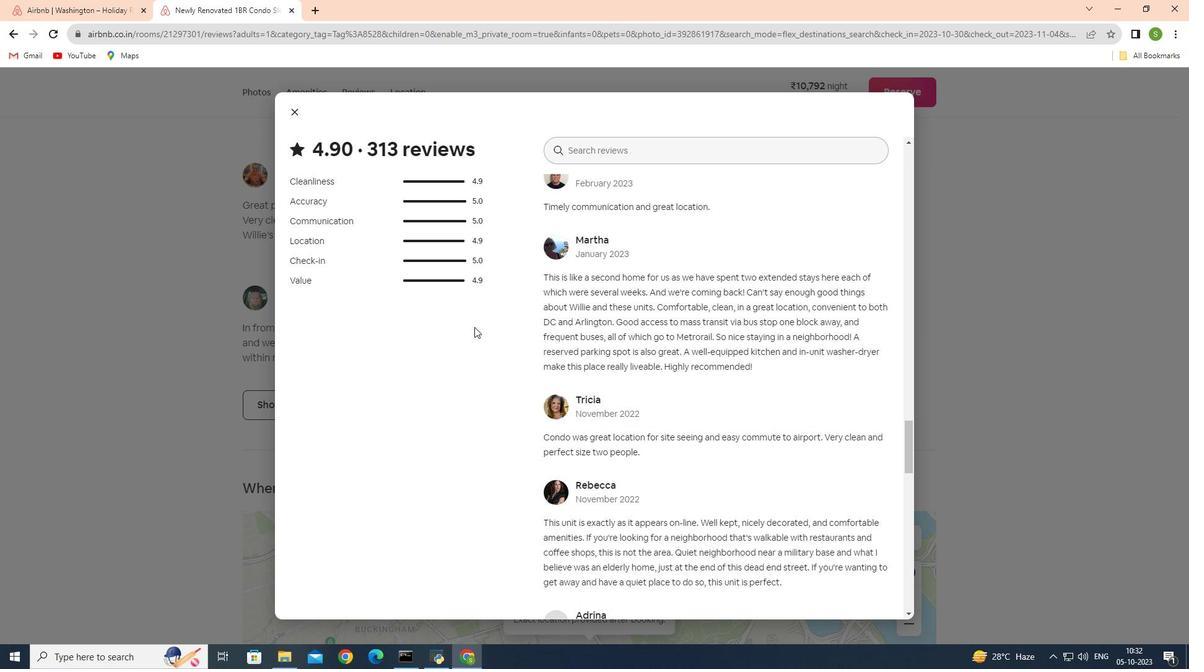 
Action: Mouse scrolled (474, 326) with delta (0, 0)
Screenshot: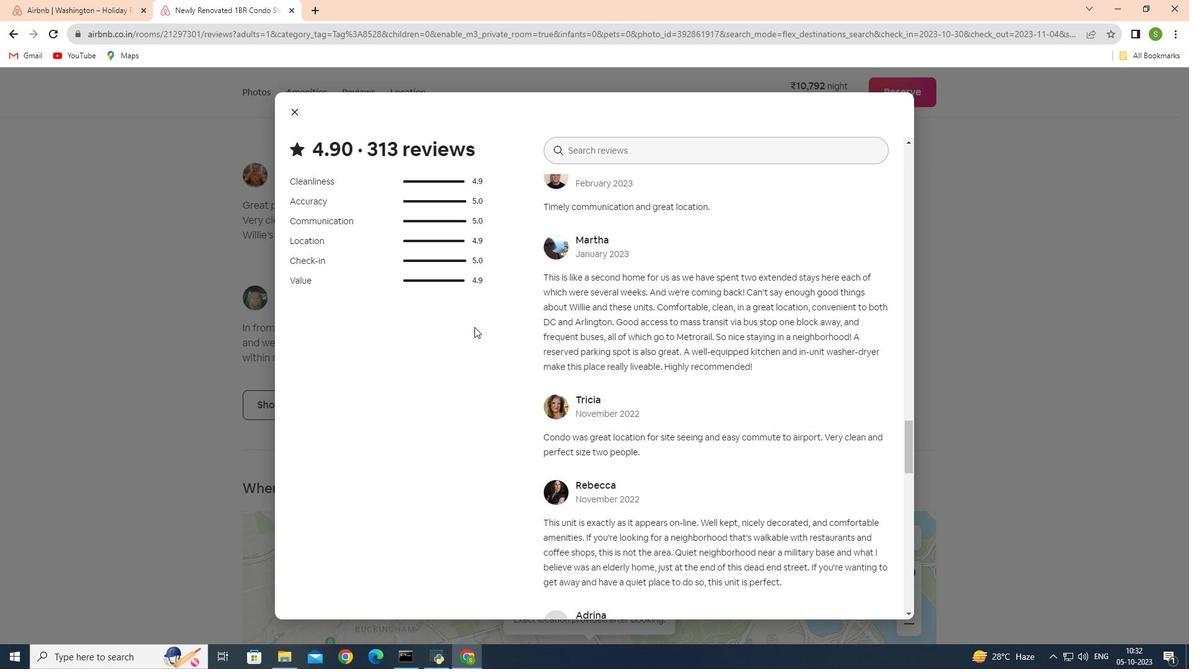
Action: Mouse scrolled (474, 326) with delta (0, 0)
Screenshot: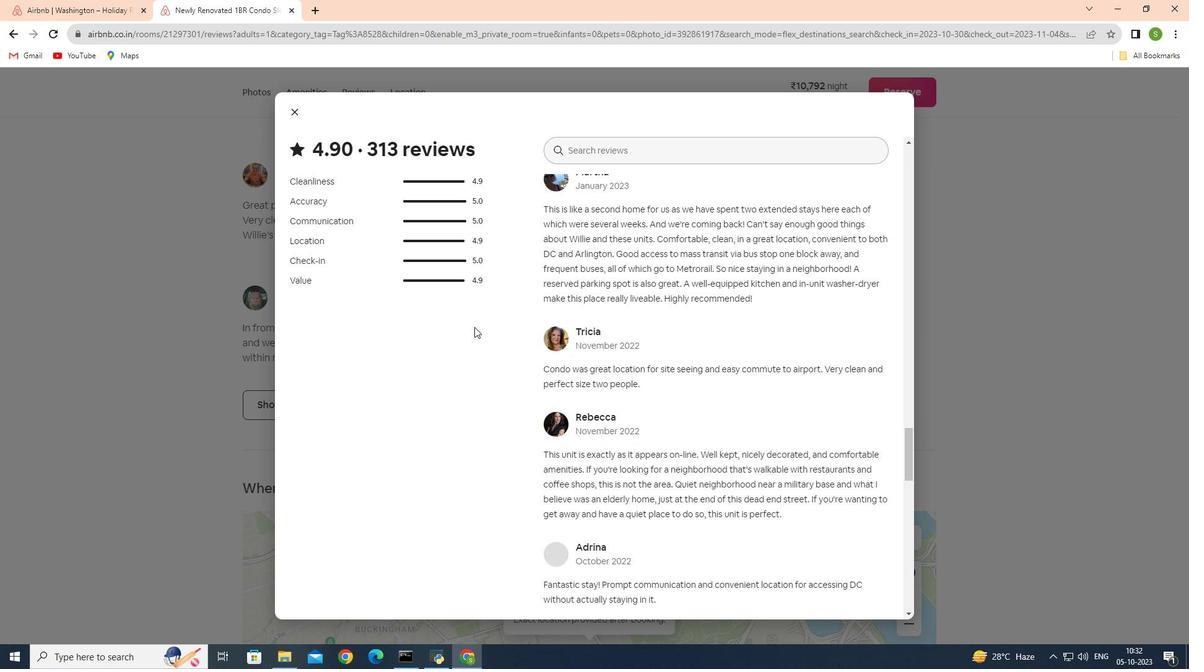 
Action: Mouse scrolled (474, 326) with delta (0, 0)
Screenshot: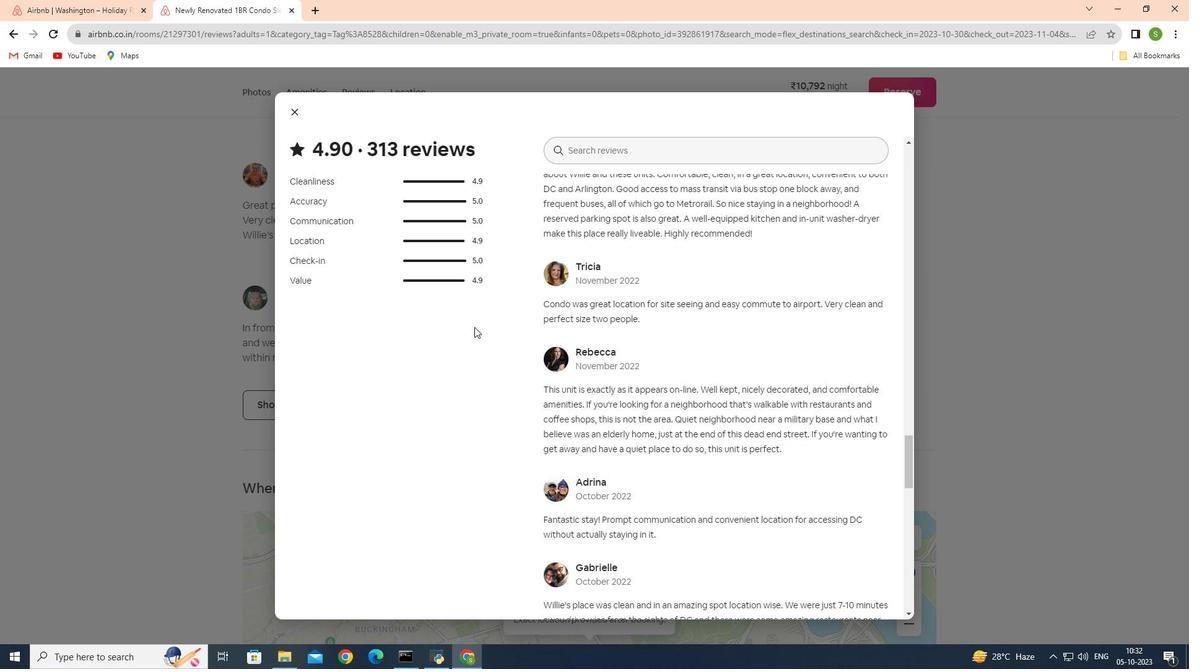 
Action: Mouse scrolled (474, 326) with delta (0, 0)
Screenshot: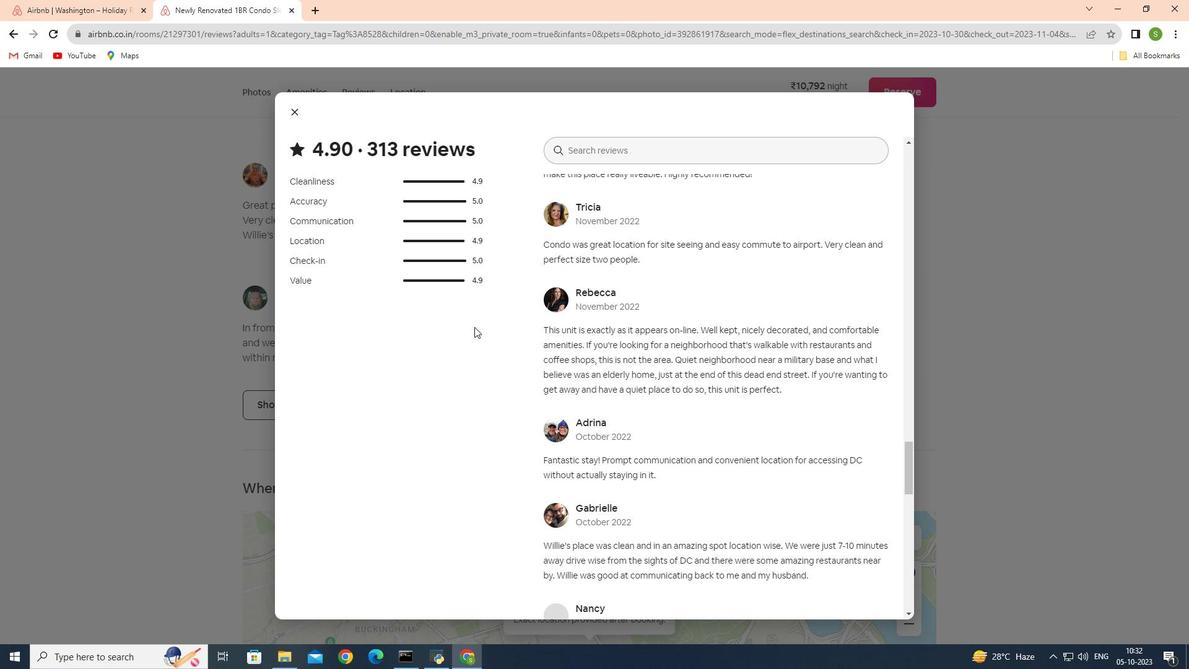 
Action: Mouse scrolled (474, 326) with delta (0, 0)
Screenshot: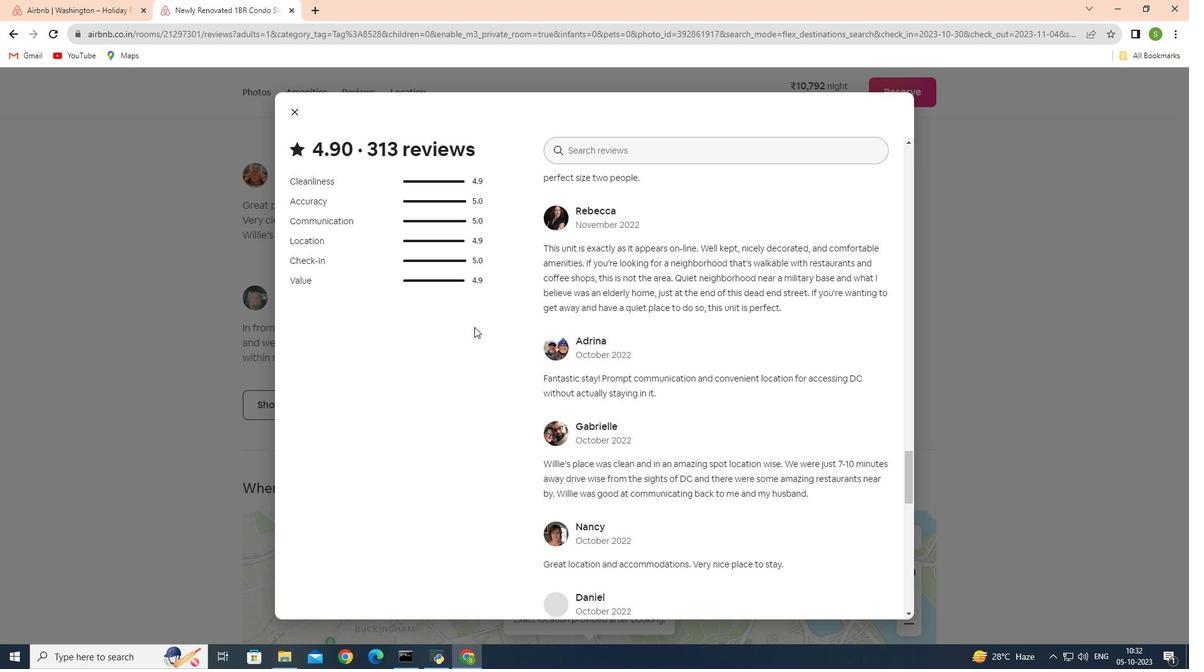 
Action: Mouse scrolled (474, 326) with delta (0, 0)
Screenshot: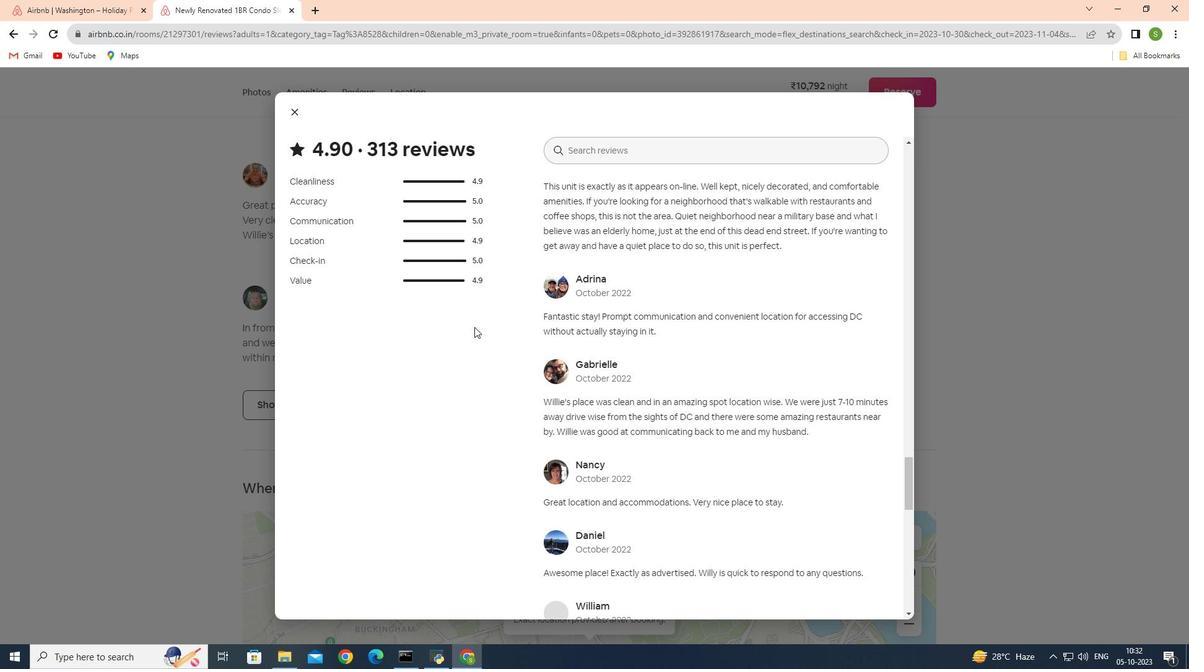 
Action: Mouse scrolled (474, 326) with delta (0, 0)
Screenshot: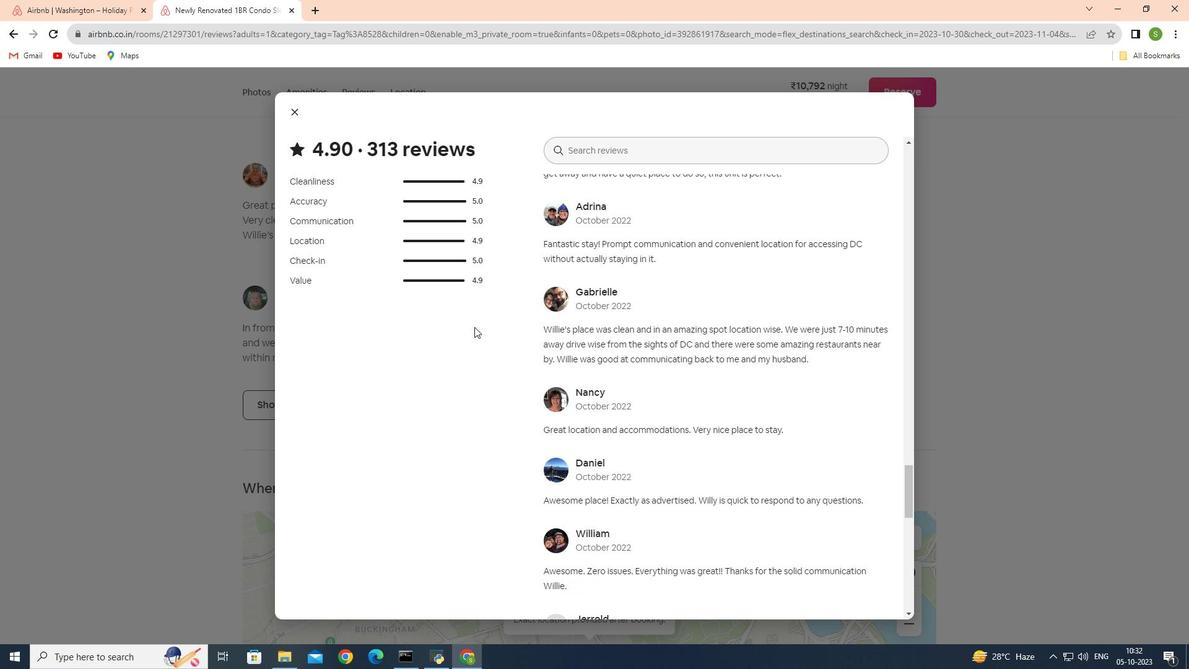 
Action: Mouse scrolled (474, 326) with delta (0, 0)
Screenshot: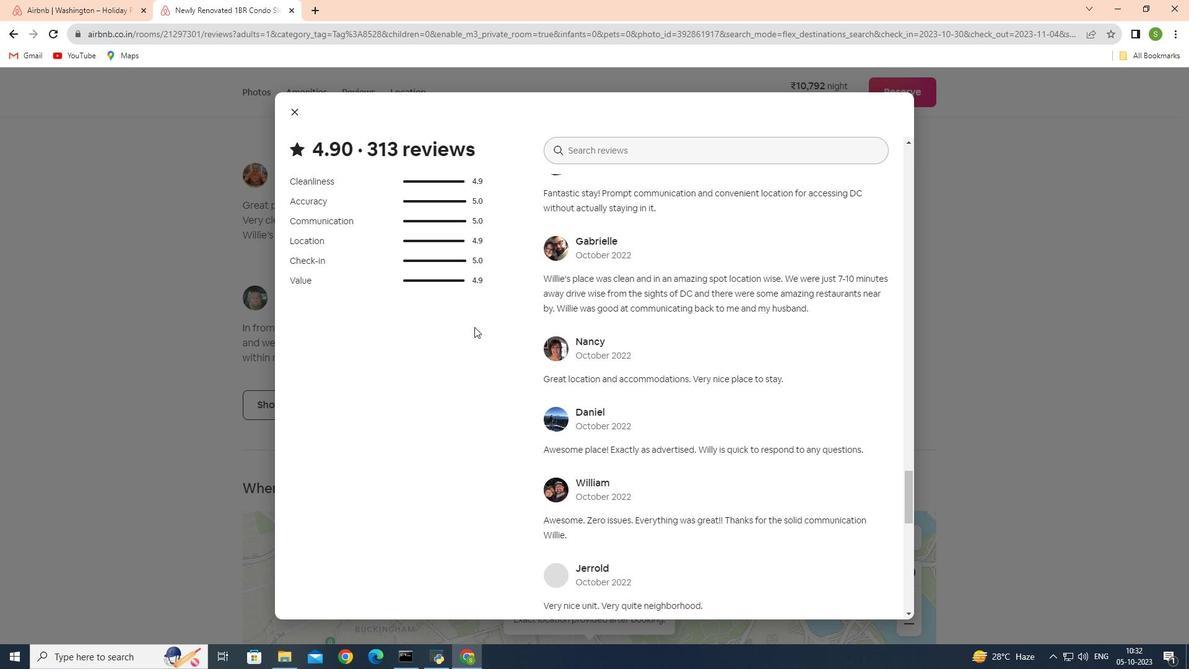 
Action: Mouse scrolled (474, 326) with delta (0, 0)
Screenshot: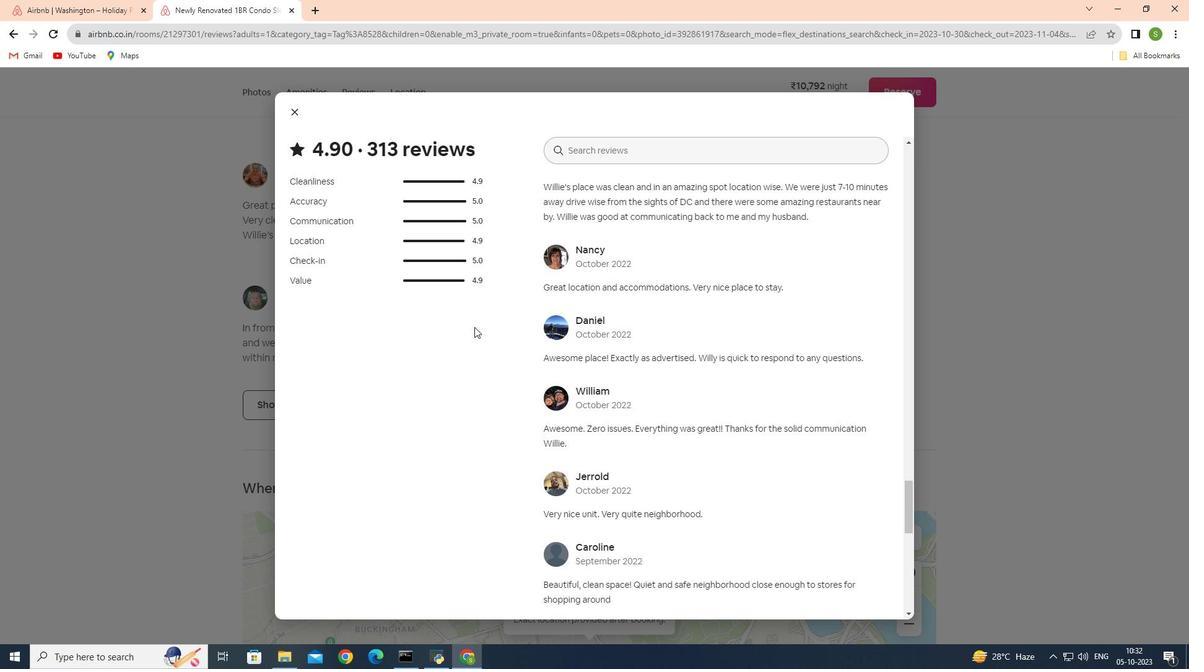 
Action: Mouse scrolled (474, 326) with delta (0, 0)
Screenshot: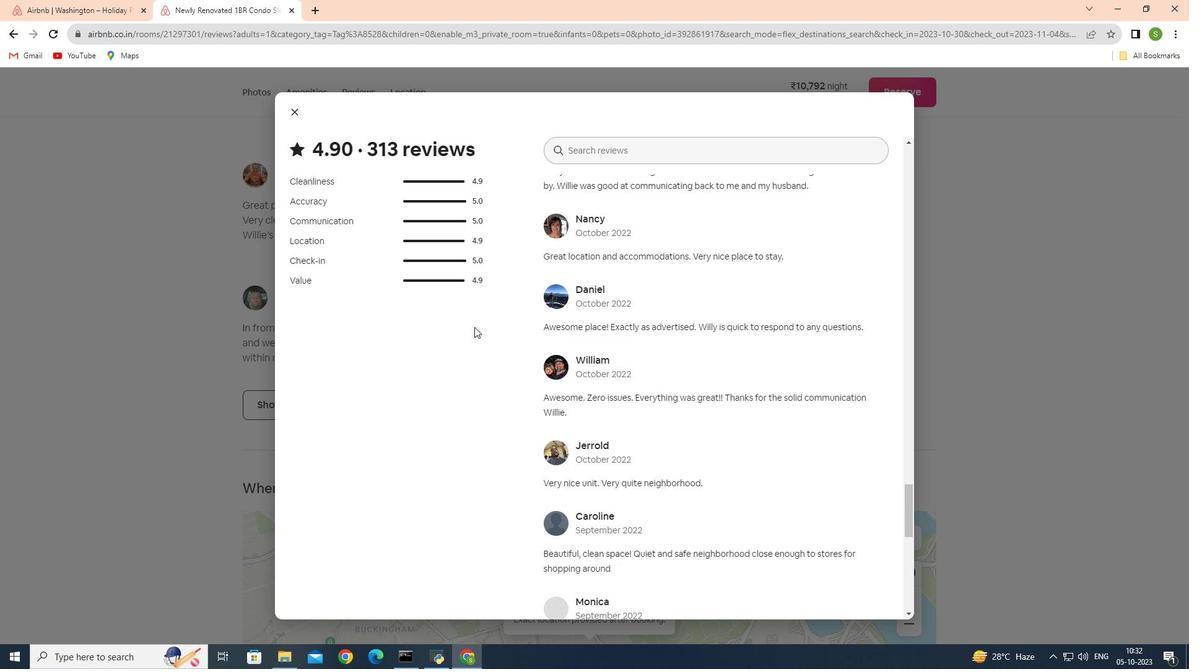 
Action: Mouse scrolled (474, 326) with delta (0, 0)
Screenshot: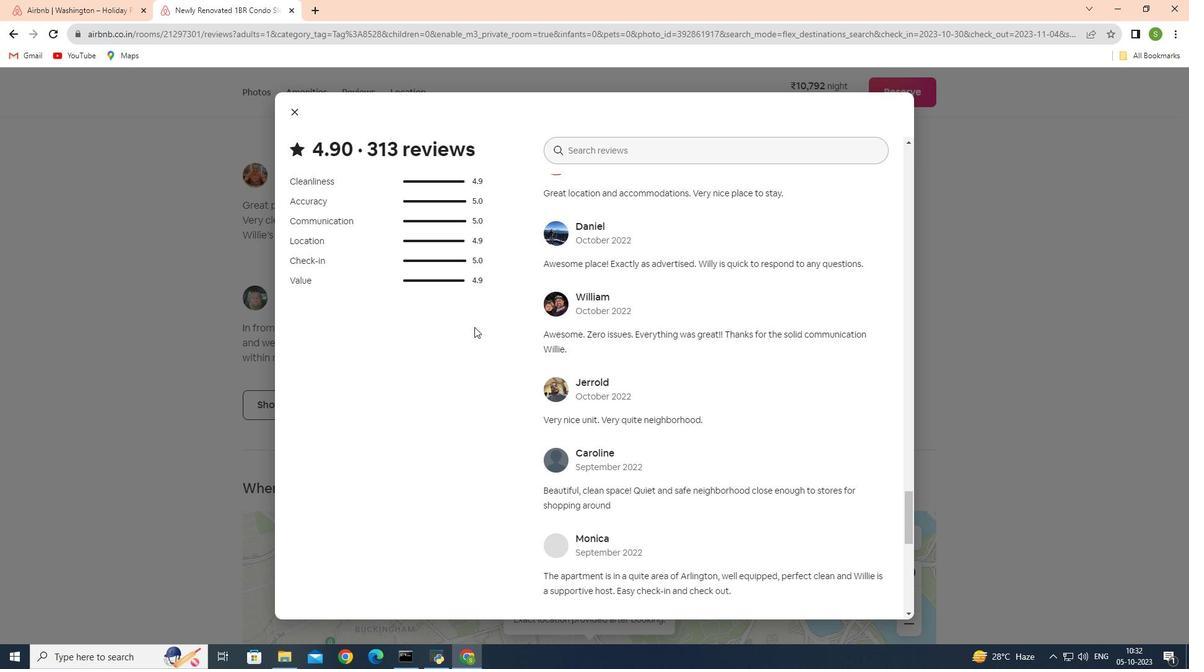 
Action: Mouse scrolled (474, 326) with delta (0, 0)
Screenshot: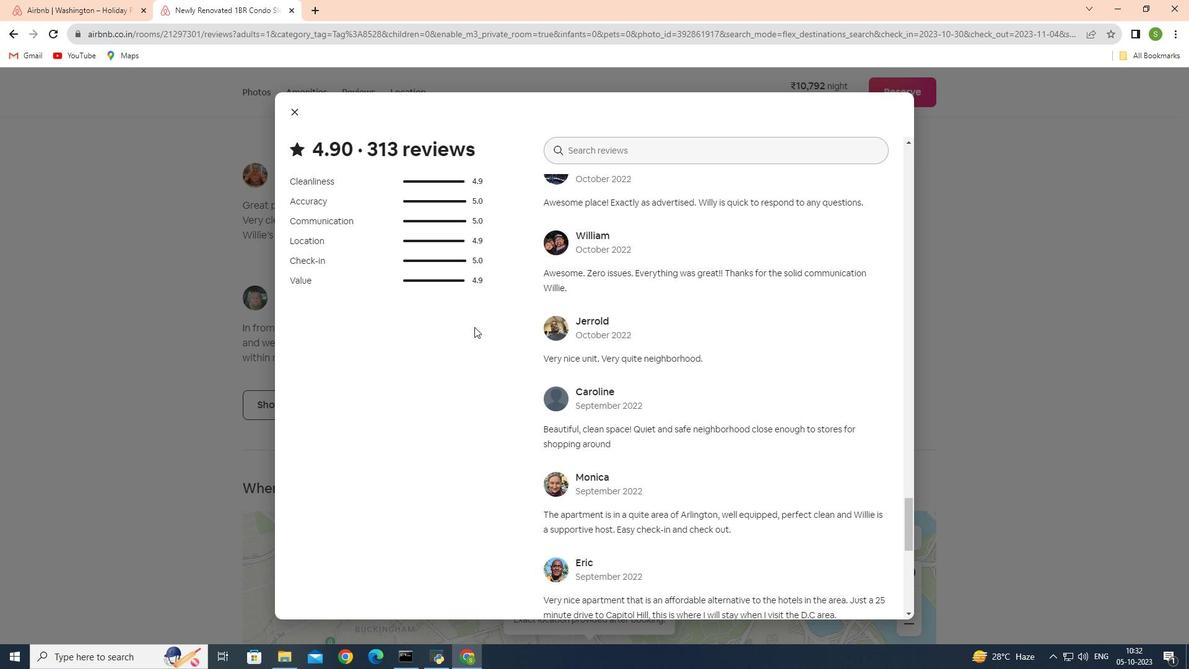 
Action: Mouse scrolled (474, 326) with delta (0, 0)
Screenshot: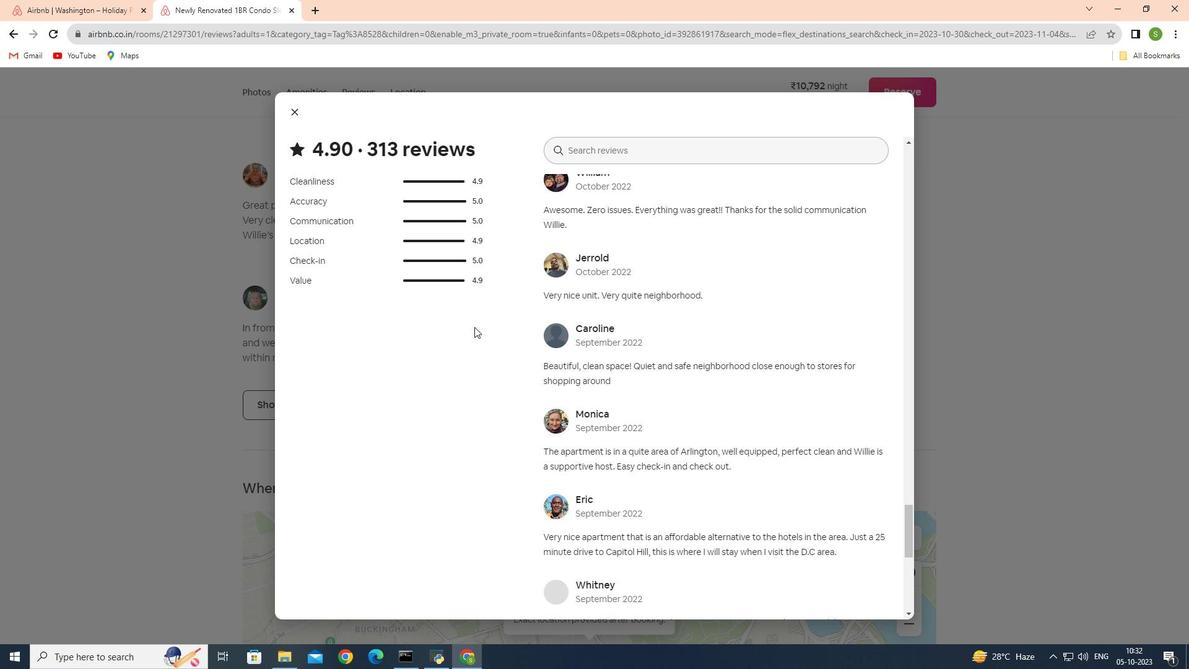 
Action: Mouse scrolled (474, 326) with delta (0, 0)
Screenshot: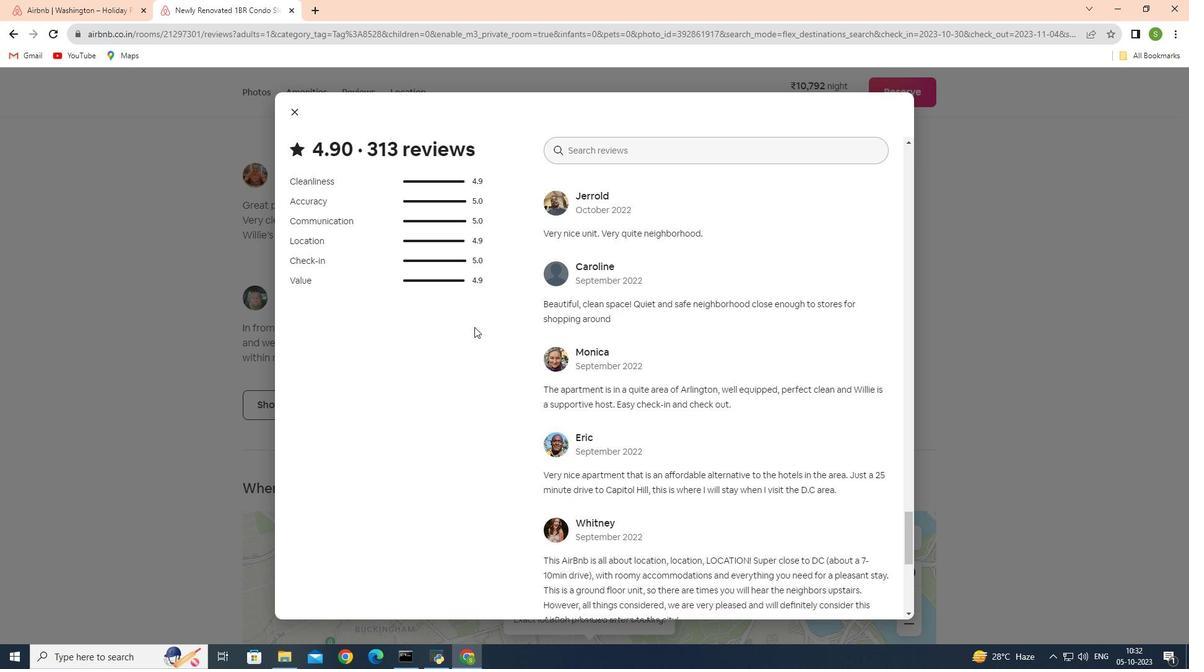 
Action: Mouse scrolled (474, 326) with delta (0, 0)
Screenshot: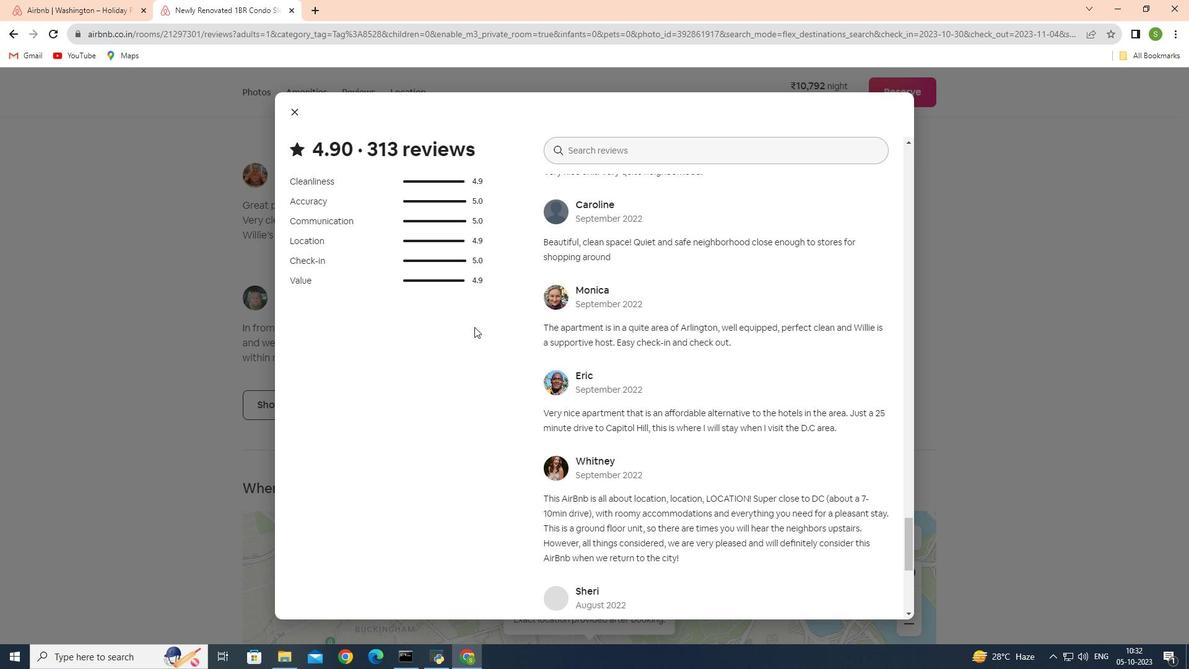 
Action: Mouse scrolled (474, 326) with delta (0, 0)
Screenshot: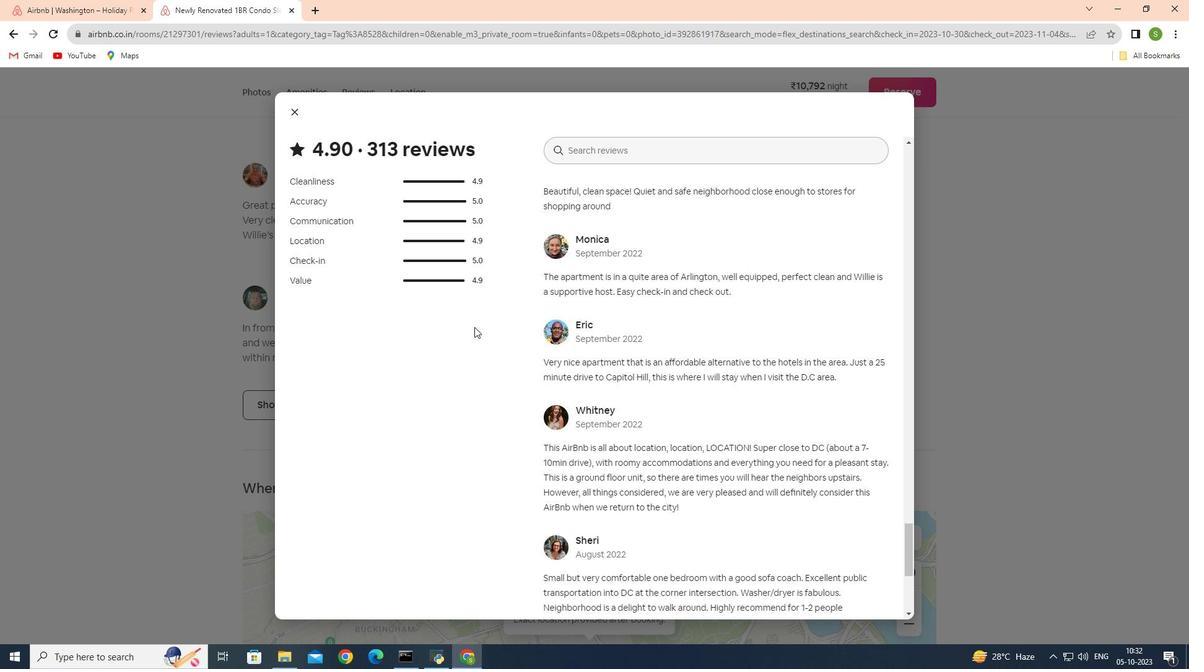 
Action: Mouse scrolled (474, 326) with delta (0, 0)
Screenshot: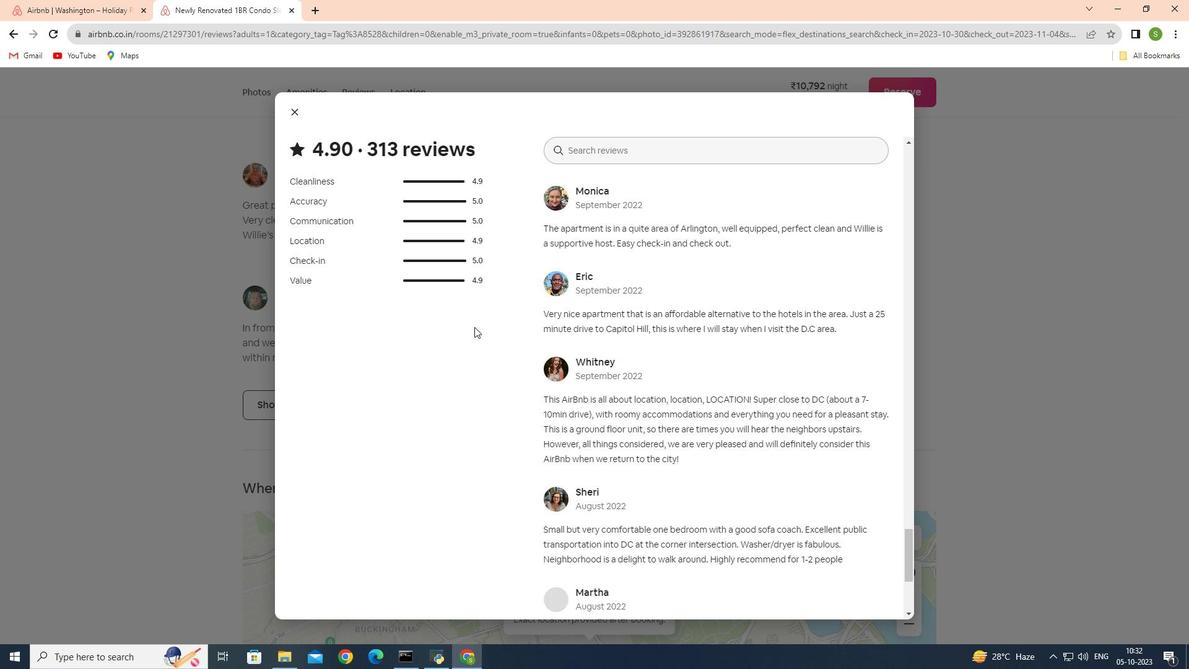 
Action: Mouse moved to (495, 358)
Screenshot: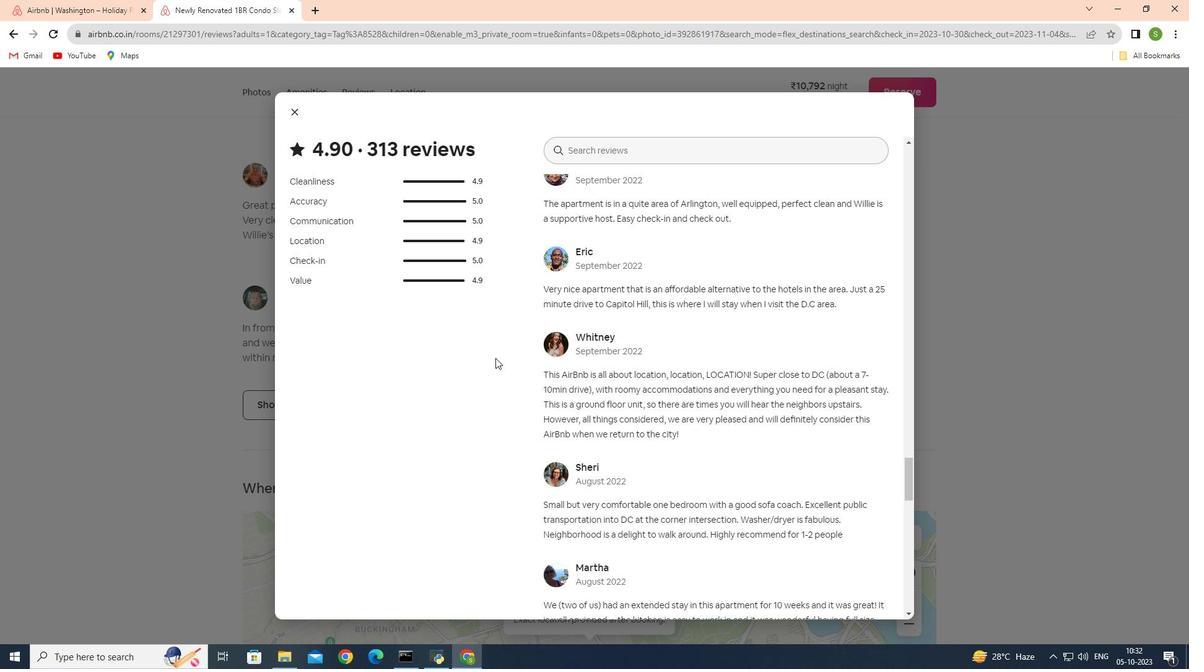 
Action: Mouse scrolled (495, 357) with delta (0, 0)
Screenshot: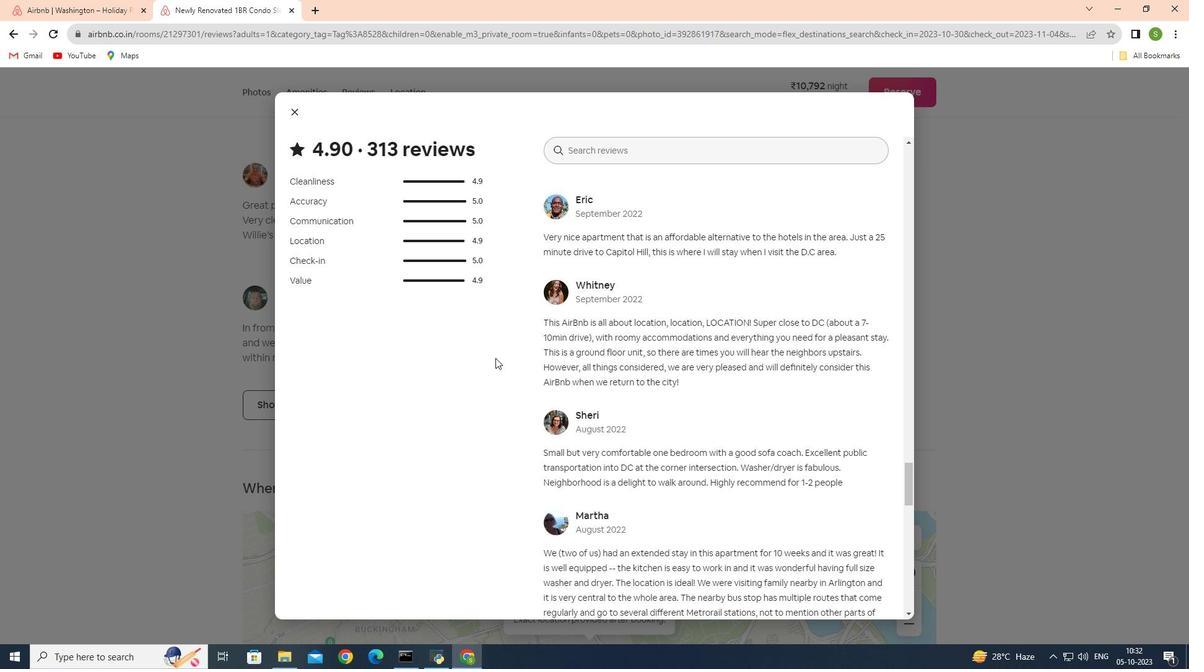 
Action: Mouse moved to (495, 358)
Screenshot: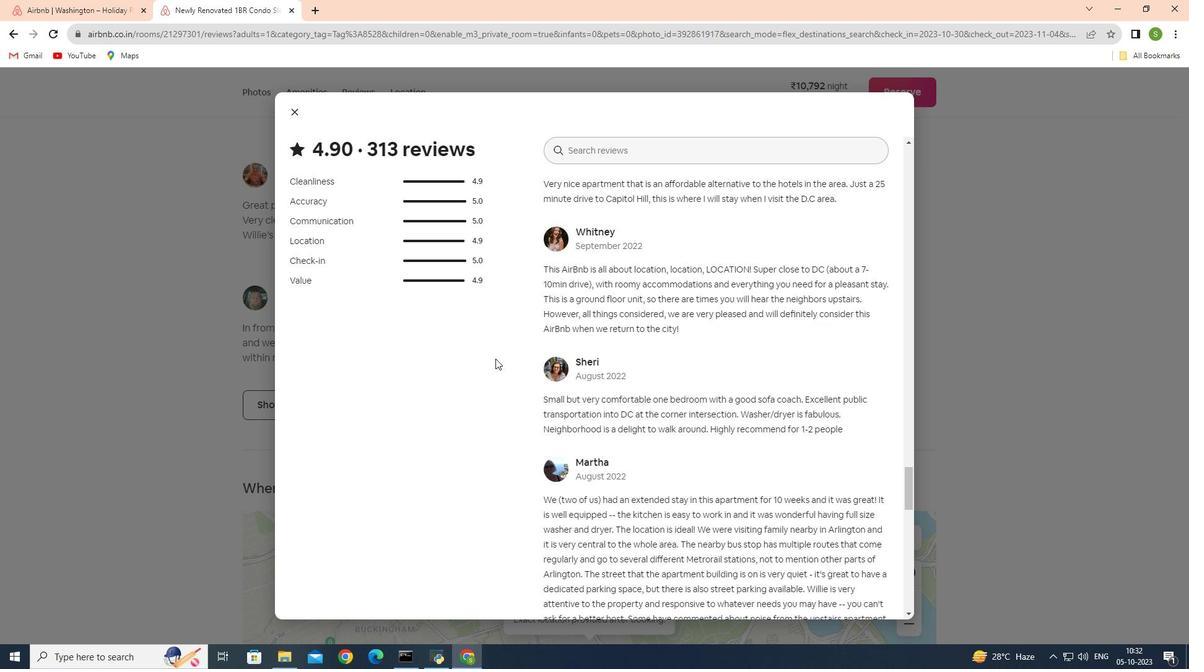 
Action: Mouse scrolled (495, 358) with delta (0, 0)
Screenshot: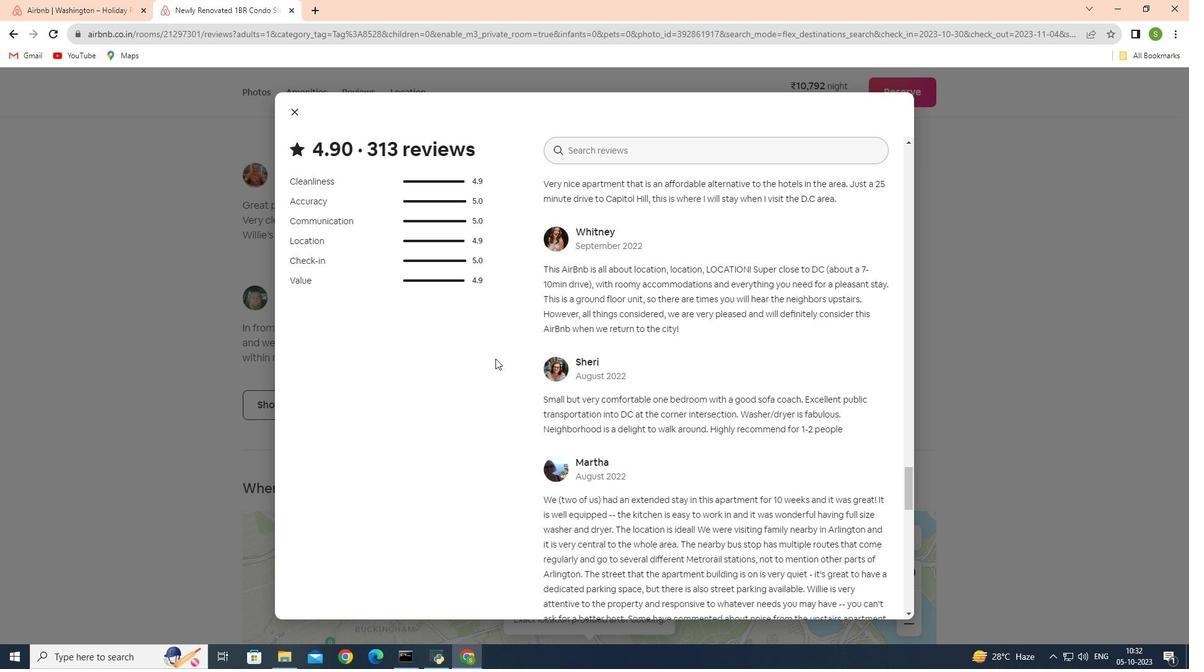 
Action: Mouse scrolled (495, 358) with delta (0, 0)
Screenshot: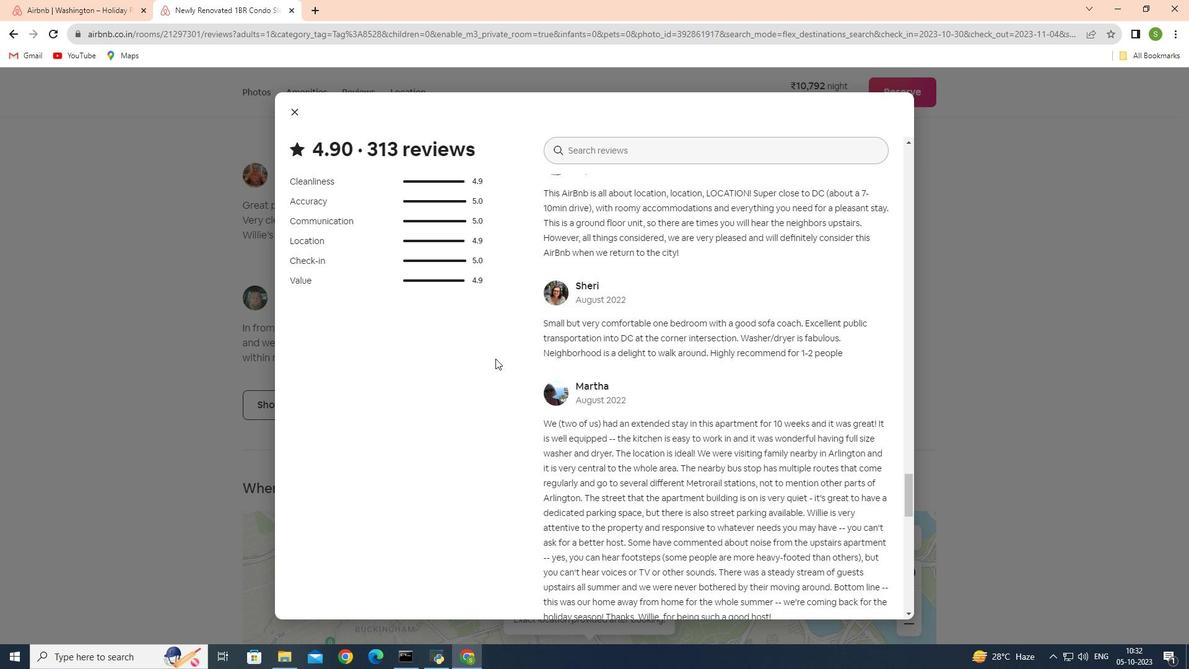 
Action: Mouse scrolled (495, 358) with delta (0, 0)
Screenshot: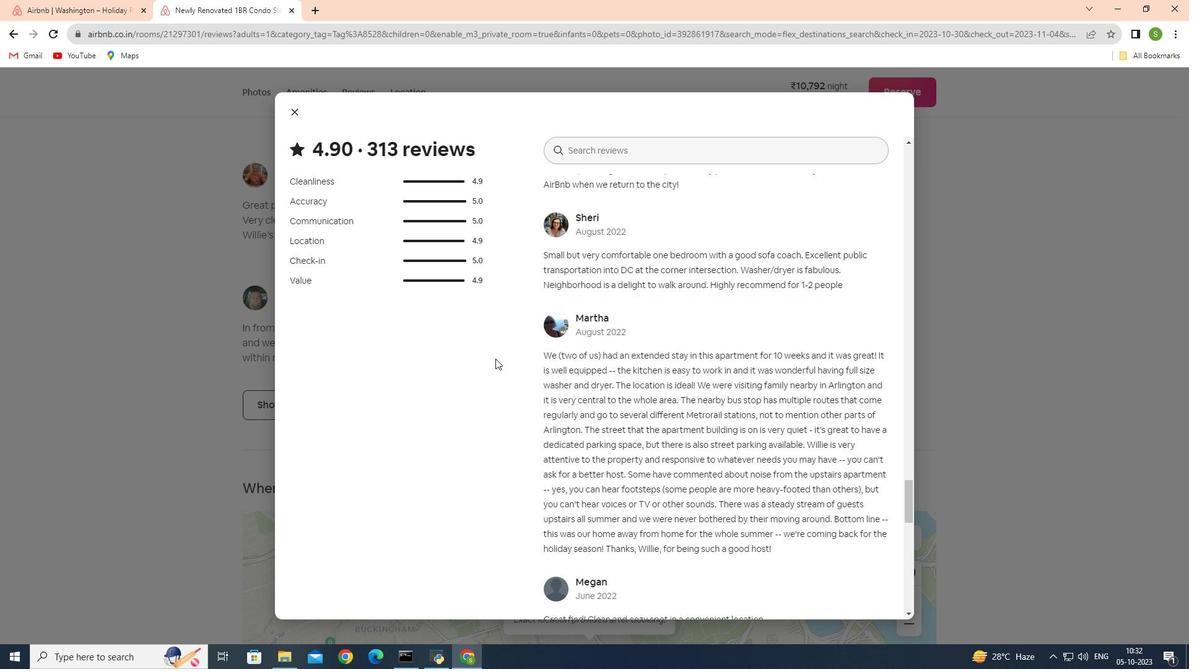 
Action: Mouse scrolled (495, 358) with delta (0, 0)
Screenshot: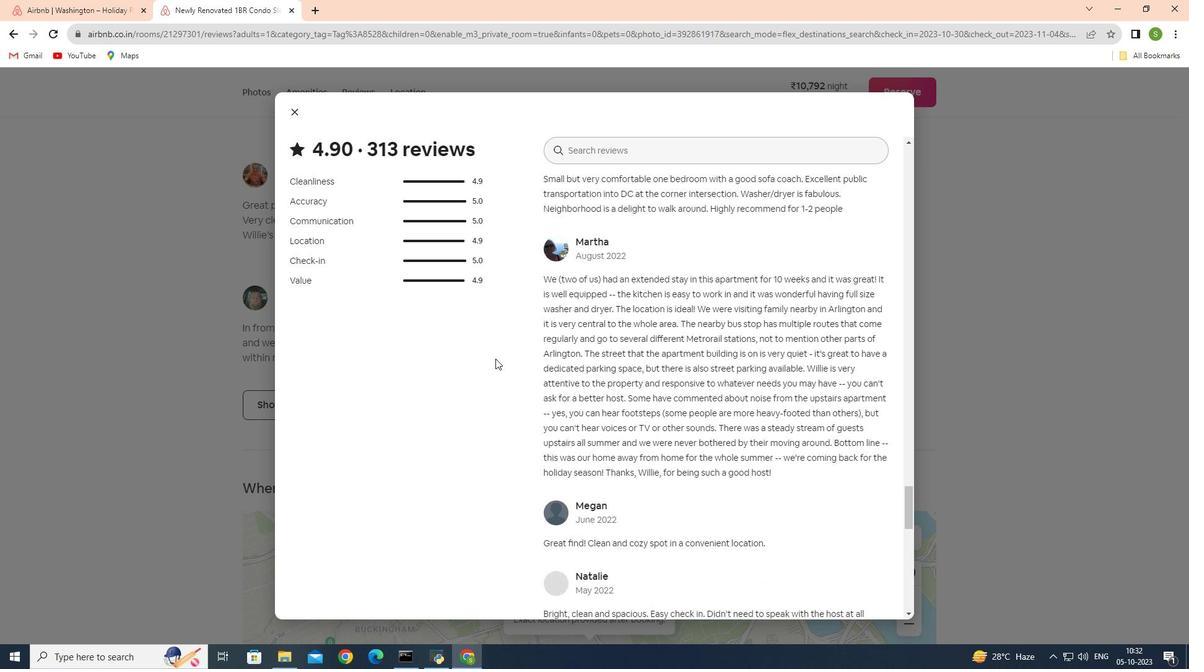 
Action: Mouse scrolled (495, 358) with delta (0, 0)
Screenshot: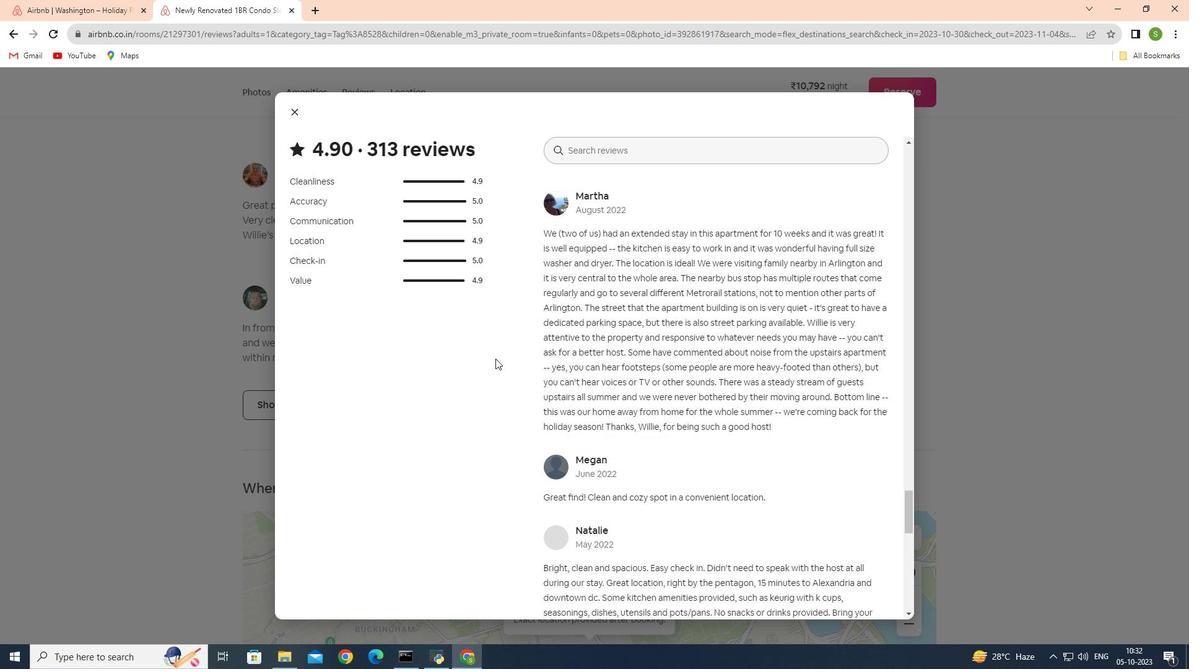 
Action: Mouse scrolled (495, 358) with delta (0, 0)
Screenshot: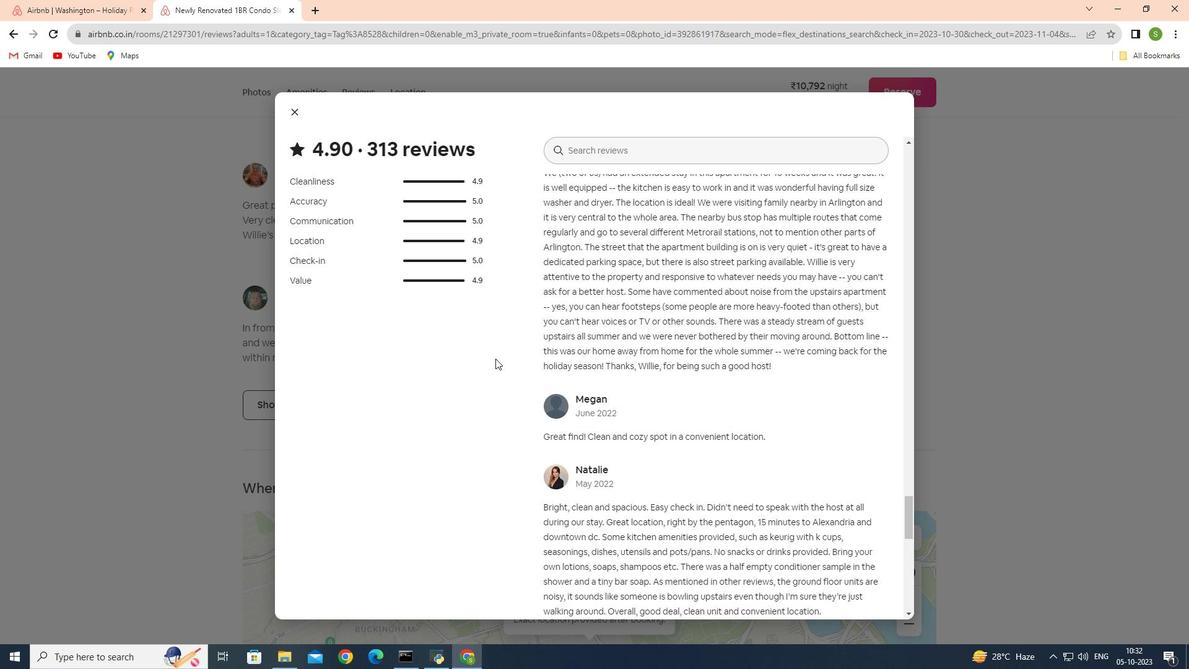 
Action: Mouse scrolled (495, 358) with delta (0, 0)
Screenshot: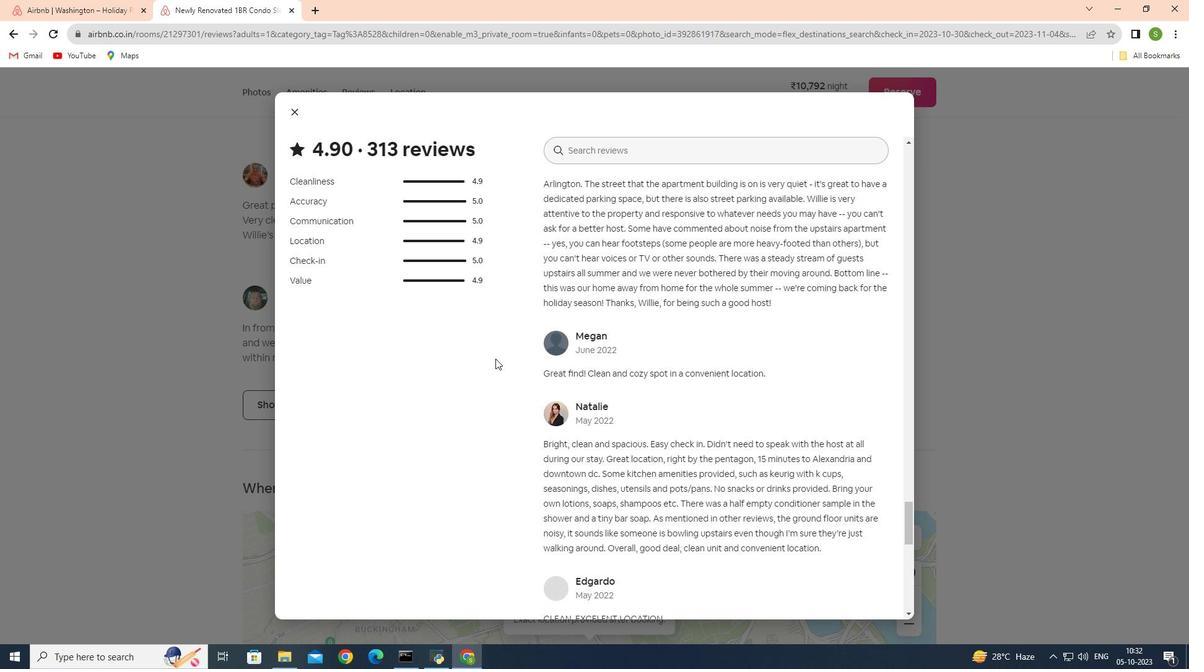
Action: Mouse scrolled (495, 358) with delta (0, 0)
Screenshot: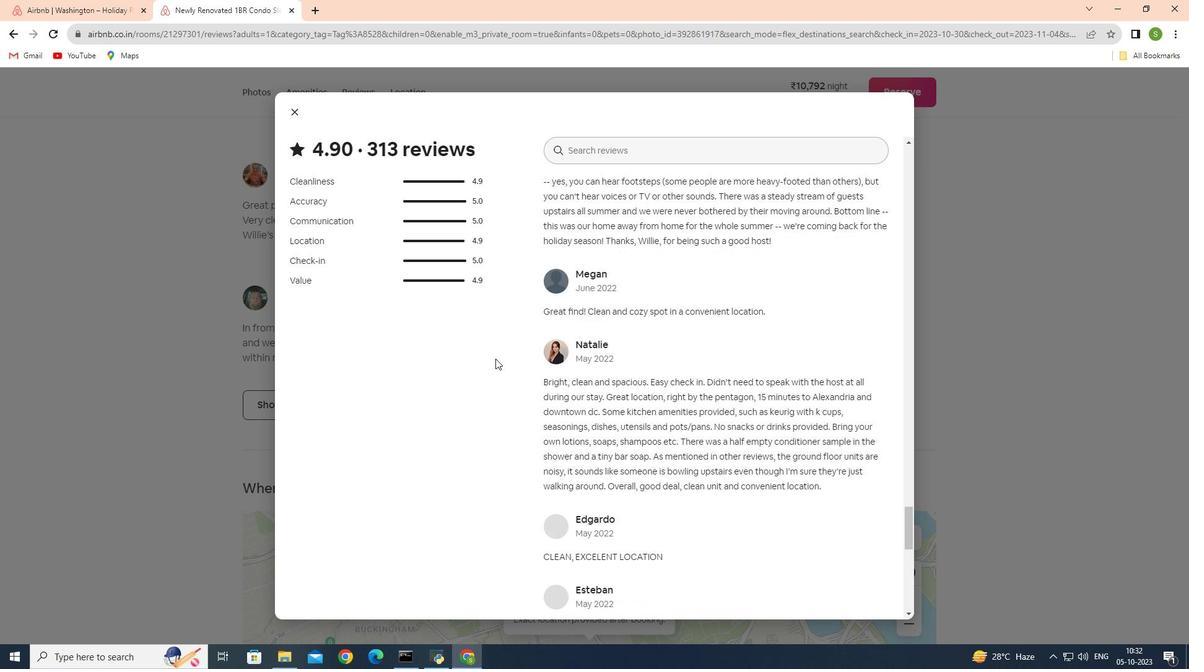 
Action: Mouse scrolled (495, 358) with delta (0, 0)
Screenshot: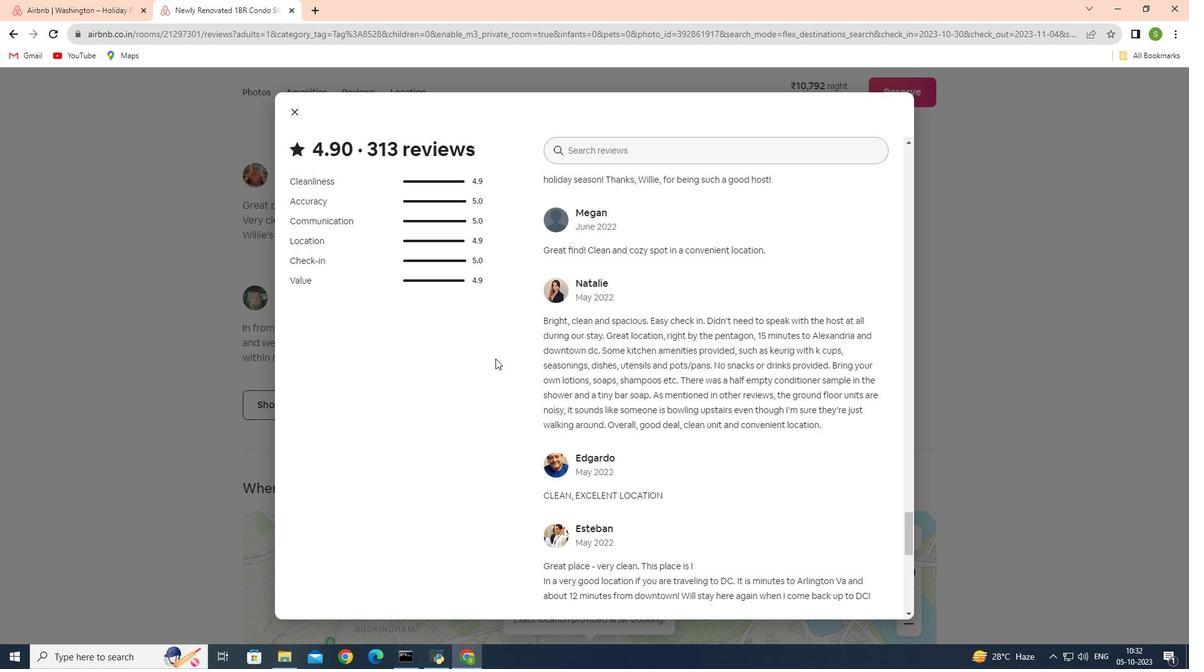 
Action: Mouse scrolled (495, 358) with delta (0, 0)
Screenshot: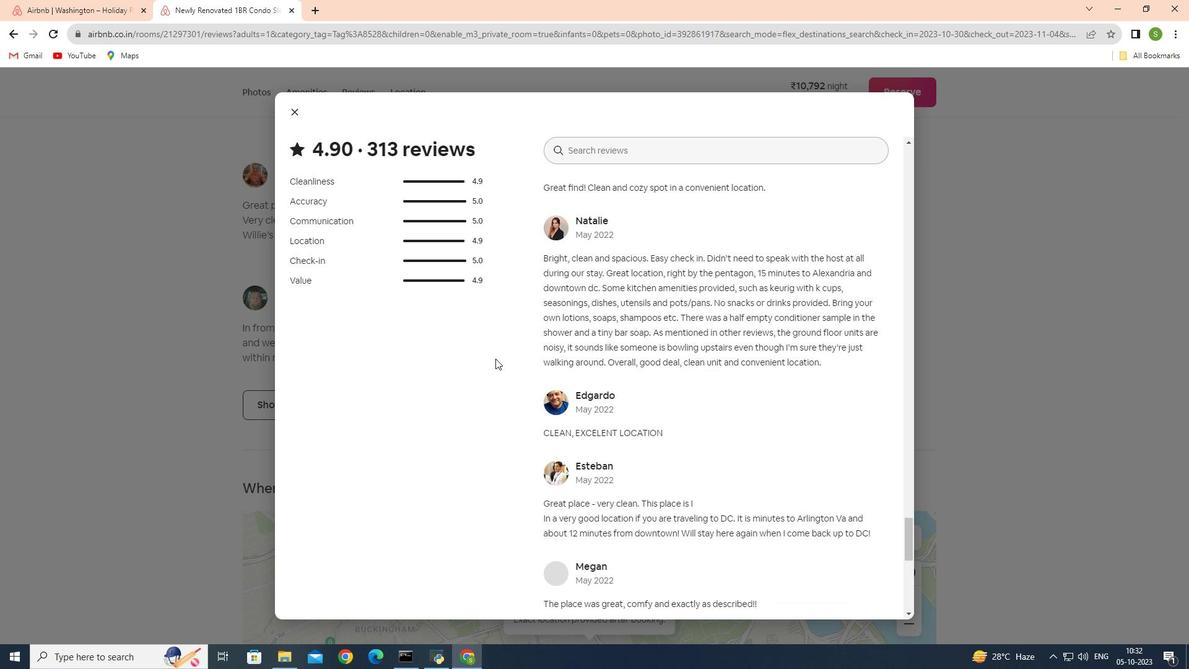 
Action: Mouse scrolled (495, 358) with delta (0, 0)
Screenshot: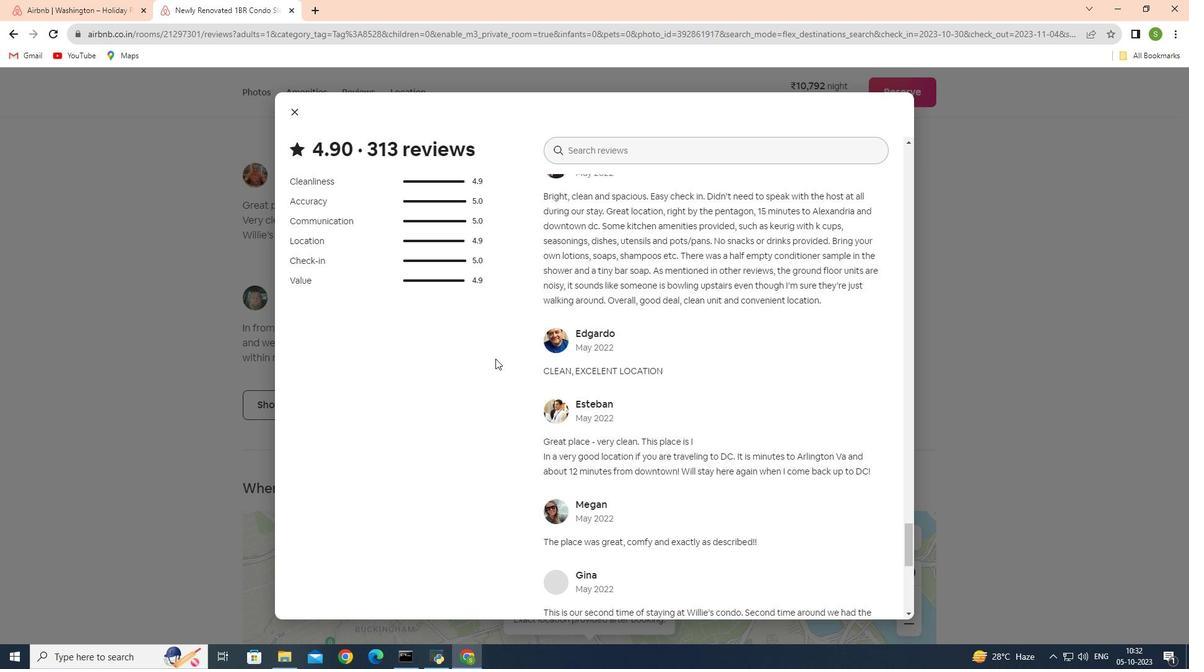 
Action: Mouse scrolled (495, 358) with delta (0, 0)
Screenshot: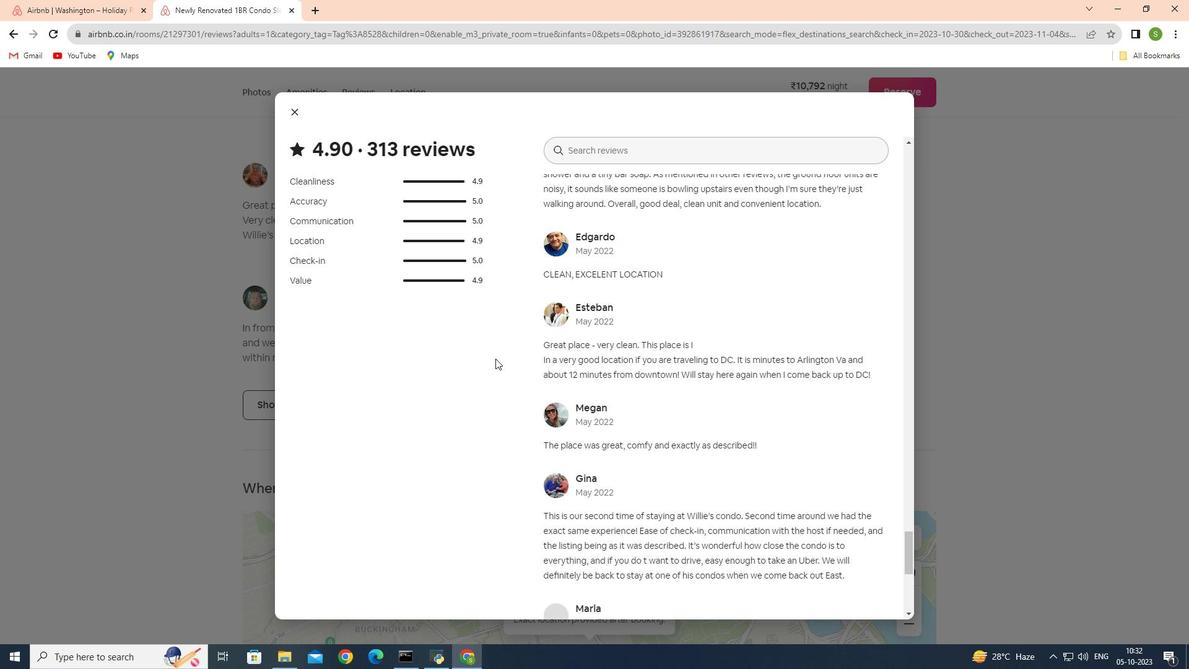
Action: Mouse scrolled (495, 358) with delta (0, 0)
Screenshot: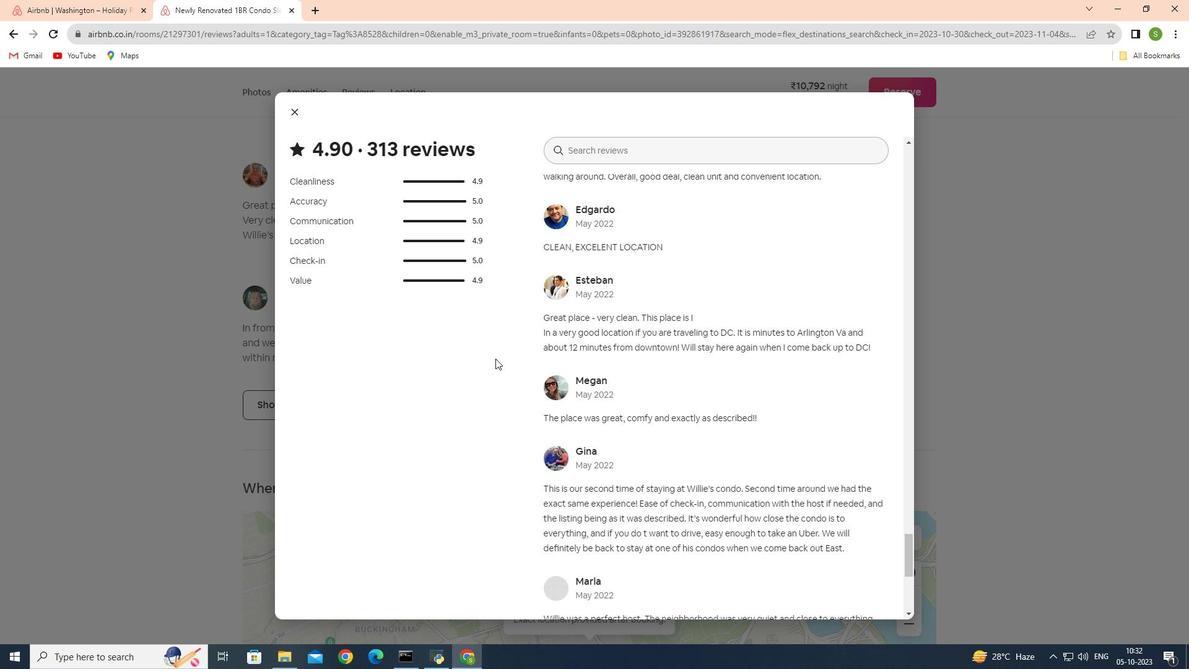 
Action: Mouse scrolled (495, 358) with delta (0, 0)
Screenshot: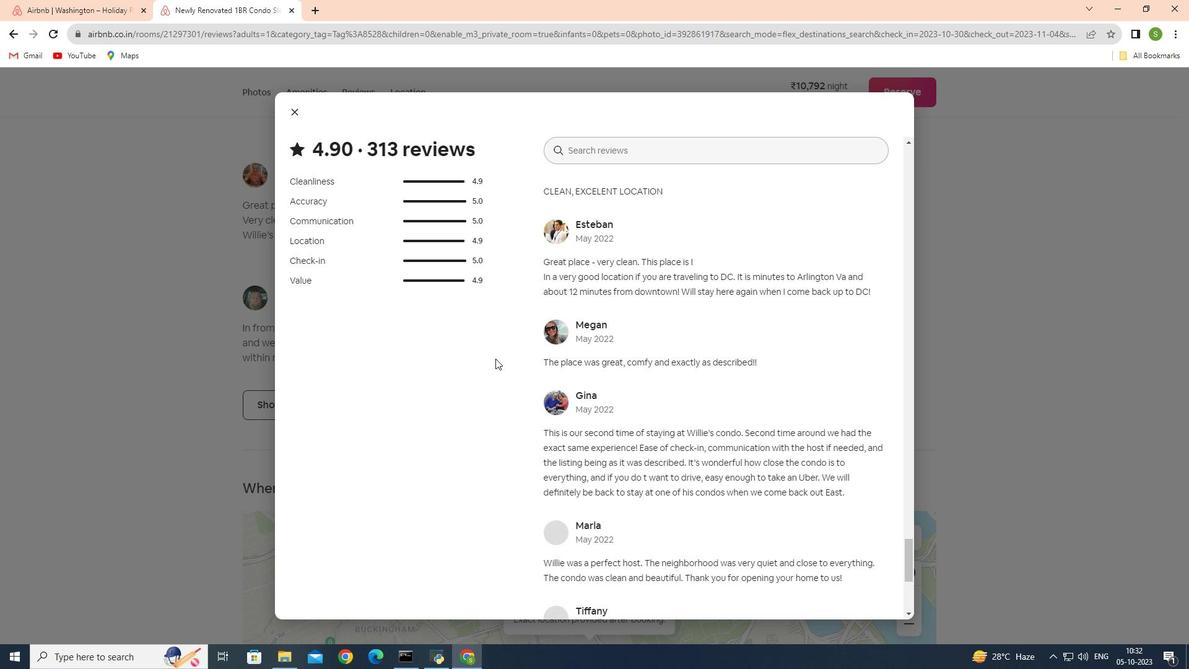 
Action: Mouse scrolled (495, 358) with delta (0, 0)
Screenshot: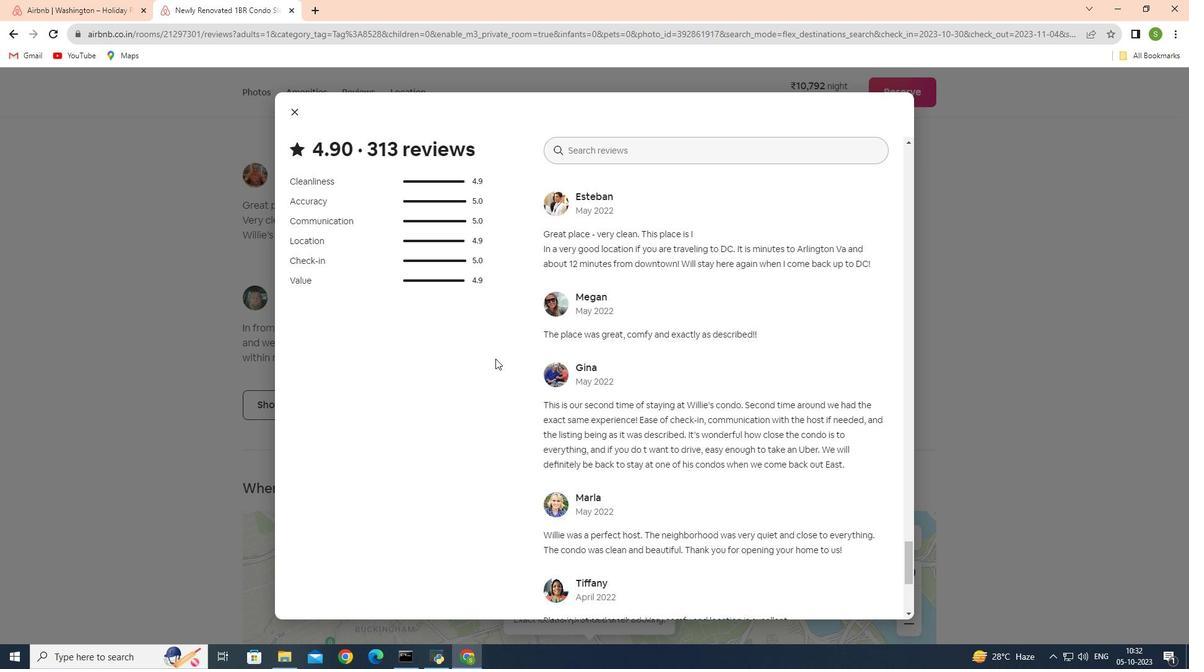 
Action: Mouse scrolled (495, 358) with delta (0, 0)
Screenshot: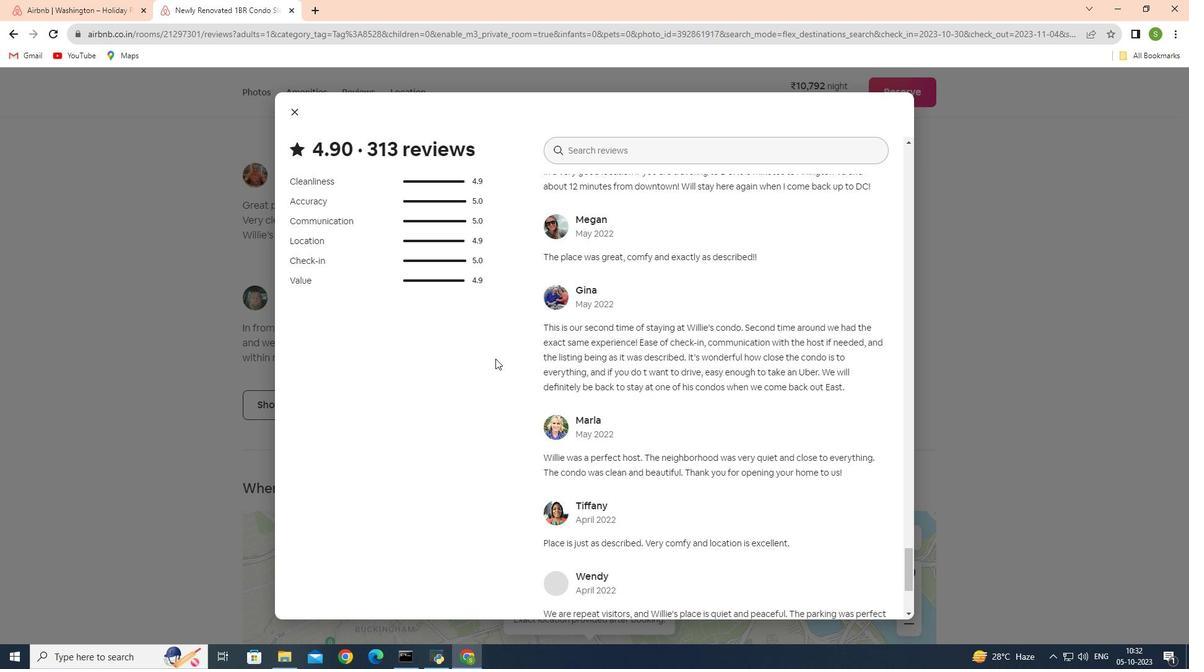 
Action: Mouse scrolled (495, 358) with delta (0, 0)
Screenshot: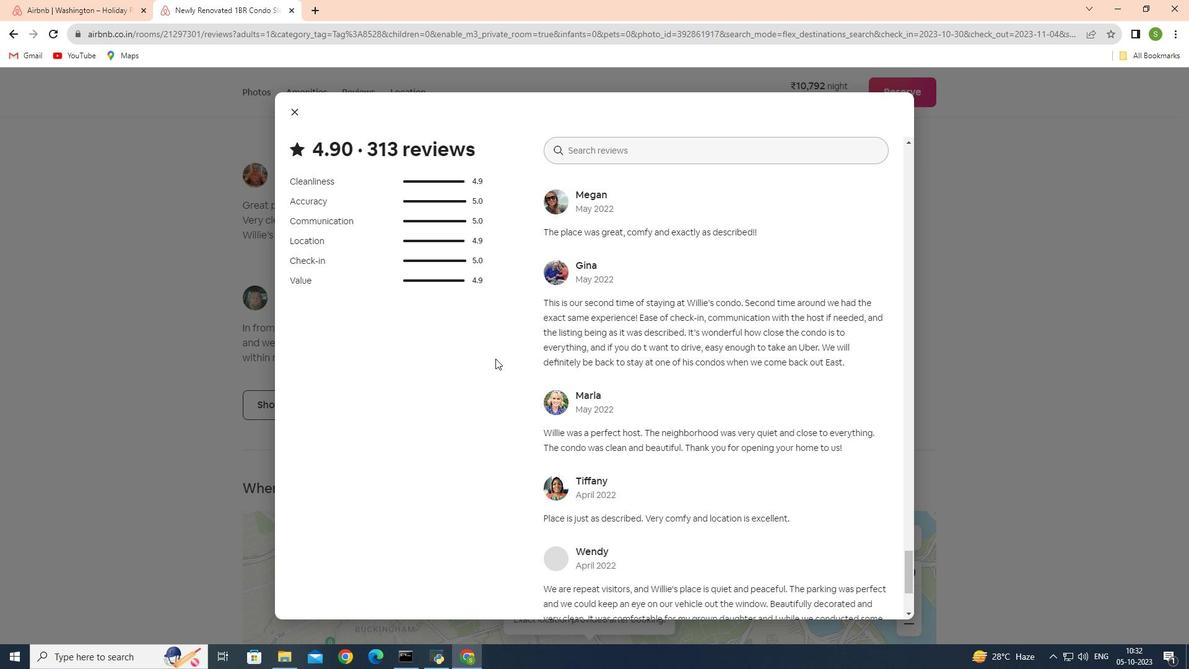 
Action: Mouse scrolled (495, 358) with delta (0, 0)
Screenshot: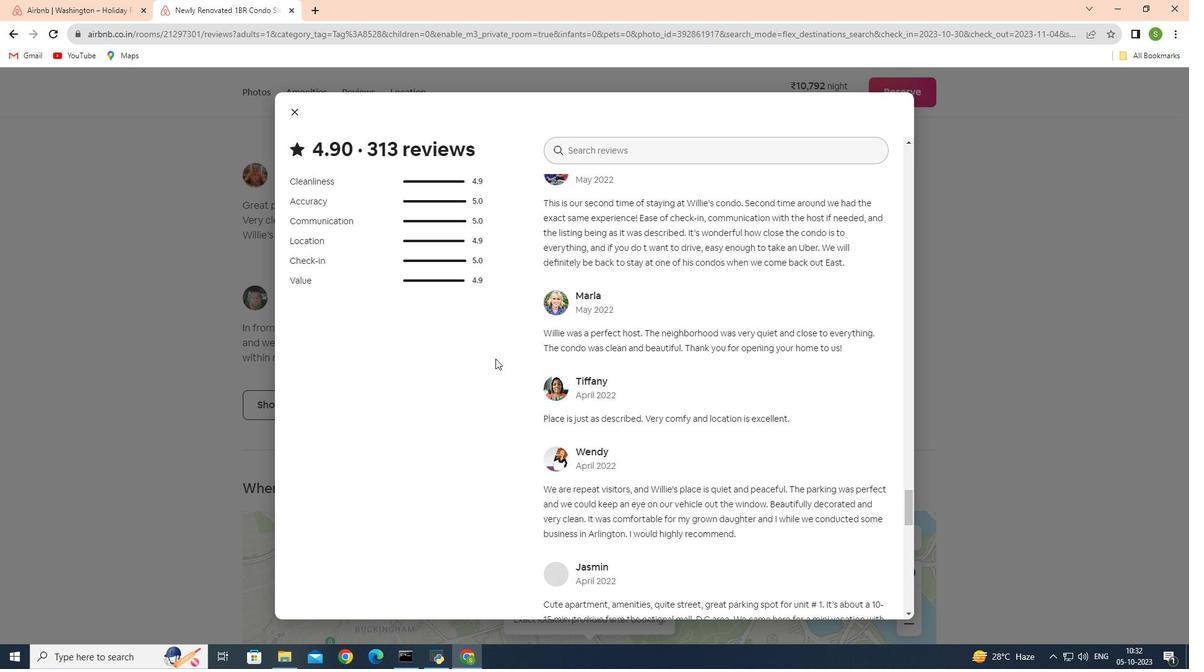 
Action: Mouse scrolled (495, 358) with delta (0, 0)
Screenshot: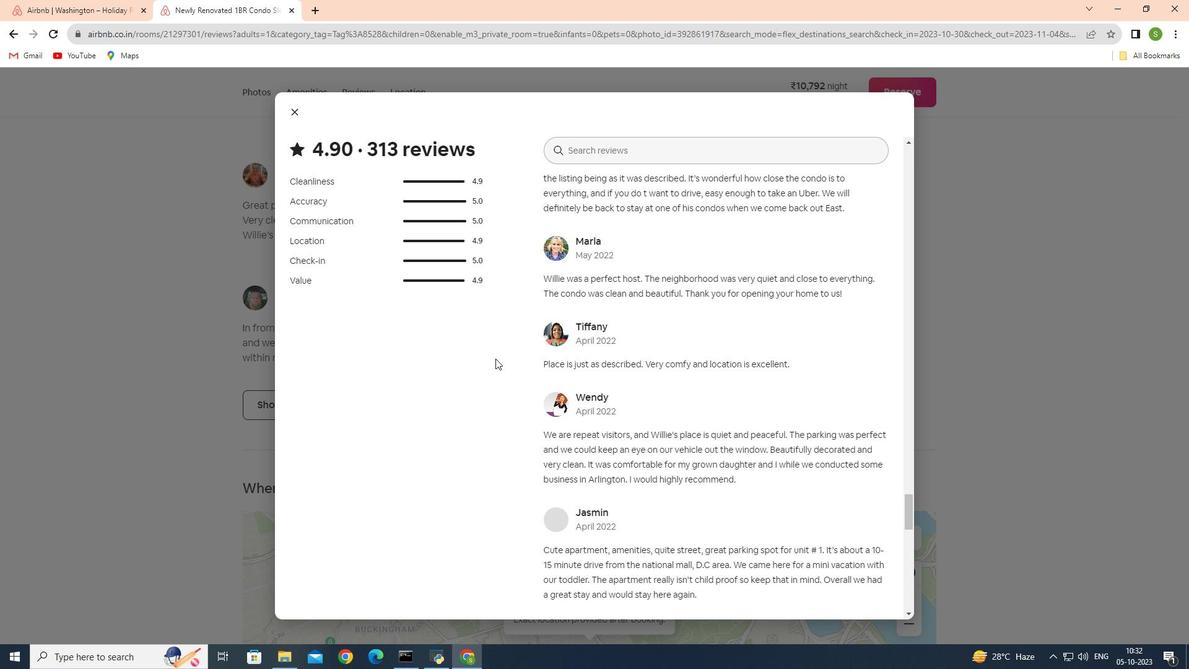 
Action: Mouse scrolled (495, 358) with delta (0, 0)
Screenshot: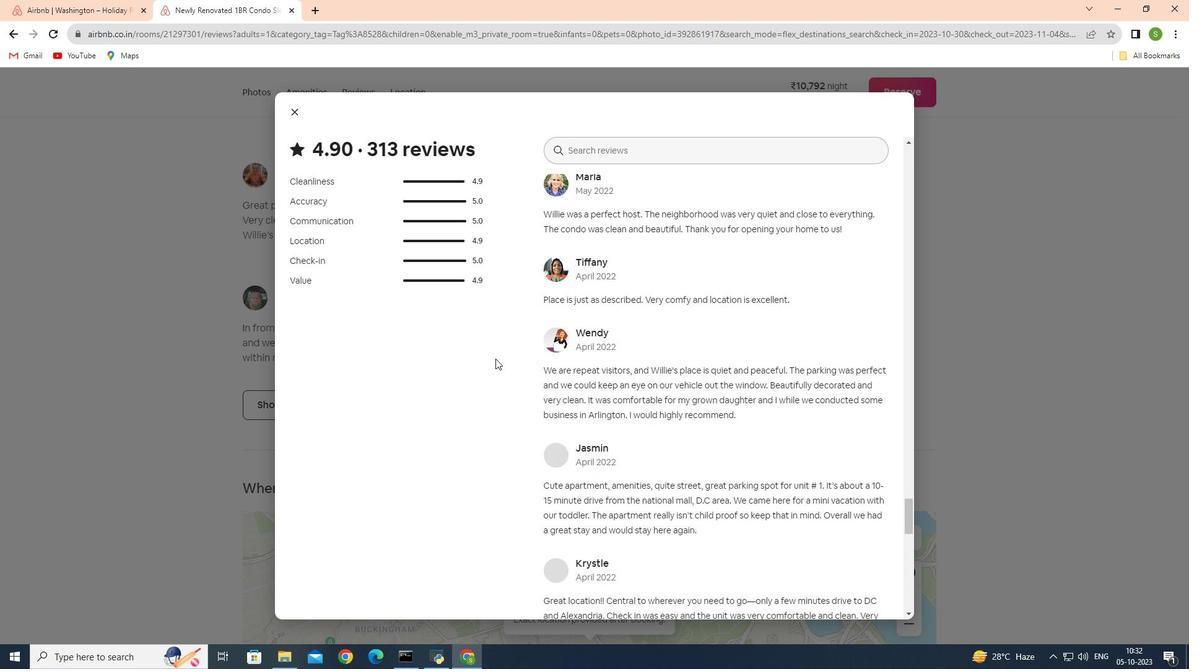 
Action: Mouse scrolled (495, 358) with delta (0, 0)
Screenshot: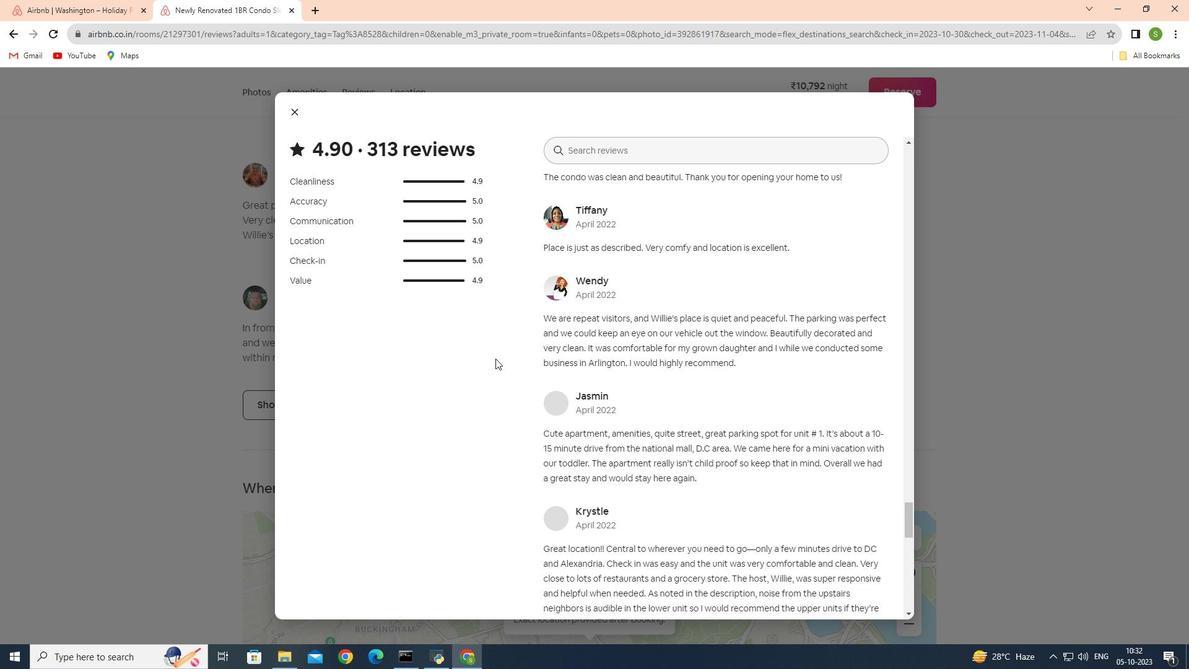 
Action: Mouse scrolled (495, 358) with delta (0, 0)
Screenshot: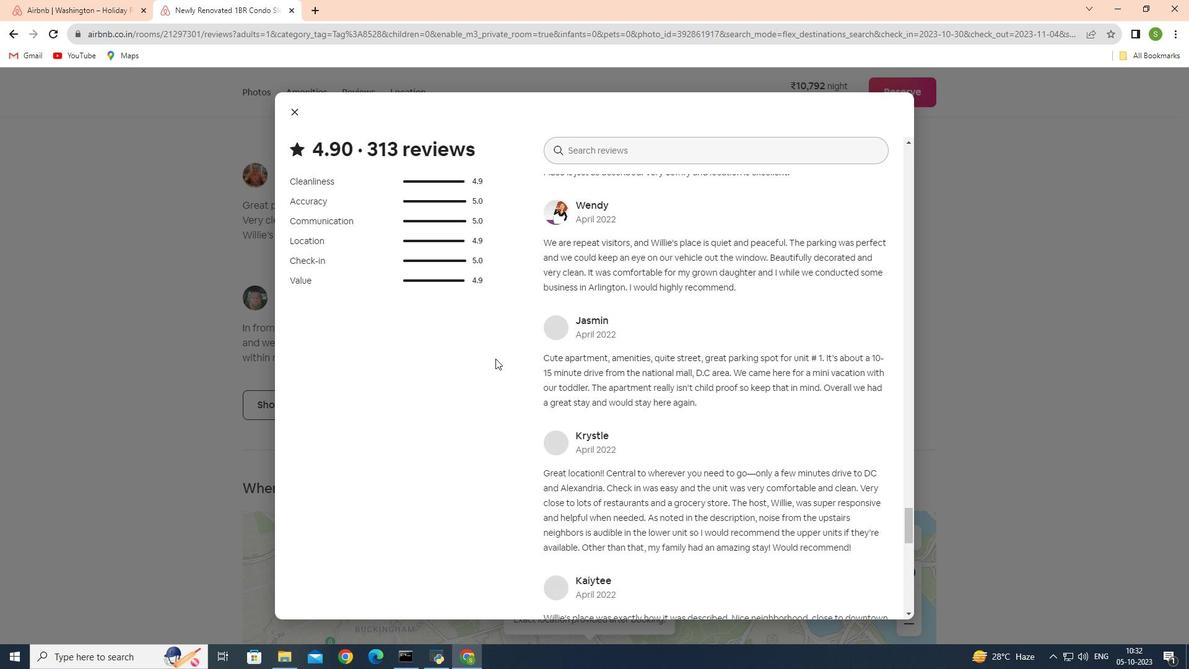 
Action: Mouse scrolled (495, 358) with delta (0, 0)
Screenshot: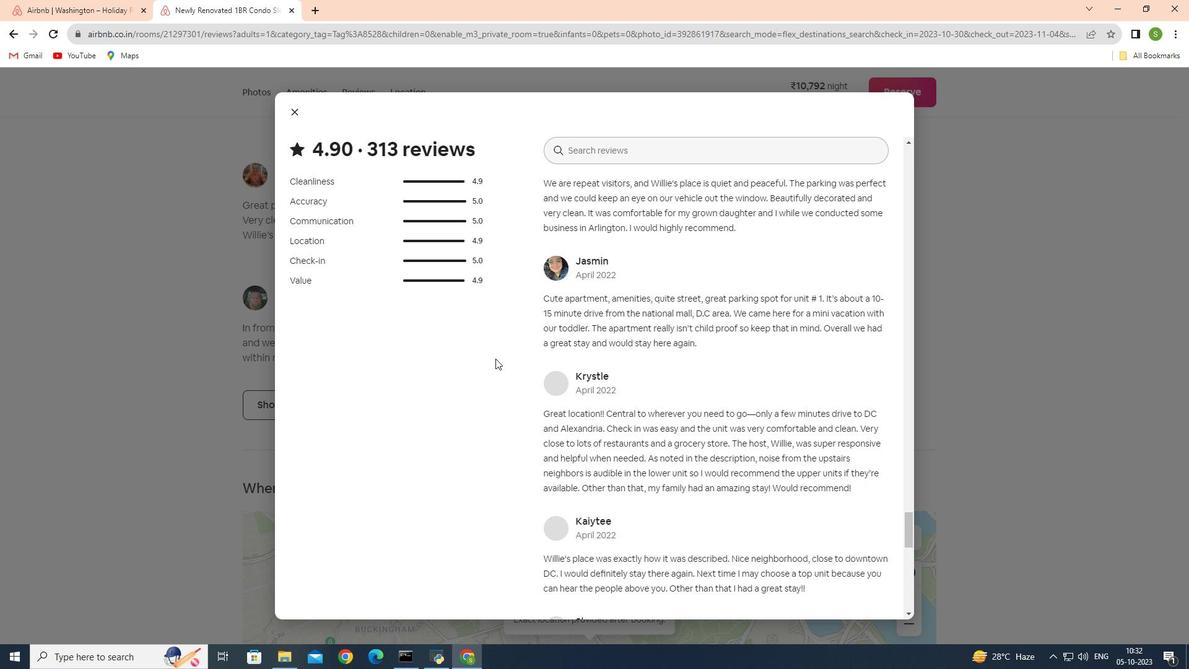 
Action: Mouse scrolled (495, 358) with delta (0, 0)
Screenshot: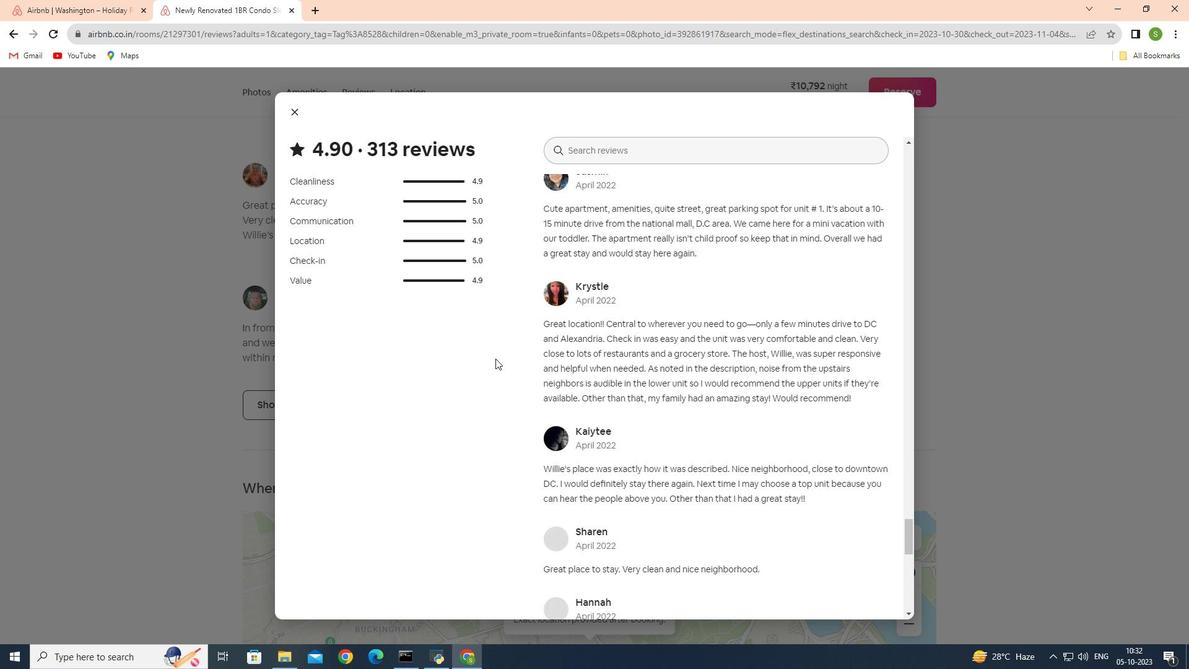 
Action: Mouse scrolled (495, 358) with delta (0, 0)
Screenshot: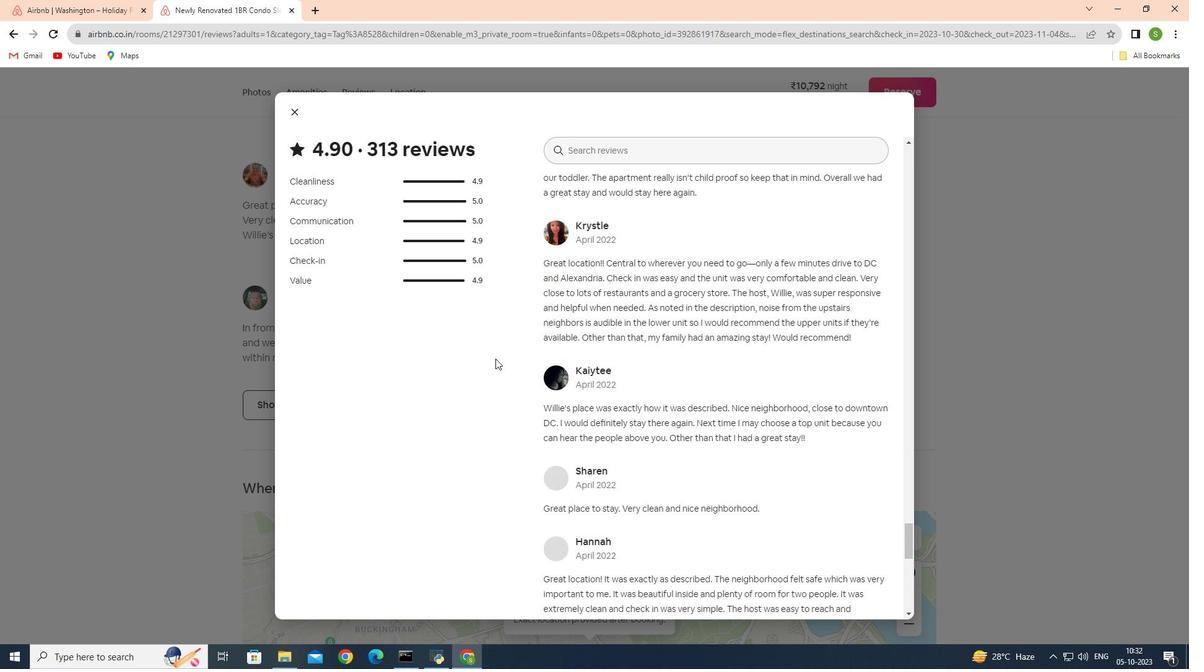 
Action: Mouse scrolled (495, 358) with delta (0, 0)
Screenshot: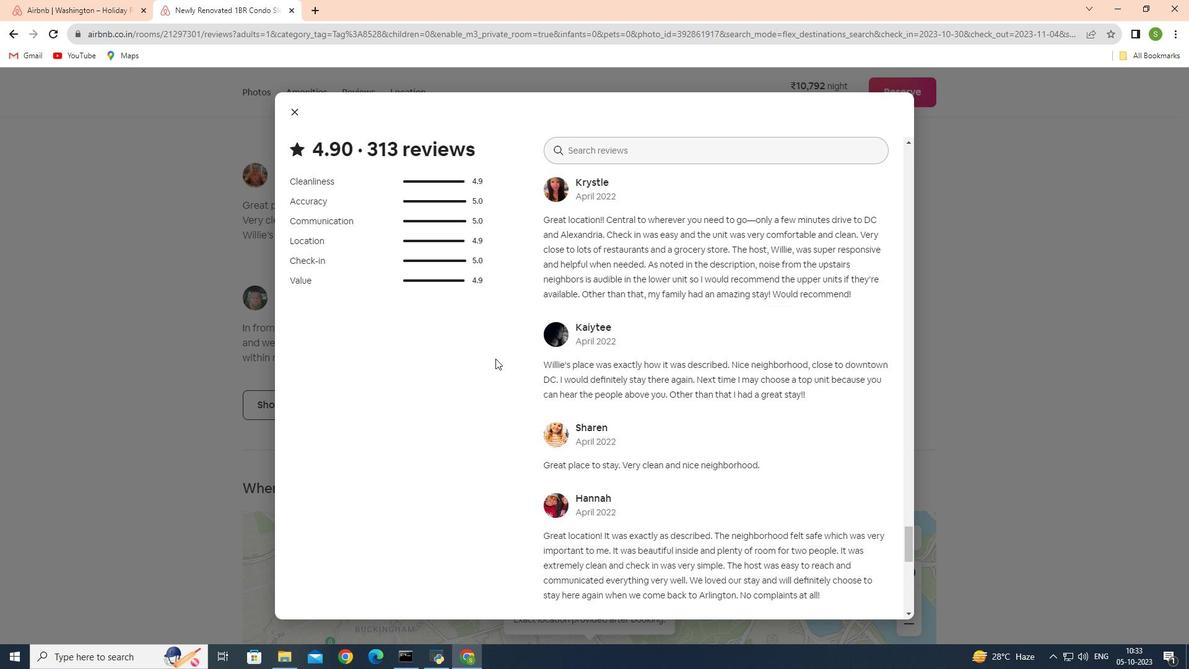 
Action: Mouse scrolled (495, 358) with delta (0, 0)
Screenshot: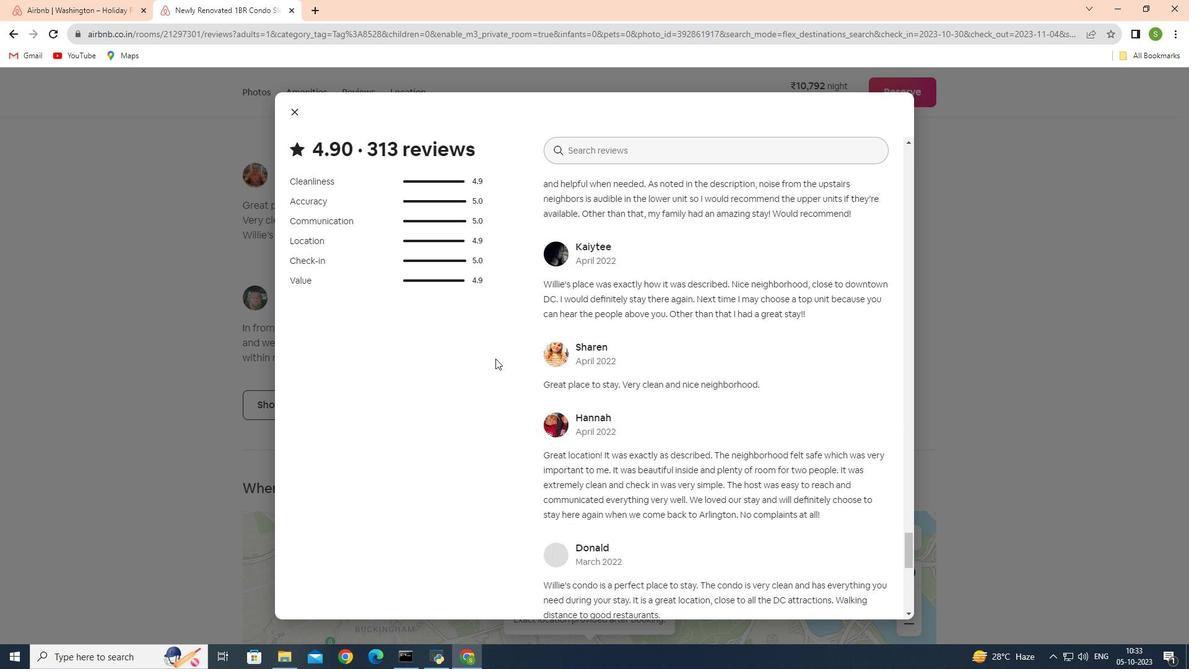 
Action: Mouse scrolled (495, 358) with delta (0, 0)
Screenshot: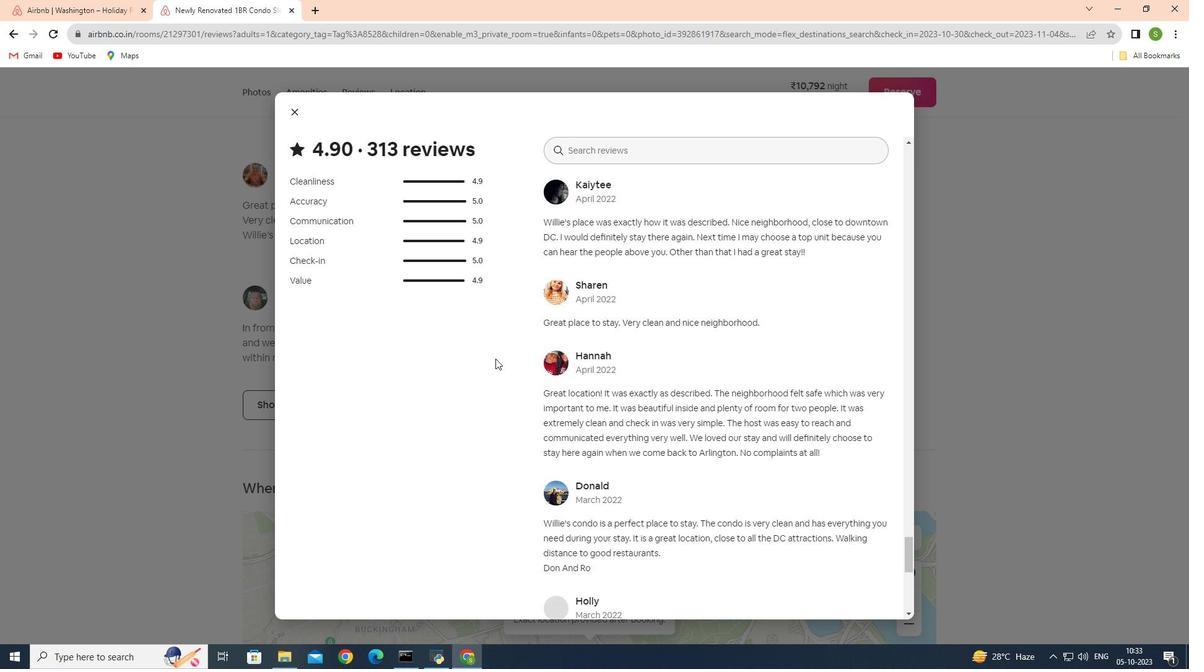 
Action: Mouse scrolled (495, 358) with delta (0, 0)
Screenshot: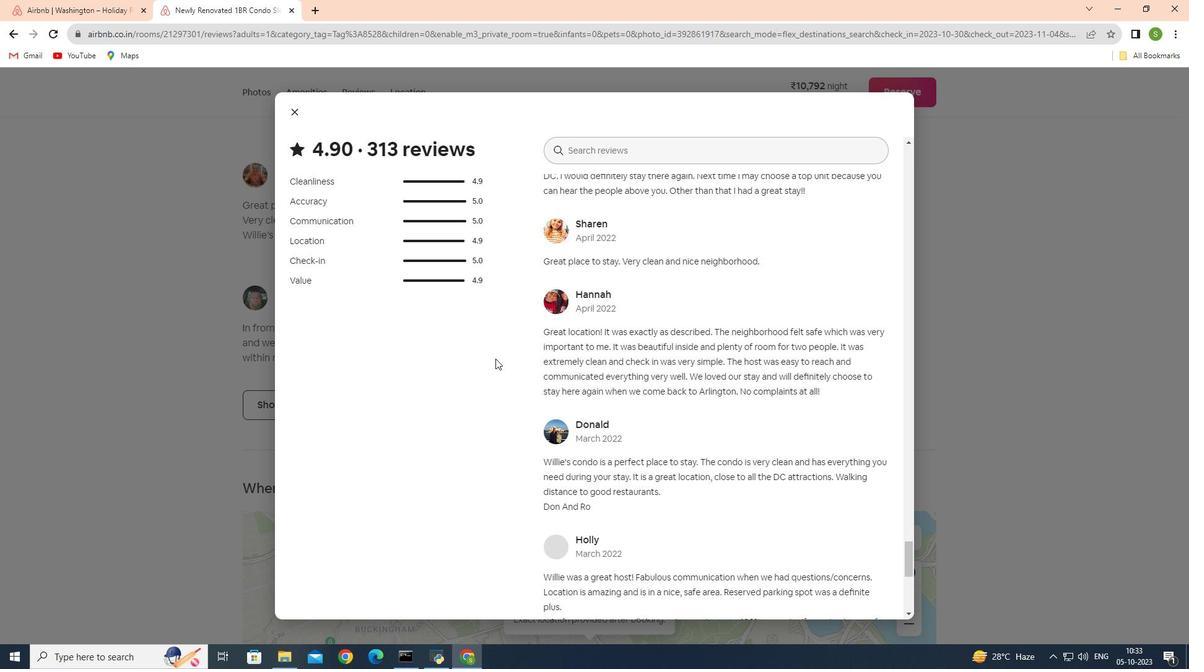 
Action: Mouse scrolled (495, 358) with delta (0, 0)
Screenshot: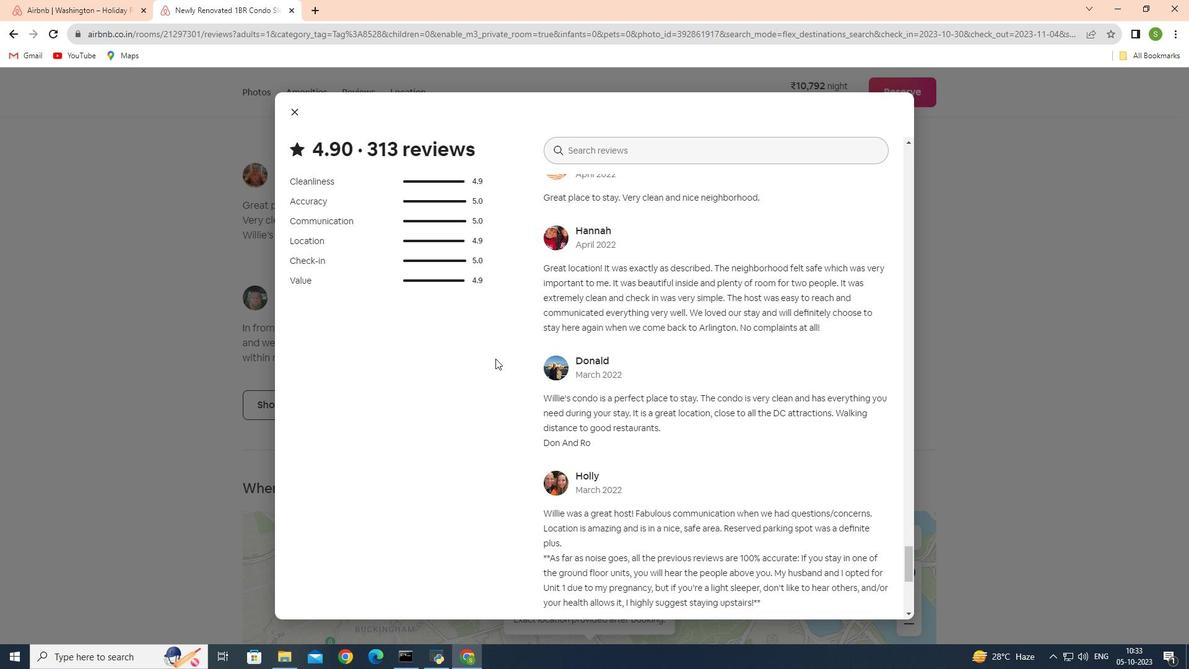 
Action: Mouse scrolled (495, 358) with delta (0, 0)
Screenshot: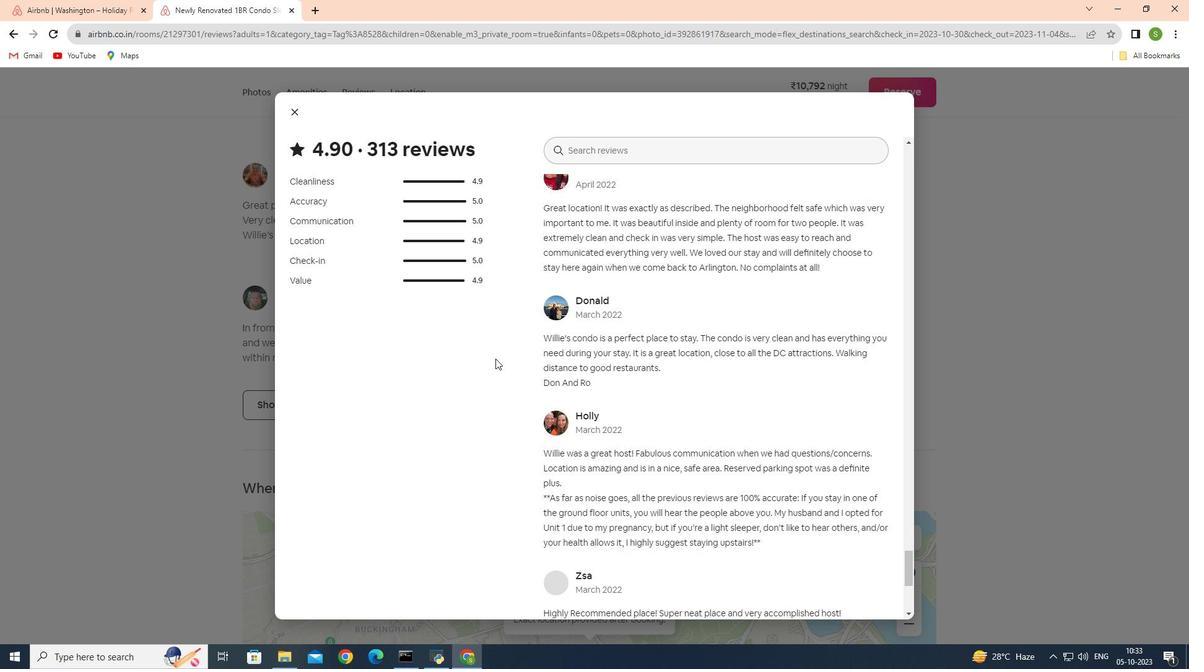 
Action: Mouse scrolled (495, 358) with delta (0, 0)
Screenshot: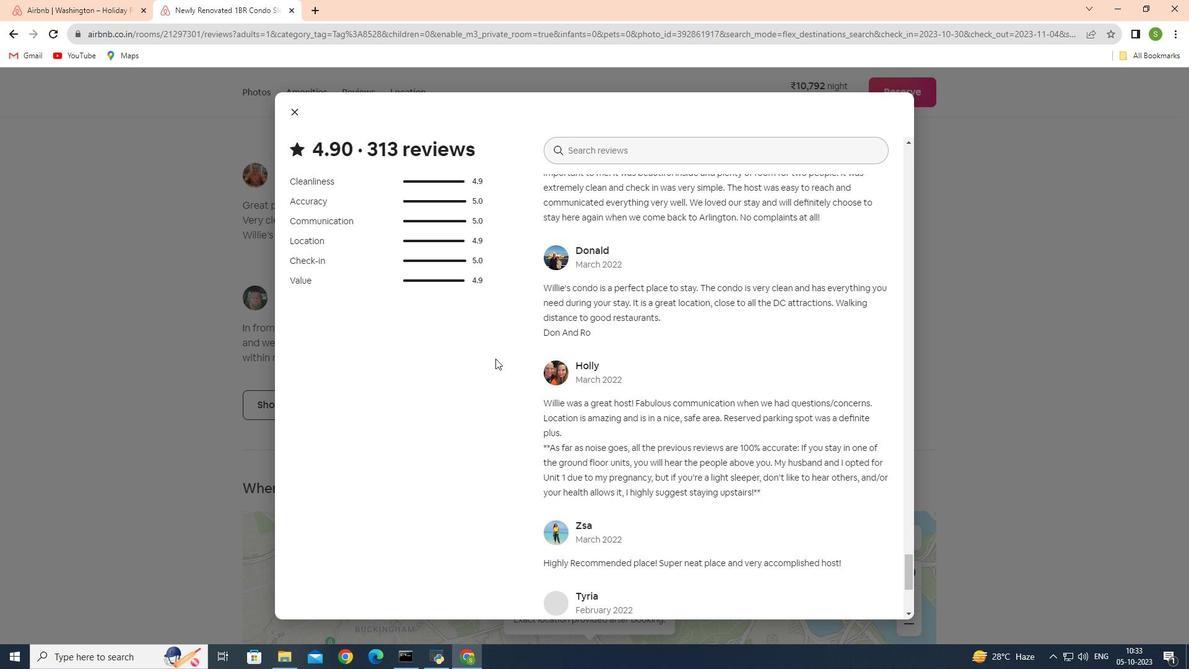 
Action: Mouse scrolled (495, 358) with delta (0, 0)
Screenshot: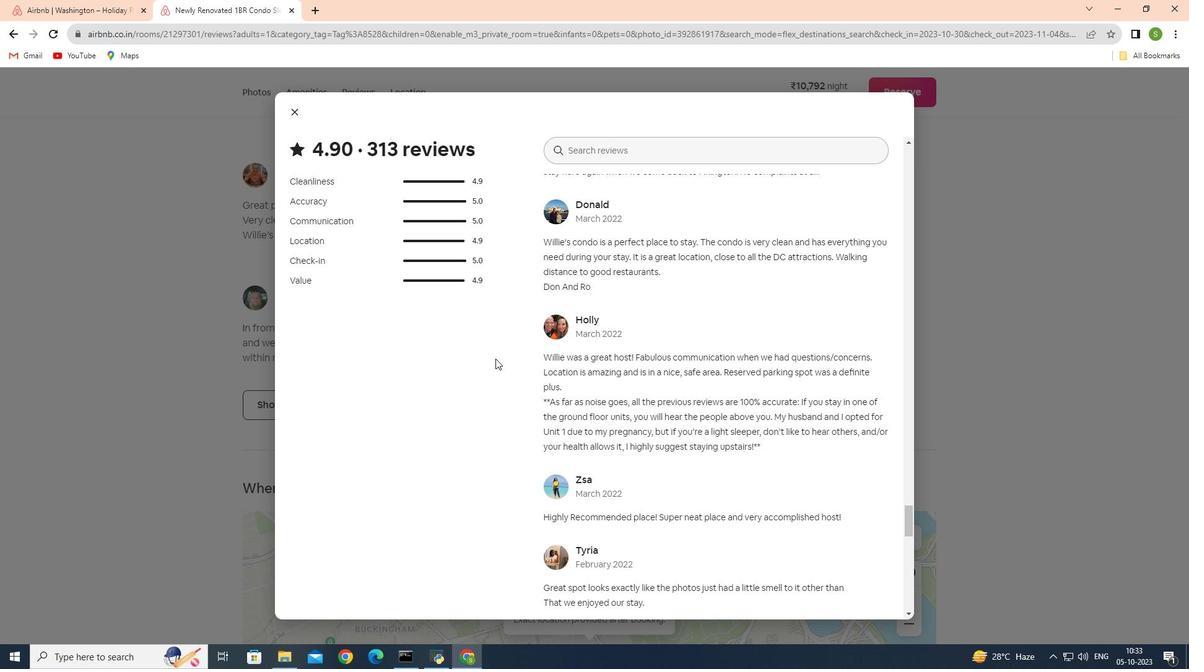 
Action: Mouse scrolled (495, 358) with delta (0, 0)
Screenshot: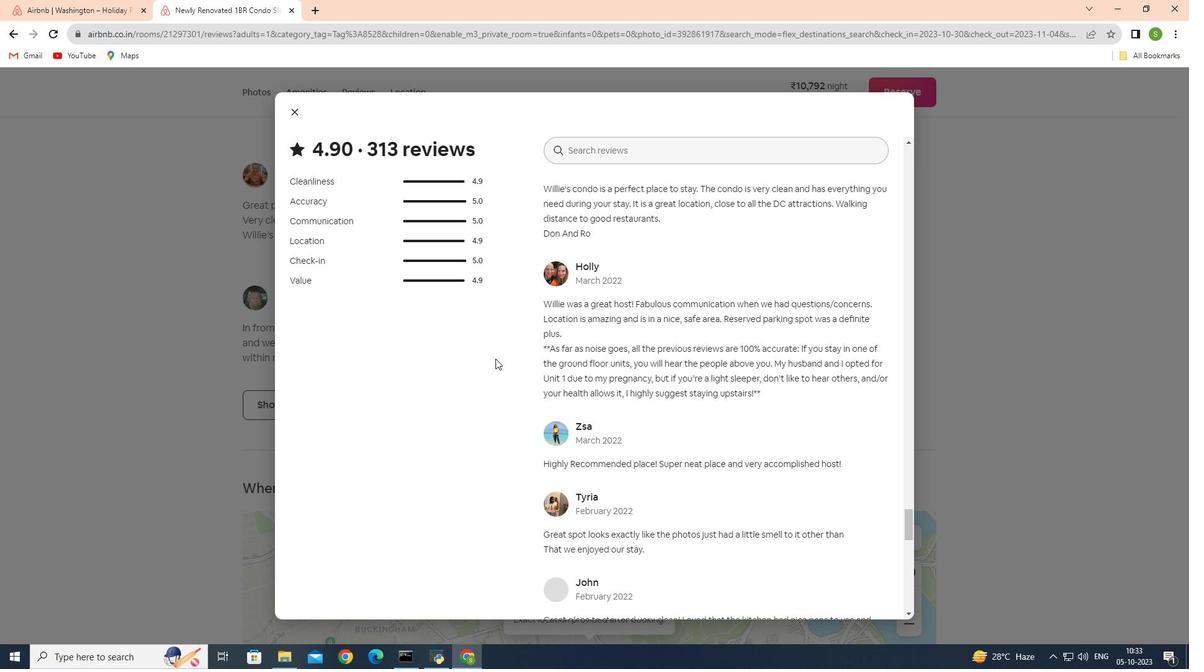 
Action: Mouse scrolled (495, 358) with delta (0, 0)
Screenshot: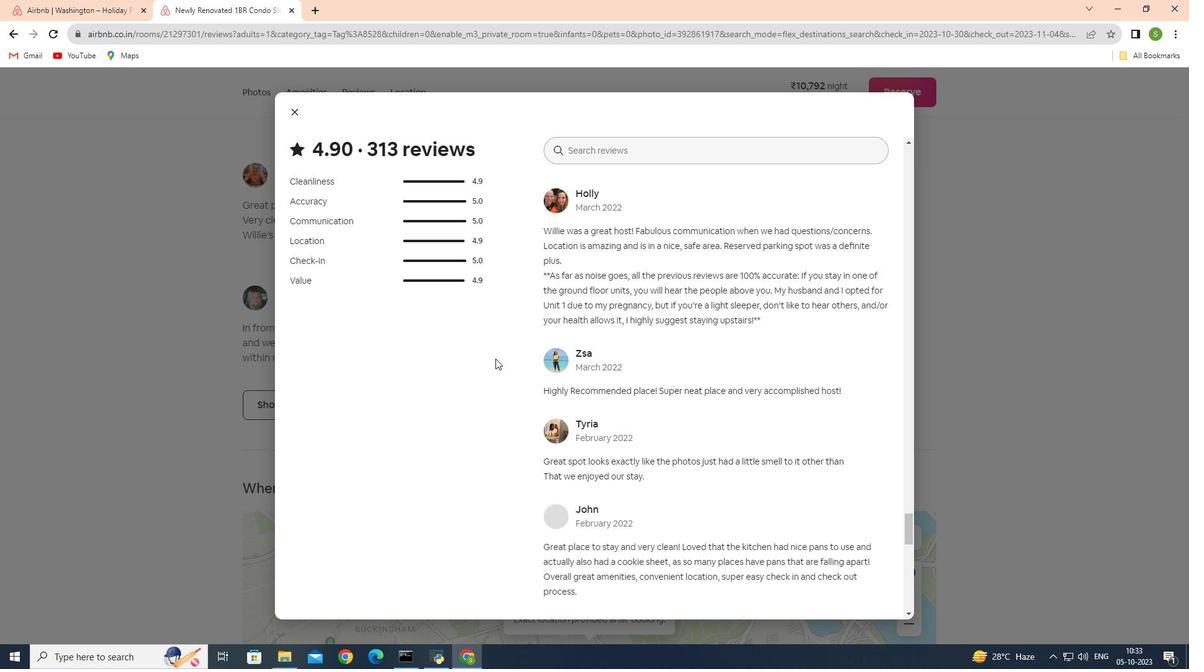 
Action: Mouse scrolled (495, 358) with delta (0, 0)
Screenshot: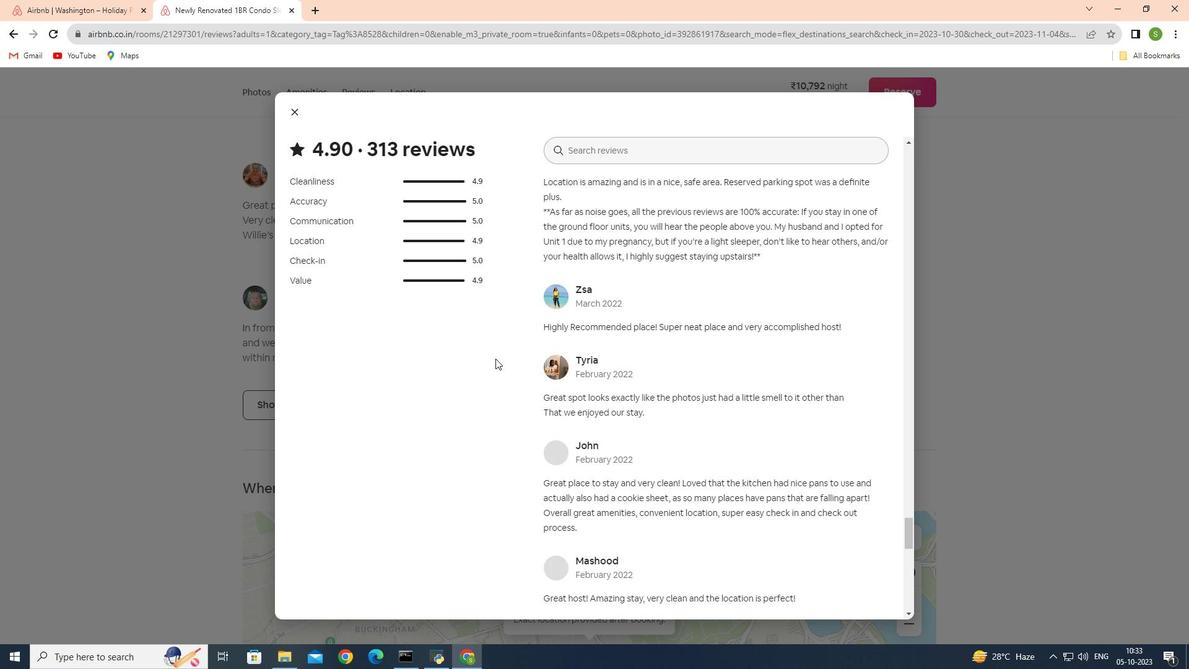 
Action: Mouse scrolled (495, 358) with delta (0, 0)
Screenshot: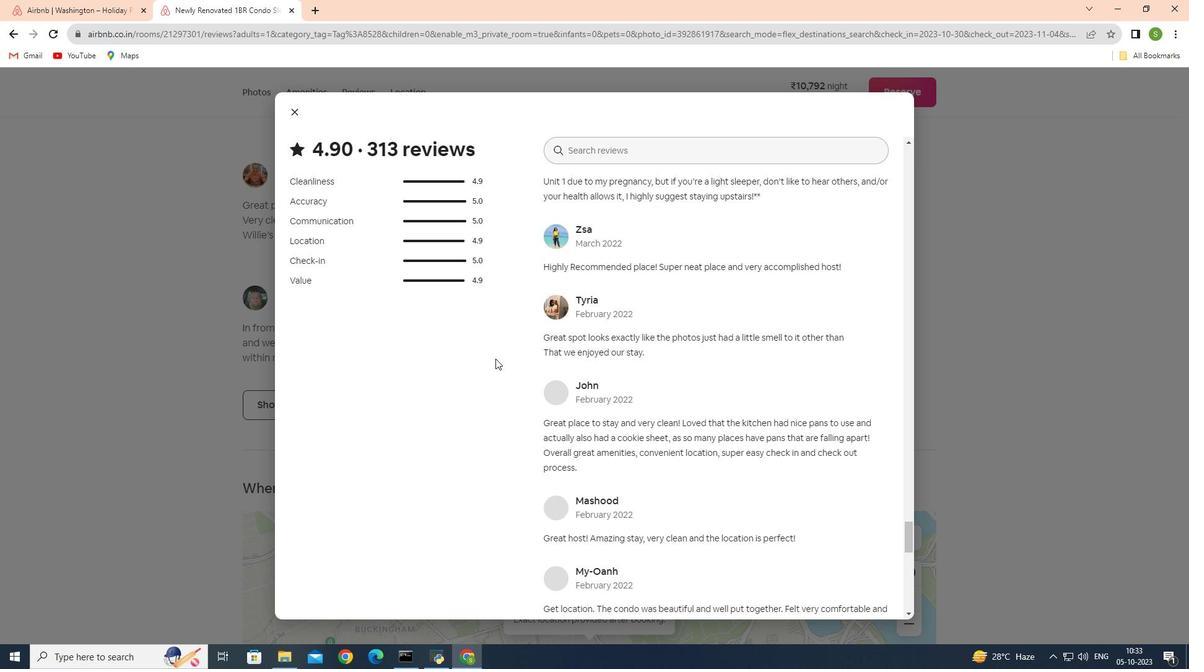 
Action: Mouse scrolled (495, 358) with delta (0, 0)
Screenshot: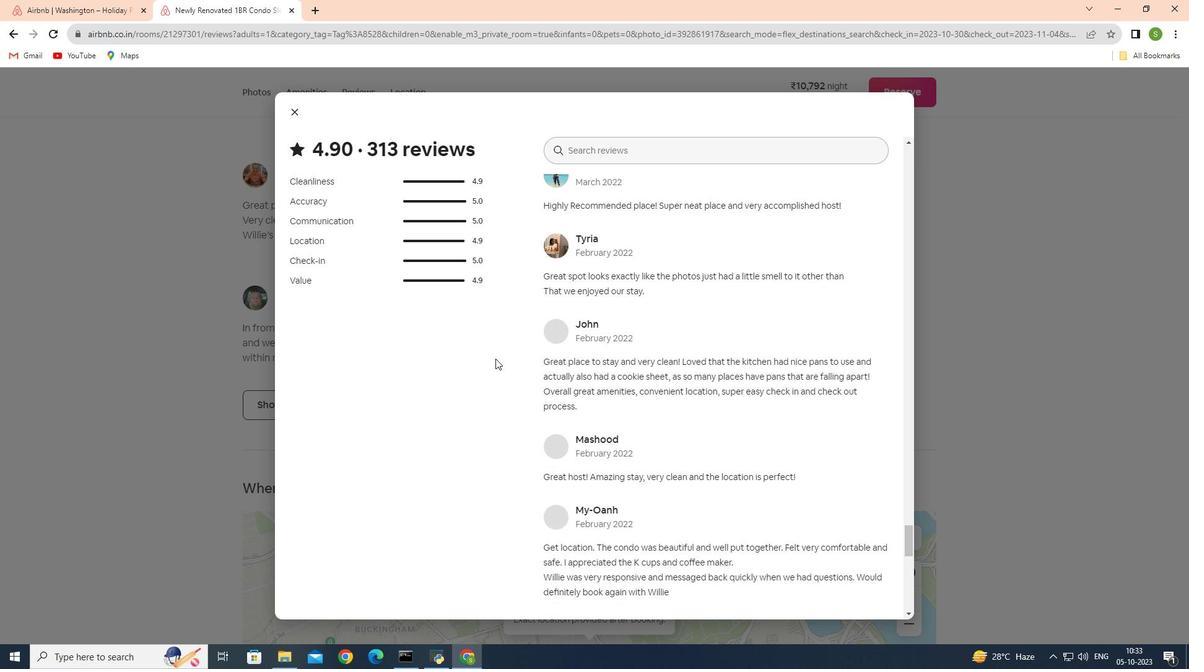 
Action: Mouse scrolled (495, 358) with delta (0, 0)
Screenshot: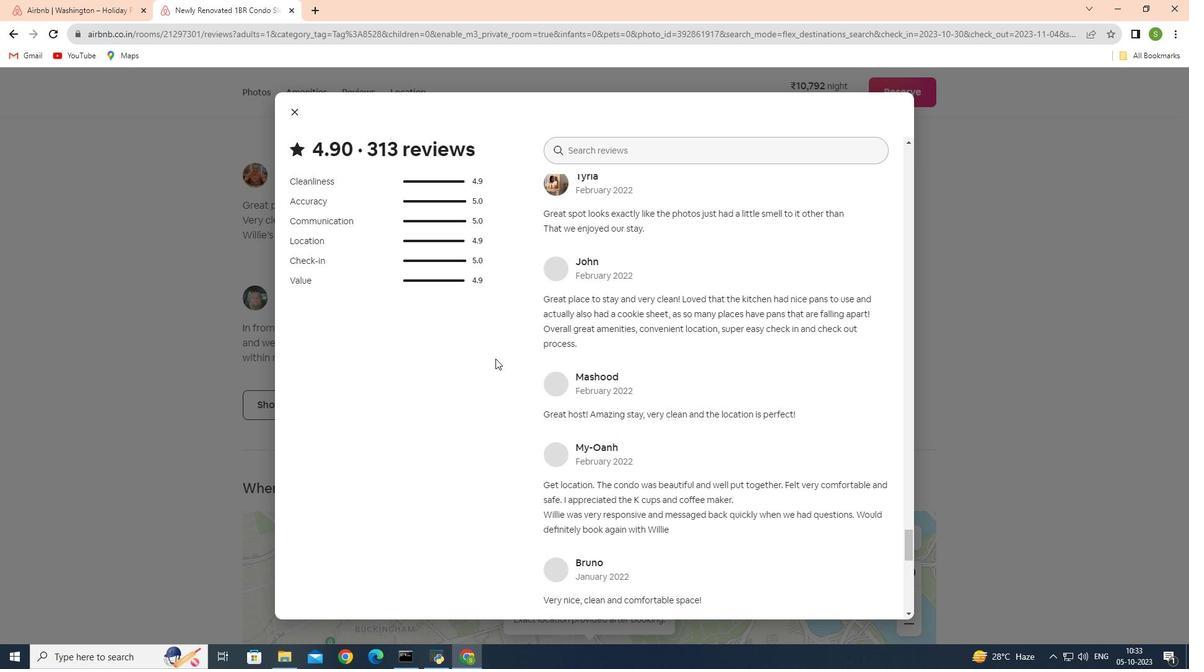 
Action: Mouse scrolled (495, 358) with delta (0, 0)
Screenshot: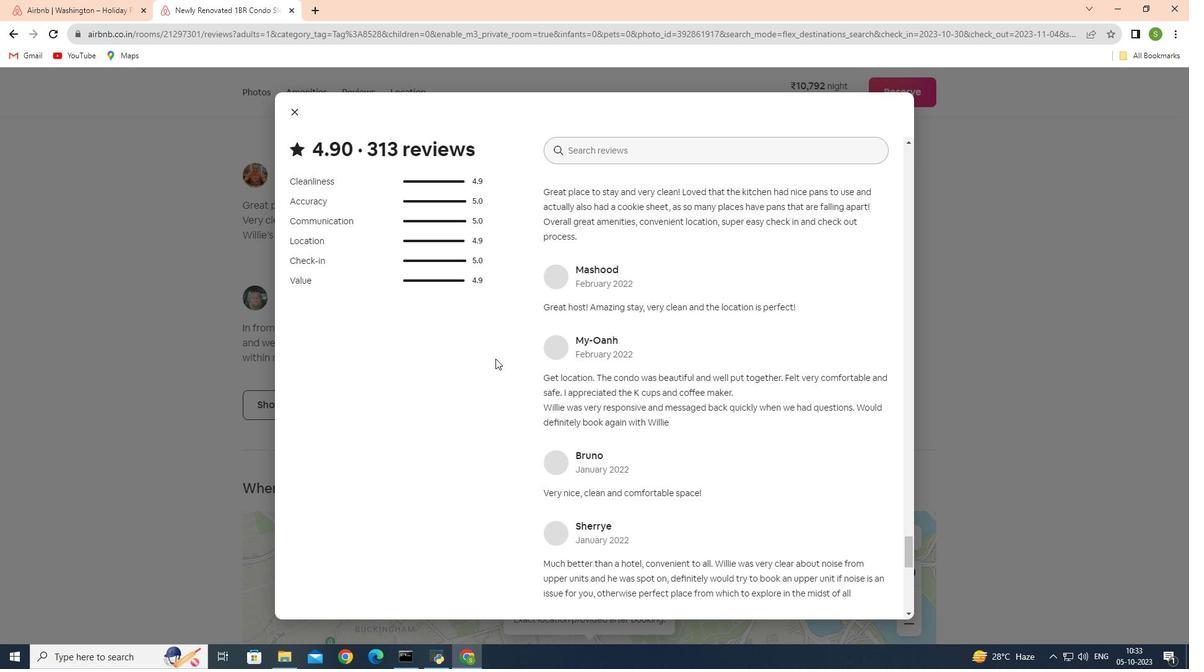 
Action: Mouse scrolled (495, 358) with delta (0, 0)
Screenshot: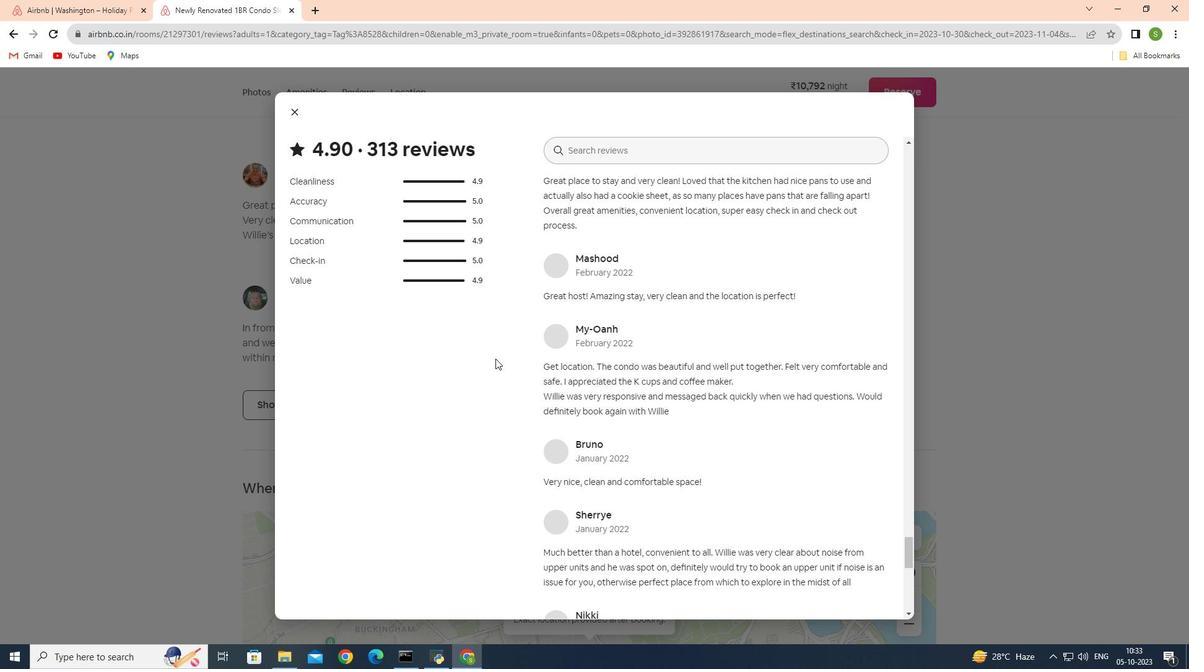 
Action: Mouse scrolled (495, 358) with delta (0, 0)
Screenshot: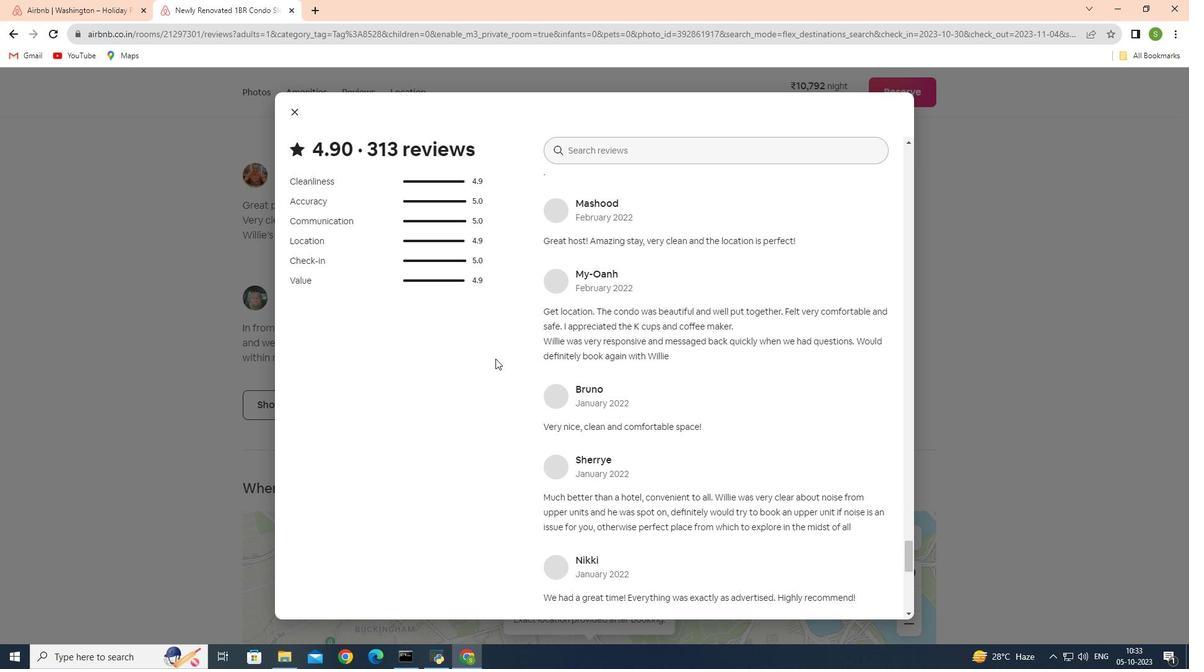 
Action: Mouse scrolled (495, 359) with delta (0, 0)
Screenshot: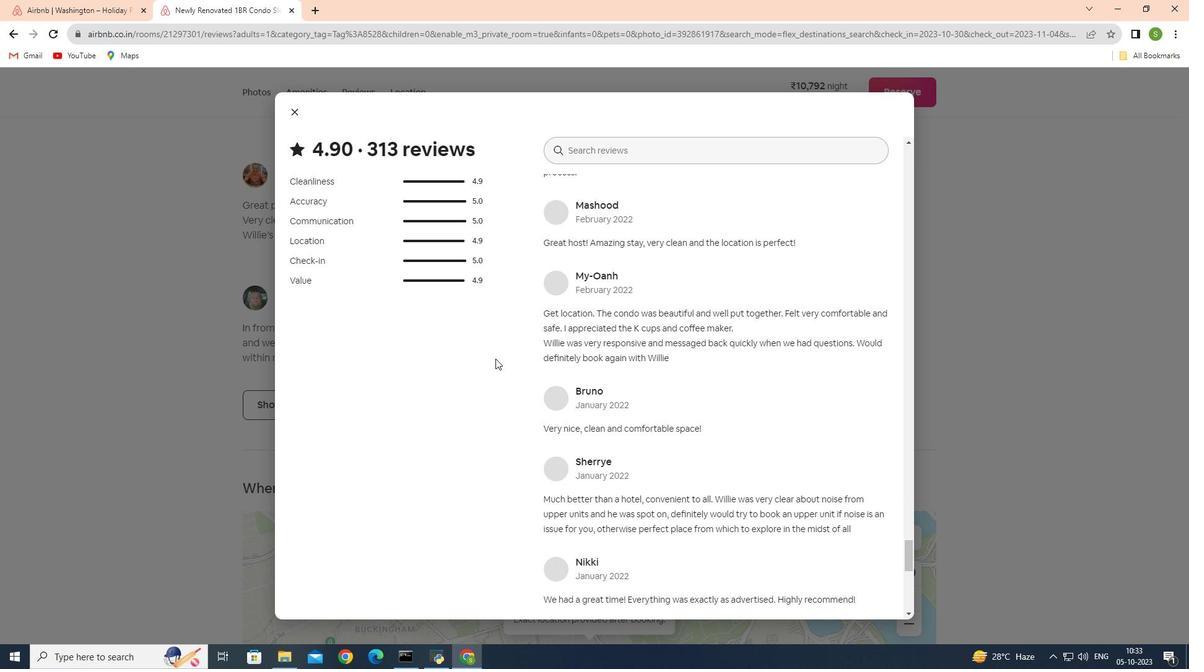 
Action: Mouse scrolled (495, 359) with delta (0, 0)
Screenshot: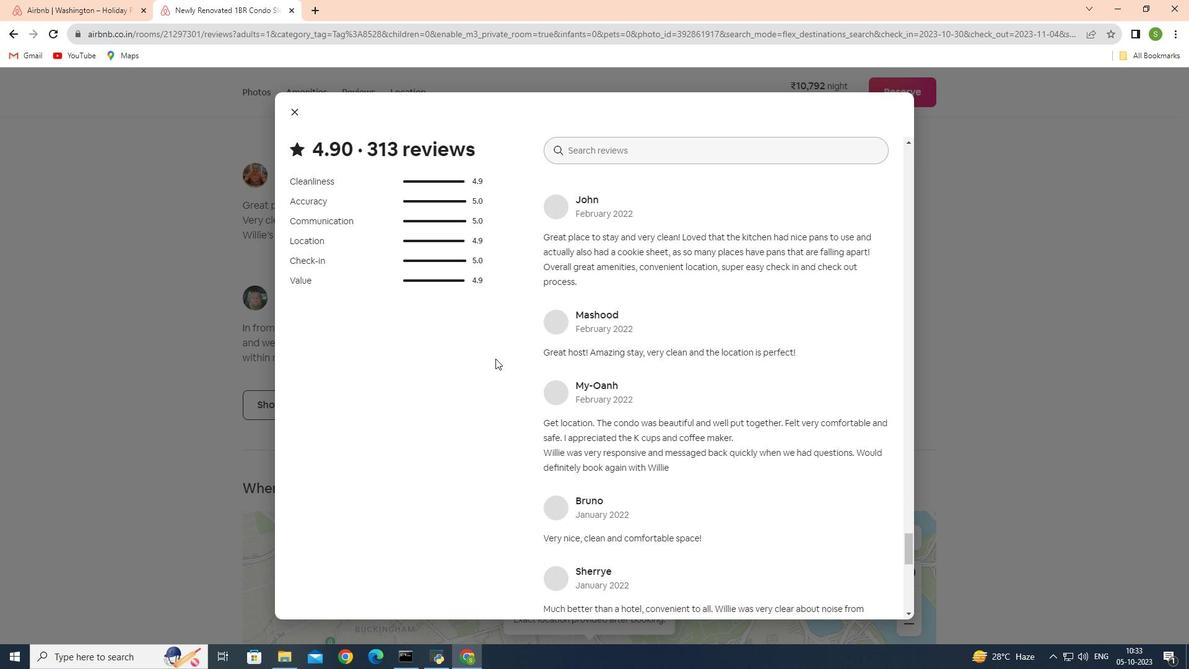 
Action: Mouse scrolled (495, 359) with delta (0, 0)
Screenshot: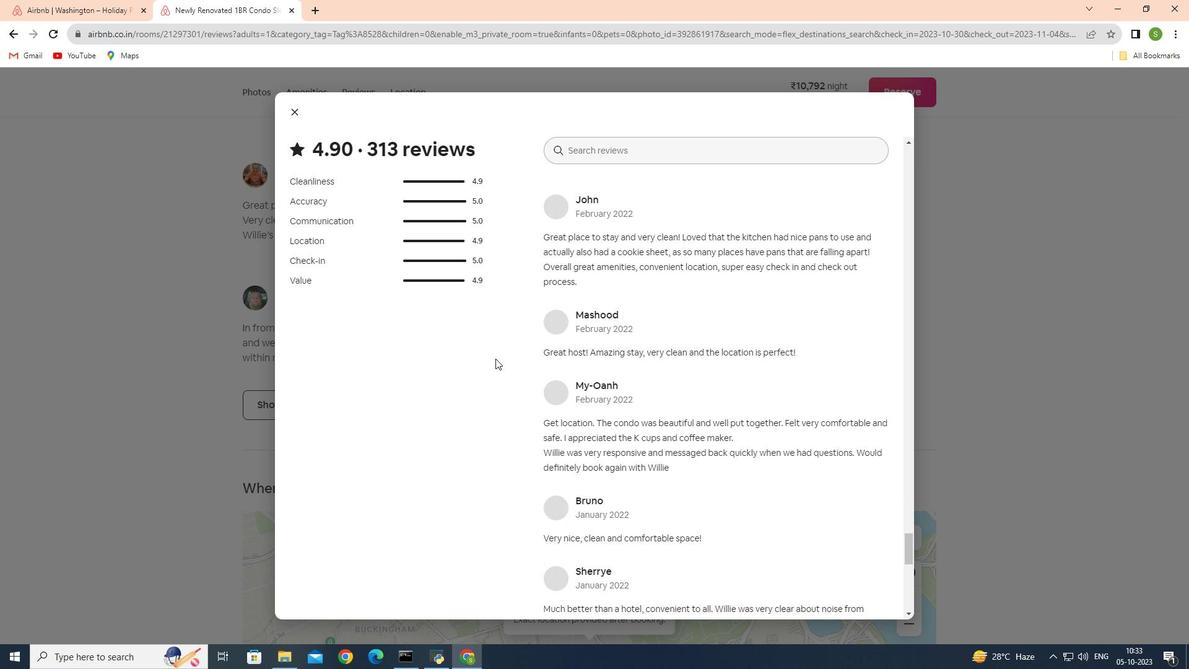 
Action: Mouse scrolled (495, 359) with delta (0, 0)
Screenshot: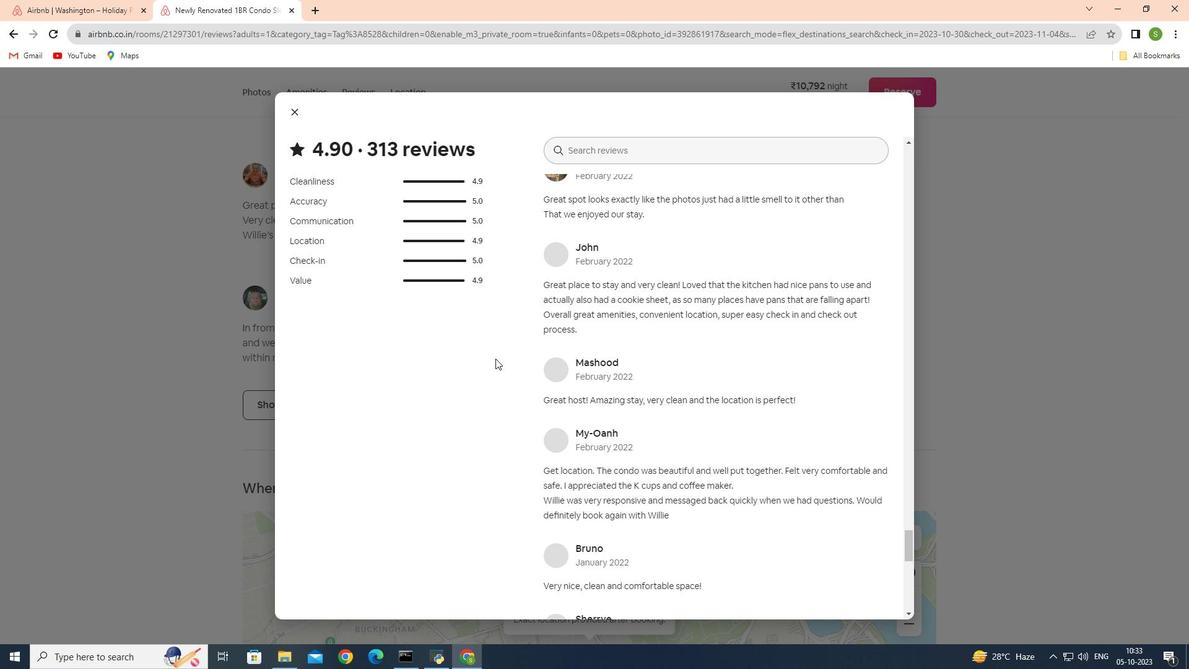 
Action: Mouse scrolled (495, 359) with delta (0, 0)
Screenshot: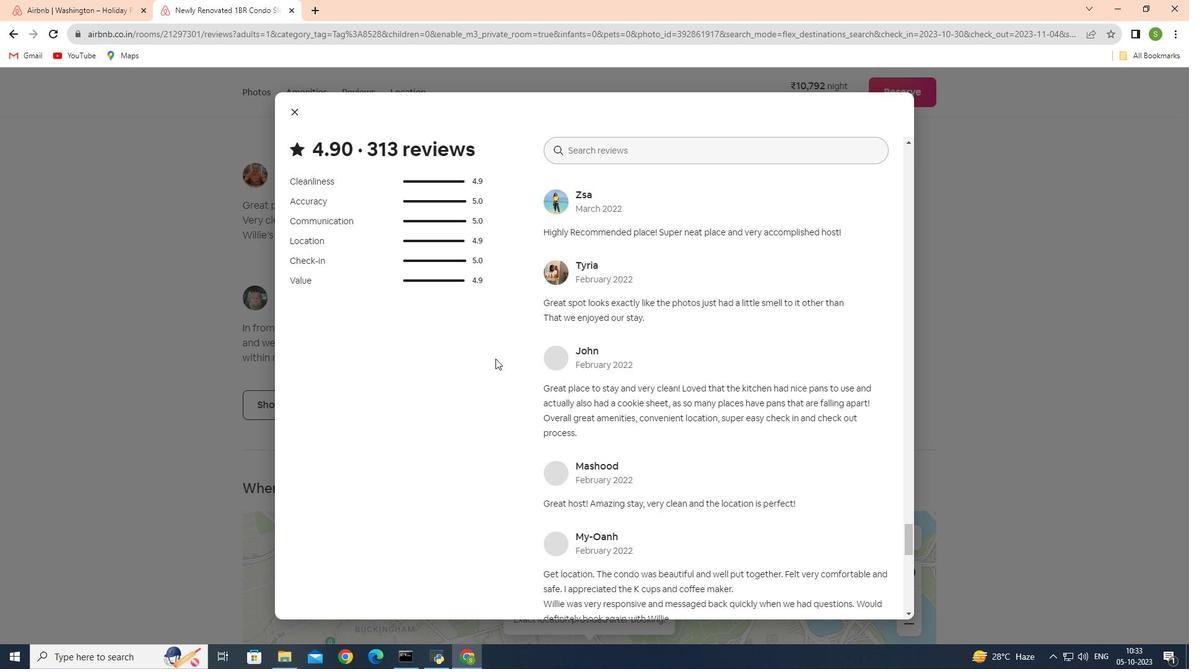 
Action: Mouse scrolled (495, 359) with delta (0, 0)
